 Task: Plan a trip to Bodø, Norway from 7th December, 2023 to 15th December, 2023 for 6 adults.3 bedrooms having 3 beds and 3 bathrooms. Property type can be house. Amenities needed are: washing machine. Look for 2 properties as per requirement.
Action: Mouse moved to (467, 61)
Screenshot: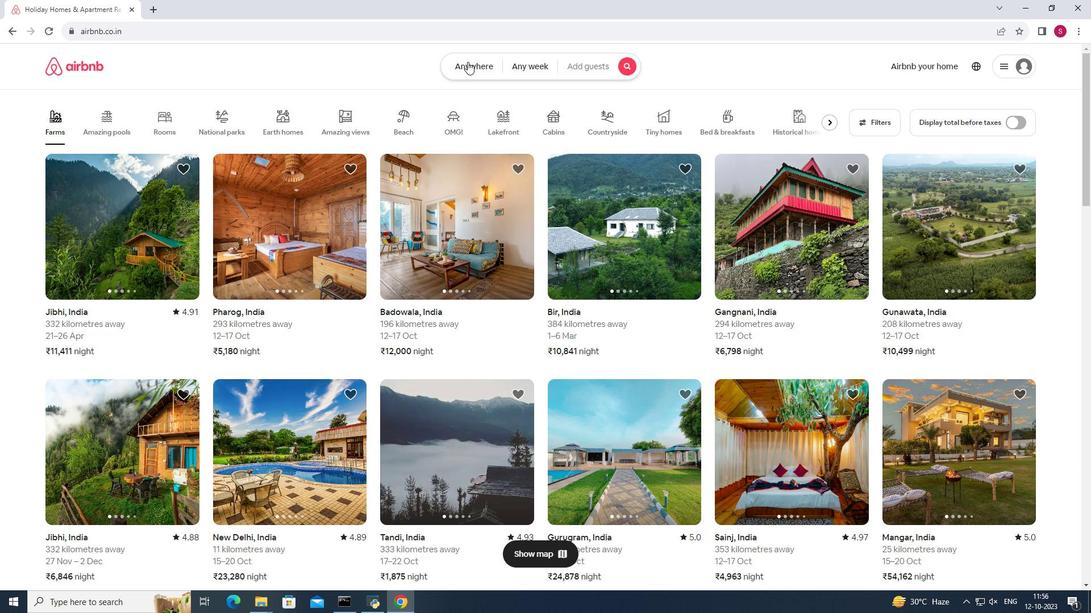 
Action: Mouse pressed left at (467, 61)
Screenshot: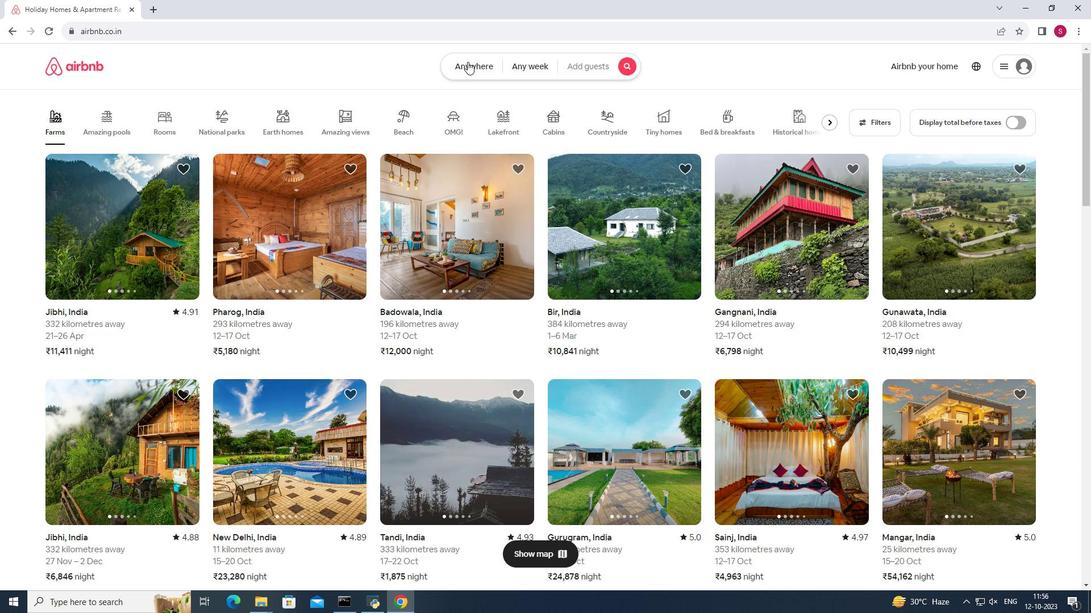 
Action: Mouse moved to (427, 102)
Screenshot: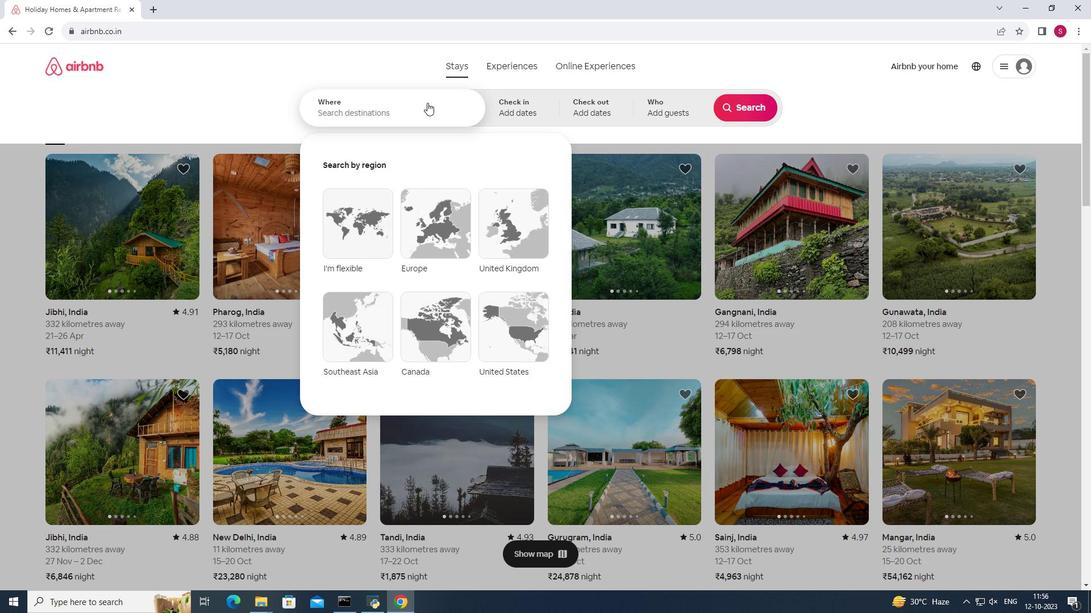 
Action: Mouse pressed left at (427, 102)
Screenshot: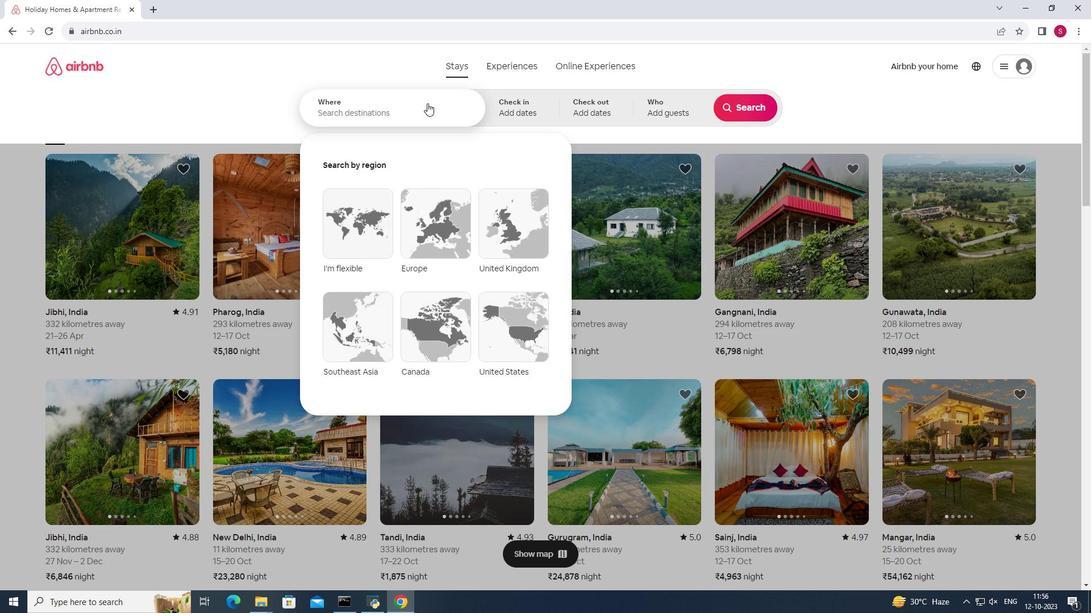 
Action: Mouse moved to (426, 103)
Screenshot: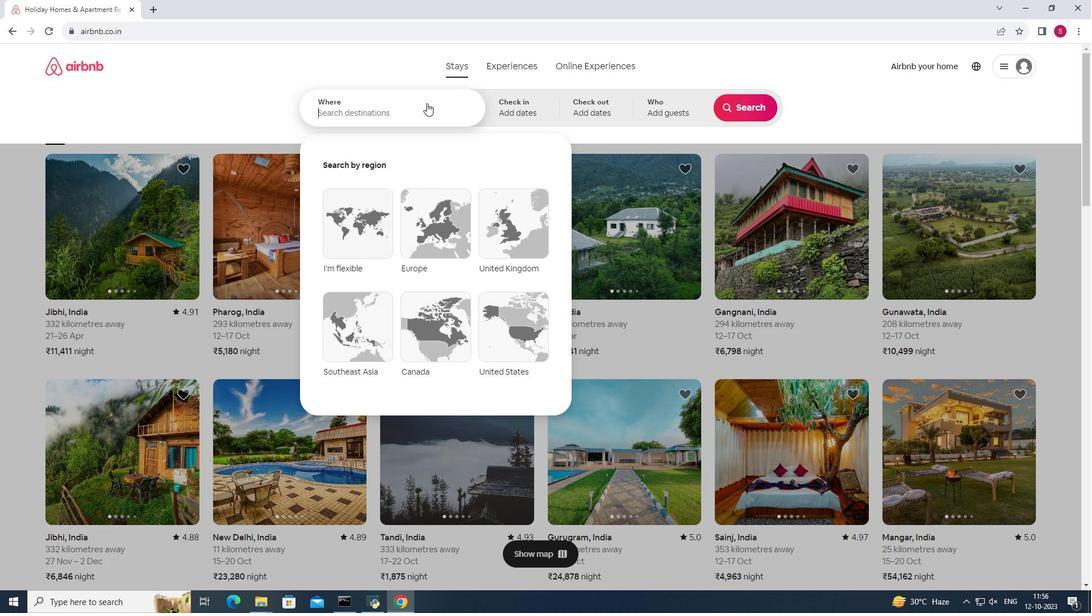 
Action: Key pressed <Key.shift>Bado.<Key.shift>Norway<Key.left><Key.left><Key.left><Key.left><Key.left><Key.left><Key.left><Key.right><Key.backspace>,
Screenshot: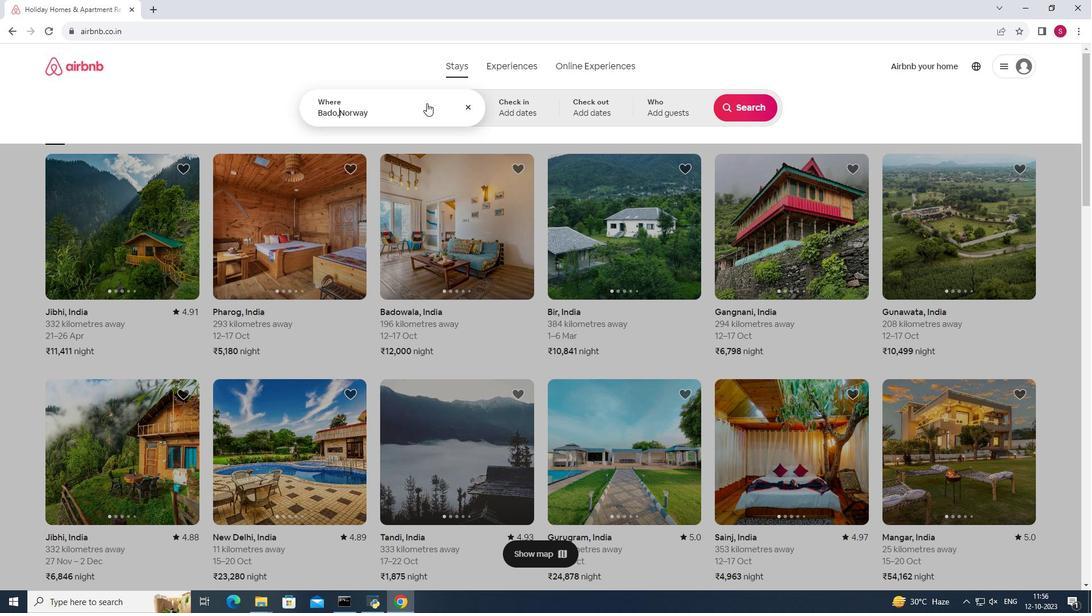 
Action: Mouse moved to (526, 114)
Screenshot: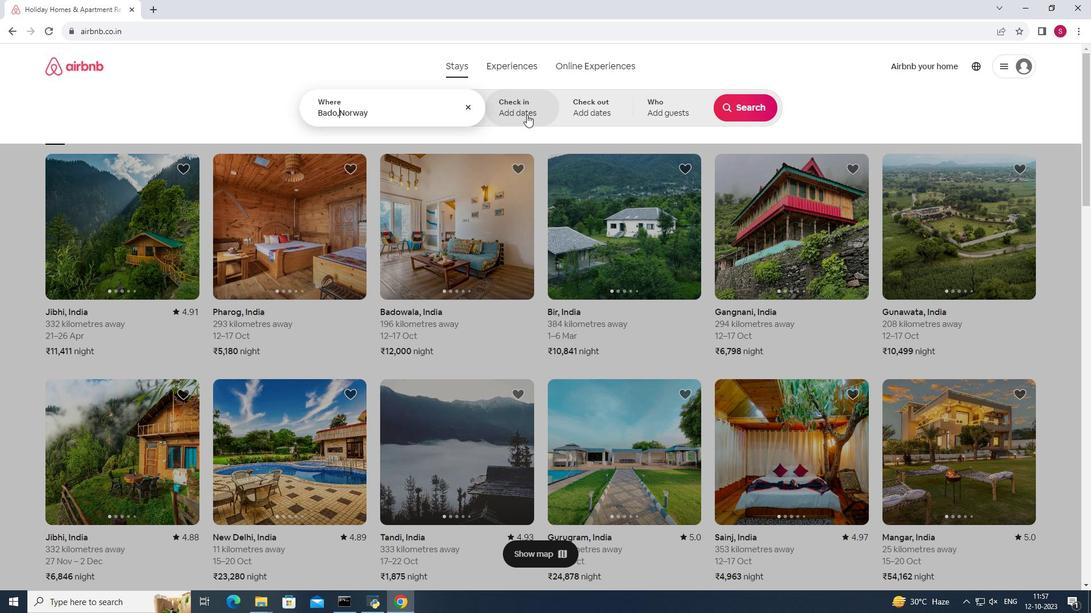 
Action: Mouse pressed left at (526, 114)
Screenshot: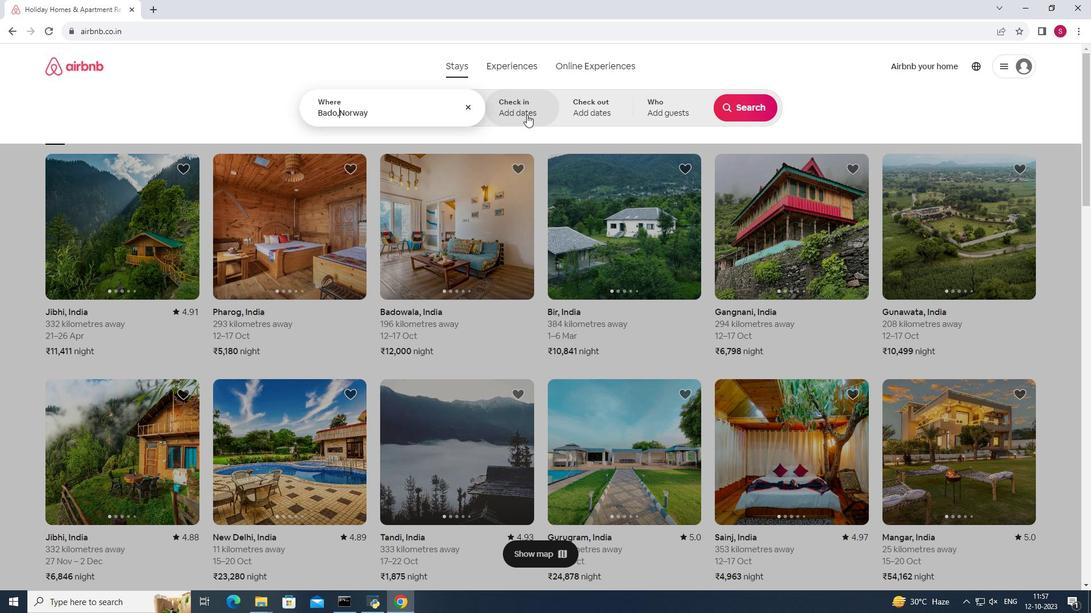 
Action: Mouse moved to (745, 200)
Screenshot: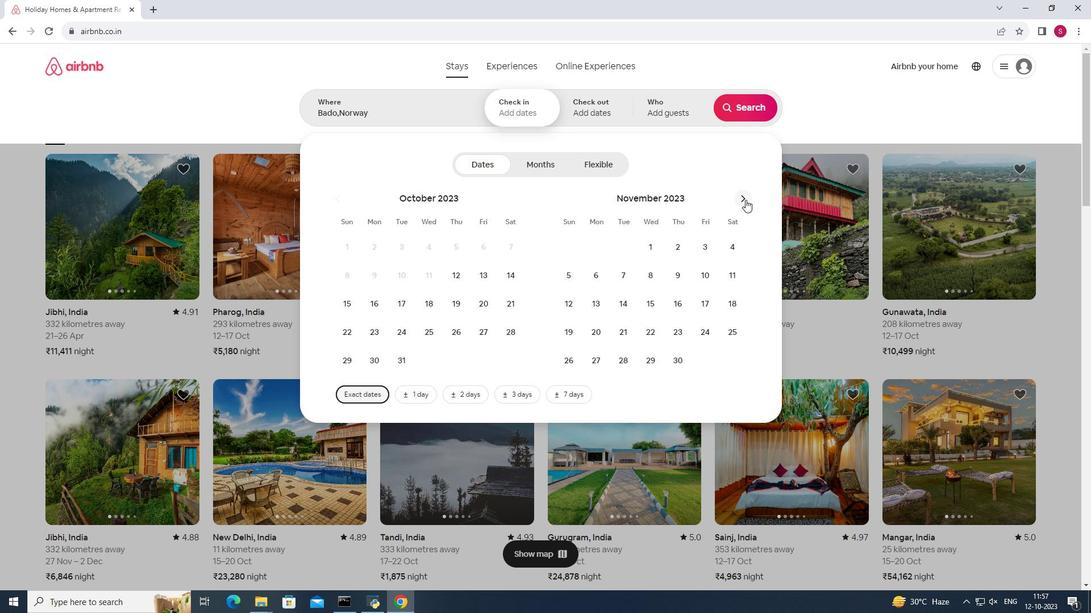 
Action: Mouse pressed left at (745, 200)
Screenshot: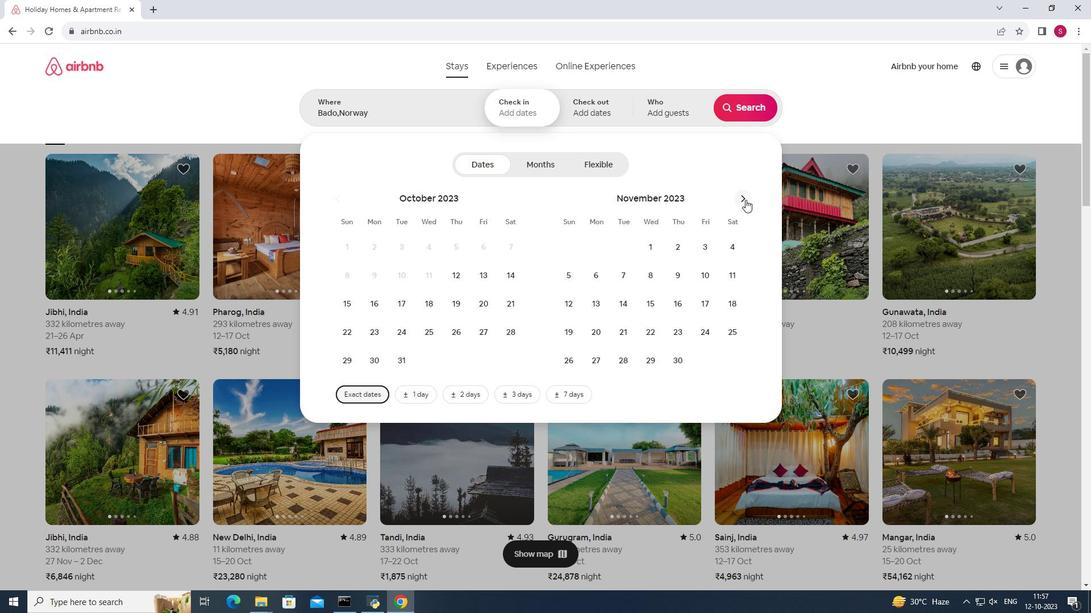 
Action: Mouse moved to (670, 277)
Screenshot: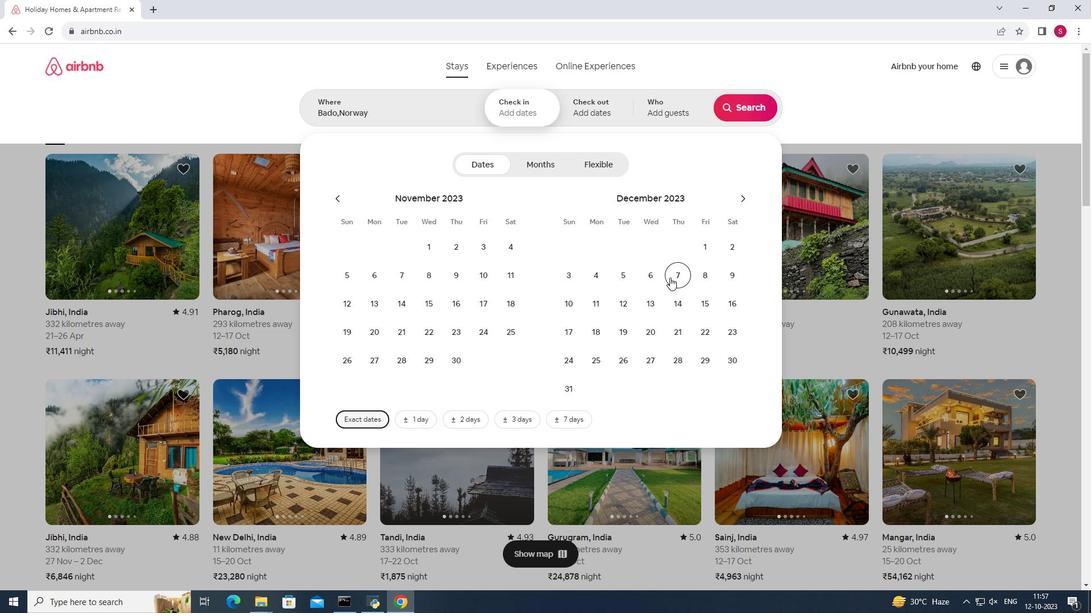 
Action: Mouse pressed left at (670, 277)
Screenshot: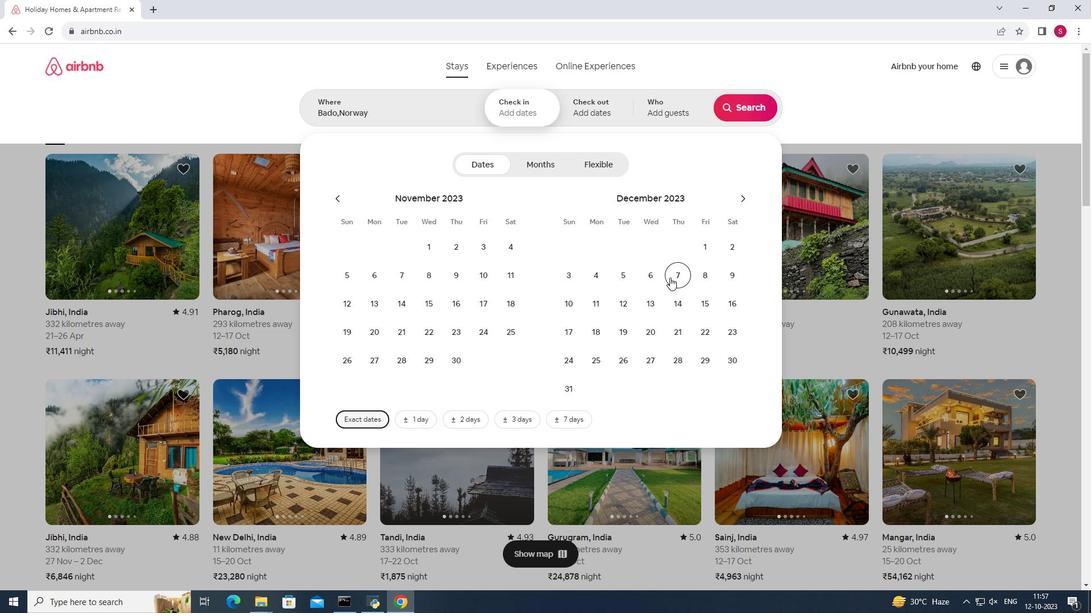 
Action: Mouse moved to (699, 301)
Screenshot: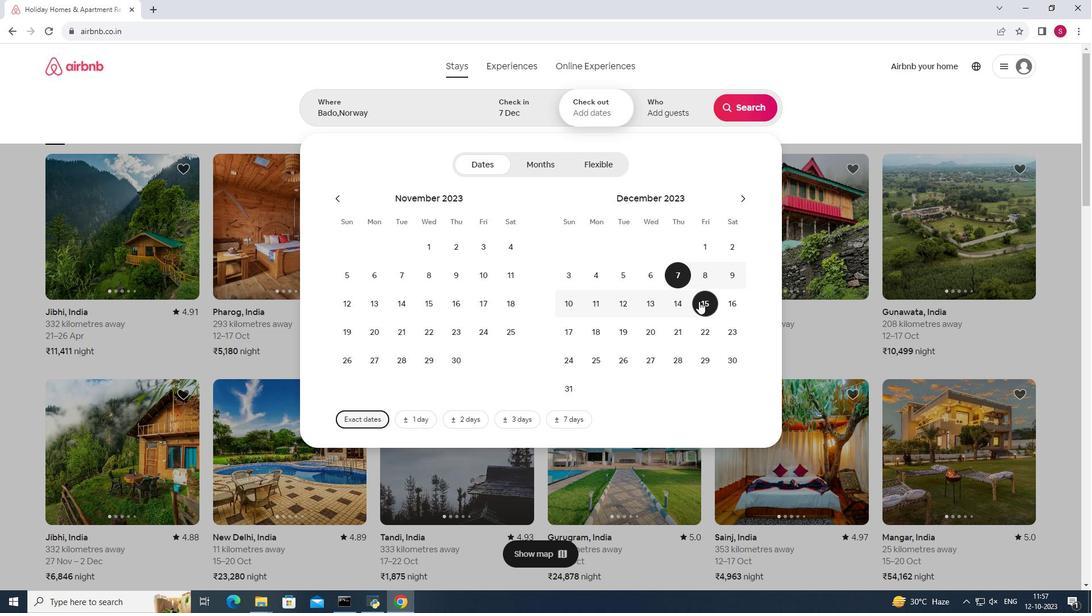 
Action: Mouse pressed left at (699, 301)
Screenshot: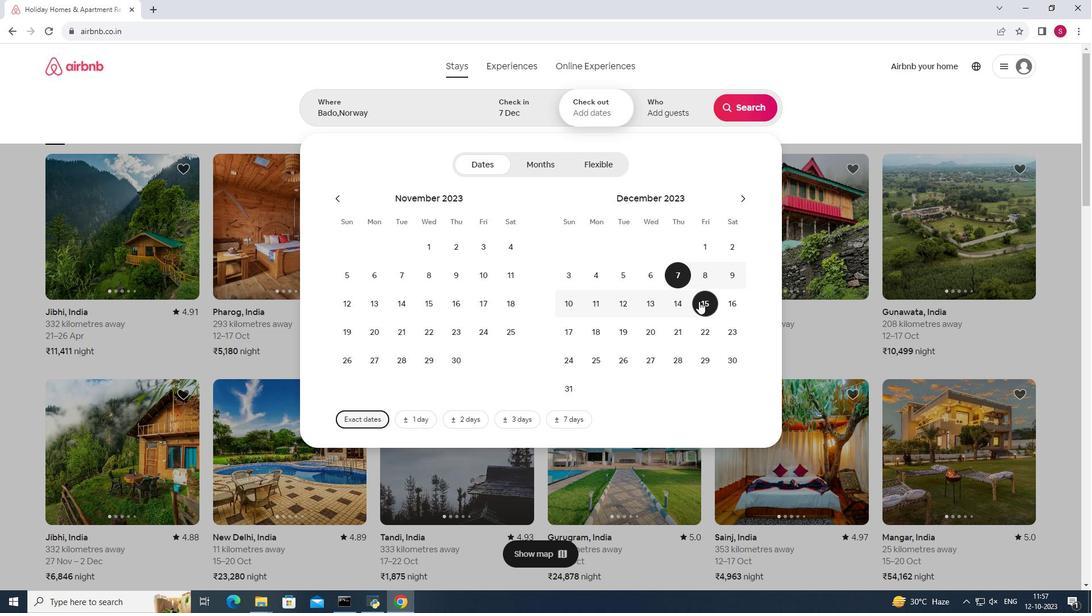 
Action: Mouse moved to (667, 109)
Screenshot: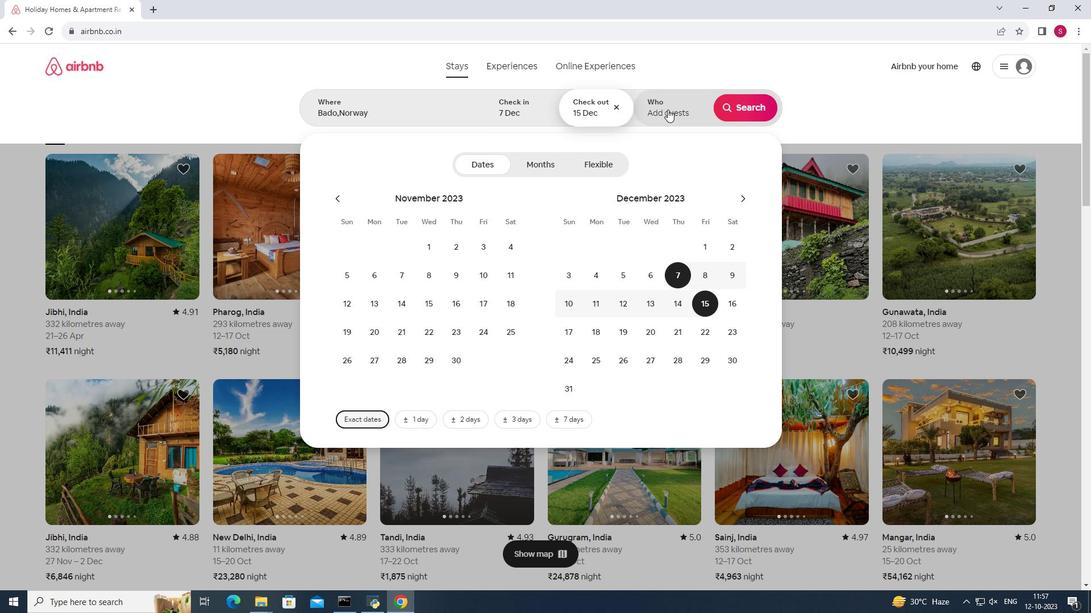 
Action: Mouse pressed left at (667, 109)
Screenshot: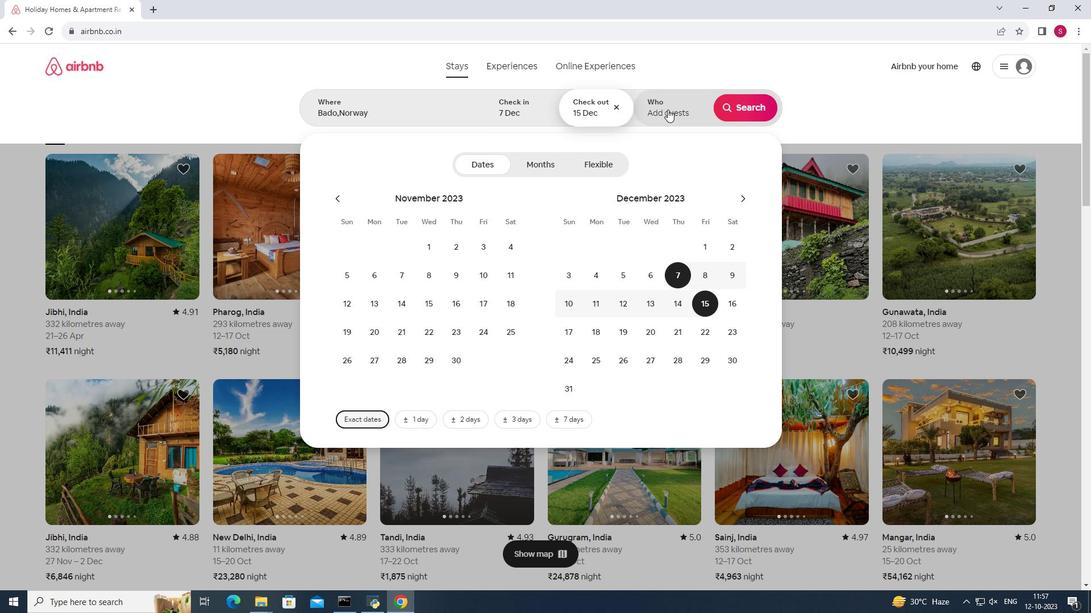 
Action: Mouse moved to (746, 170)
Screenshot: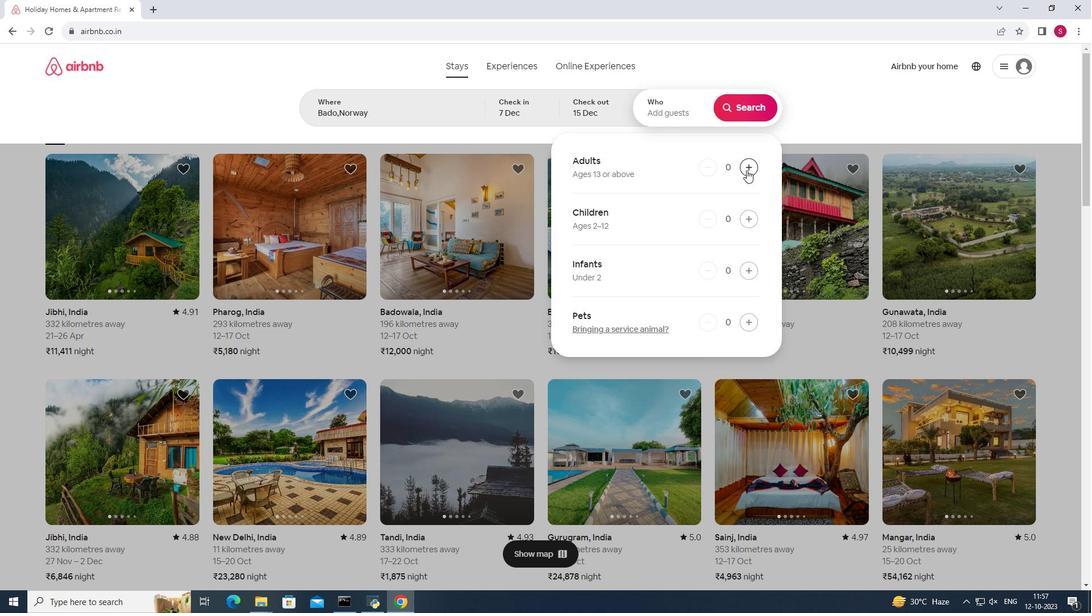 
Action: Mouse pressed left at (746, 170)
Screenshot: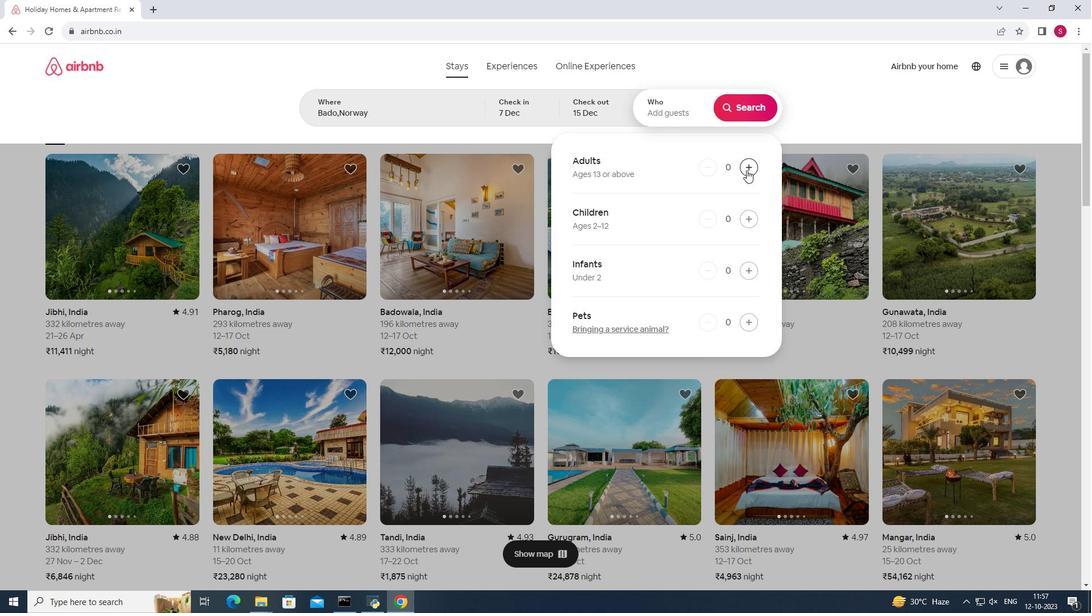 
Action: Mouse moved to (746, 170)
Screenshot: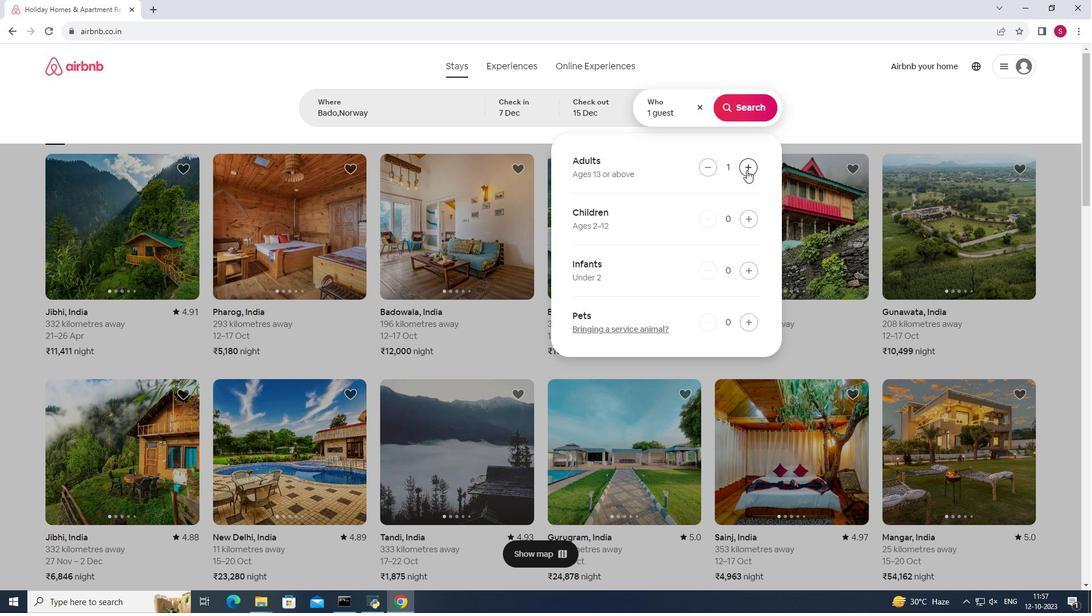 
Action: Mouse pressed left at (746, 170)
Screenshot: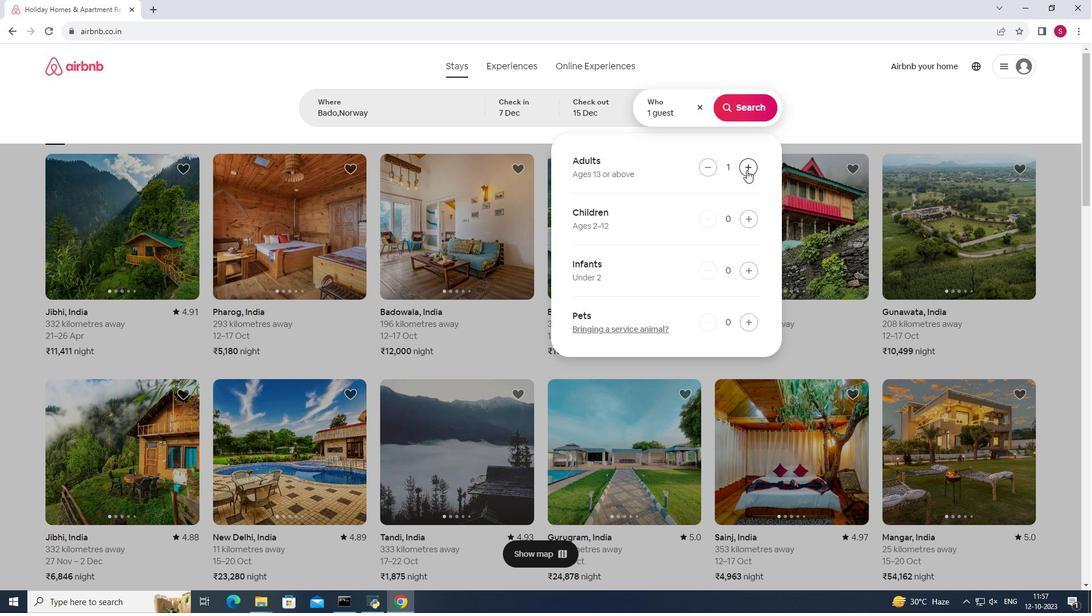 
Action: Mouse pressed left at (746, 170)
Screenshot: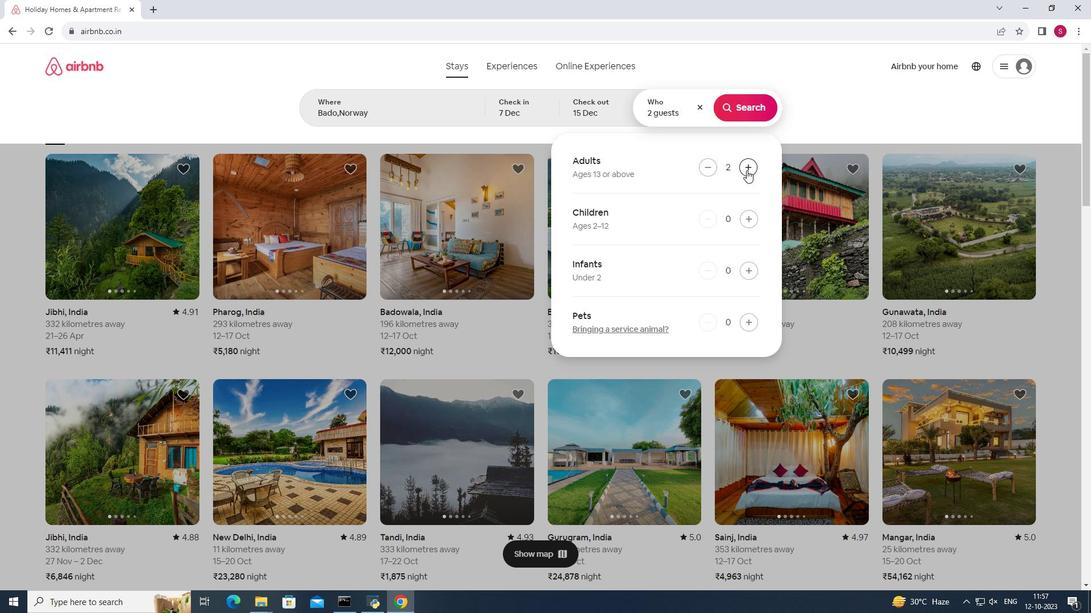 
Action: Mouse pressed left at (746, 170)
Screenshot: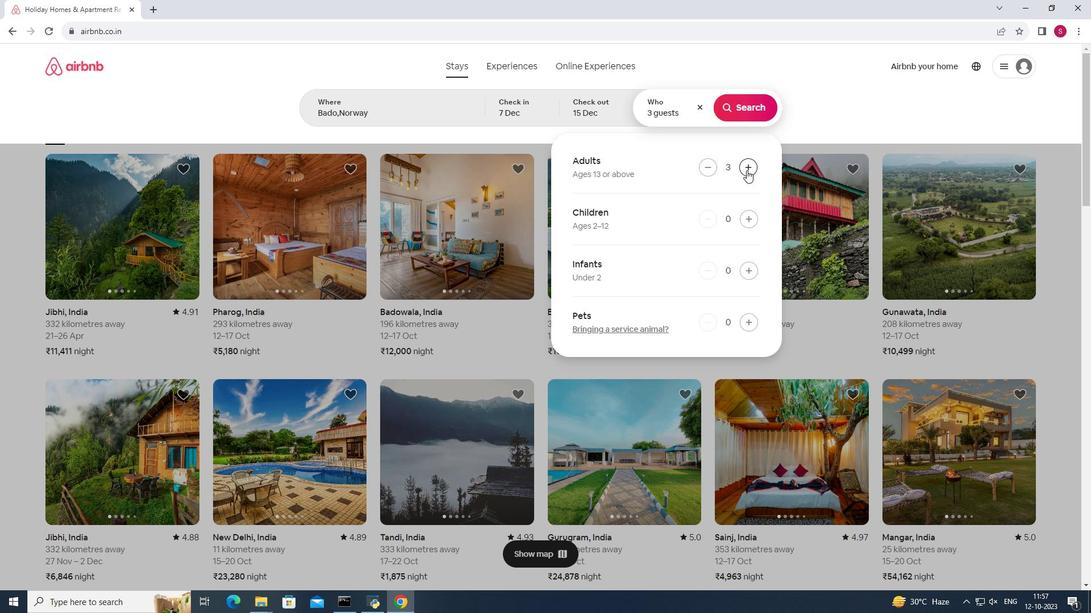 
Action: Mouse pressed left at (746, 170)
Screenshot: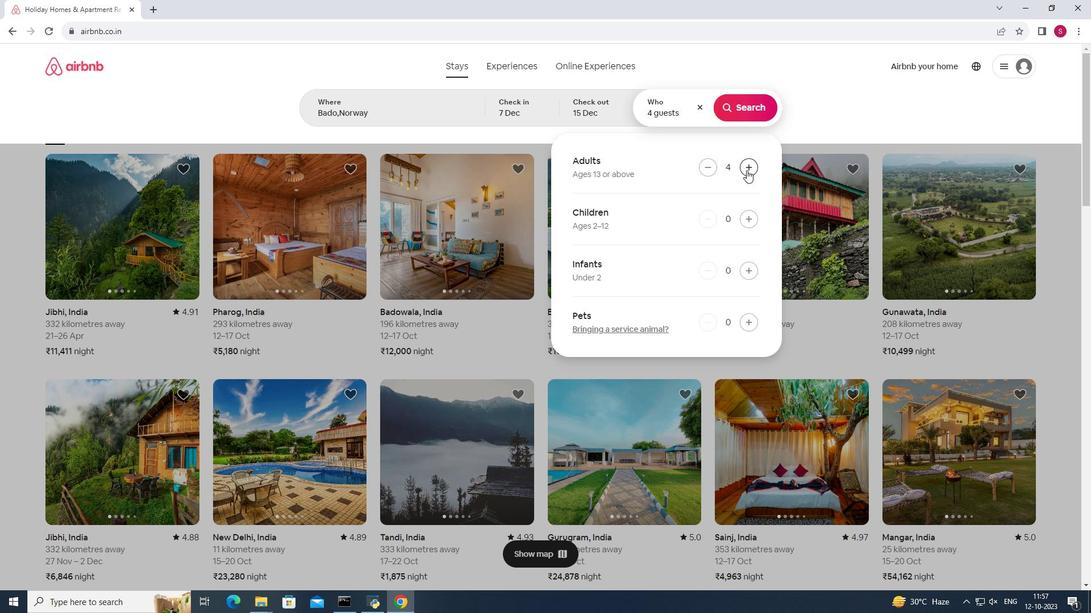 
Action: Mouse pressed left at (746, 170)
Screenshot: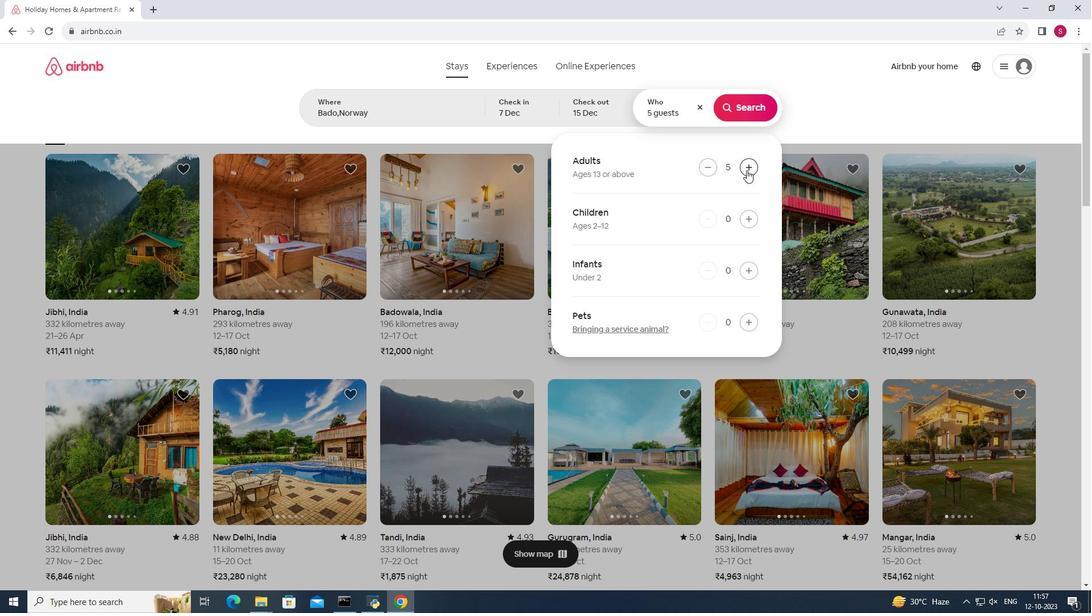 
Action: Mouse moved to (746, 105)
Screenshot: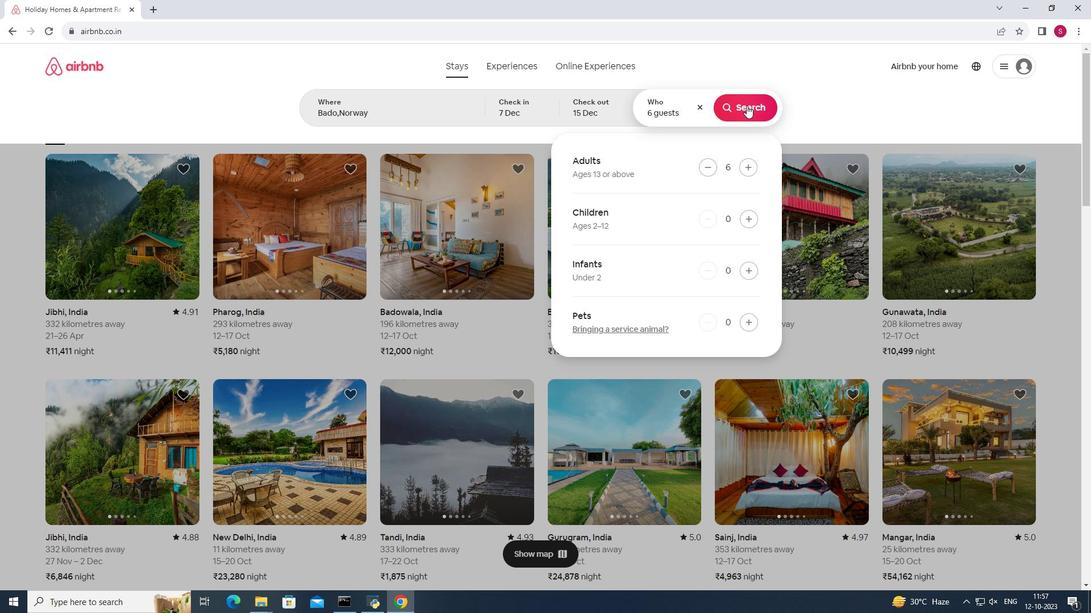 
Action: Mouse pressed left at (746, 105)
Screenshot: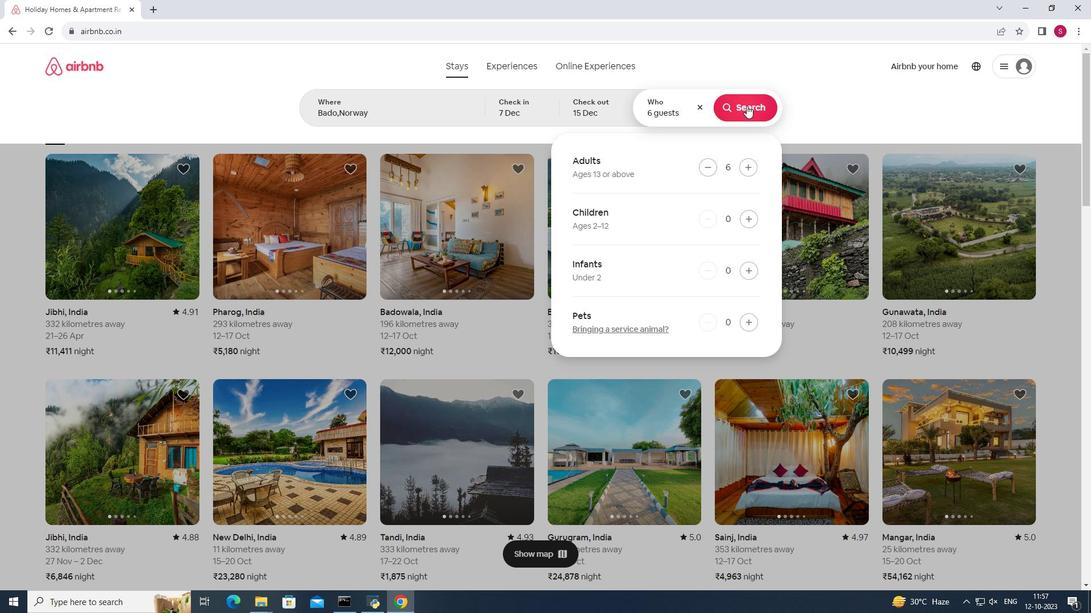 
Action: Mouse moved to (902, 115)
Screenshot: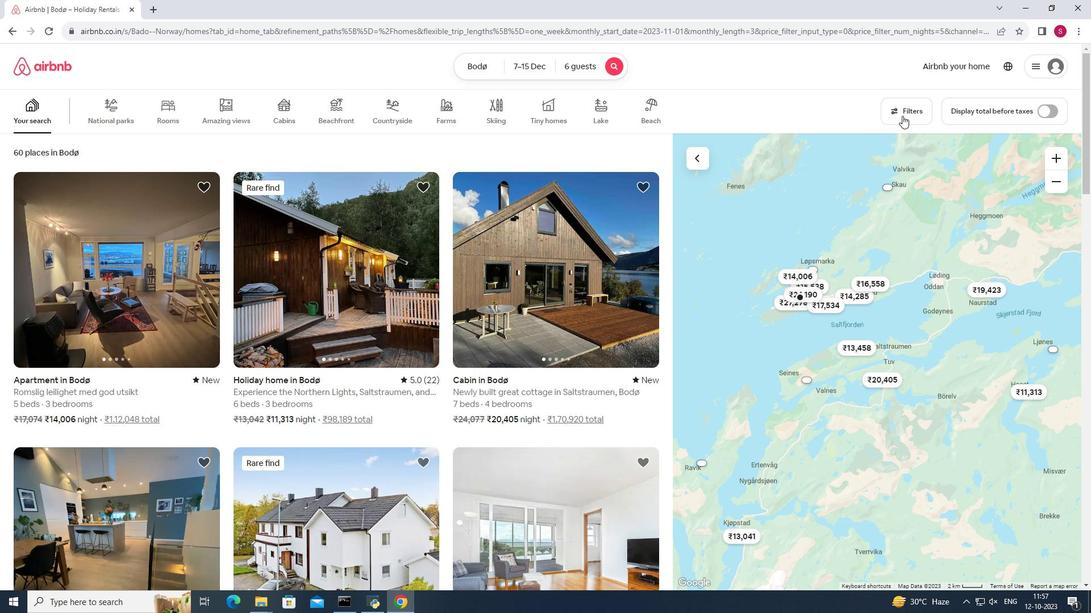 
Action: Mouse pressed left at (902, 115)
Screenshot: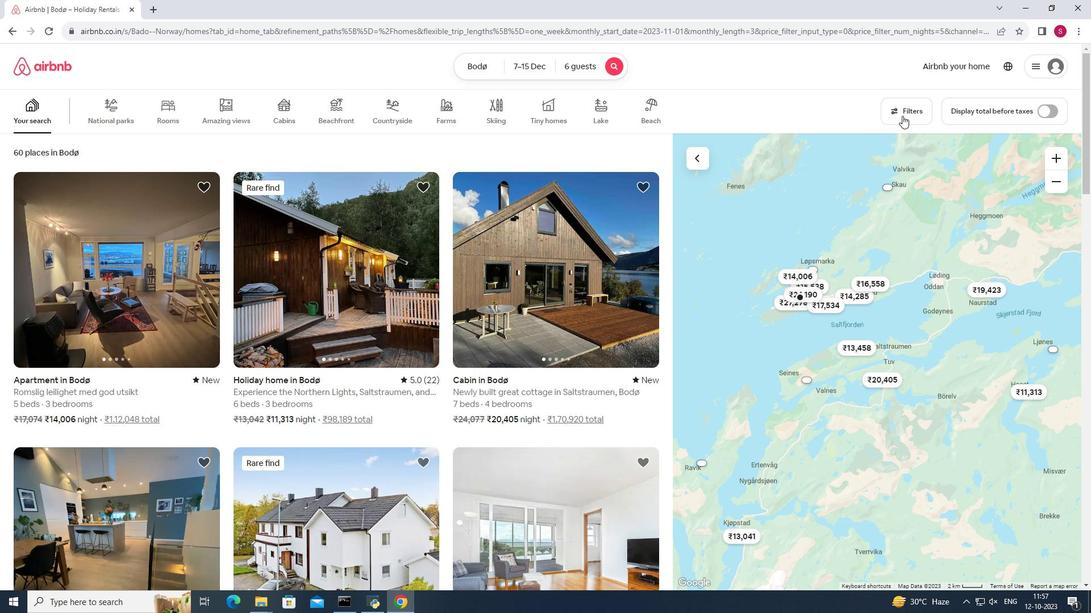 
Action: Mouse moved to (642, 283)
Screenshot: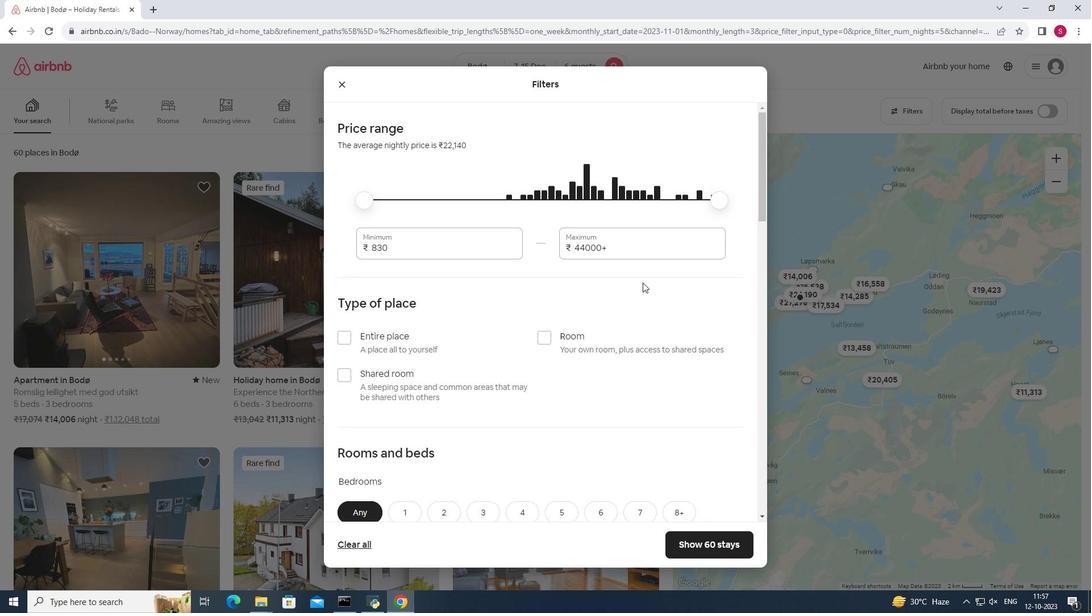 
Action: Mouse scrolled (642, 282) with delta (0, 0)
Screenshot: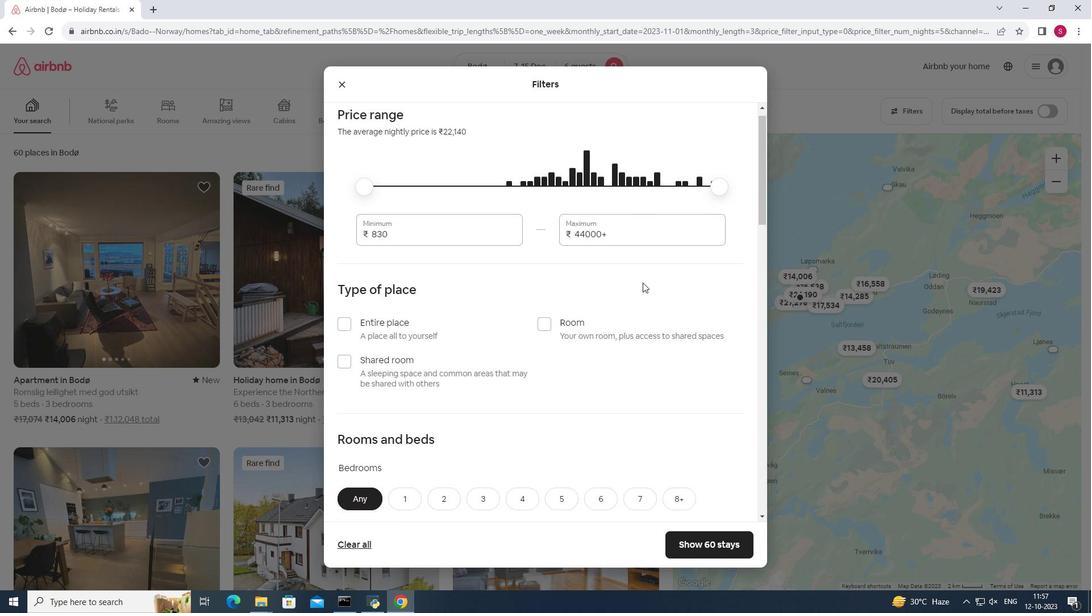 
Action: Mouse scrolled (642, 282) with delta (0, 0)
Screenshot: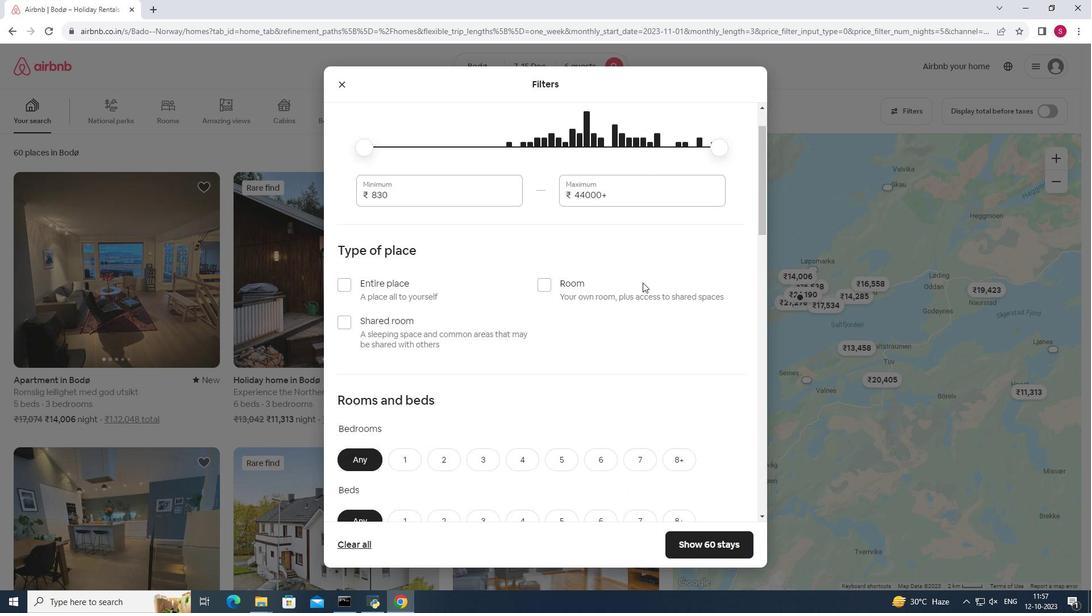 
Action: Mouse scrolled (642, 282) with delta (0, 0)
Screenshot: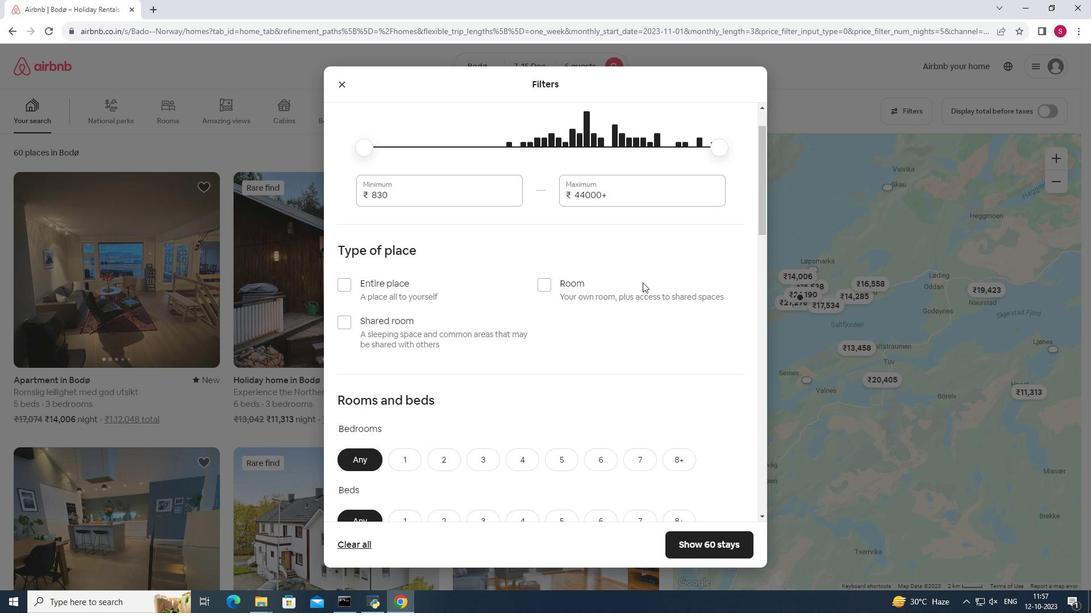 
Action: Mouse scrolled (642, 282) with delta (0, 0)
Screenshot: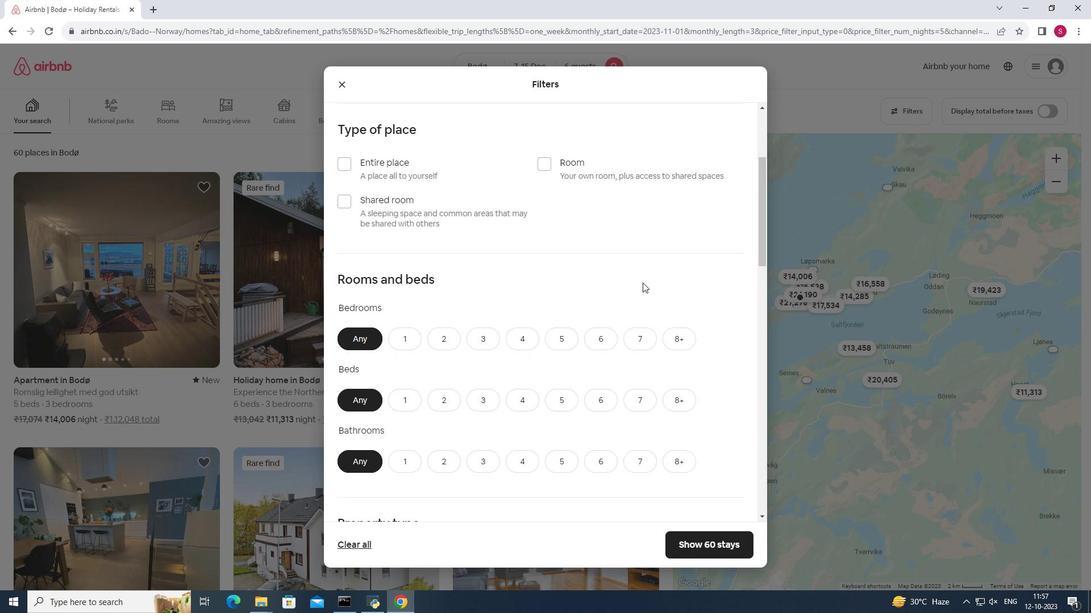 
Action: Mouse scrolled (642, 282) with delta (0, 0)
Screenshot: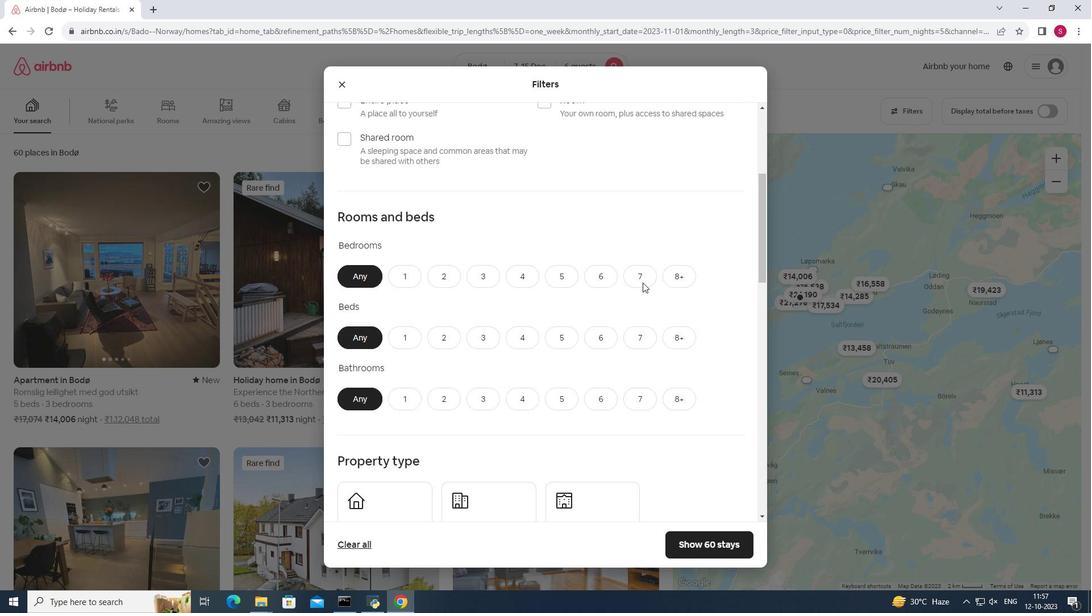 
Action: Mouse moved to (486, 228)
Screenshot: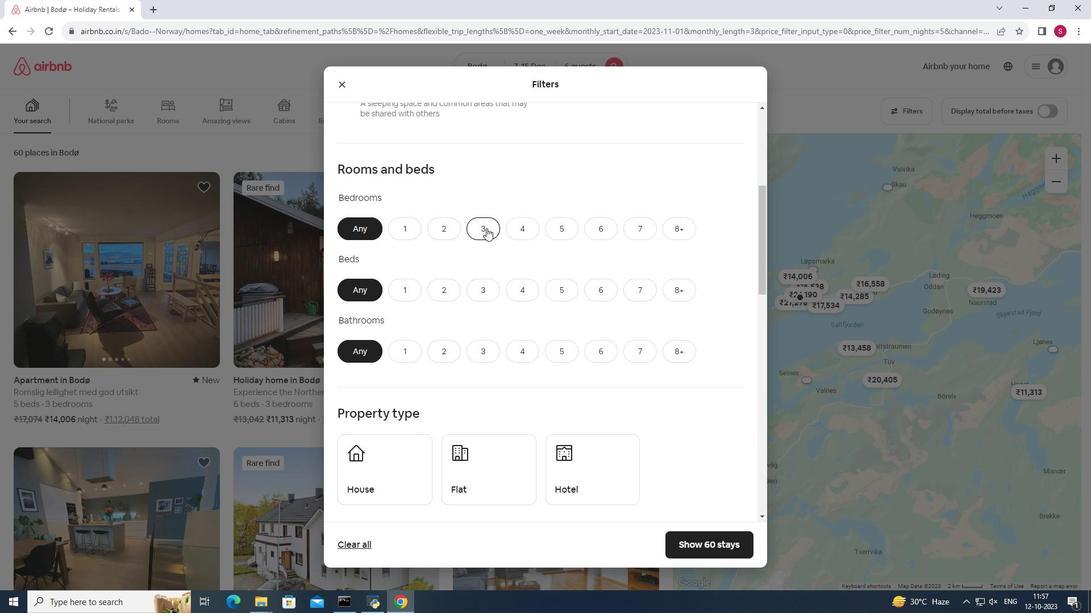 
Action: Mouse pressed left at (486, 228)
Screenshot: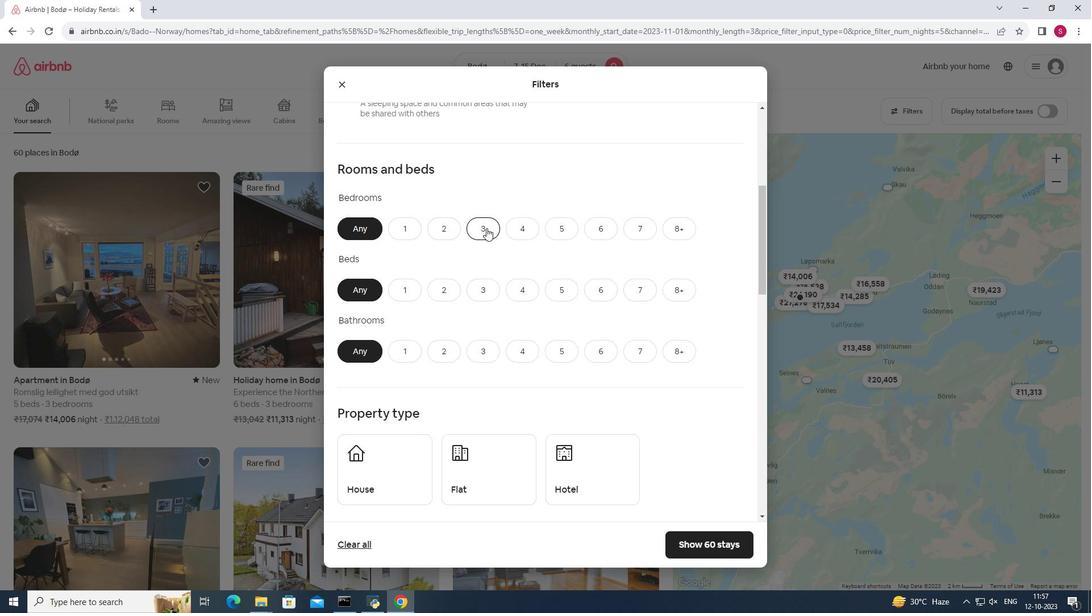 
Action: Mouse moved to (484, 297)
Screenshot: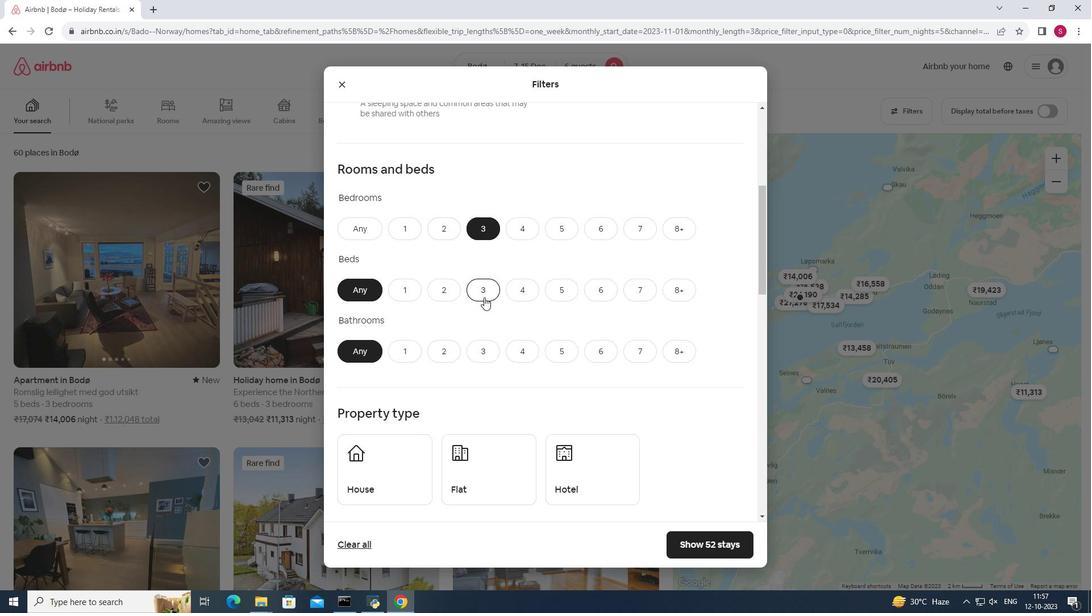 
Action: Mouse pressed left at (484, 297)
Screenshot: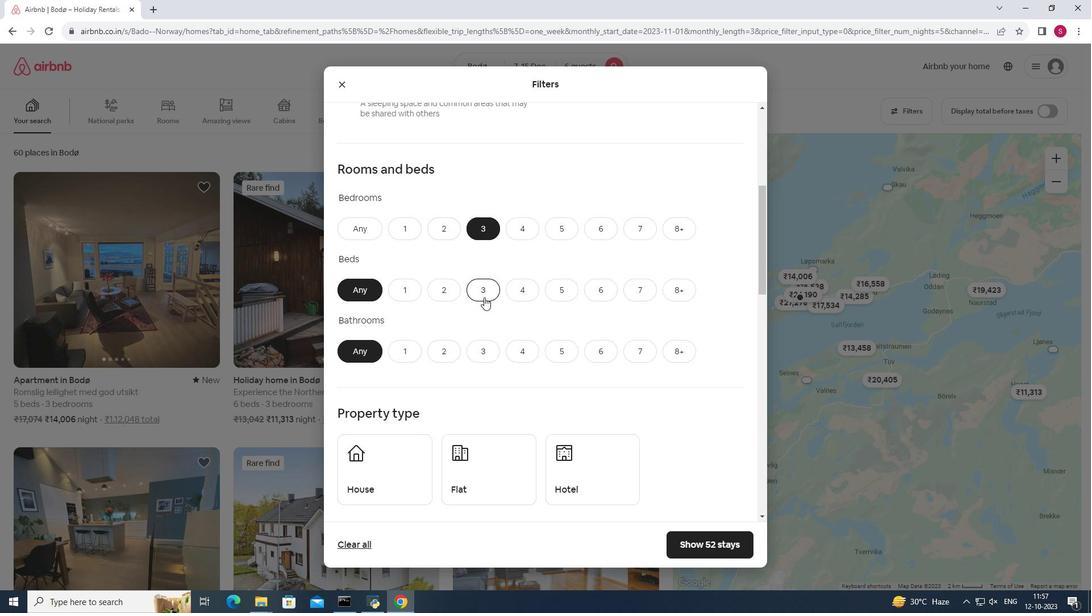 
Action: Mouse moved to (486, 355)
Screenshot: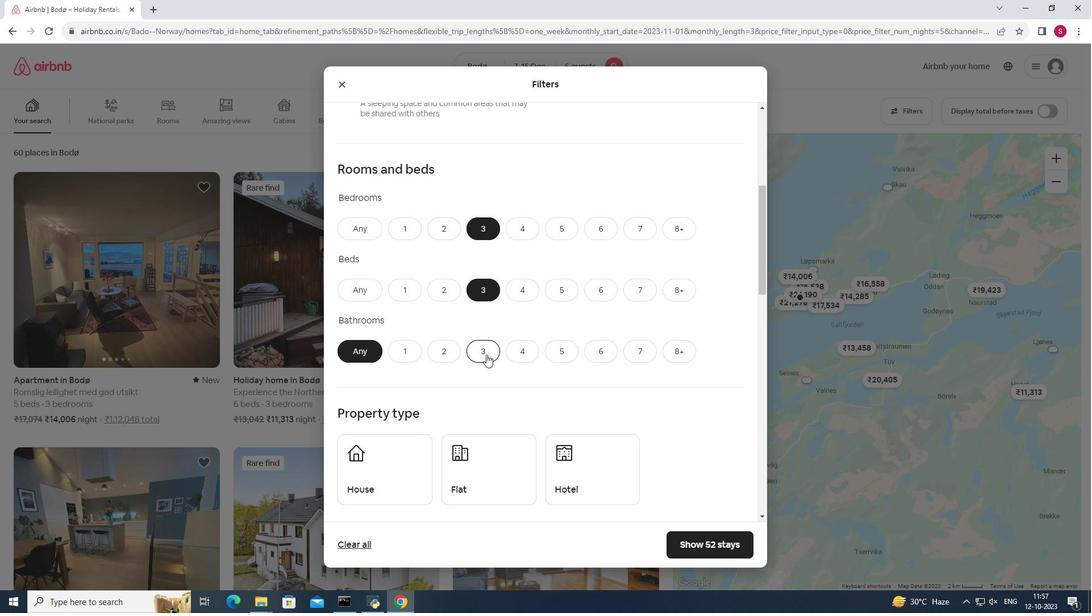 
Action: Mouse pressed left at (486, 355)
Screenshot: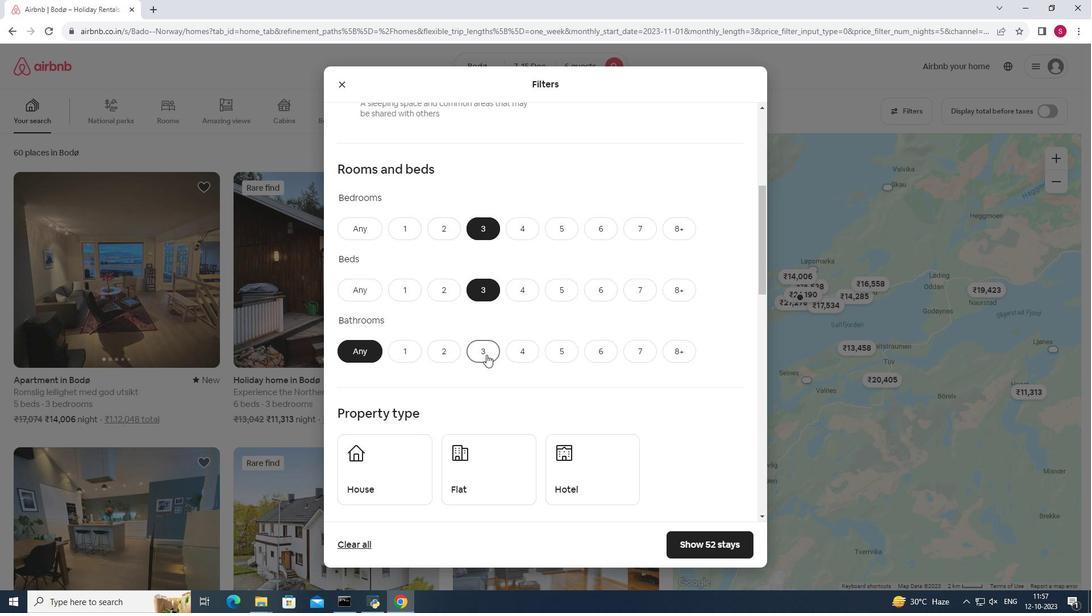 
Action: Mouse moved to (380, 461)
Screenshot: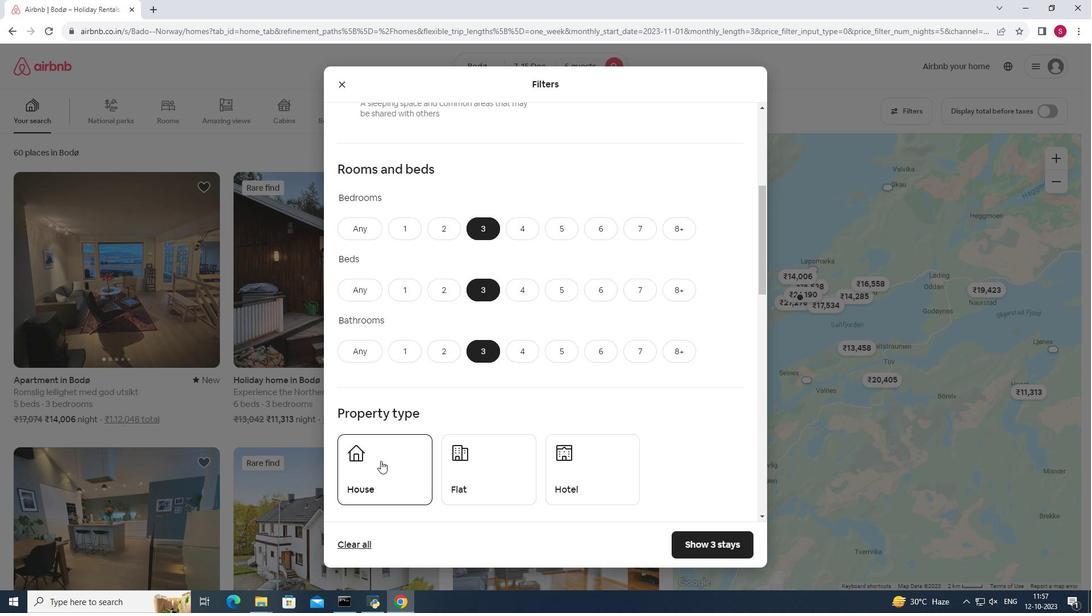 
Action: Mouse pressed left at (380, 461)
Screenshot: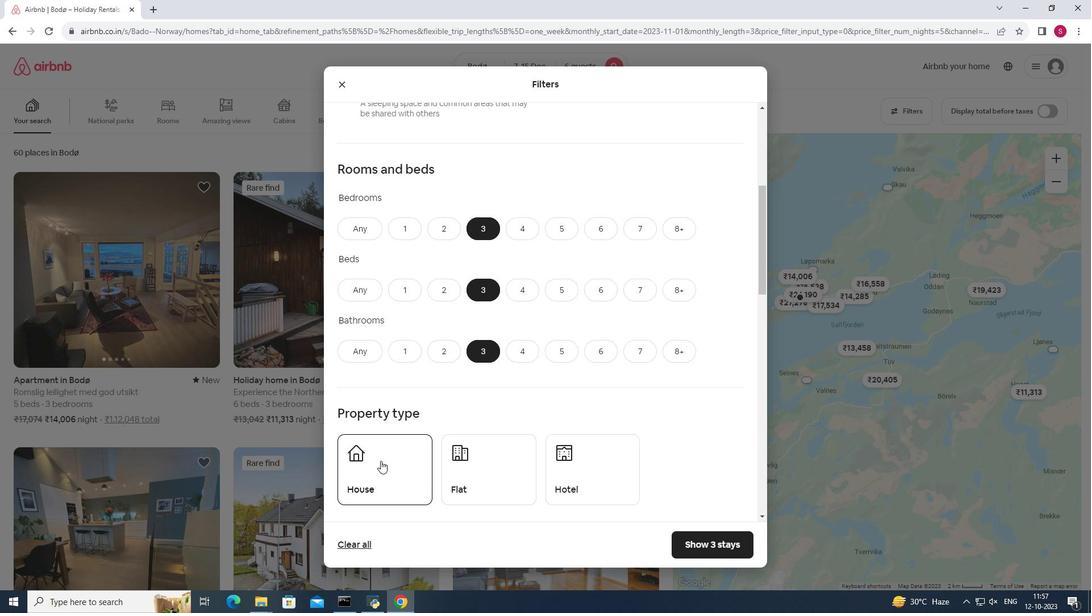
Action: Mouse moved to (577, 409)
Screenshot: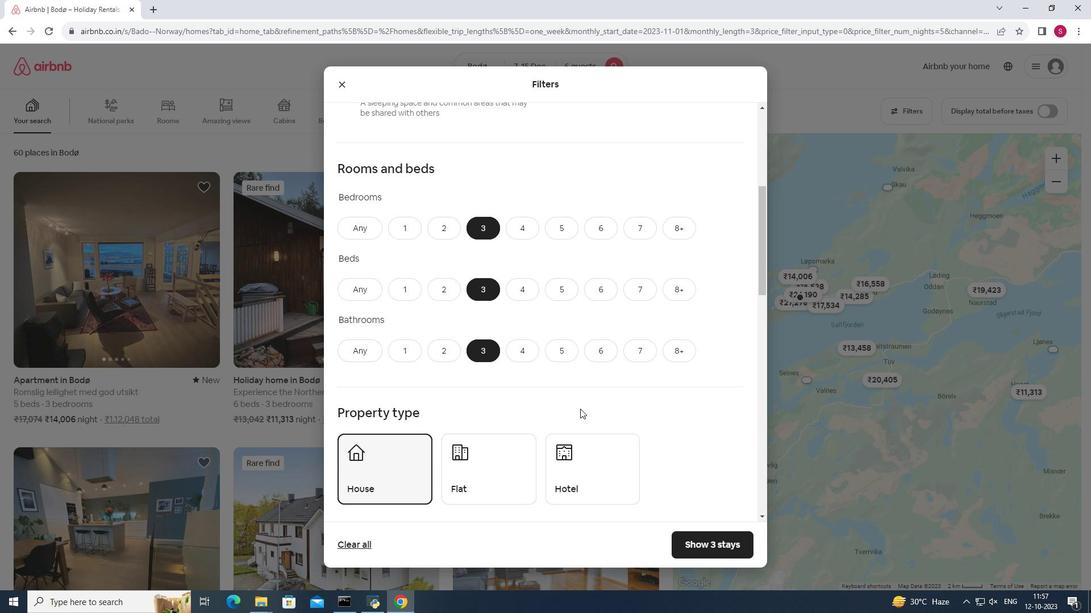 
Action: Mouse scrolled (577, 408) with delta (0, 0)
Screenshot: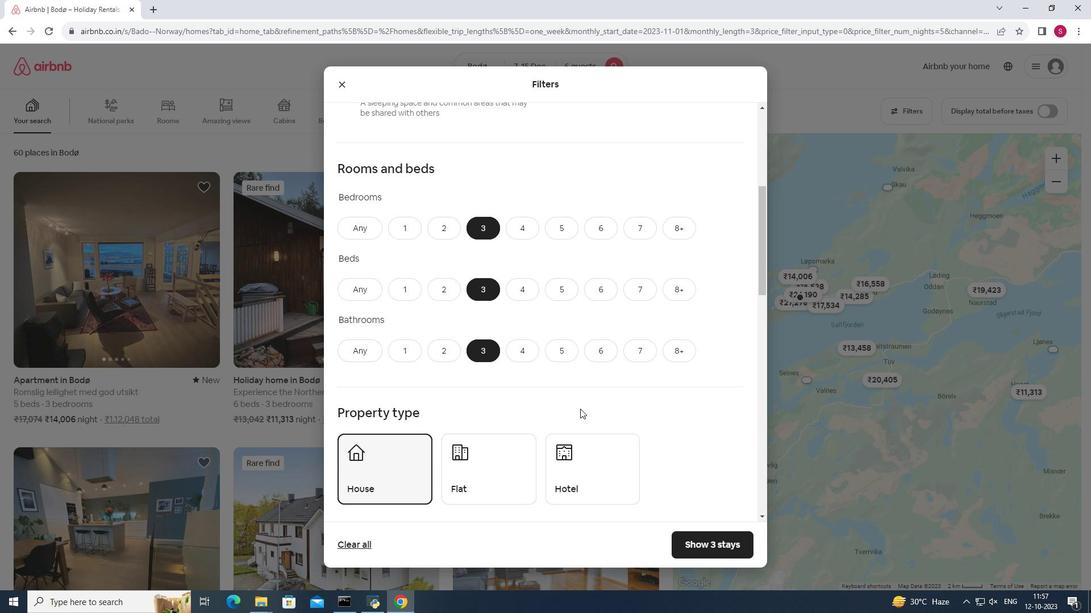 
Action: Mouse moved to (579, 409)
Screenshot: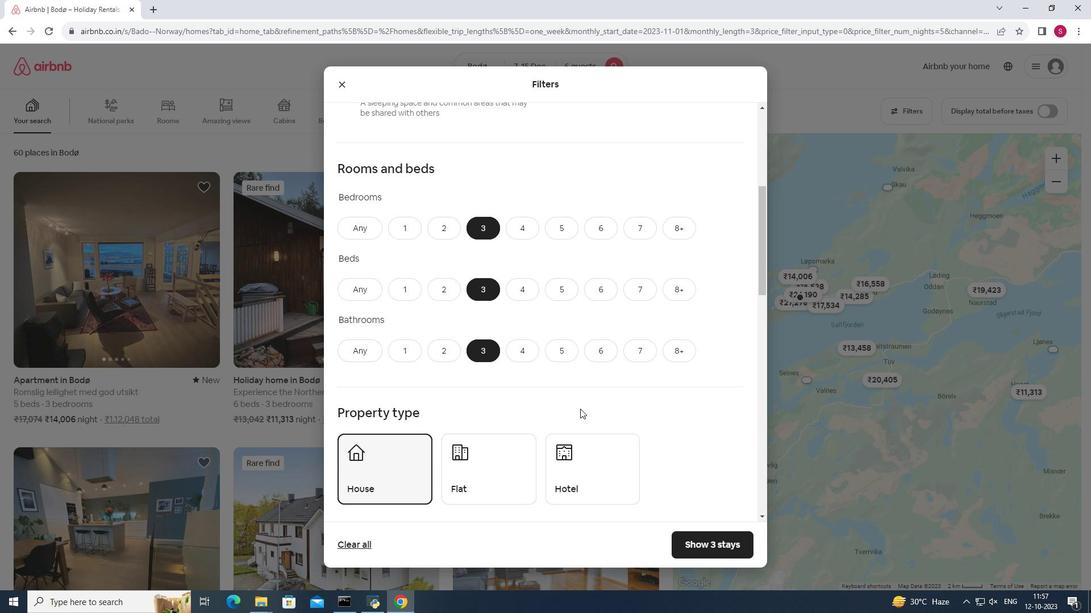 
Action: Mouse scrolled (579, 408) with delta (0, 0)
Screenshot: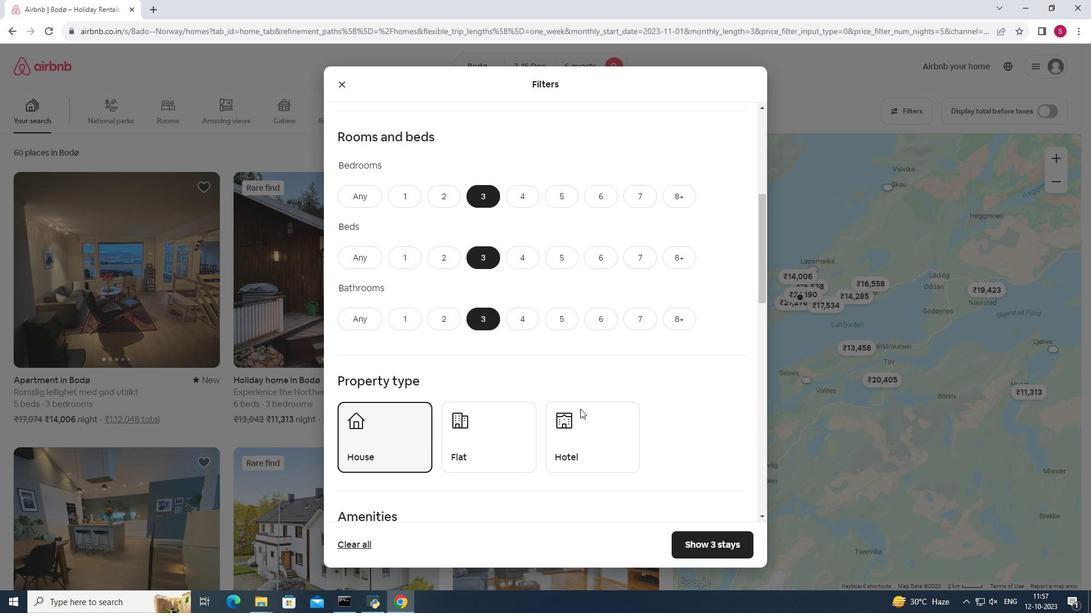 
Action: Mouse moved to (580, 409)
Screenshot: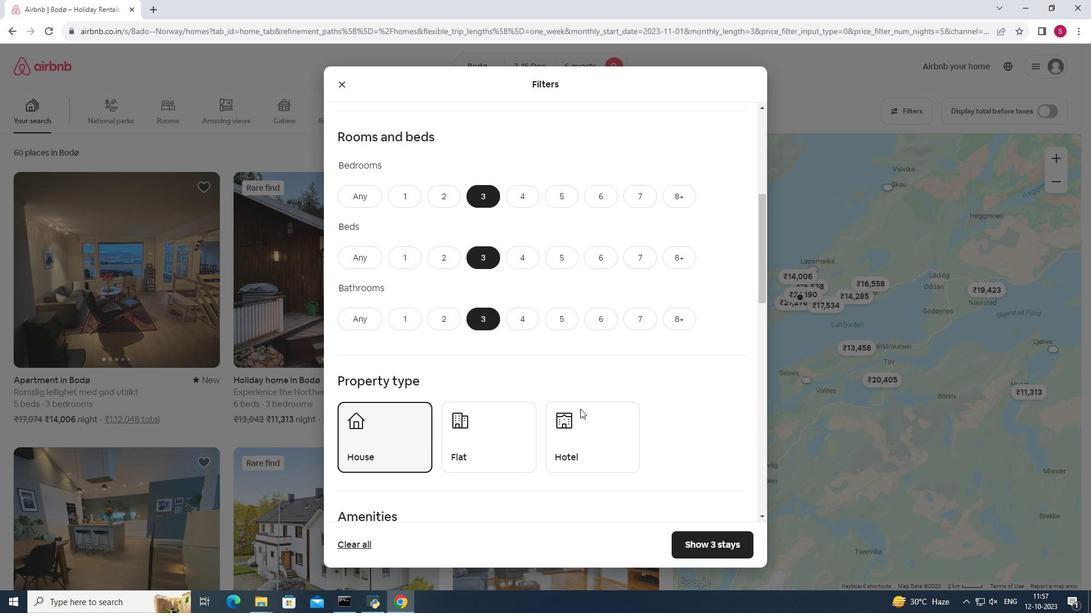 
Action: Mouse scrolled (580, 408) with delta (0, 0)
Screenshot: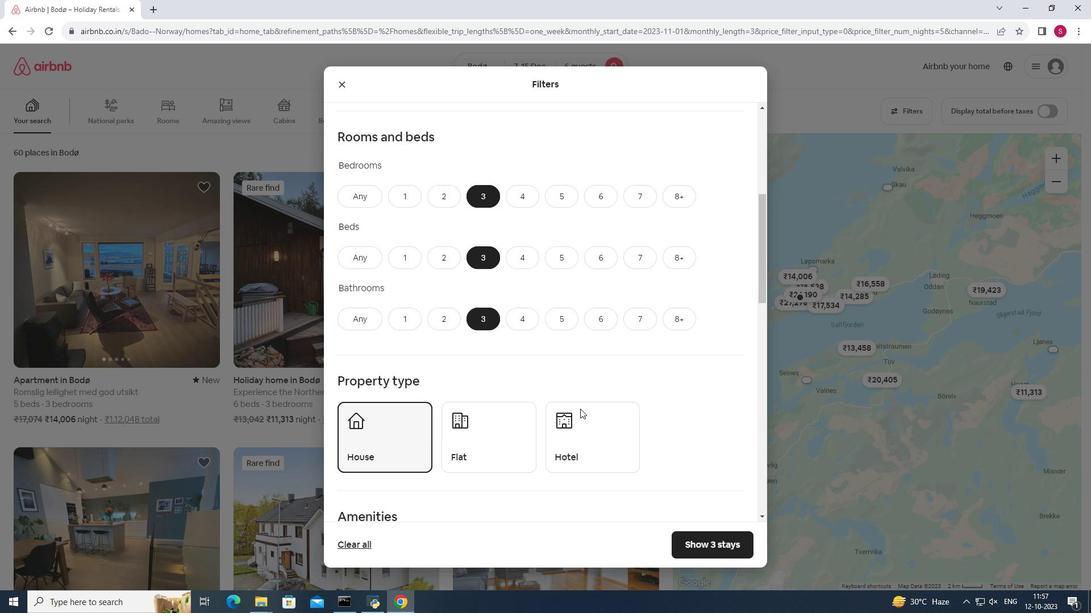 
Action: Mouse scrolled (580, 408) with delta (0, 0)
Screenshot: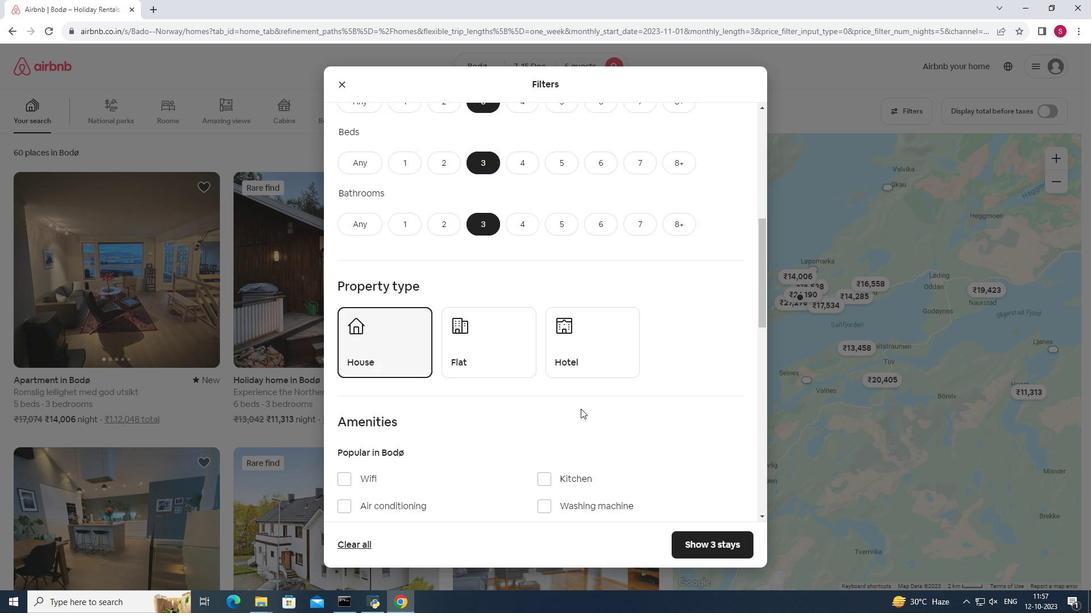 
Action: Mouse moved to (544, 408)
Screenshot: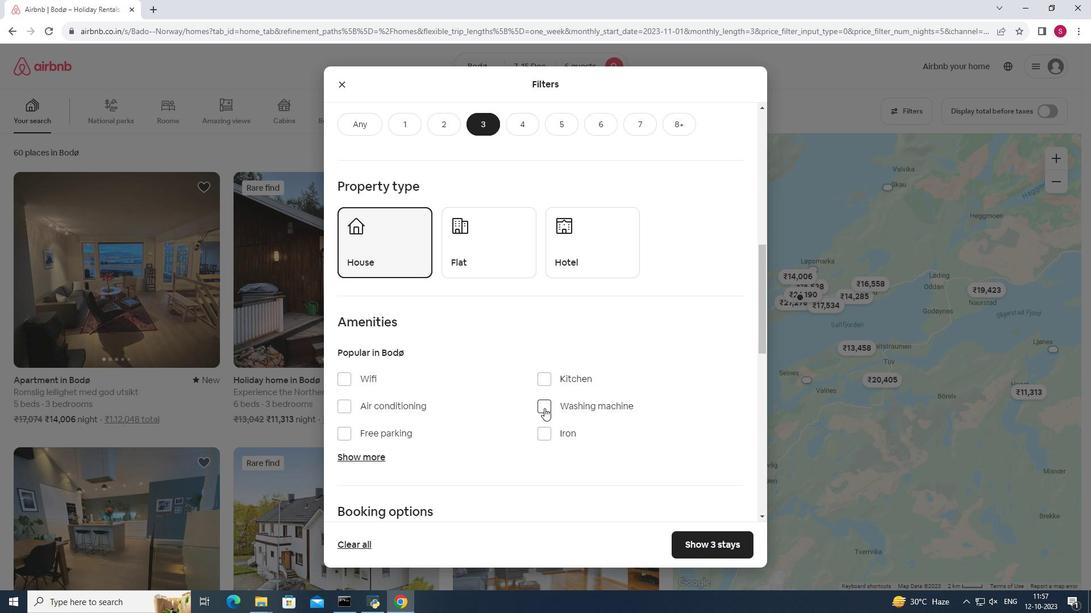 
Action: Mouse pressed left at (544, 408)
Screenshot: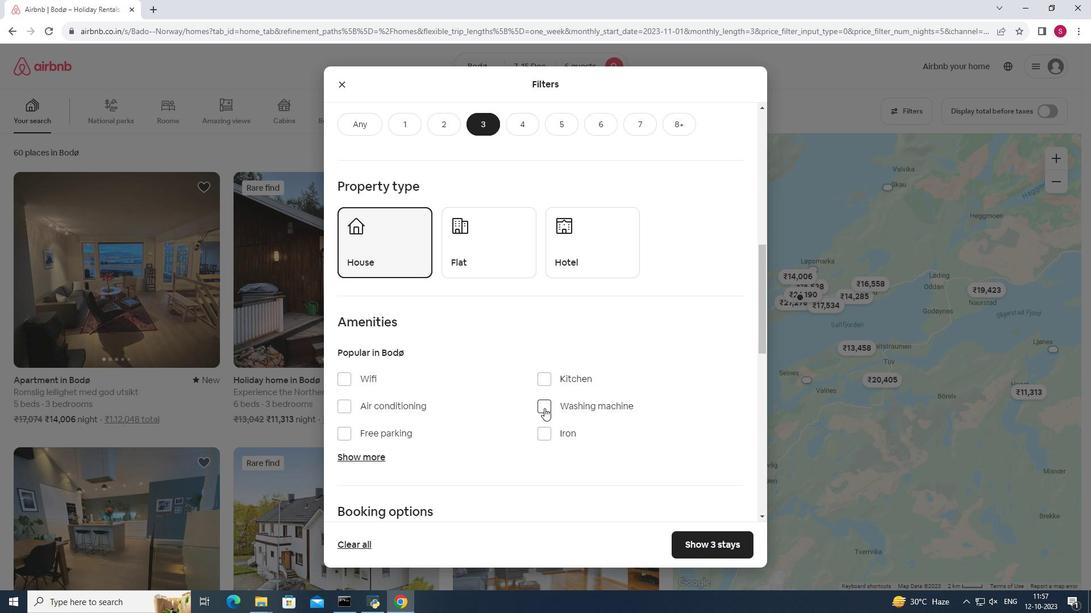 
Action: Mouse moved to (595, 463)
Screenshot: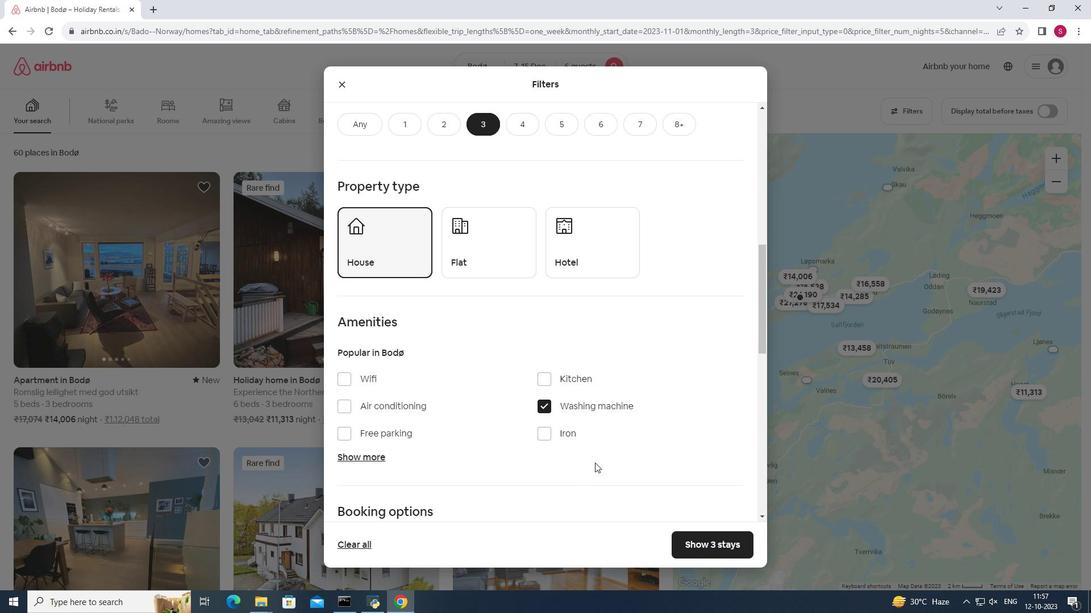 
Action: Mouse scrolled (595, 462) with delta (0, 0)
Screenshot: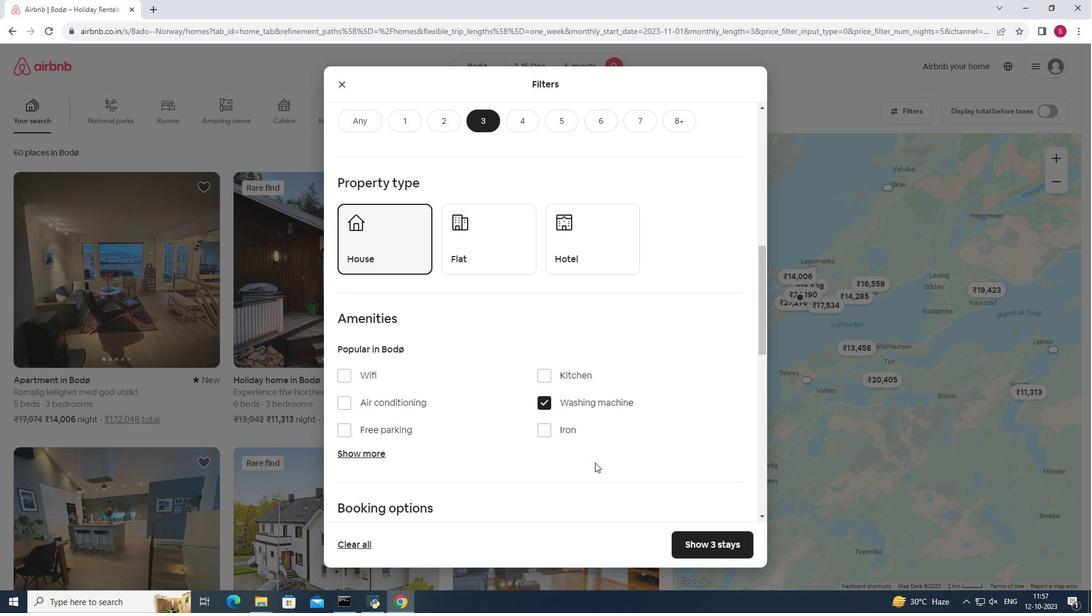 
Action: Mouse scrolled (595, 462) with delta (0, 0)
Screenshot: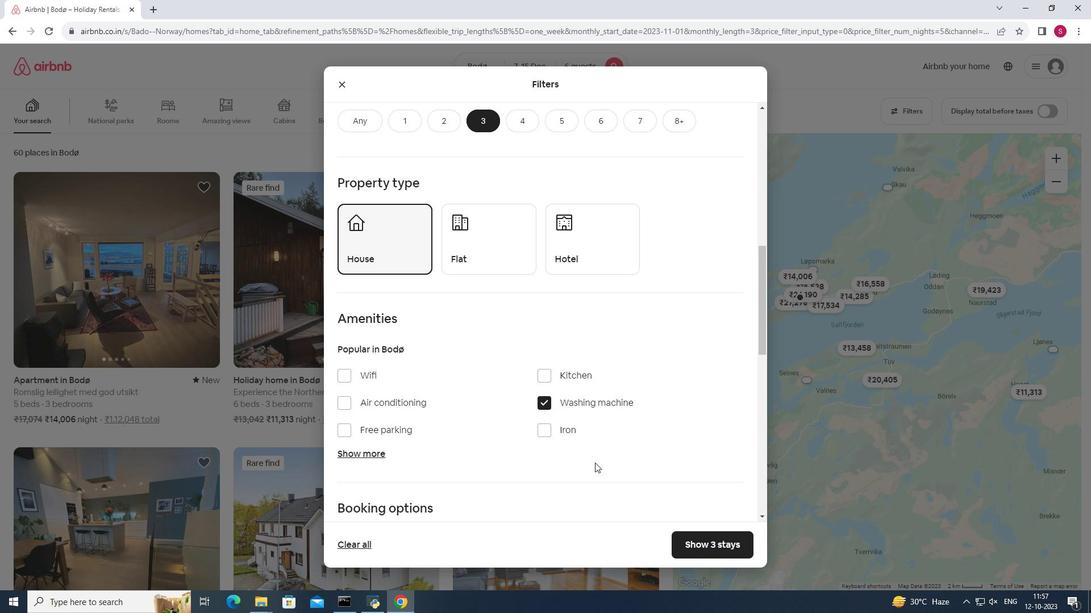 
Action: Mouse scrolled (595, 462) with delta (0, 0)
Screenshot: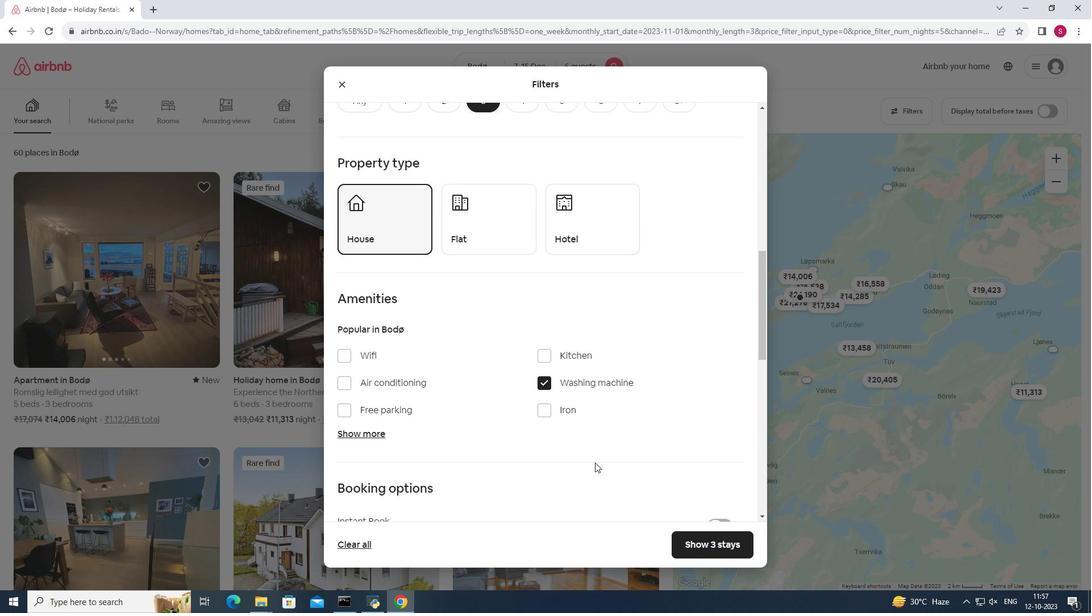 
Action: Mouse scrolled (595, 462) with delta (0, 0)
Screenshot: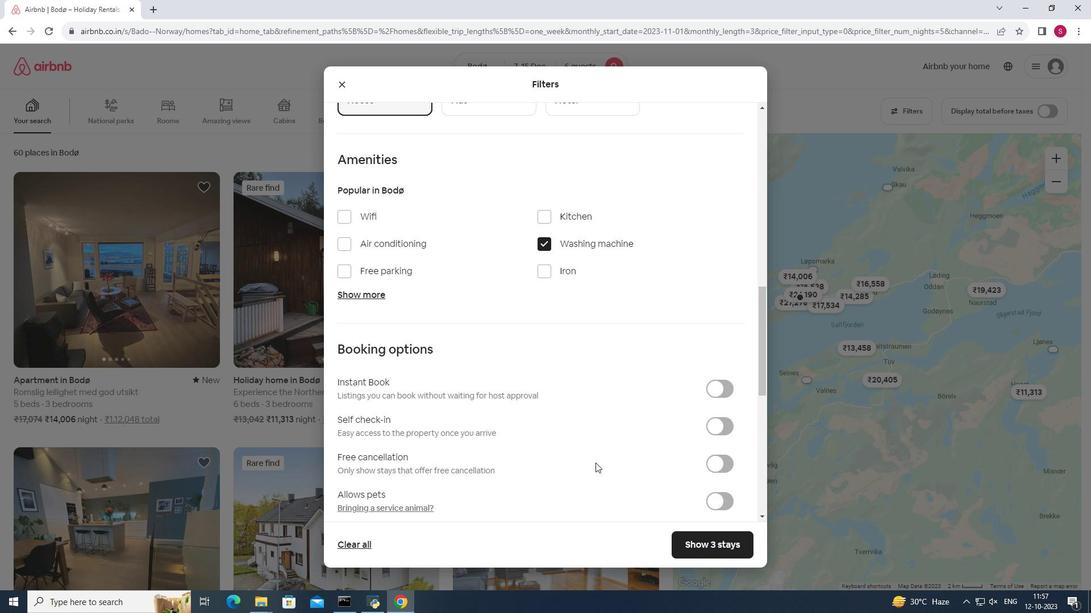 
Action: Mouse moved to (703, 548)
Screenshot: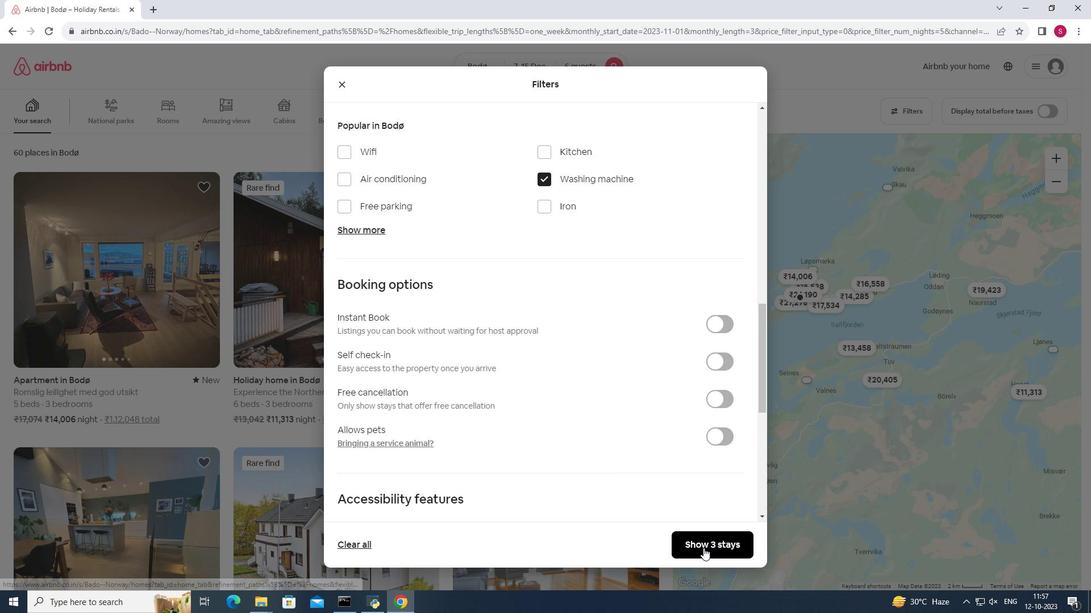 
Action: Mouse pressed left at (703, 548)
Screenshot: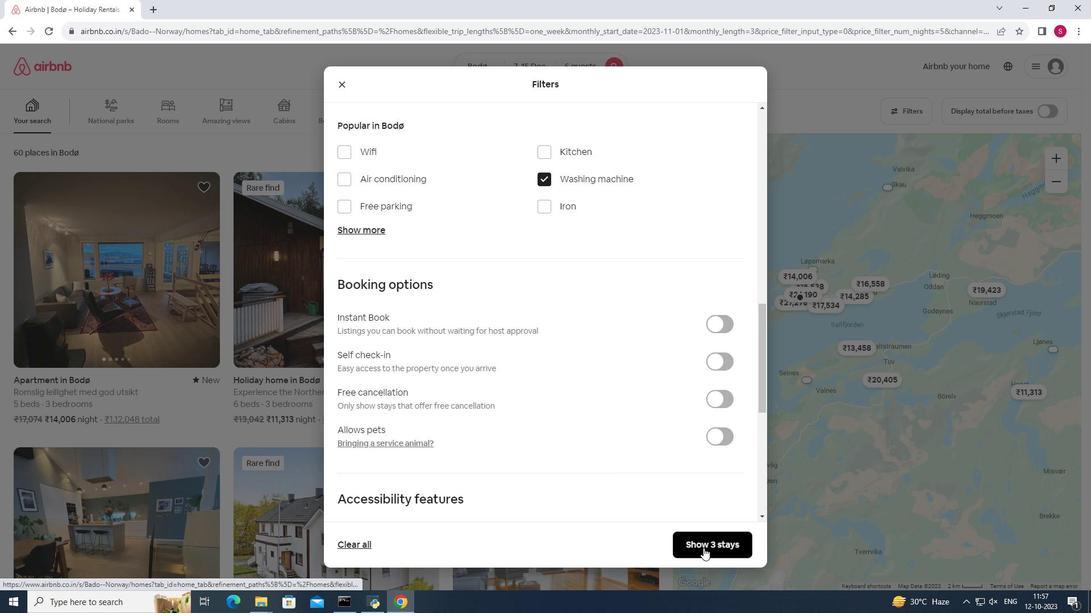 
Action: Mouse moved to (179, 299)
Screenshot: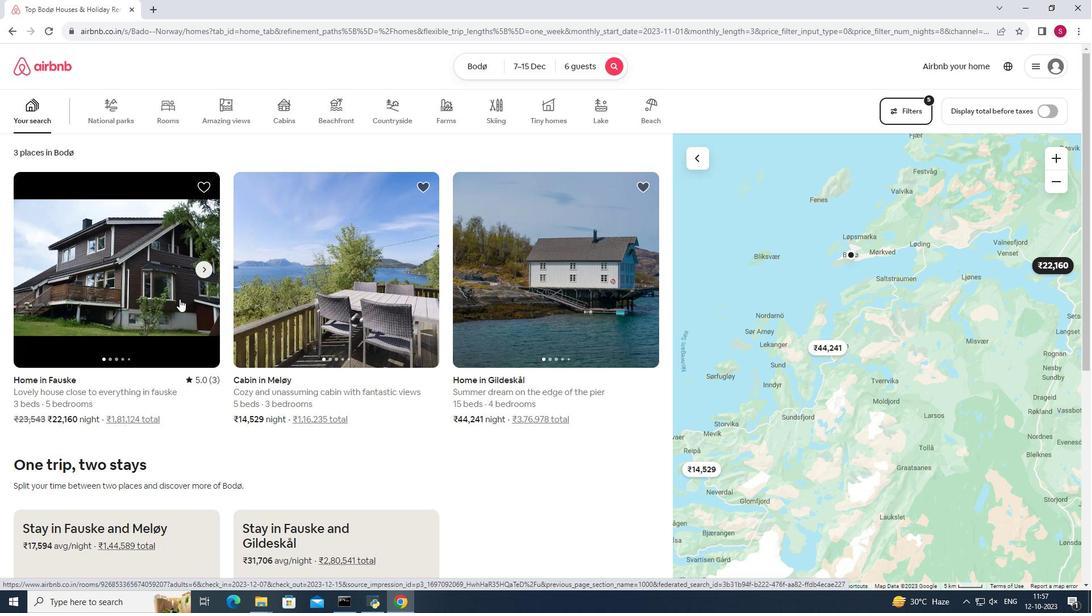 
Action: Mouse scrolled (179, 299) with delta (0, 0)
Screenshot: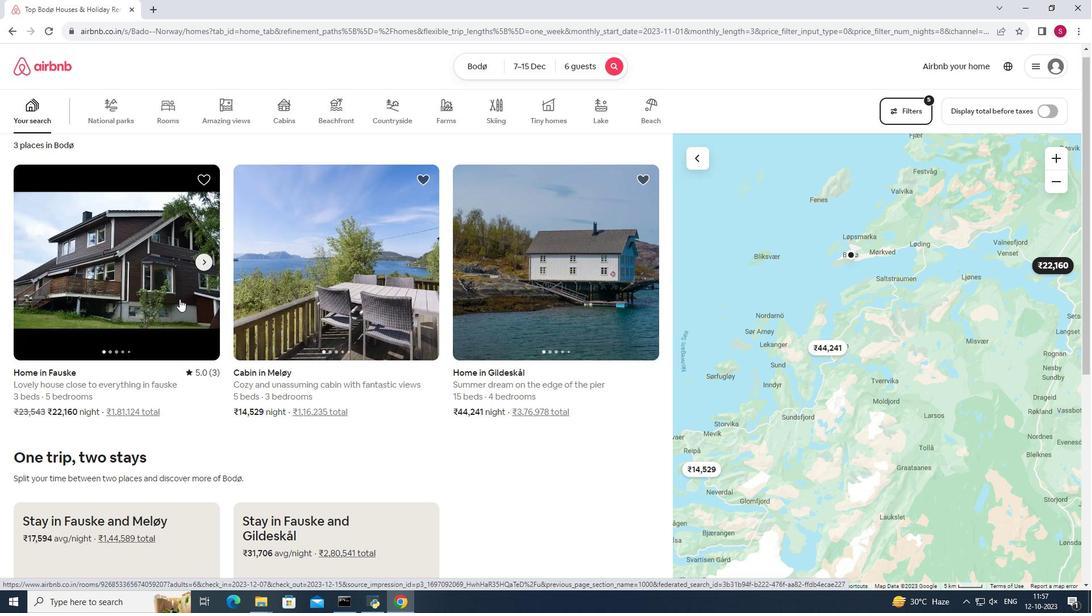 
Action: Mouse moved to (123, 242)
Screenshot: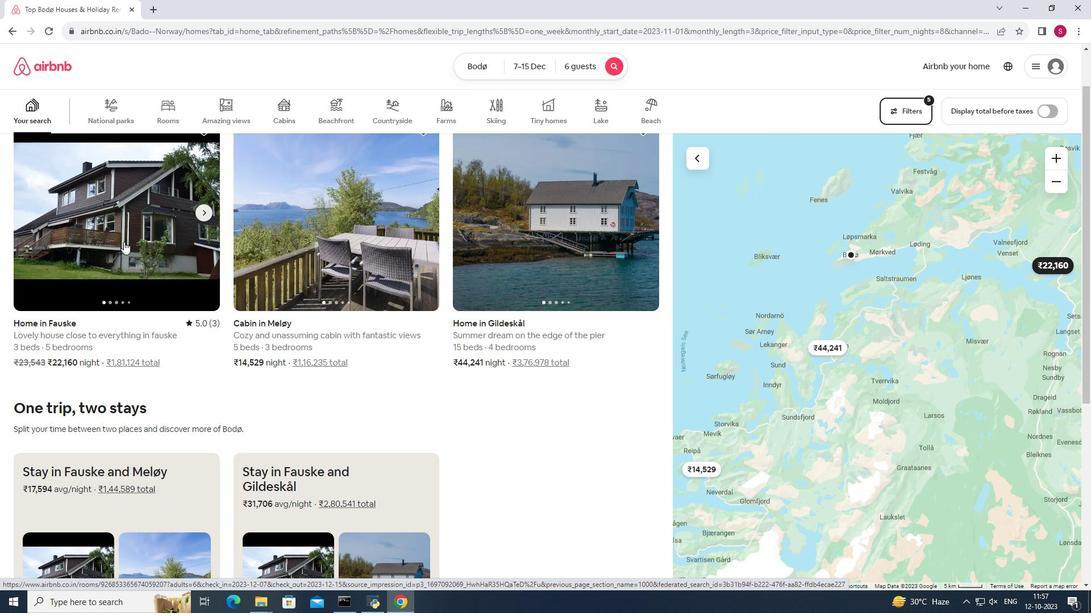 
Action: Mouse scrolled (123, 242) with delta (0, 0)
Screenshot: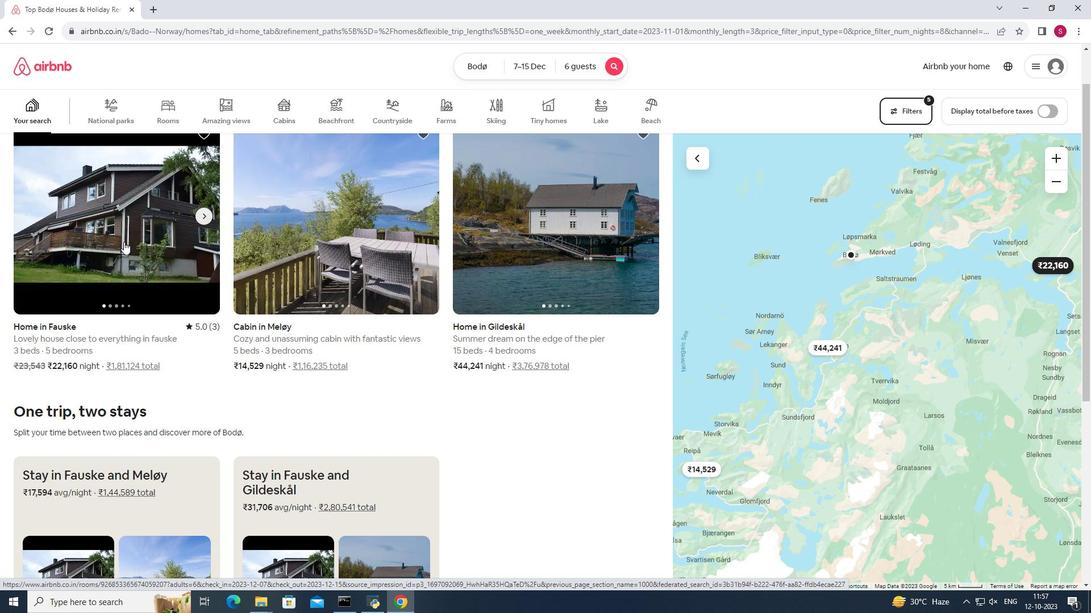 
Action: Mouse moved to (103, 274)
Screenshot: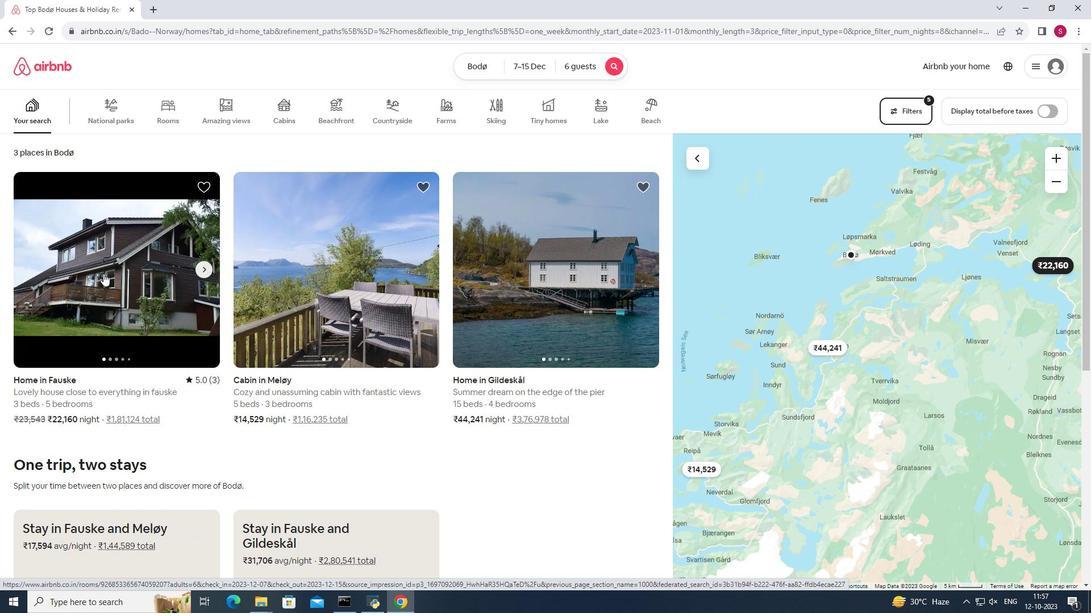
Action: Mouse pressed left at (103, 274)
Screenshot: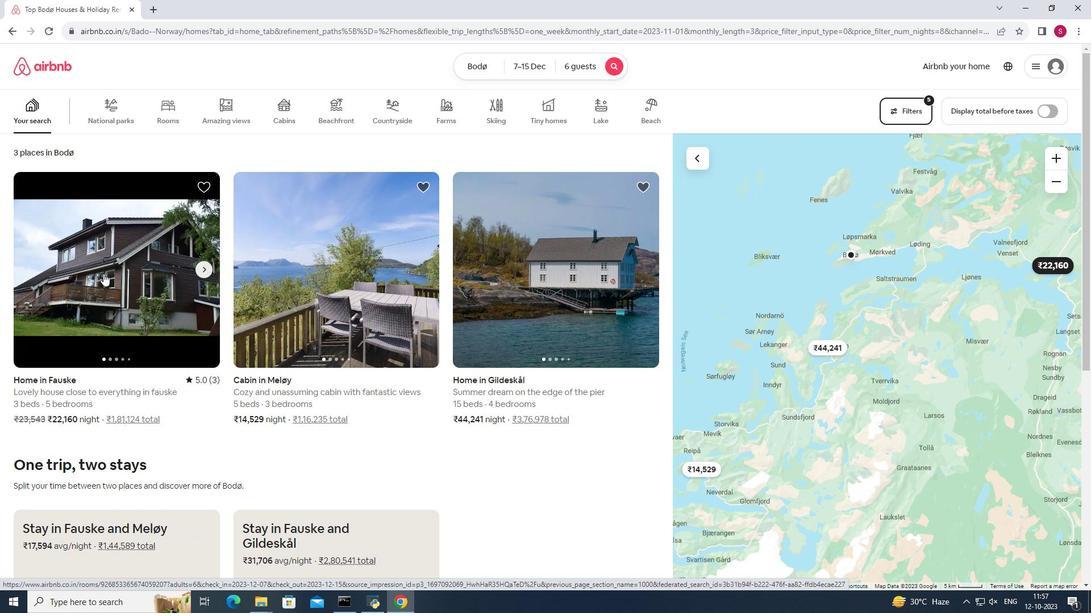 
Action: Mouse moved to (807, 422)
Screenshot: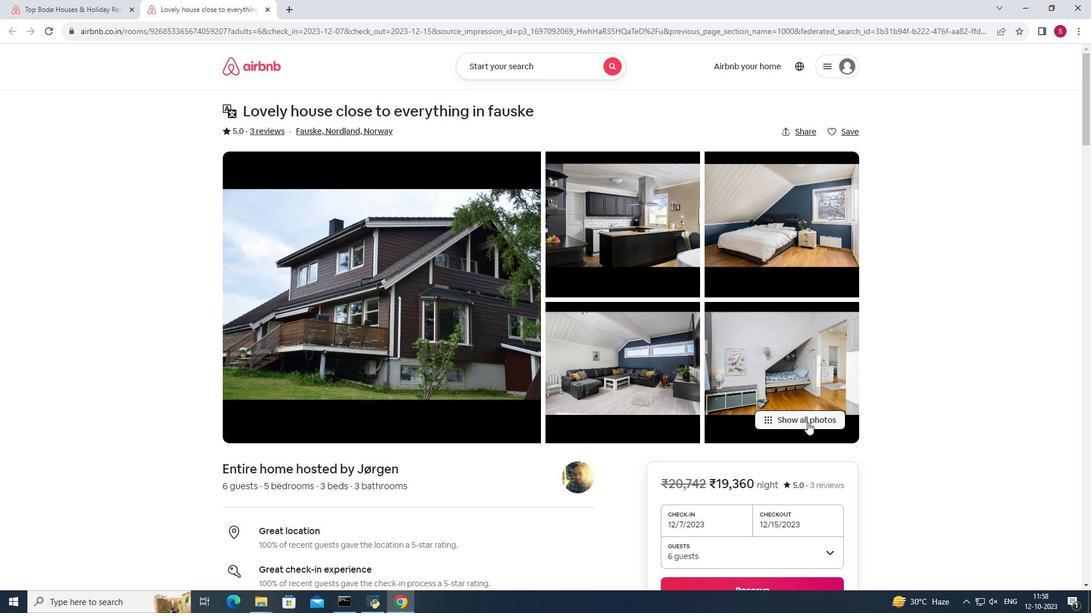 
Action: Mouse pressed left at (807, 422)
Screenshot: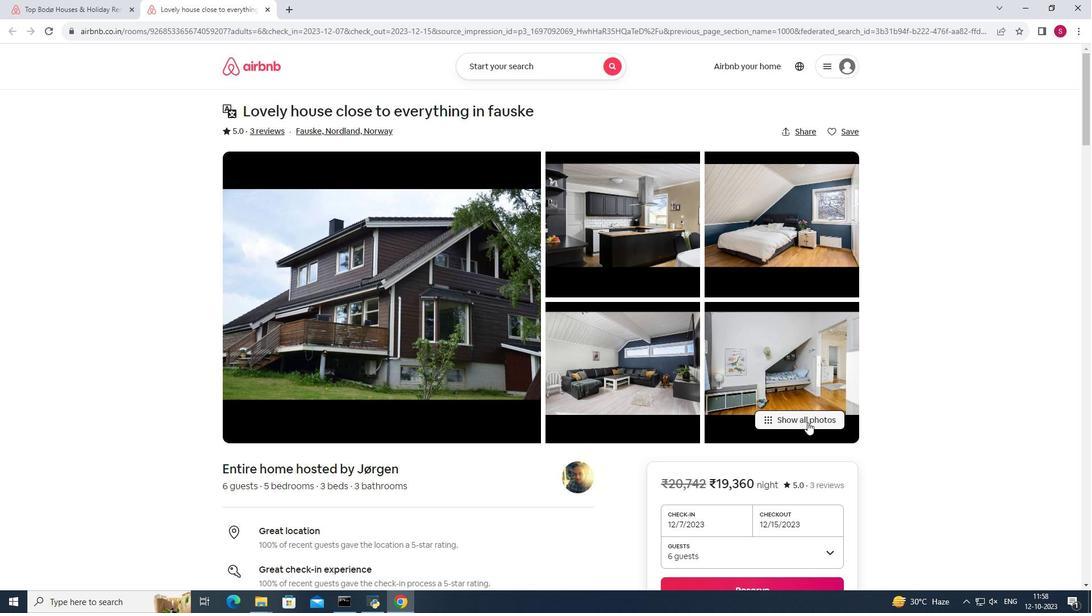 
Action: Mouse moved to (664, 296)
Screenshot: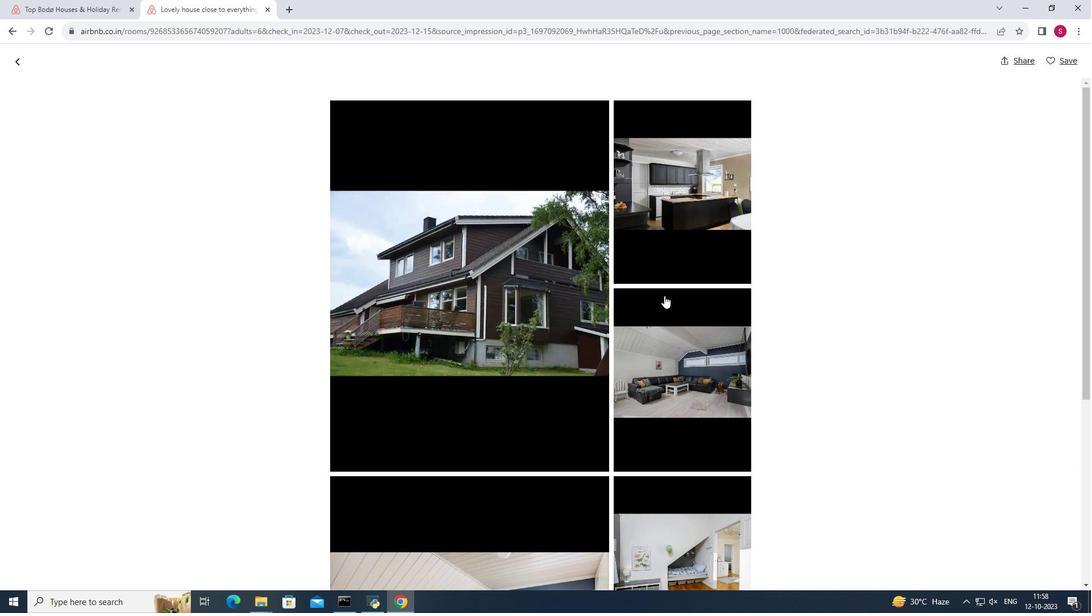 
Action: Mouse scrolled (664, 295) with delta (0, 0)
Screenshot: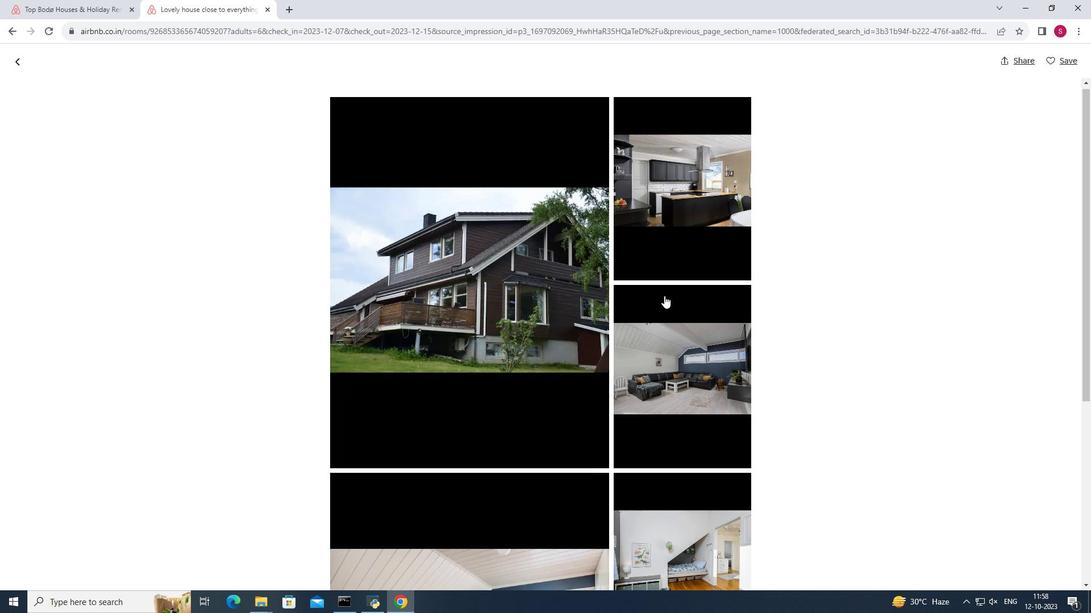 
Action: Mouse scrolled (664, 295) with delta (0, 0)
Screenshot: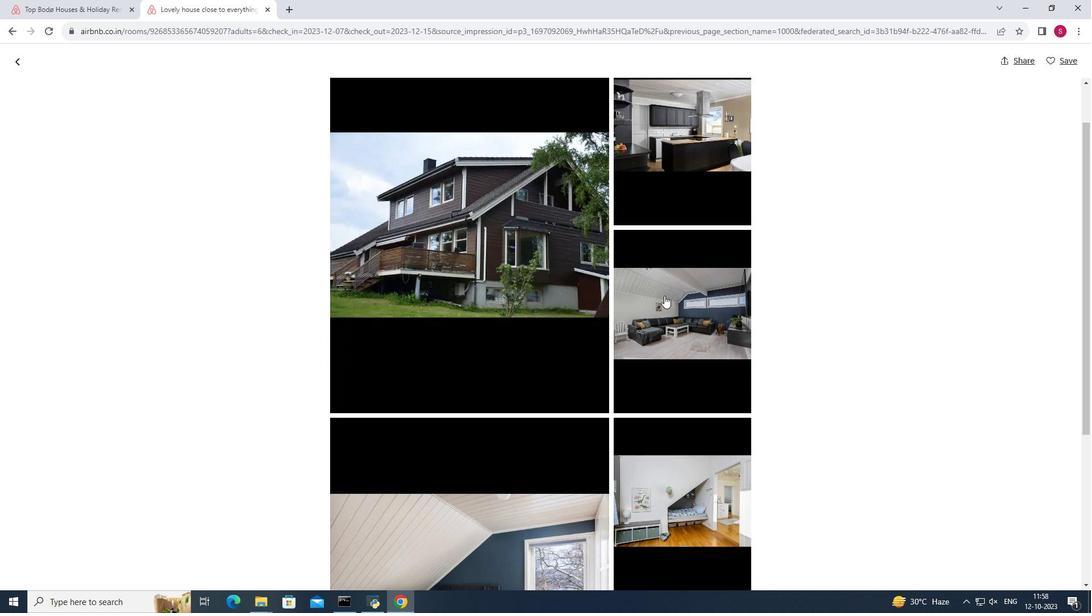 
Action: Mouse scrolled (664, 295) with delta (0, 0)
Screenshot: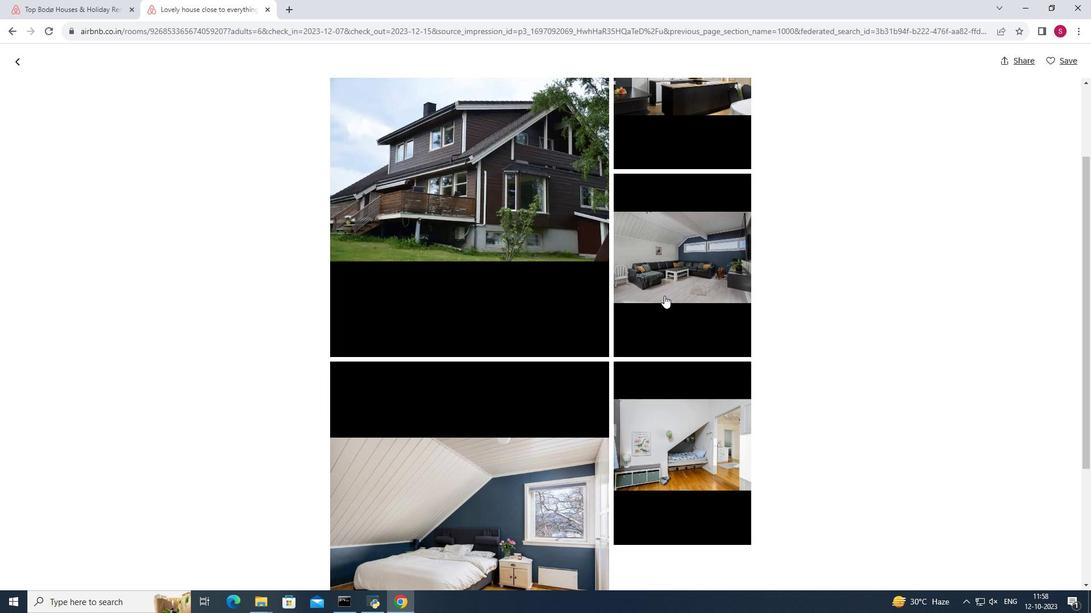 
Action: Mouse scrolled (664, 295) with delta (0, 0)
Screenshot: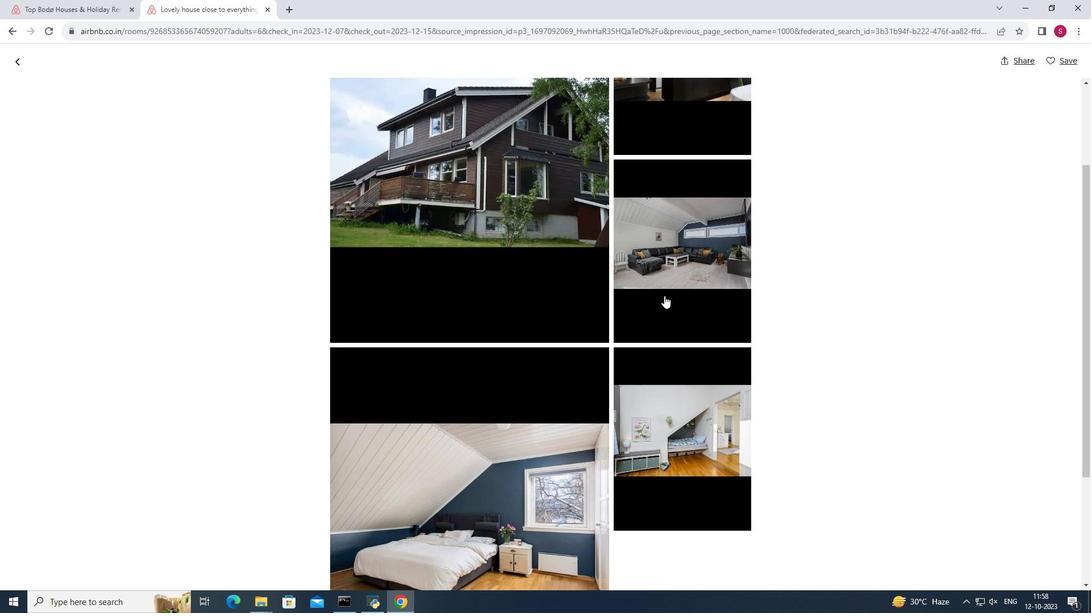 
Action: Mouse scrolled (664, 295) with delta (0, 0)
Screenshot: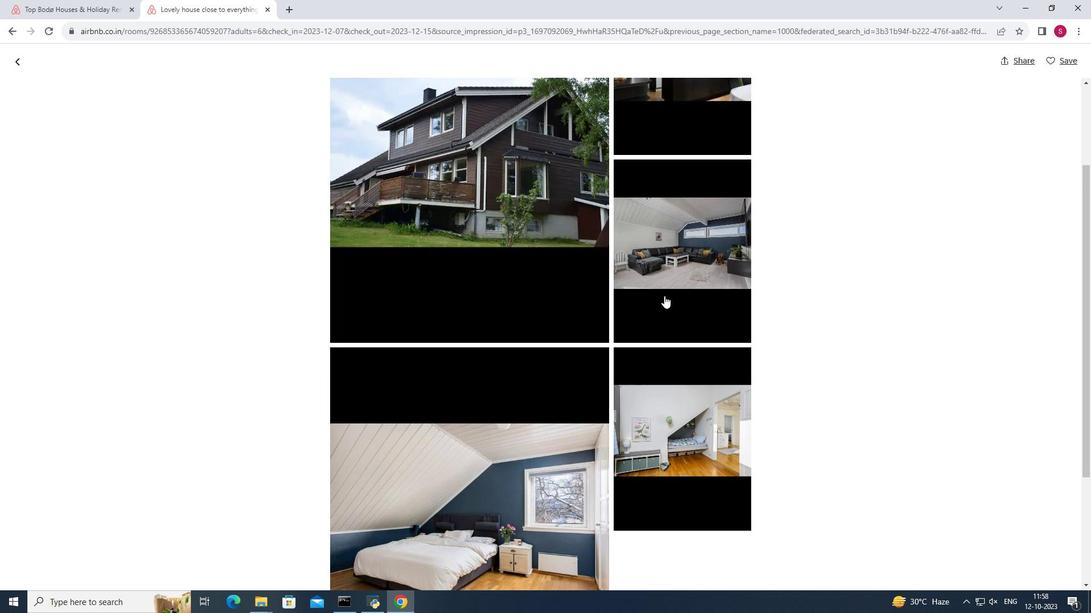 
Action: Mouse scrolled (664, 295) with delta (0, 0)
Screenshot: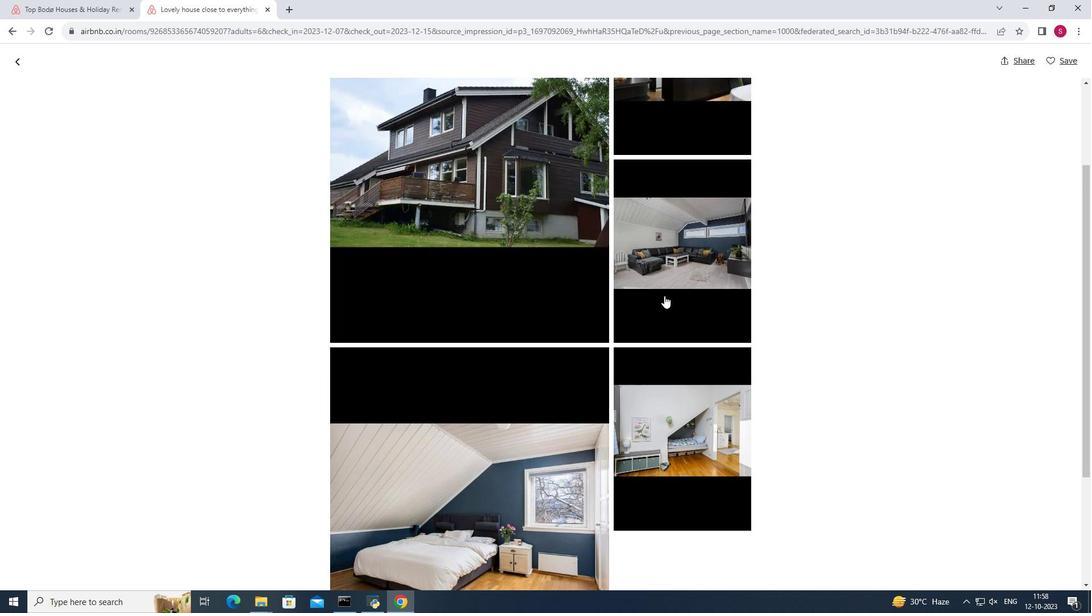 
Action: Mouse moved to (665, 296)
Screenshot: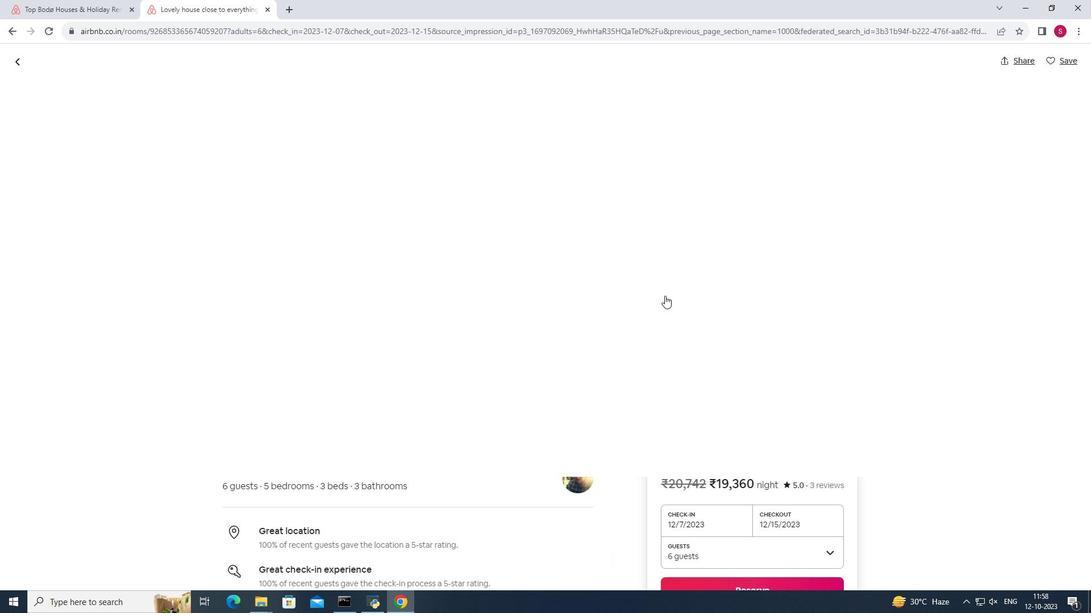 
Action: Mouse scrolled (665, 295) with delta (0, 0)
Screenshot: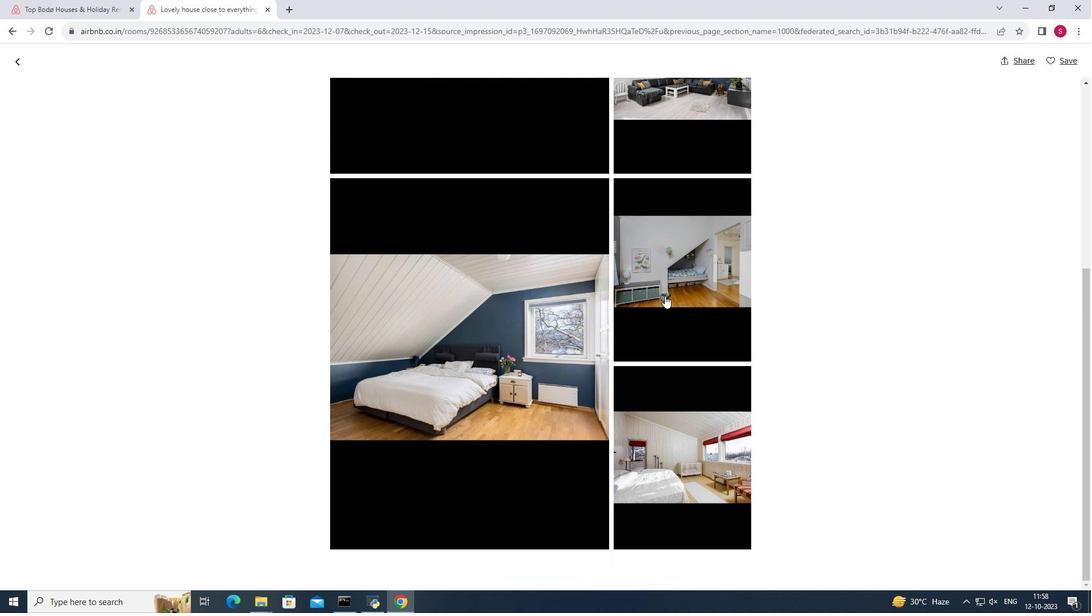 
Action: Mouse scrolled (665, 295) with delta (0, 0)
Screenshot: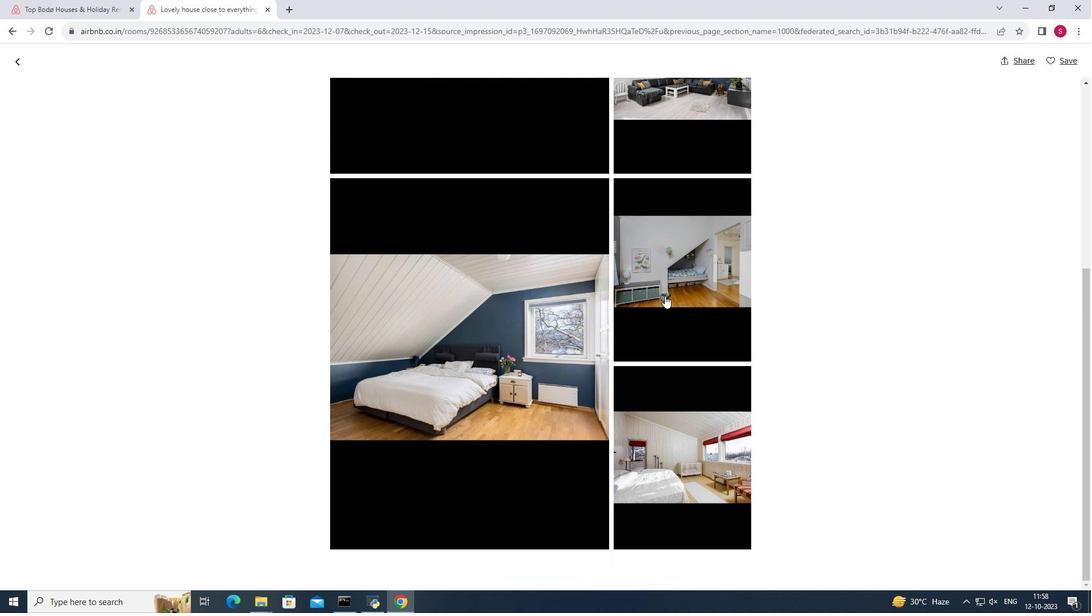 
Action: Mouse scrolled (665, 295) with delta (0, 0)
Screenshot: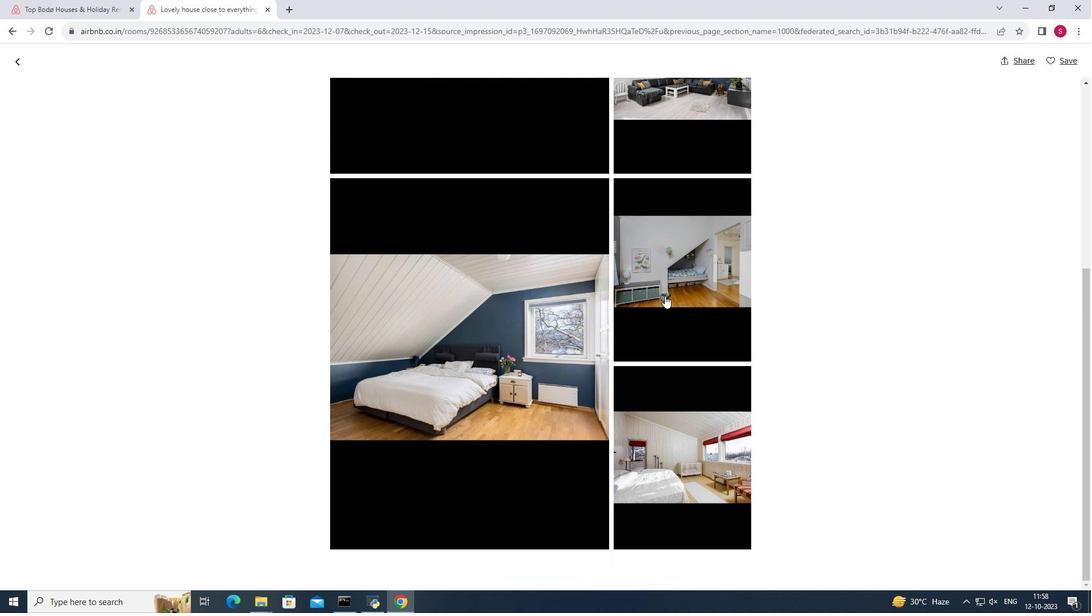 
Action: Mouse scrolled (665, 295) with delta (0, 0)
Screenshot: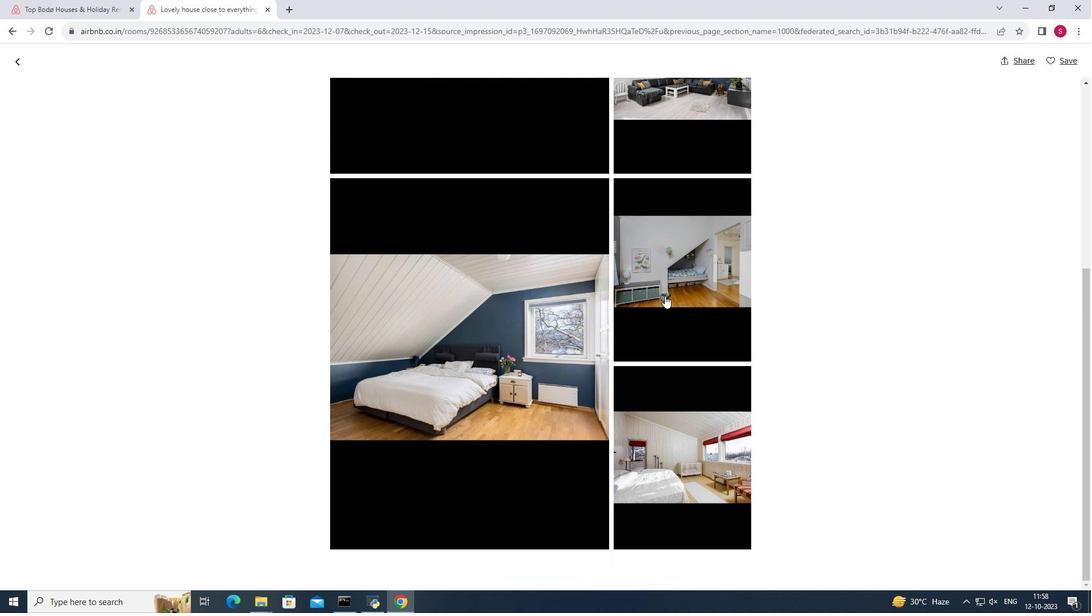 
Action: Mouse scrolled (665, 296) with delta (0, 0)
Screenshot: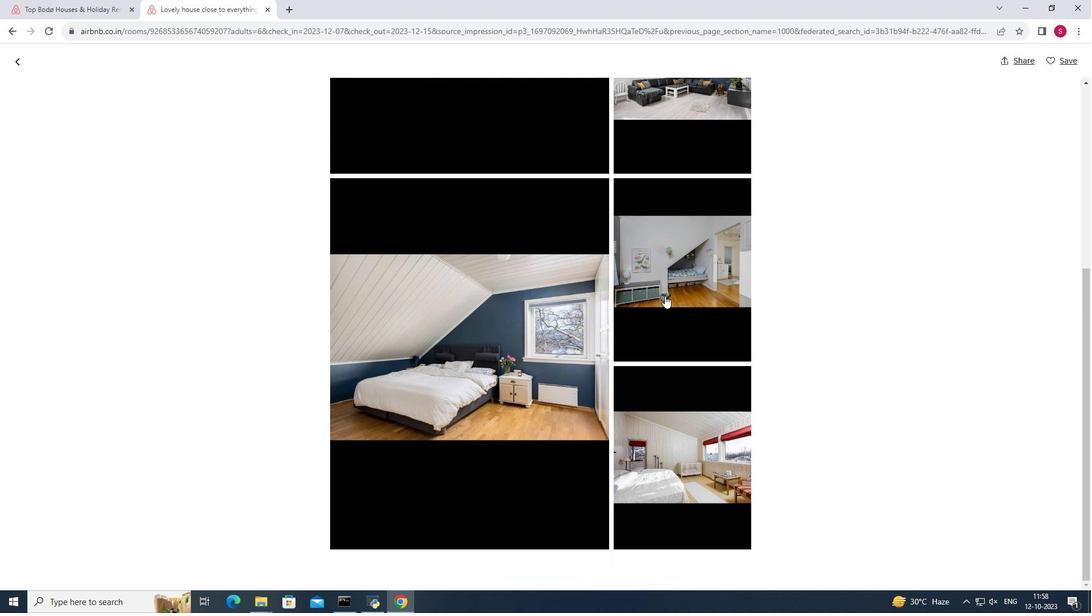 
Action: Mouse scrolled (665, 296) with delta (0, 0)
Screenshot: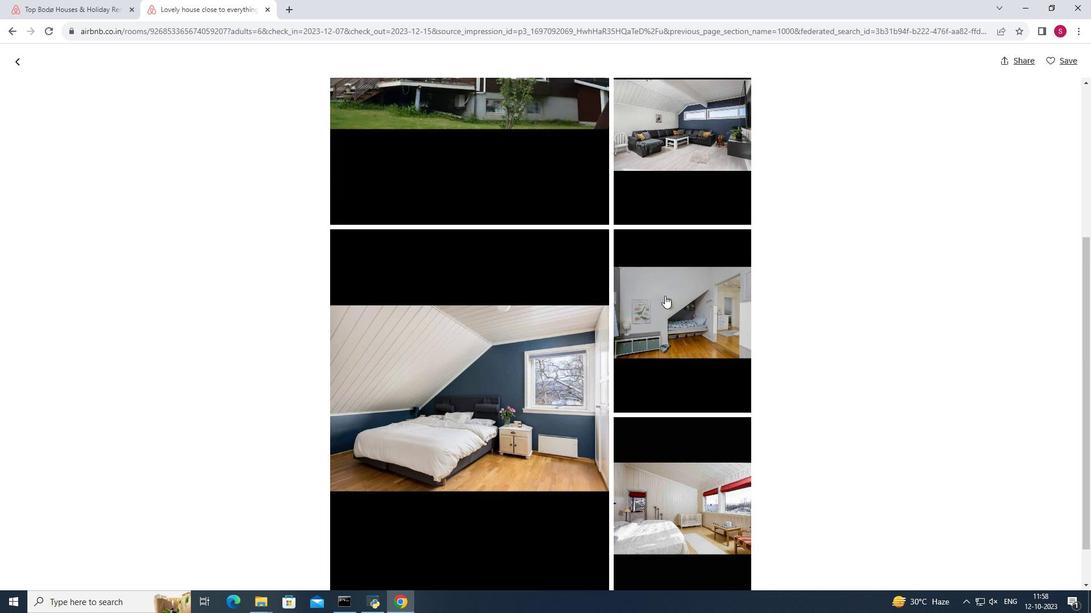
Action: Mouse moved to (18, 58)
Screenshot: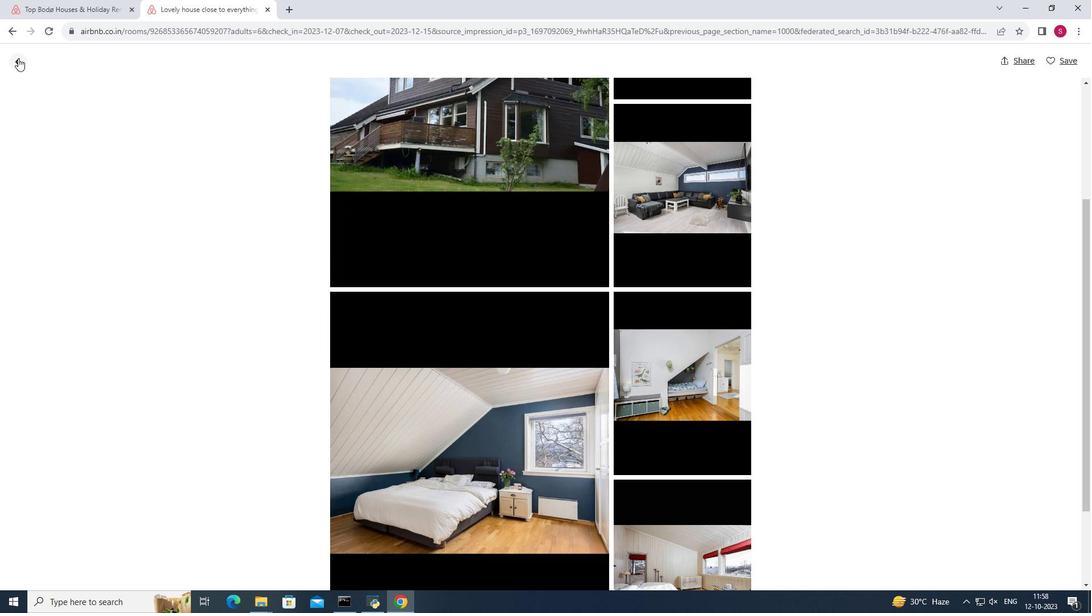 
Action: Mouse pressed left at (18, 58)
Screenshot: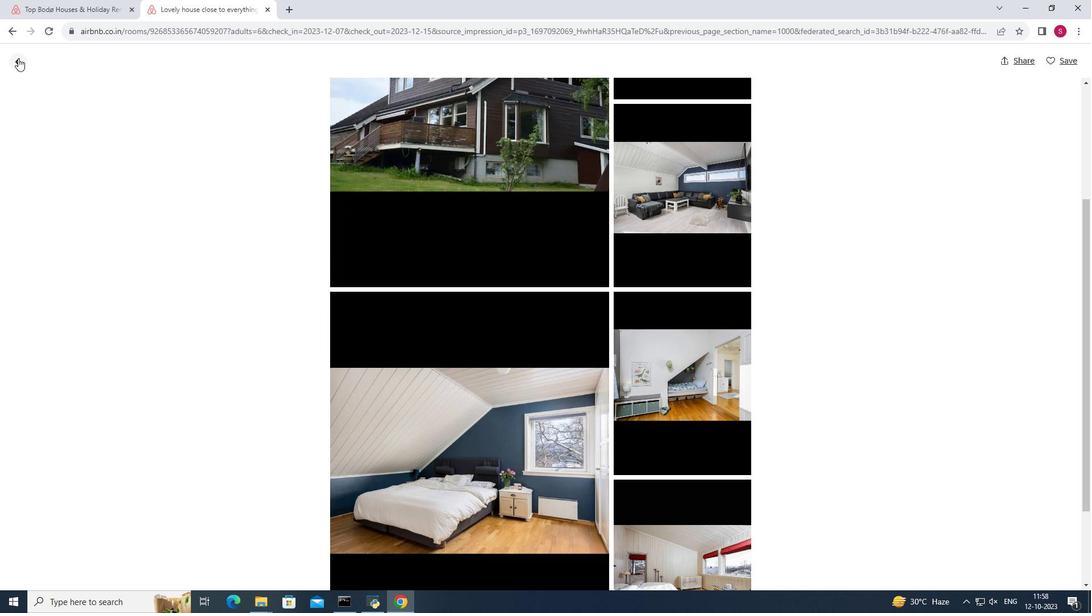 
Action: Mouse moved to (555, 346)
Screenshot: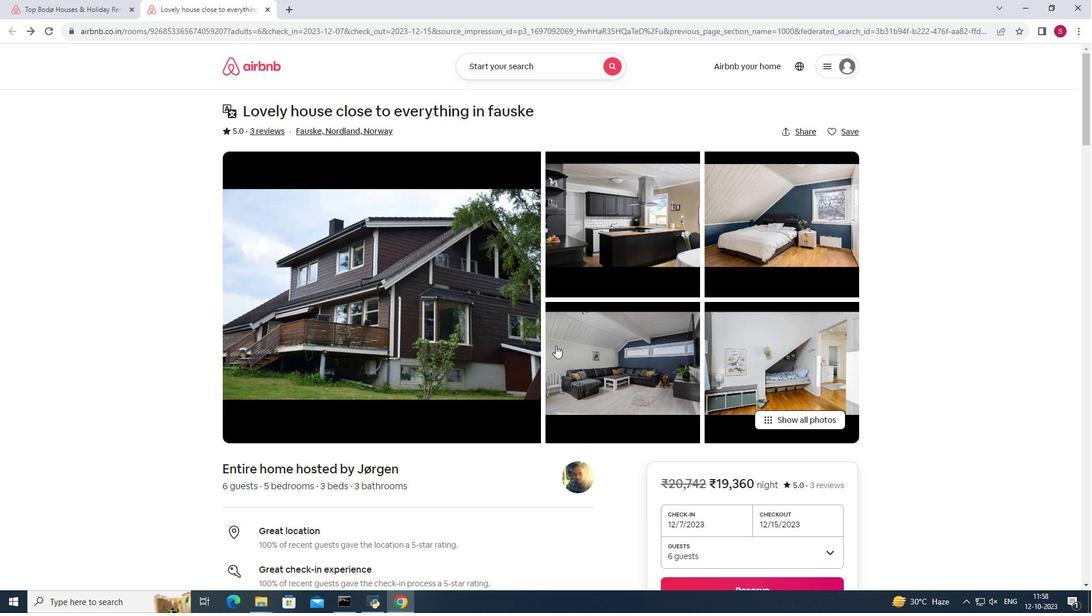 
Action: Mouse scrolled (555, 345) with delta (0, 0)
Screenshot: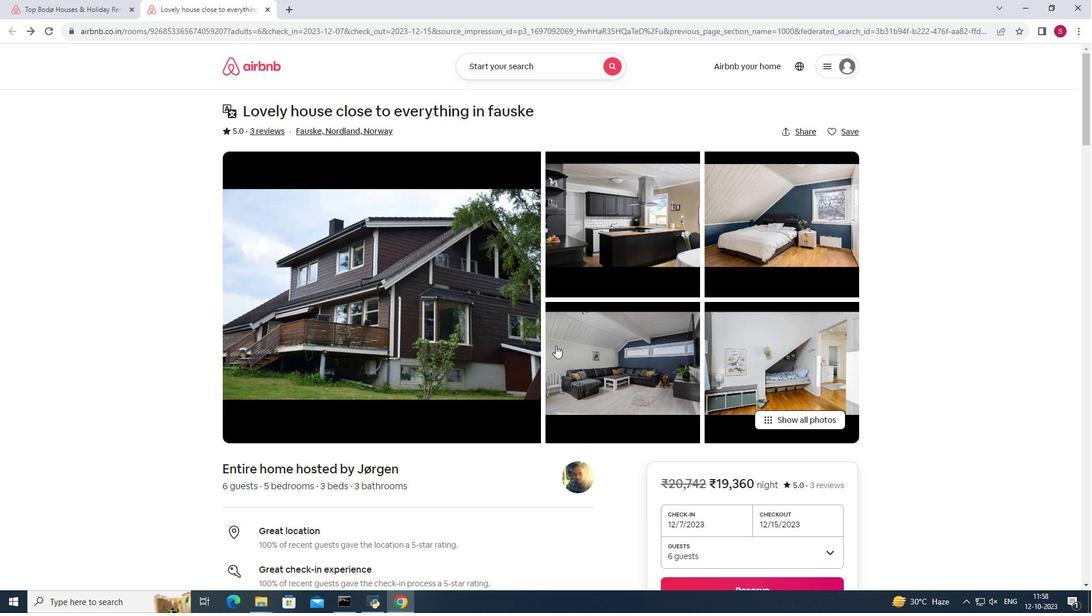 
Action: Mouse scrolled (555, 345) with delta (0, 0)
Screenshot: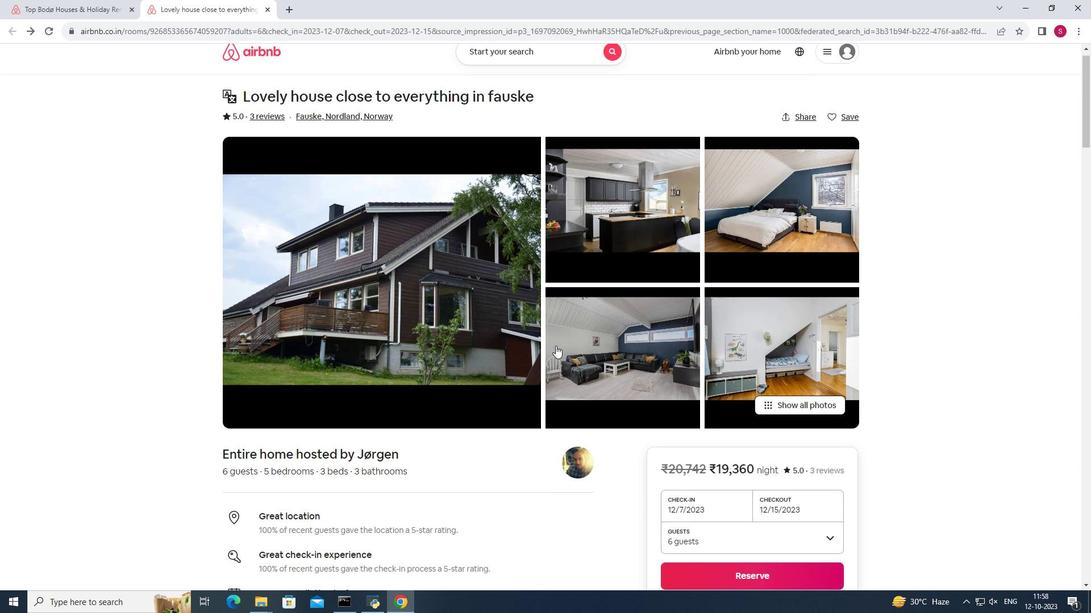 
Action: Mouse scrolled (555, 345) with delta (0, 0)
Screenshot: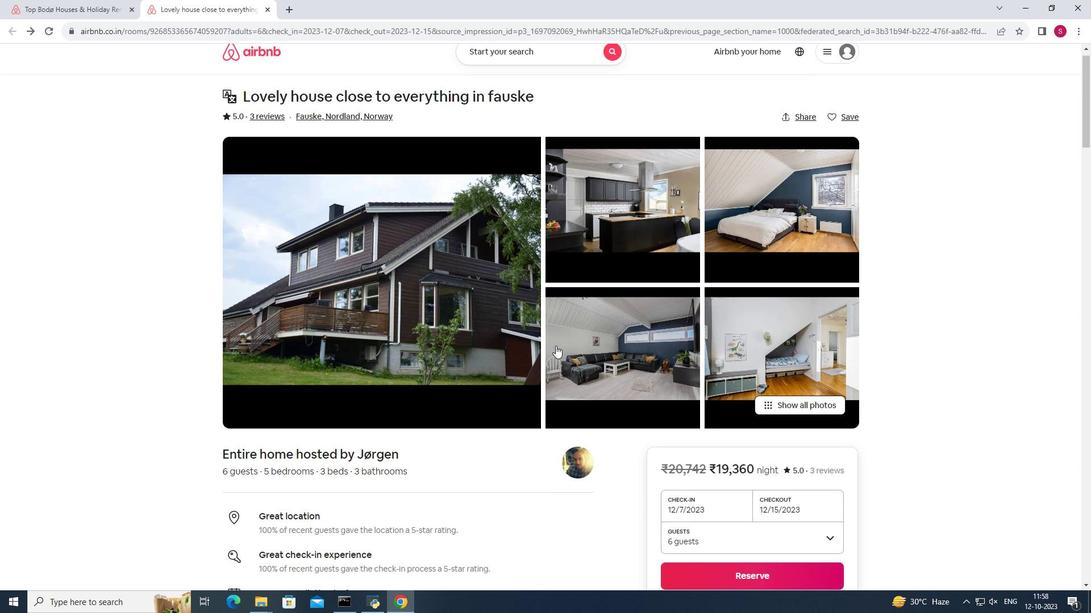 
Action: Mouse scrolled (555, 345) with delta (0, 0)
Screenshot: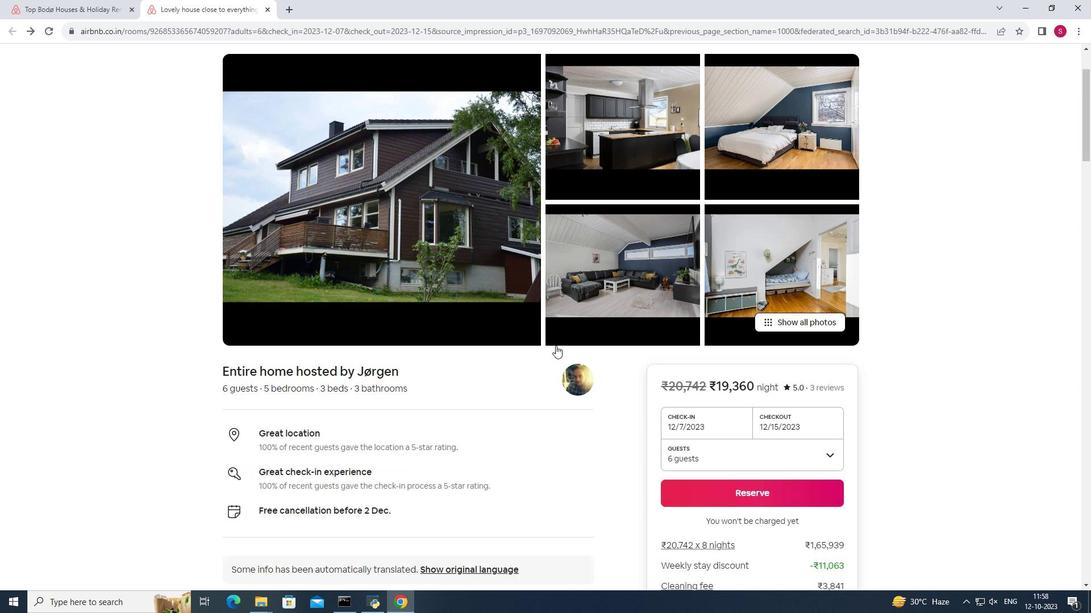 
Action: Mouse scrolled (555, 345) with delta (0, 0)
Screenshot: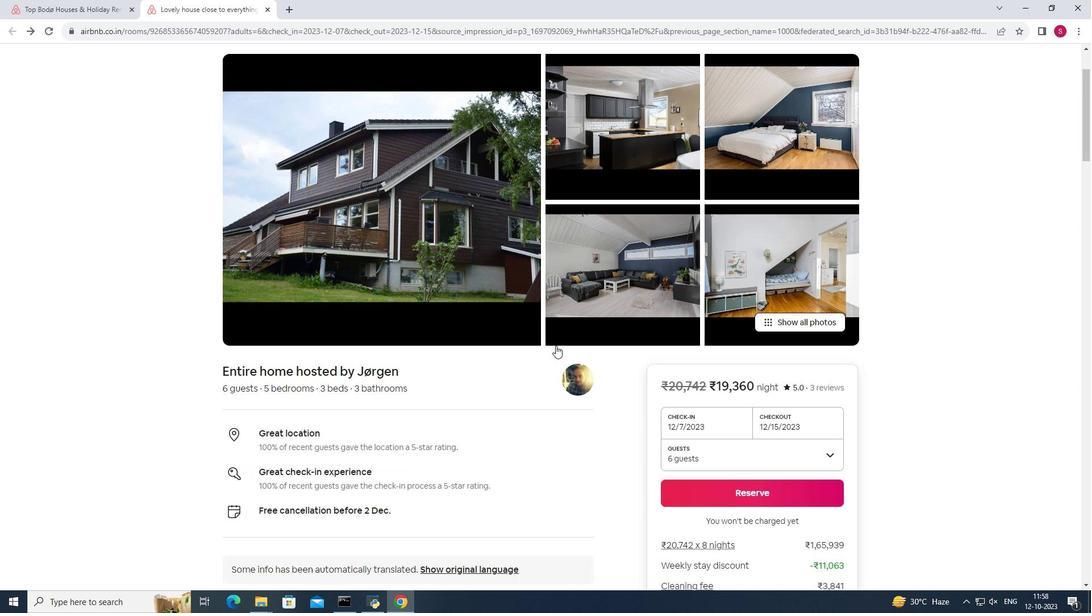 
Action: Mouse scrolled (555, 345) with delta (0, 0)
Screenshot: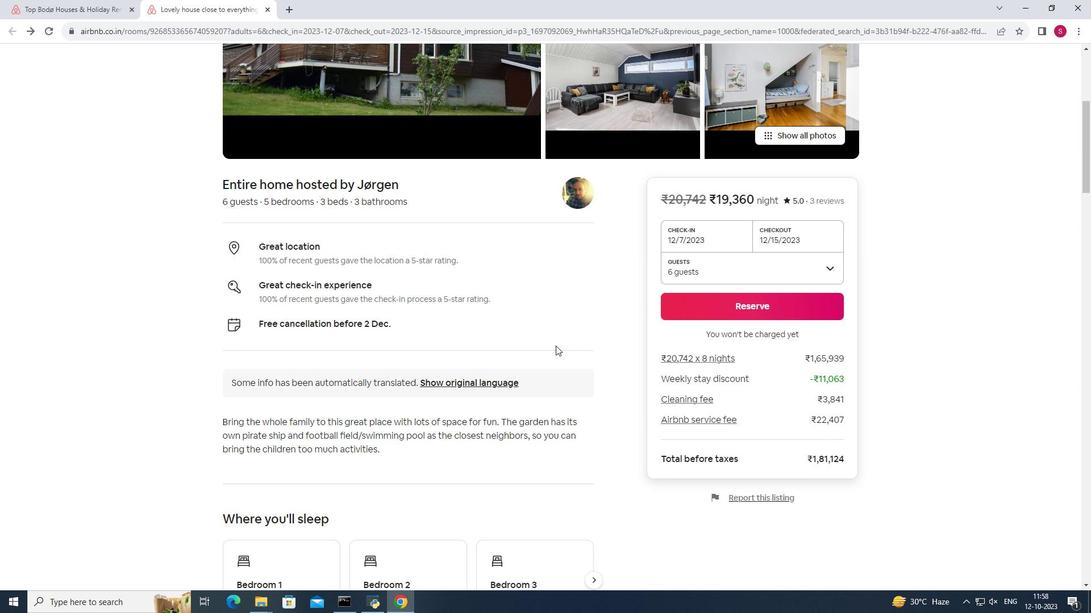 
Action: Mouse scrolled (555, 345) with delta (0, 0)
Screenshot: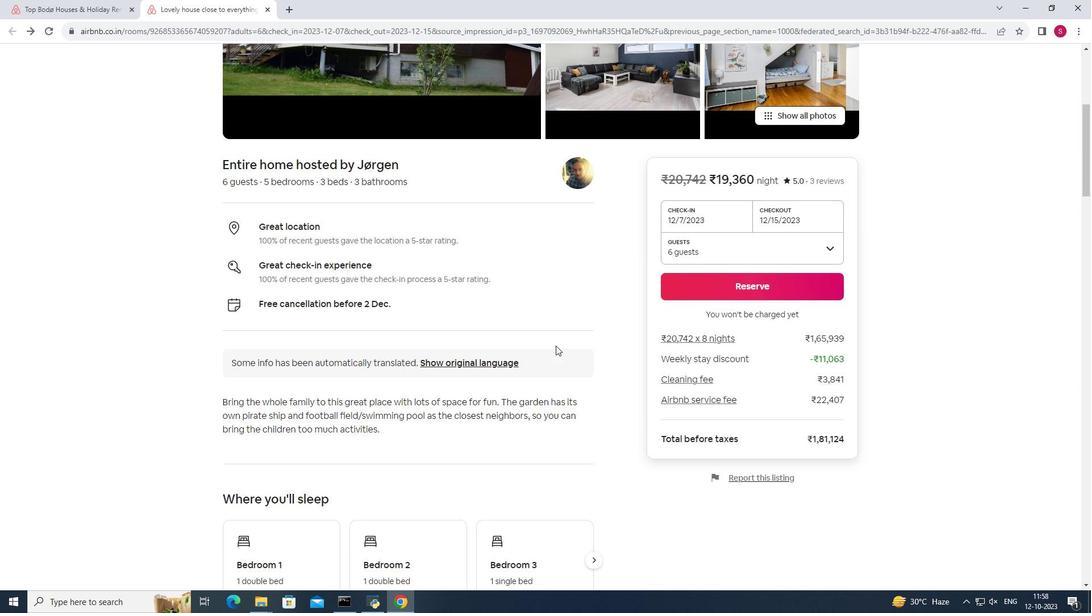 
Action: Mouse scrolled (555, 345) with delta (0, 0)
Screenshot: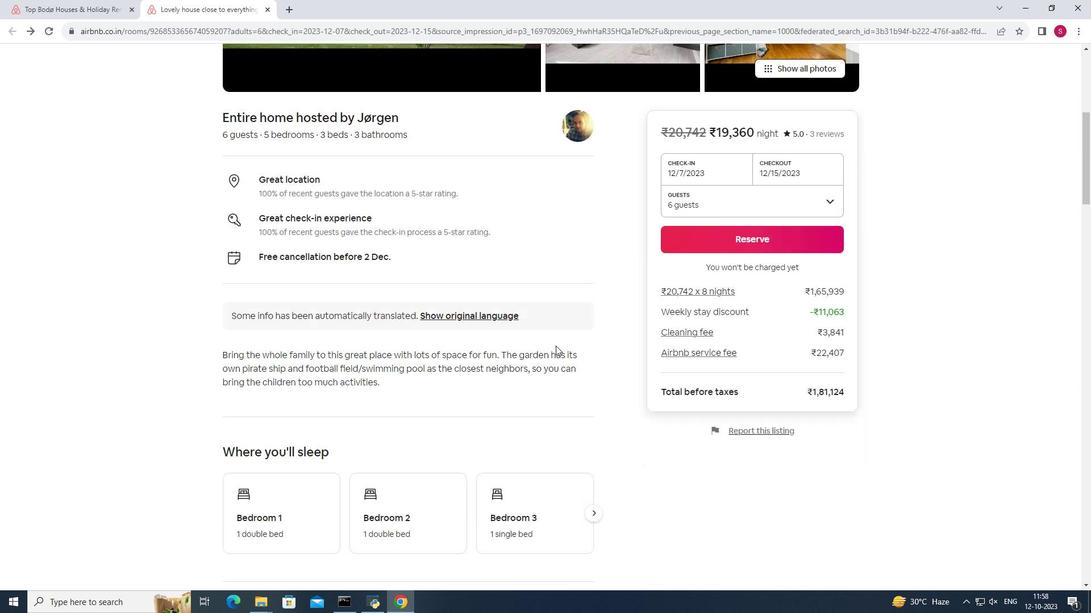 
Action: Mouse moved to (563, 342)
Screenshot: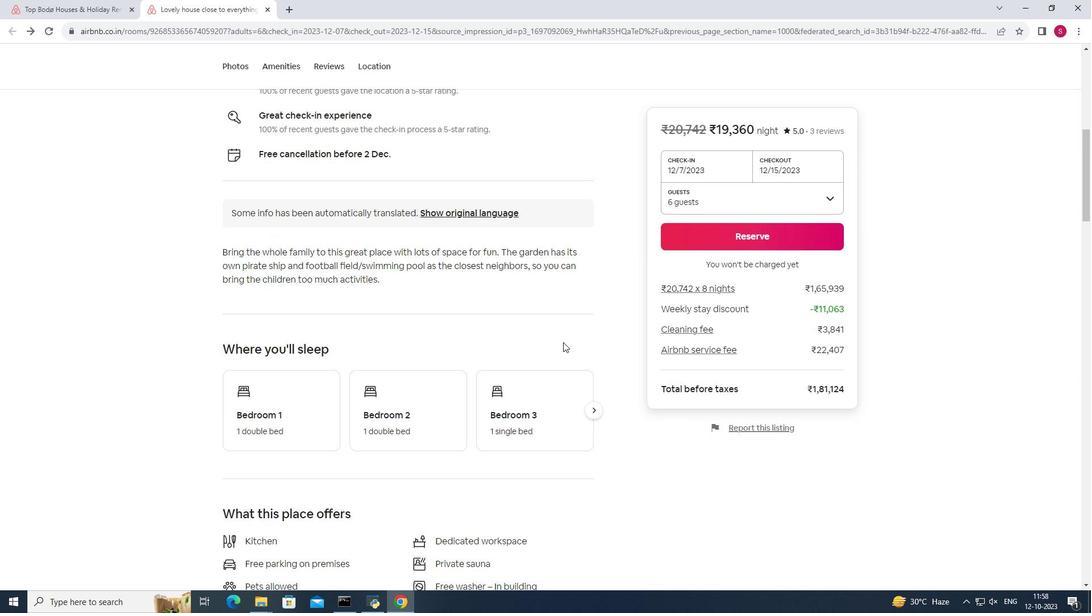 
Action: Mouse scrolled (563, 342) with delta (0, 0)
Screenshot: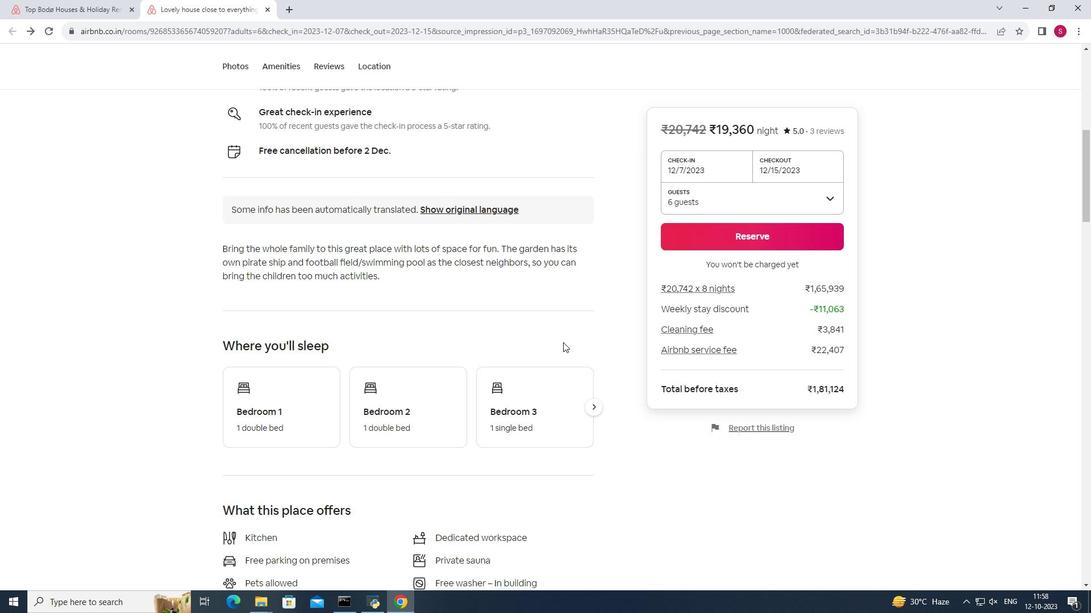 
Action: Mouse scrolled (563, 342) with delta (0, 0)
Screenshot: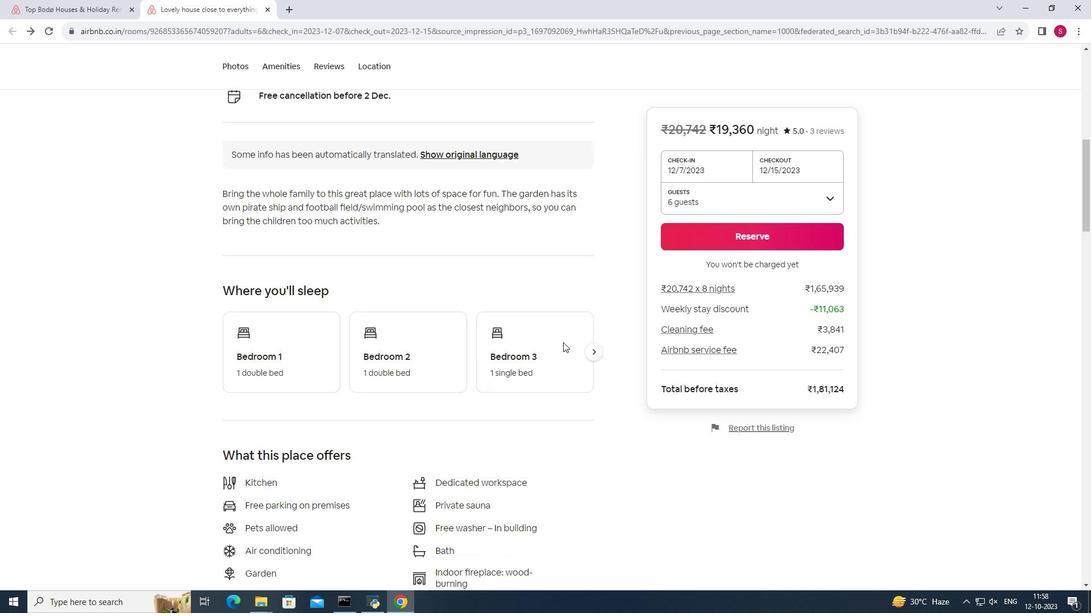 
Action: Mouse scrolled (563, 342) with delta (0, 0)
Screenshot: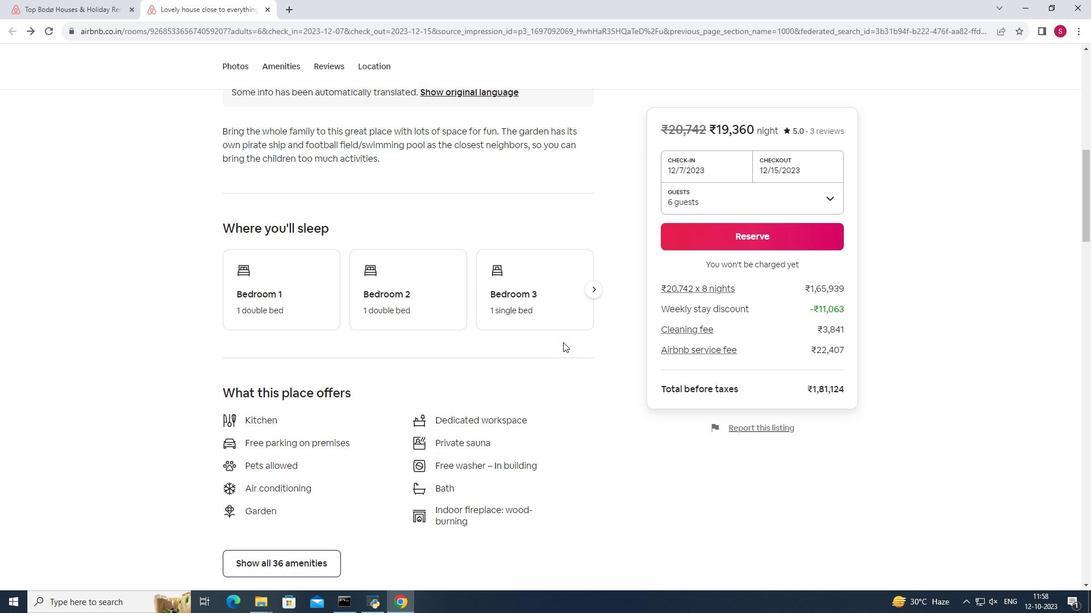 
Action: Mouse scrolled (563, 342) with delta (0, 0)
Screenshot: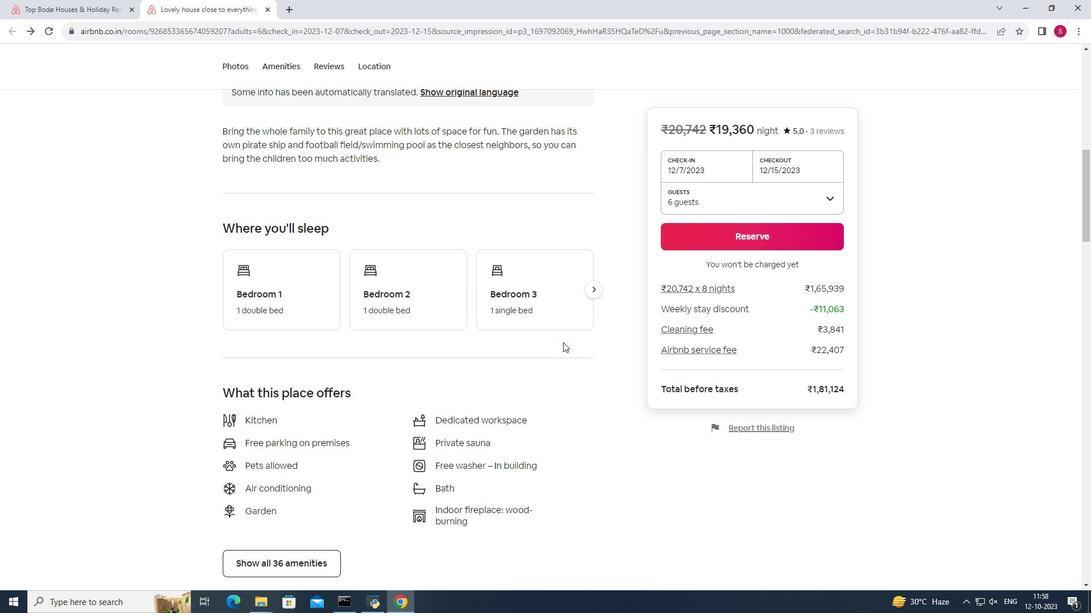 
Action: Mouse scrolled (563, 342) with delta (0, 0)
Screenshot: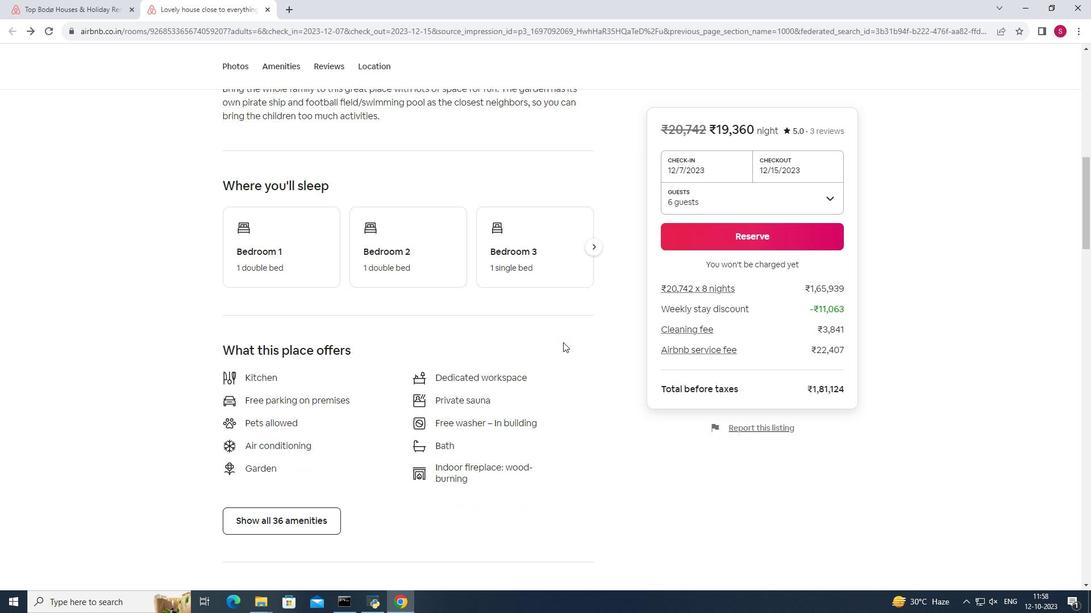 
Action: Mouse scrolled (563, 342) with delta (0, 0)
Screenshot: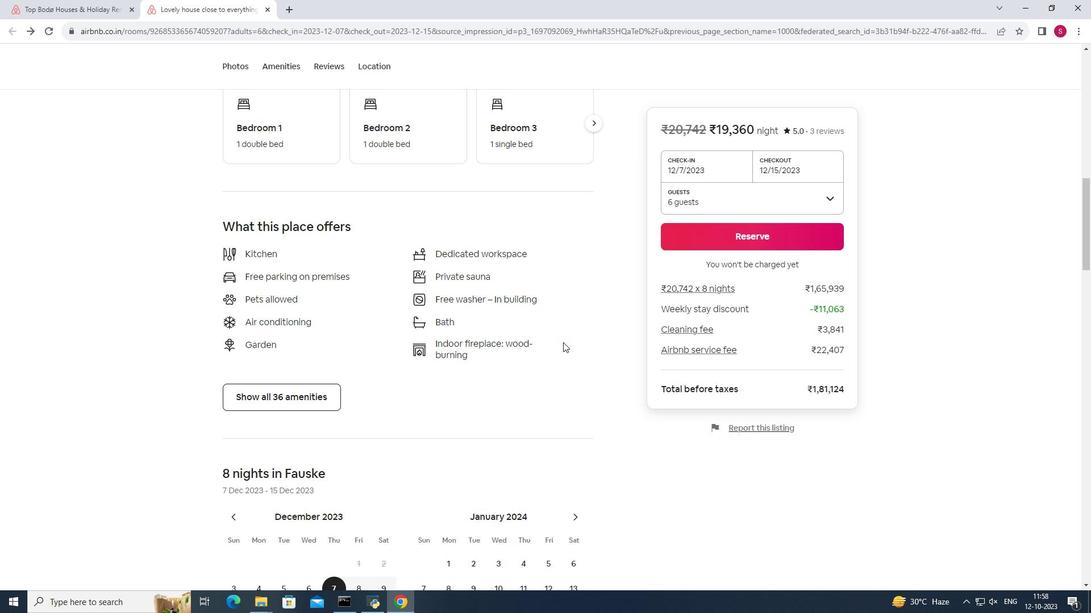 
Action: Mouse scrolled (563, 342) with delta (0, 0)
Screenshot: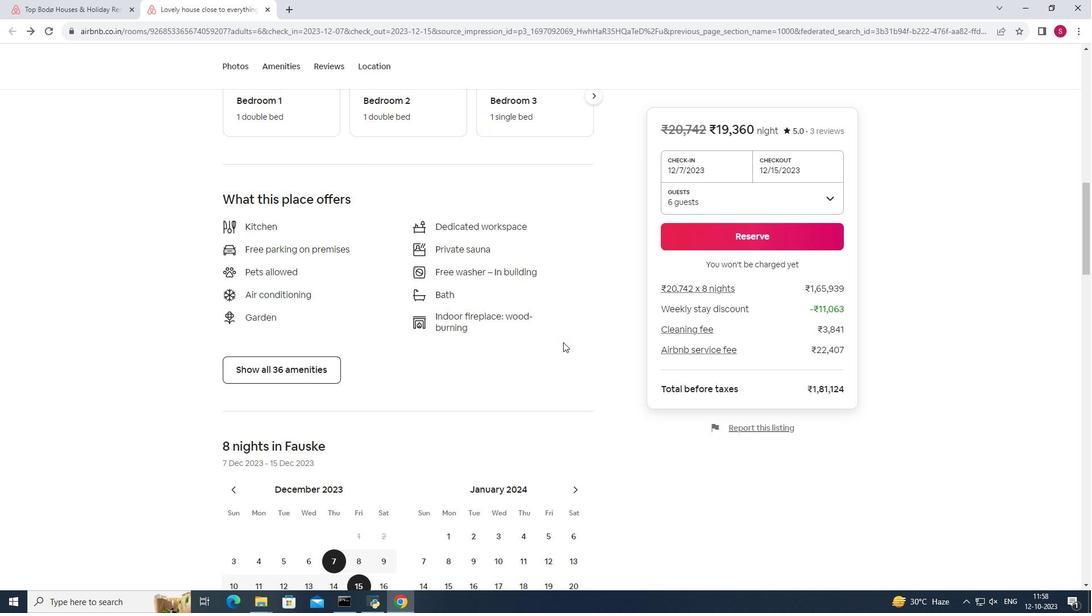 
Action: Mouse scrolled (563, 342) with delta (0, 0)
Screenshot: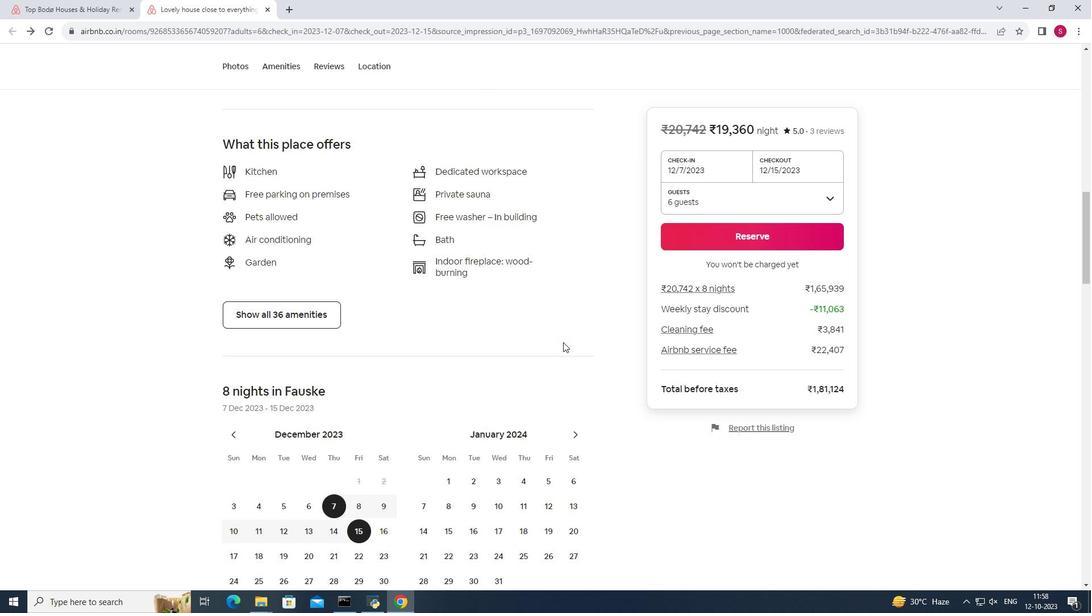 
Action: Mouse scrolled (563, 343) with delta (0, 0)
Screenshot: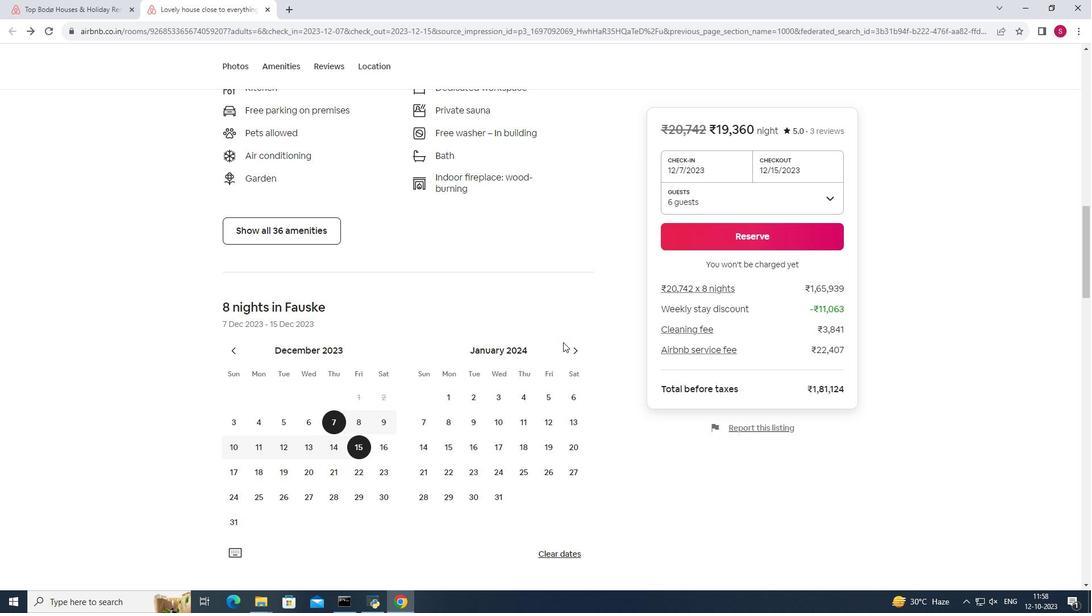 
Action: Mouse moved to (292, 291)
Screenshot: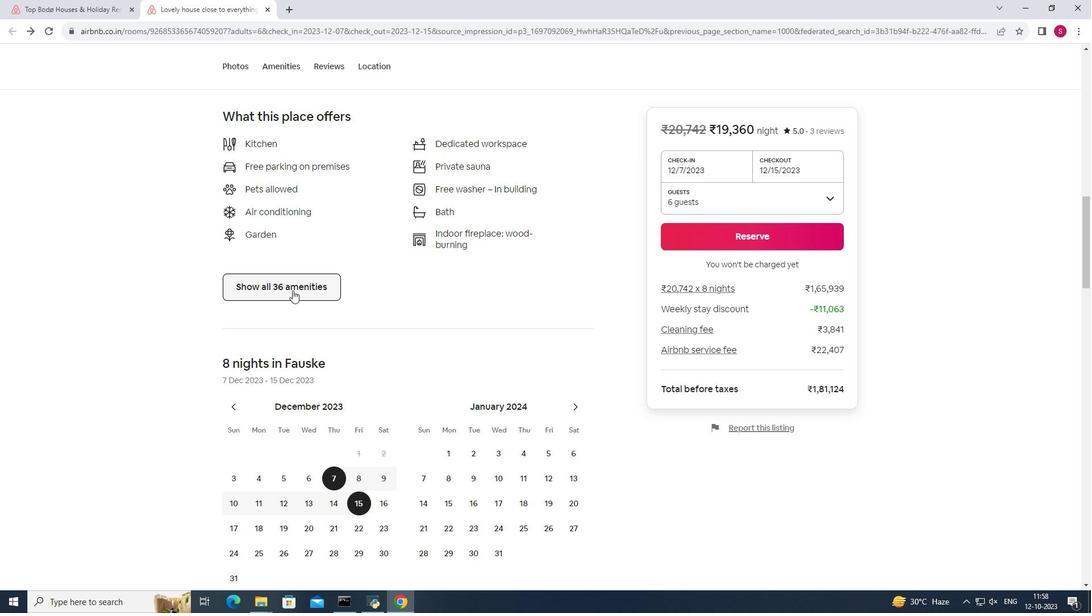 
Action: Mouse pressed left at (292, 291)
Screenshot: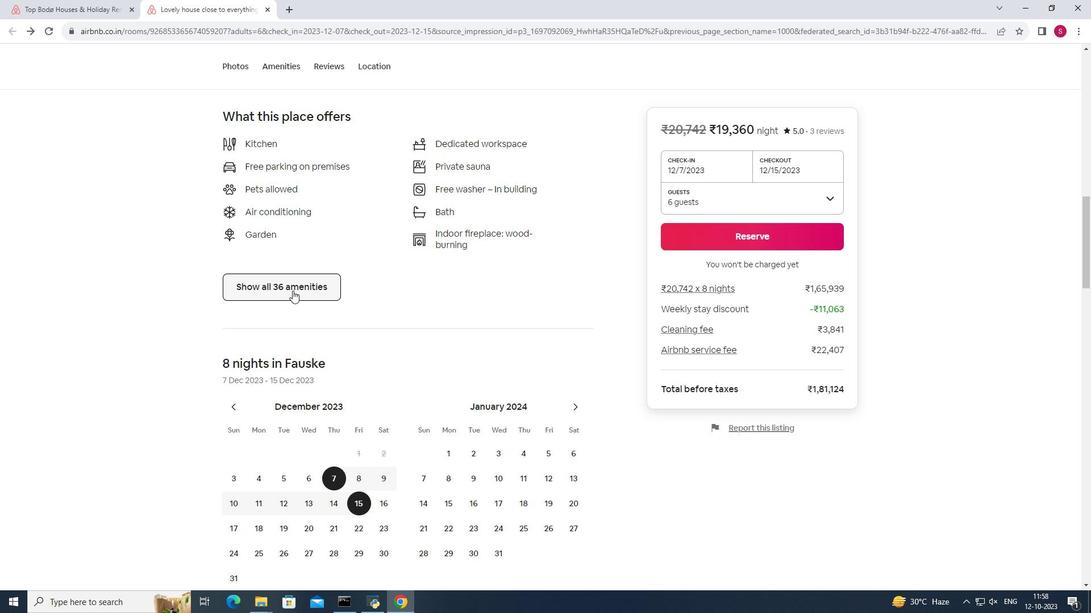 
Action: Mouse moved to (526, 404)
Screenshot: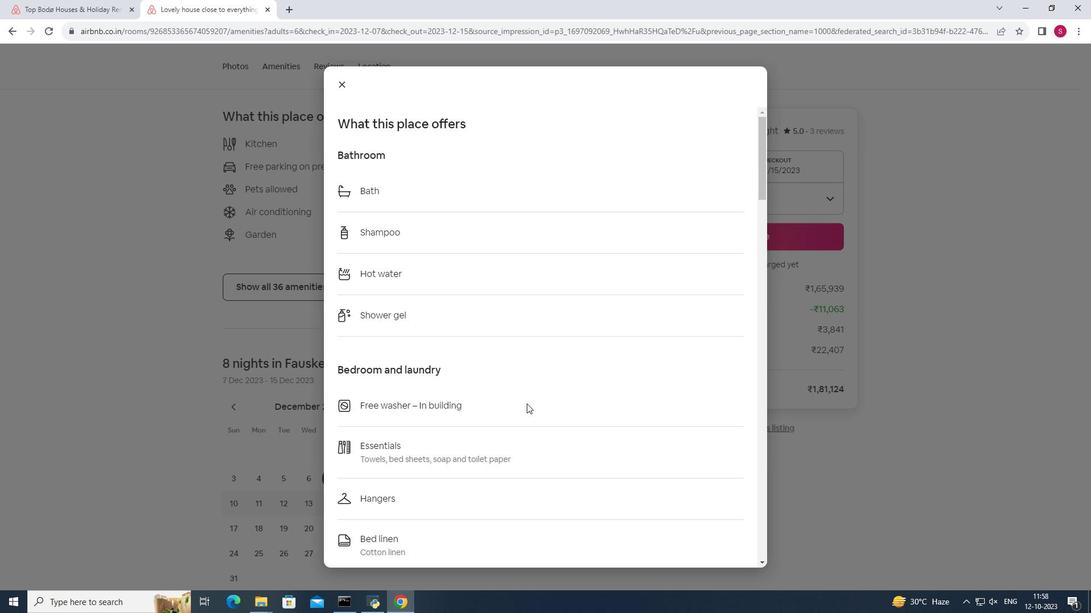 
Action: Mouse scrolled (526, 403) with delta (0, 0)
Screenshot: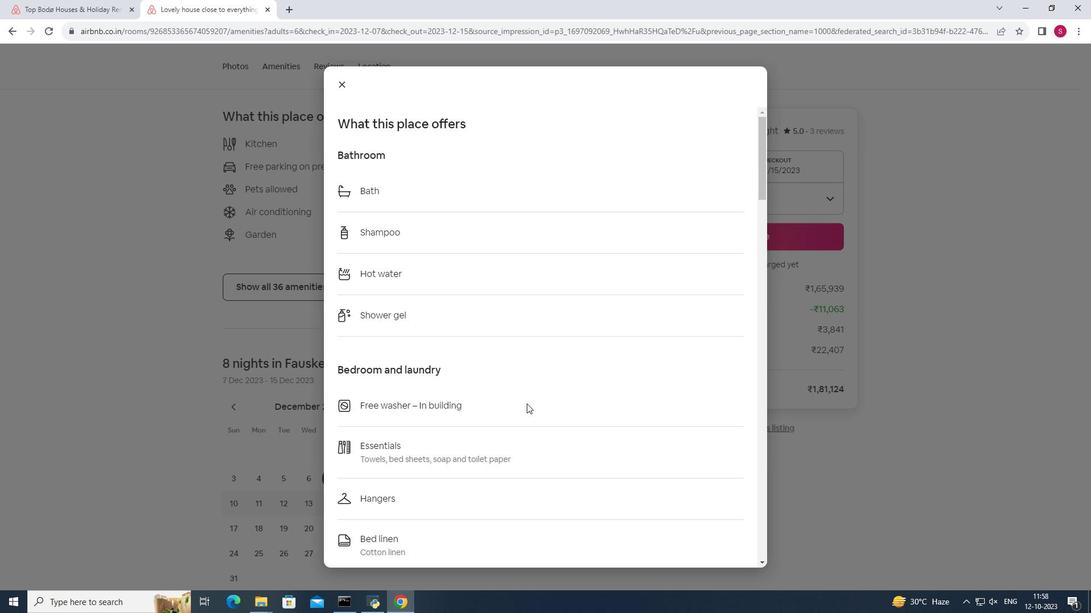
Action: Mouse scrolled (526, 403) with delta (0, 0)
Screenshot: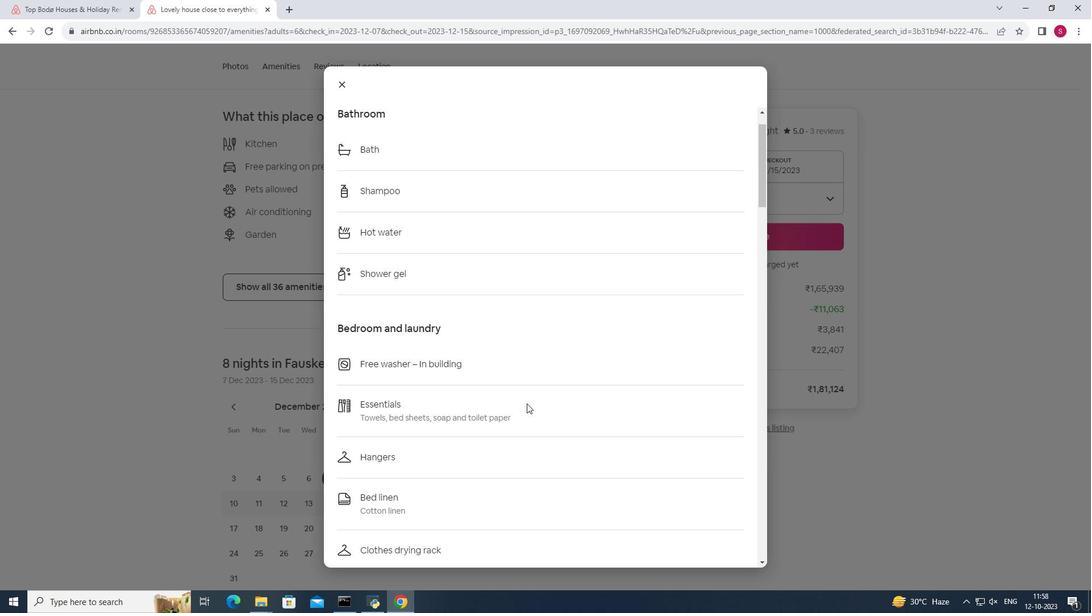 
Action: Mouse scrolled (526, 403) with delta (0, 0)
Screenshot: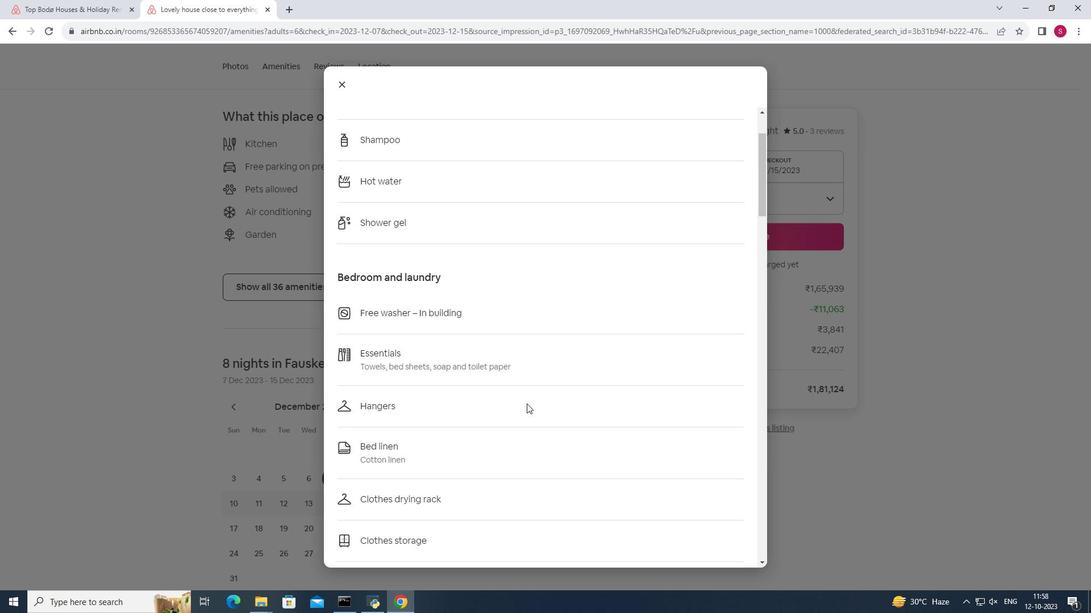 
Action: Mouse scrolled (526, 403) with delta (0, 0)
Screenshot: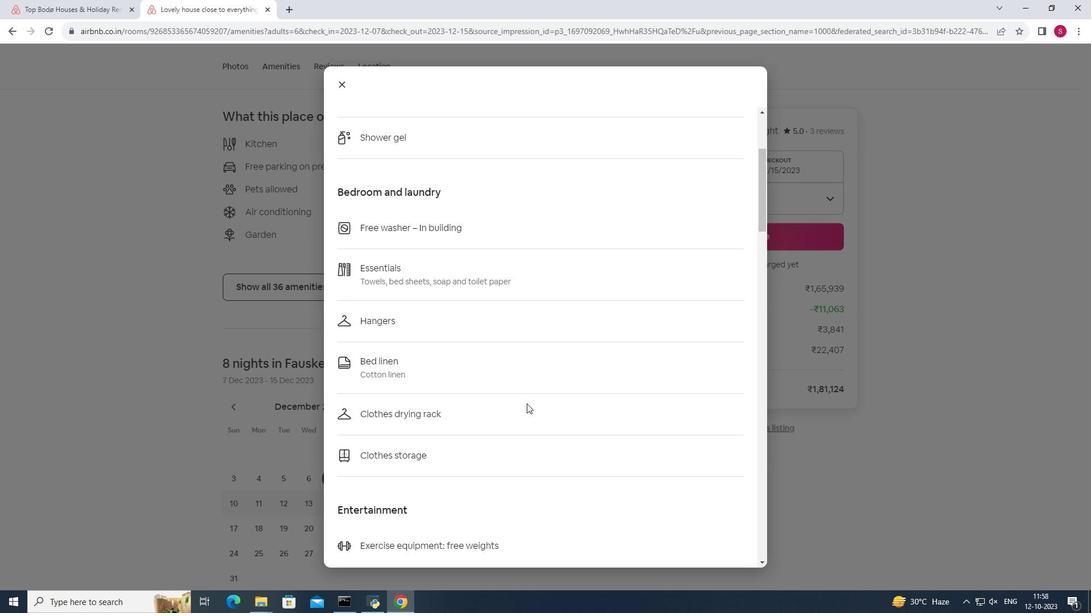 
Action: Mouse scrolled (526, 403) with delta (0, 0)
Screenshot: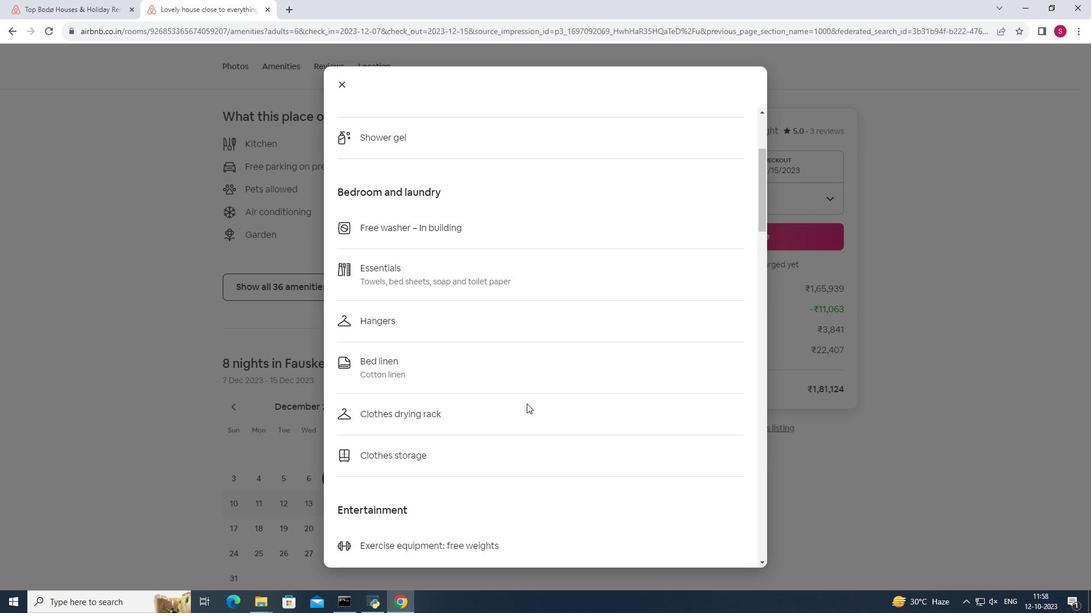 
Action: Mouse scrolled (526, 403) with delta (0, 0)
Screenshot: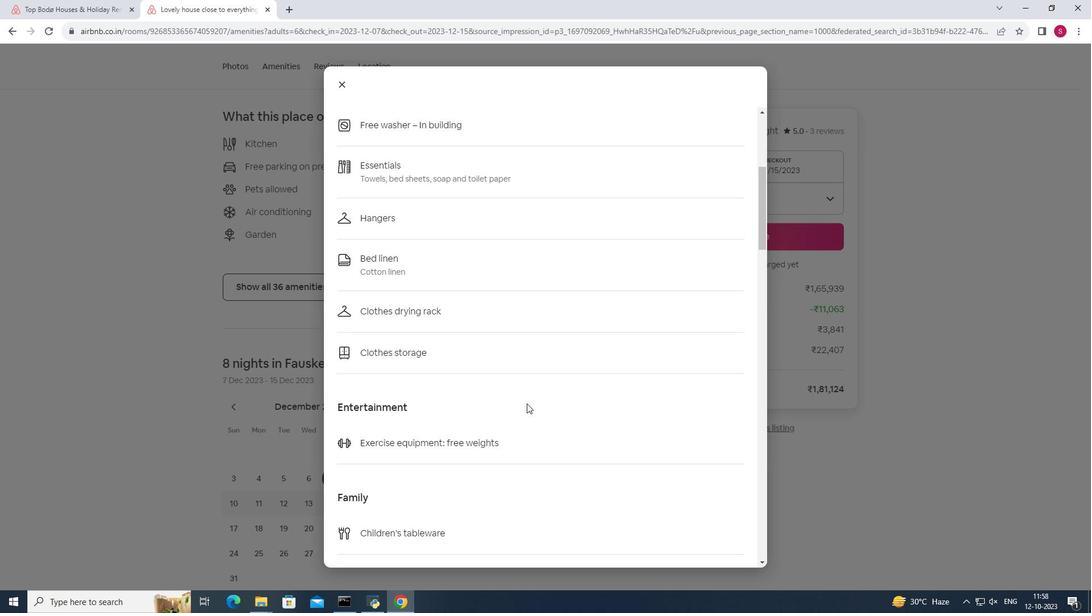 
Action: Mouse scrolled (526, 404) with delta (0, 0)
Screenshot: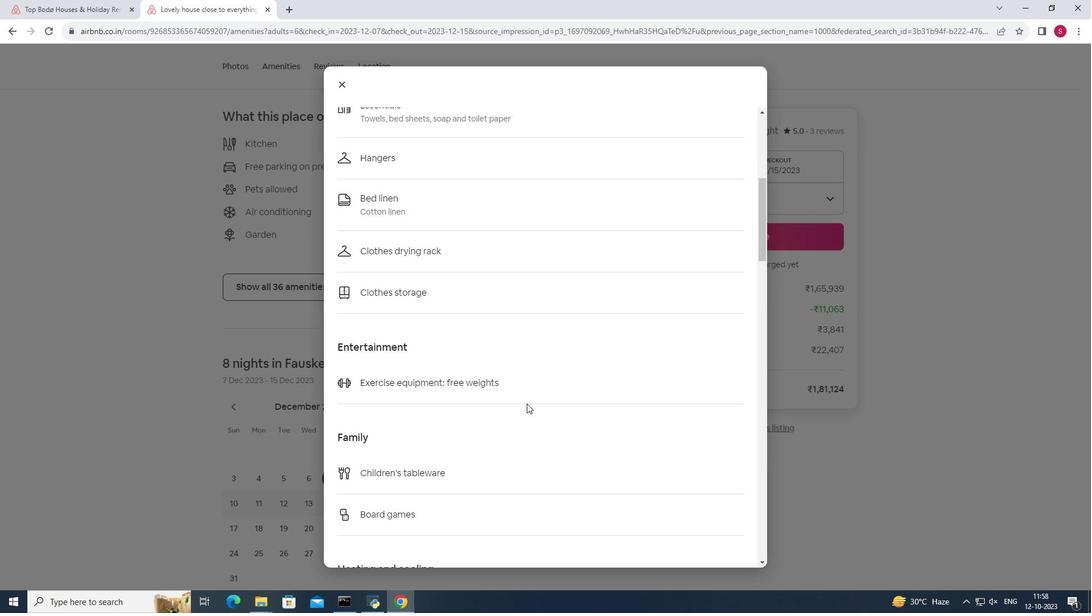 
Action: Mouse scrolled (526, 404) with delta (0, 0)
Screenshot: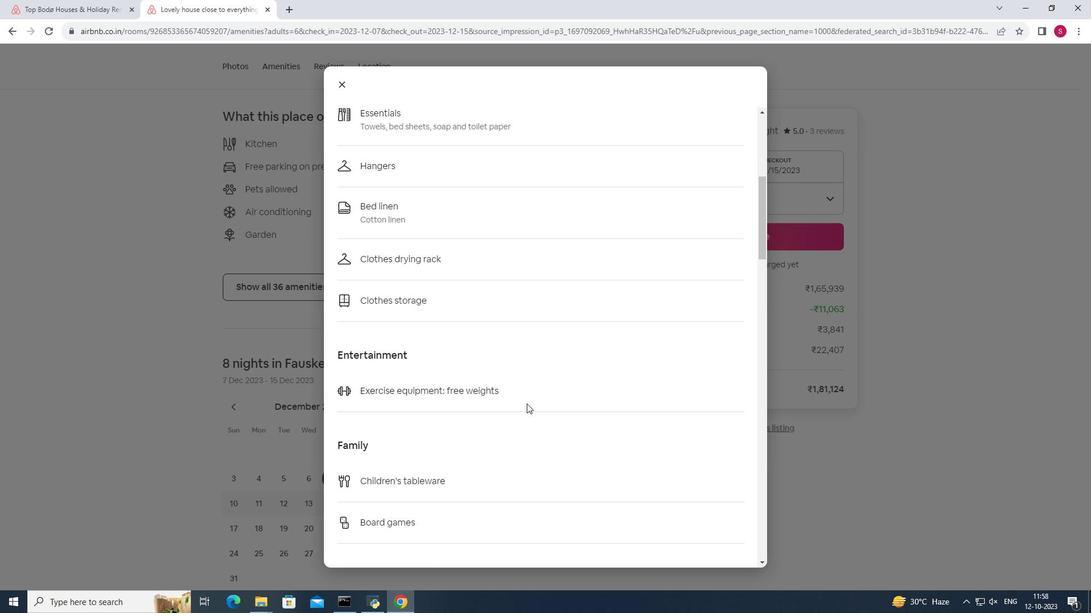 
Action: Mouse scrolled (526, 403) with delta (0, 0)
Screenshot: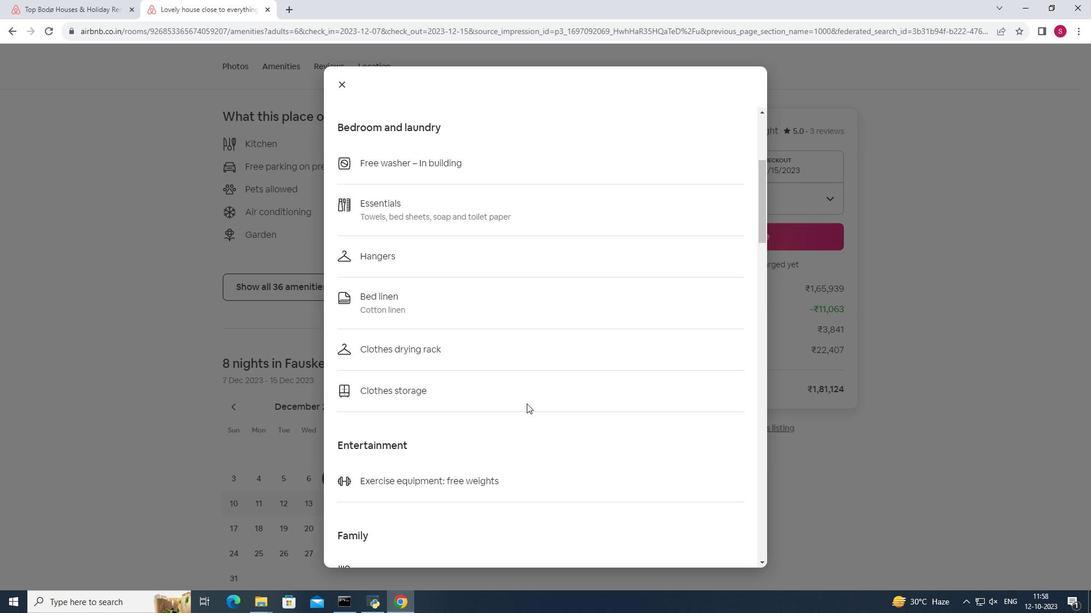
Action: Mouse scrolled (526, 403) with delta (0, 0)
Screenshot: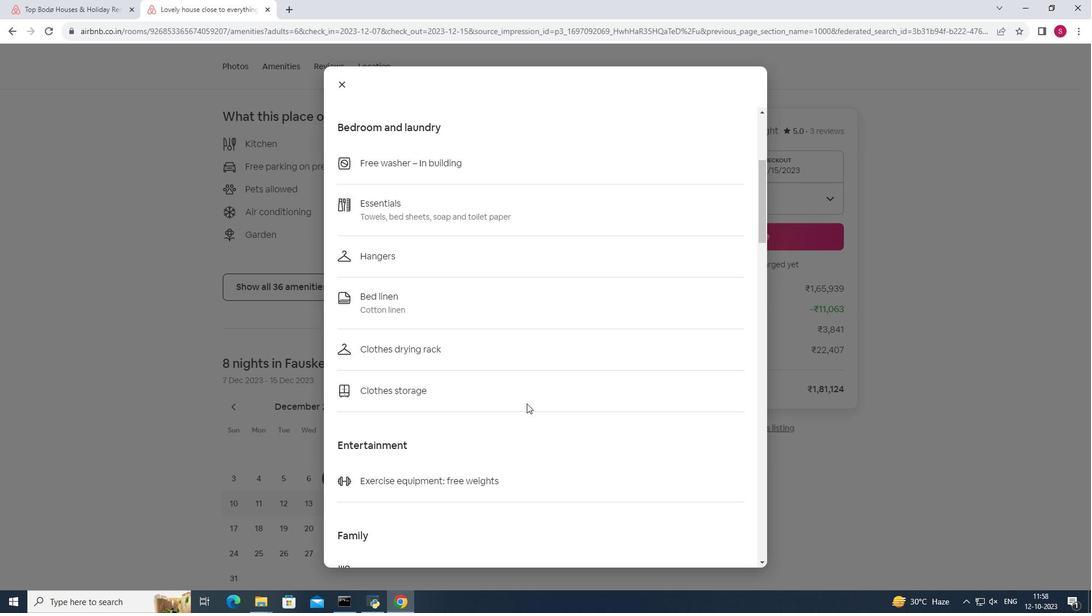 
Action: Mouse scrolled (526, 403) with delta (0, 0)
Screenshot: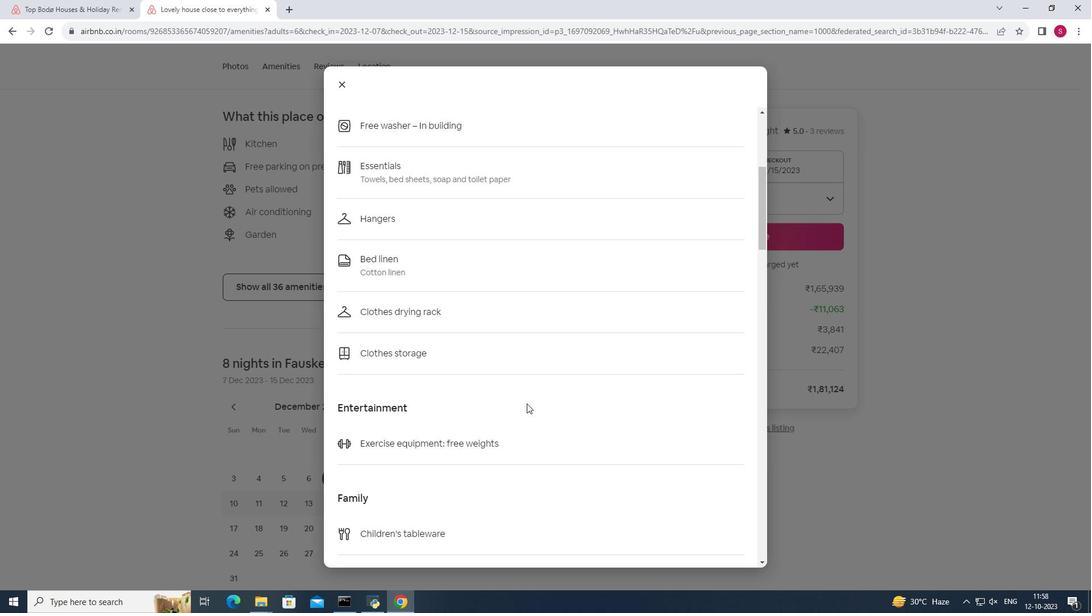 
Action: Mouse moved to (529, 401)
Screenshot: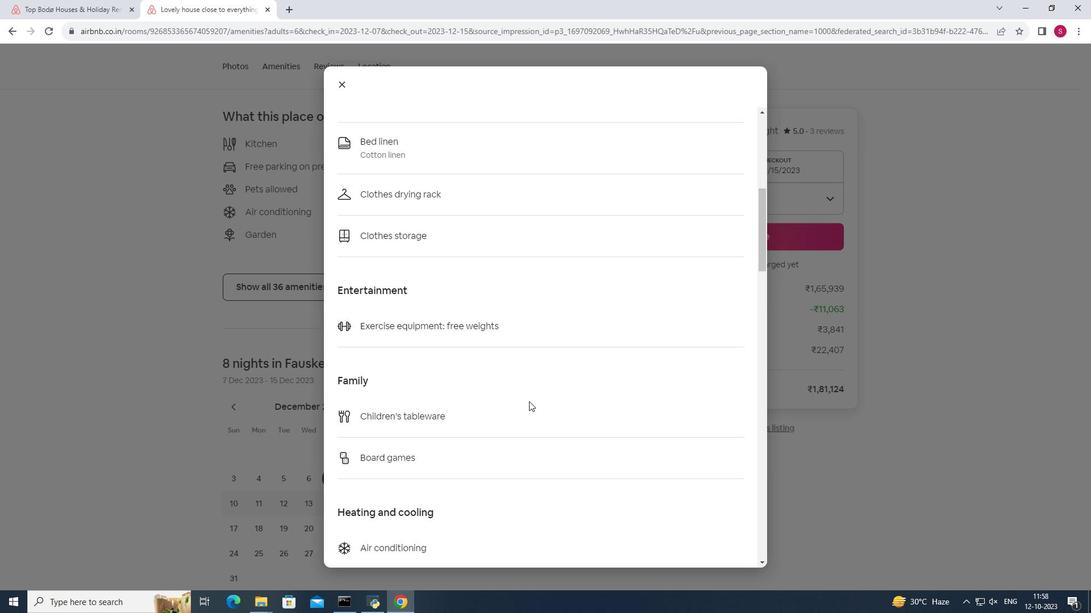 
Action: Mouse scrolled (529, 401) with delta (0, 0)
Screenshot: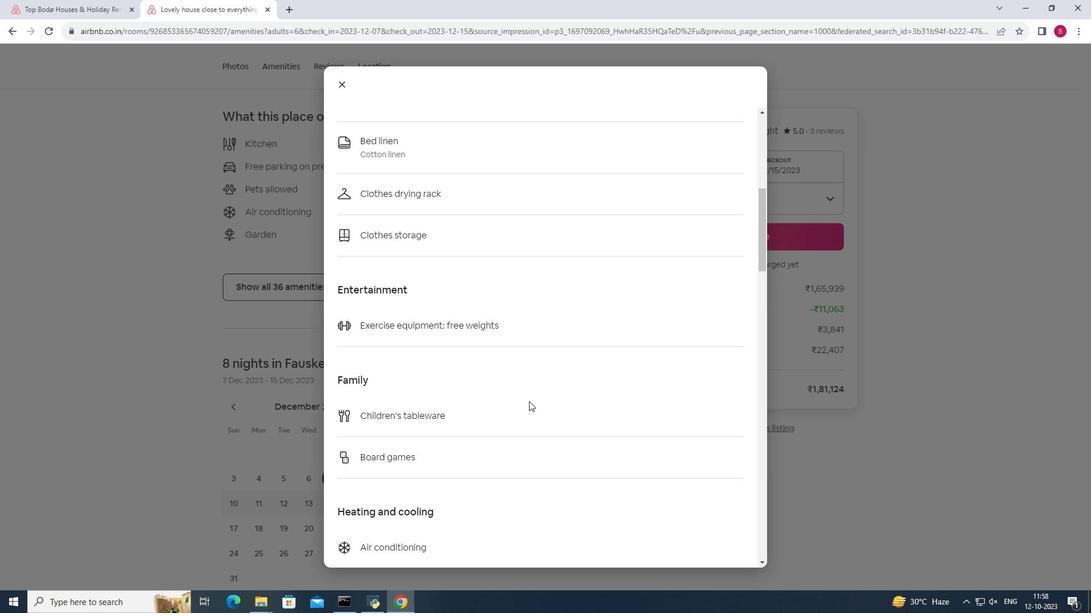 
Action: Mouse scrolled (529, 401) with delta (0, 0)
Screenshot: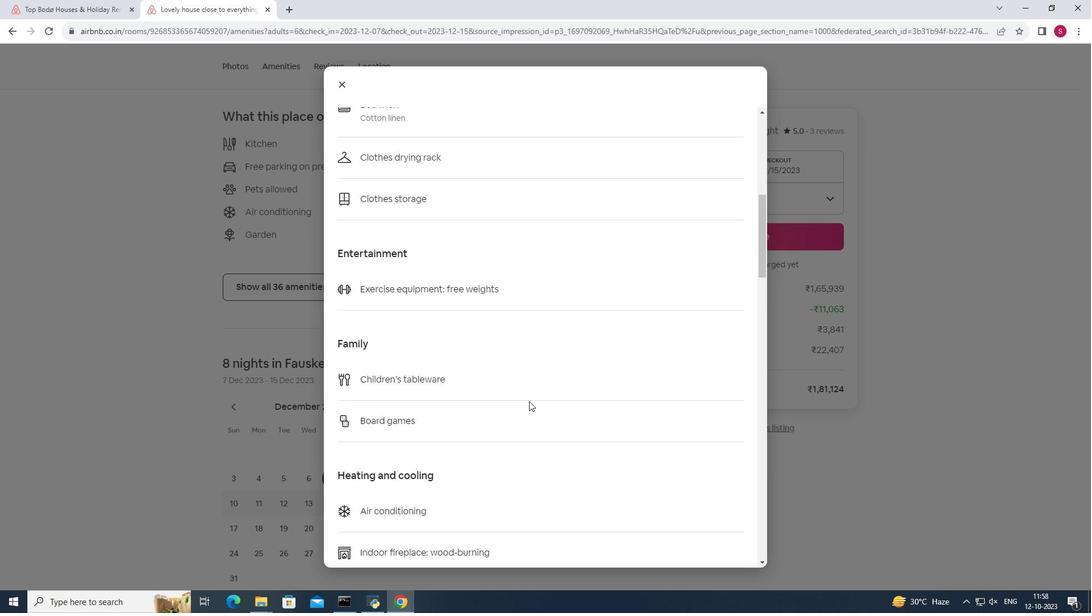 
Action: Mouse scrolled (529, 401) with delta (0, 0)
Screenshot: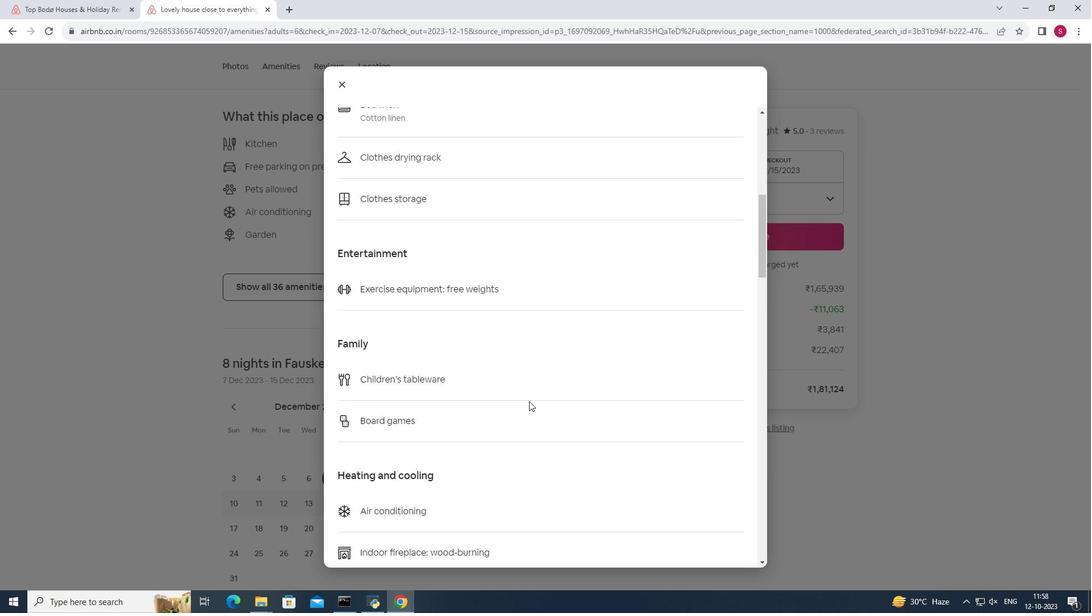 
Action: Mouse scrolled (529, 401) with delta (0, 0)
Screenshot: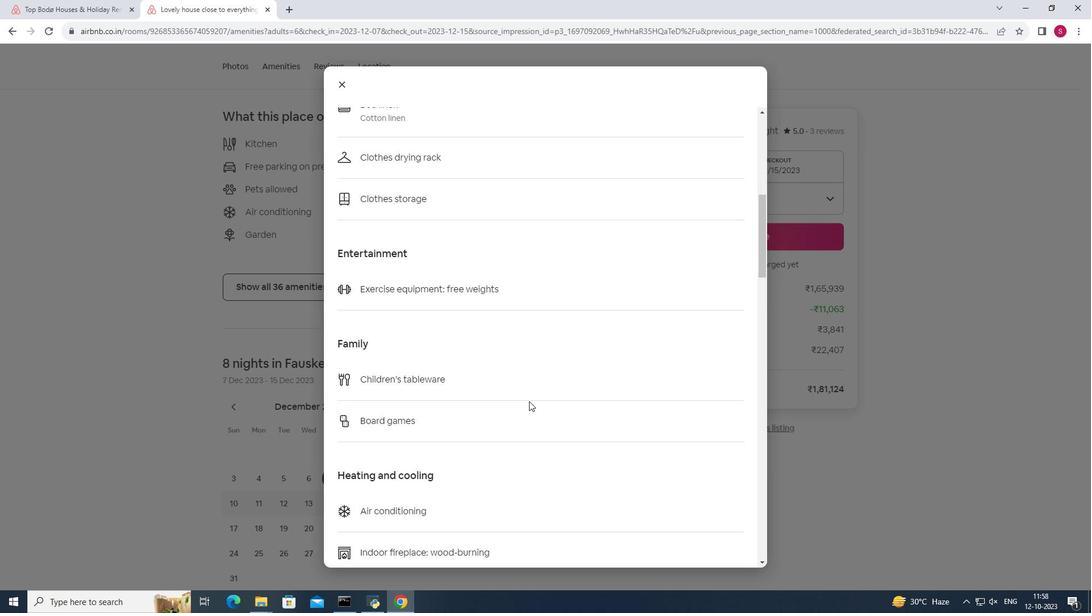 
Action: Mouse moved to (529, 401)
Screenshot: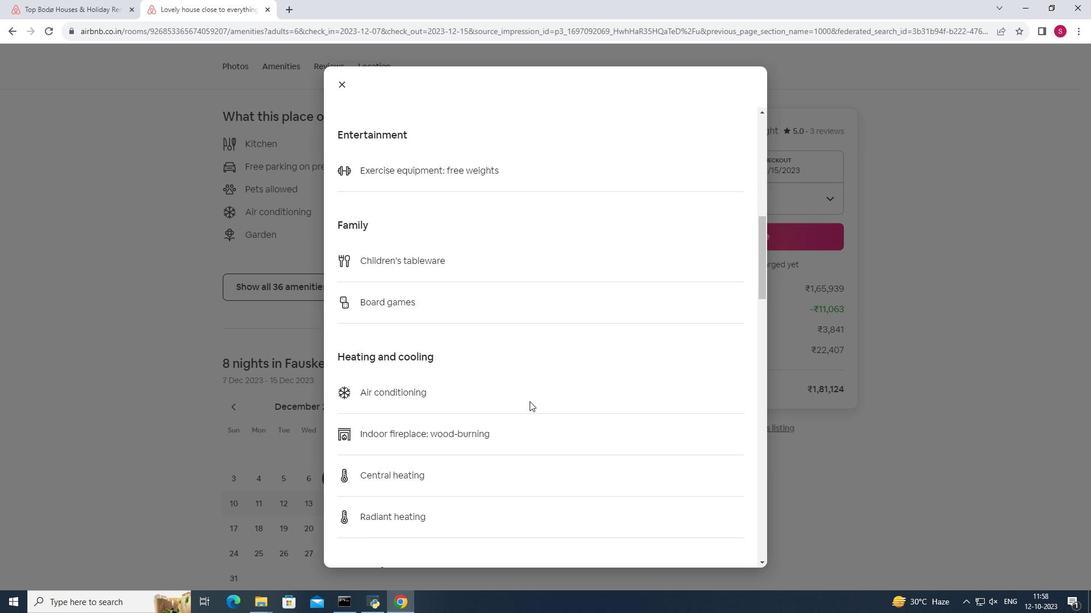 
Action: Mouse scrolled (529, 401) with delta (0, 0)
Screenshot: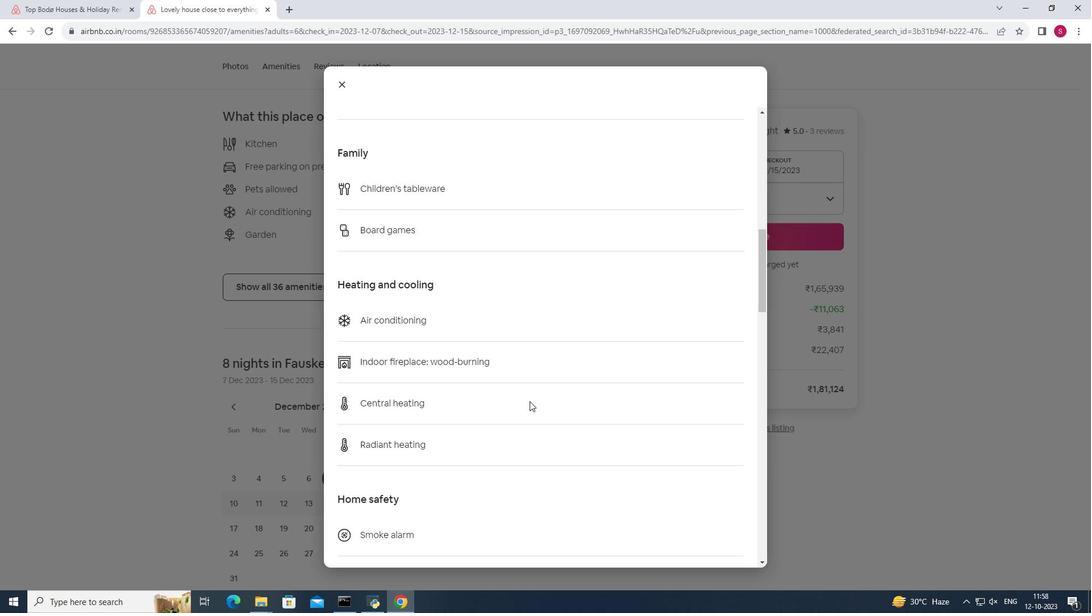
Action: Mouse scrolled (529, 401) with delta (0, 0)
Screenshot: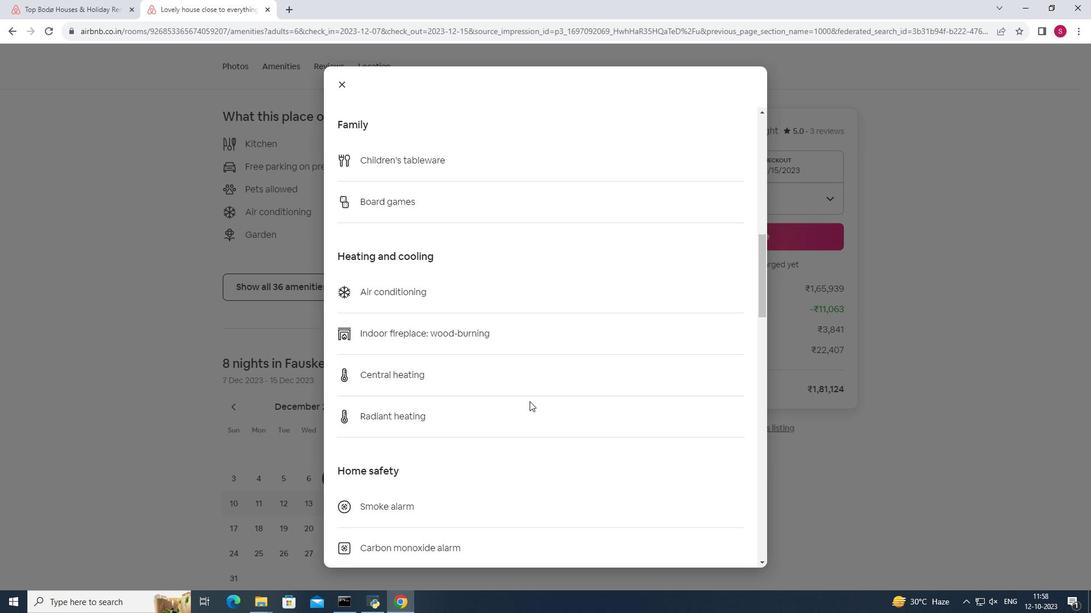 
Action: Mouse scrolled (529, 401) with delta (0, 0)
Screenshot: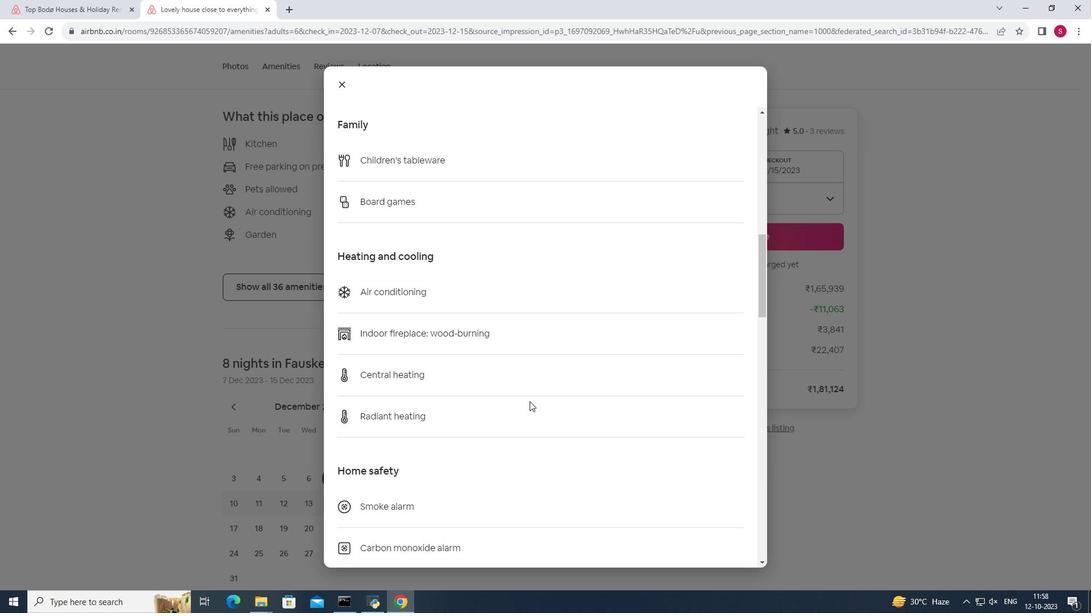 
Action: Mouse scrolled (529, 401) with delta (0, 0)
Screenshot: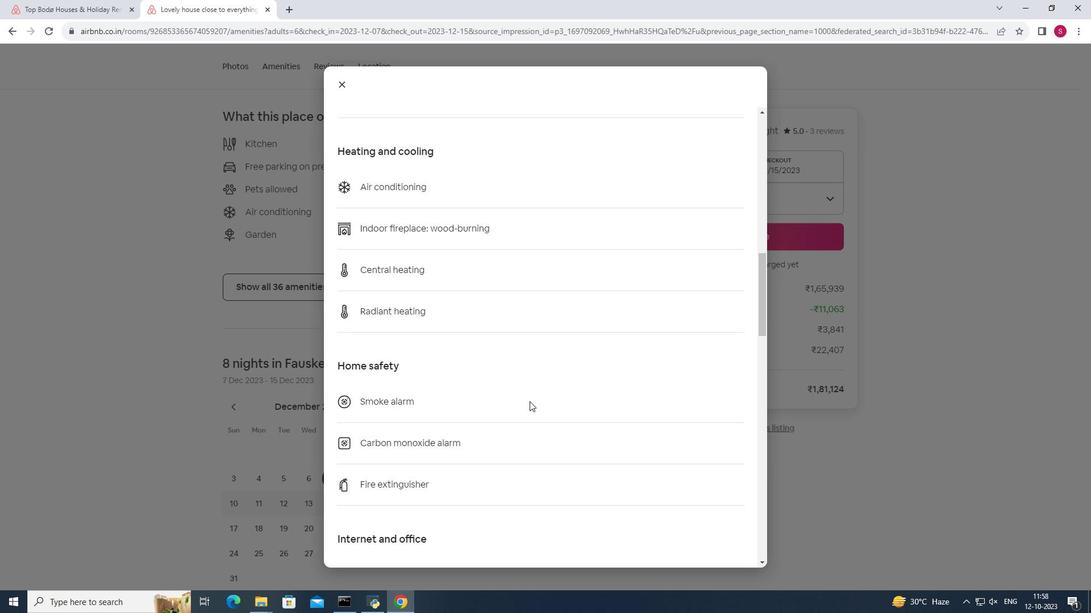 
Action: Mouse moved to (544, 401)
Screenshot: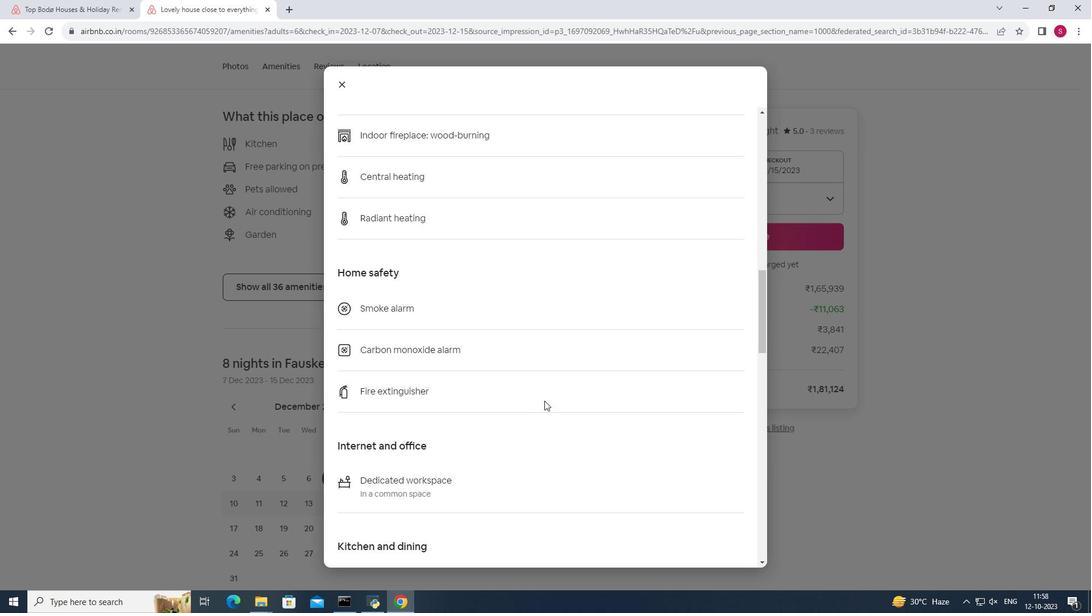 
Action: Mouse scrolled (544, 400) with delta (0, 0)
Screenshot: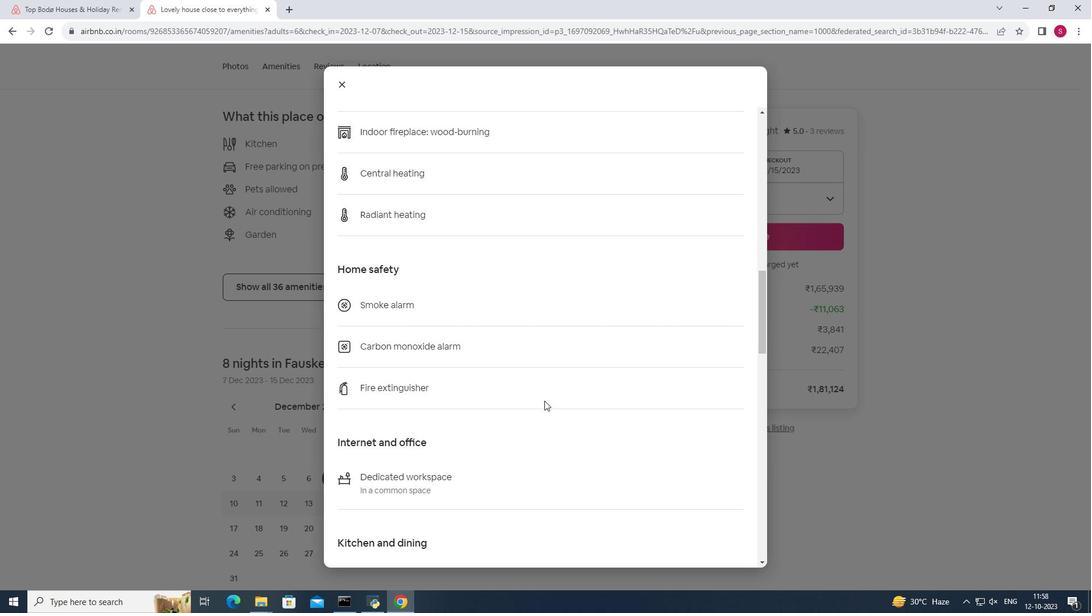 
Action: Mouse scrolled (544, 400) with delta (0, 0)
Screenshot: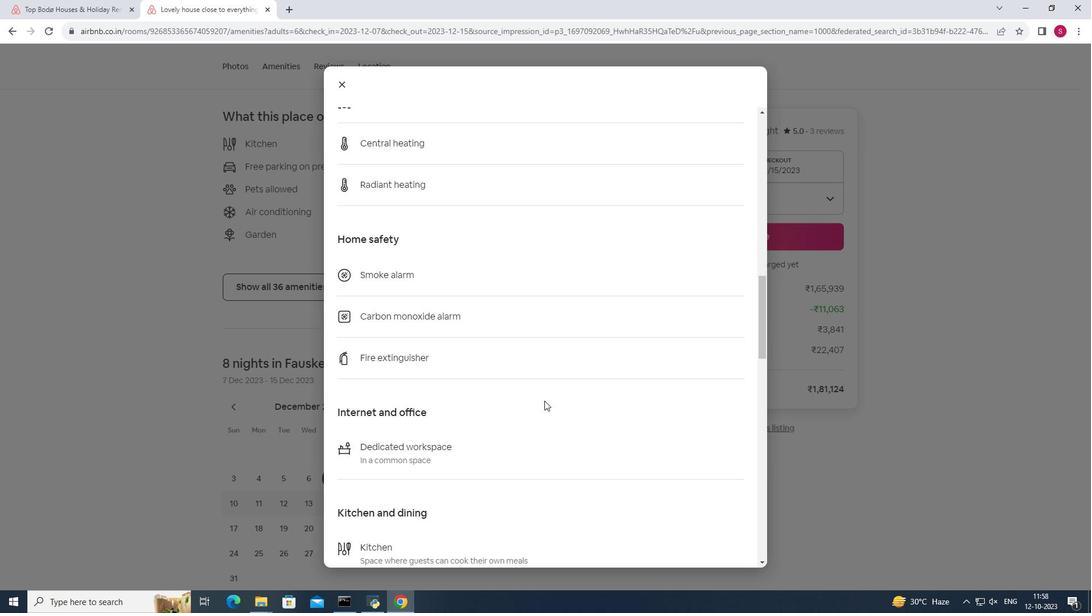 
Action: Mouse scrolled (544, 400) with delta (0, 0)
Screenshot: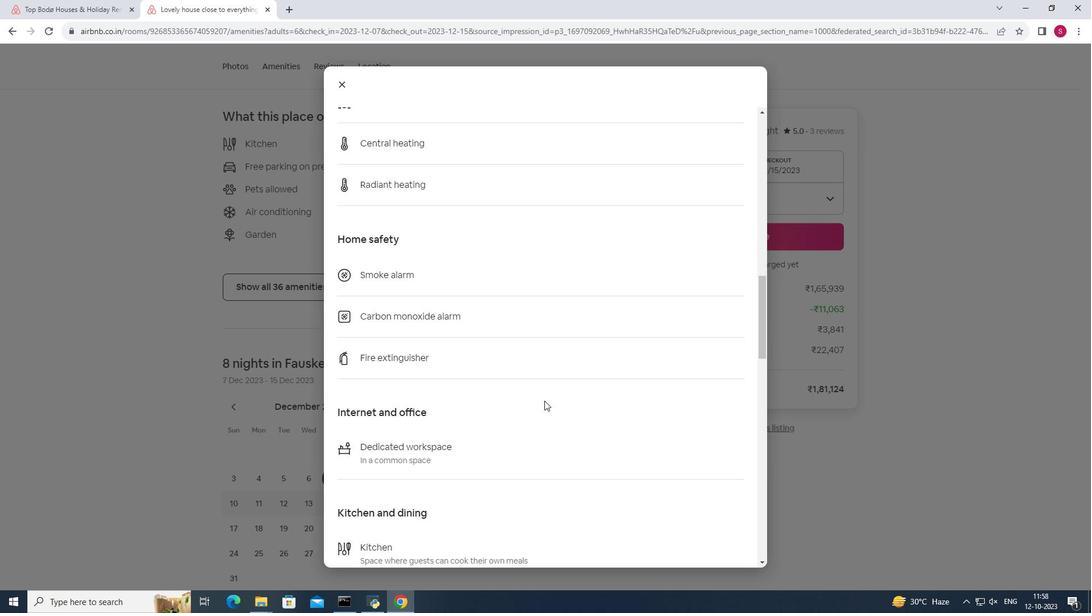 
Action: Mouse scrolled (544, 400) with delta (0, 0)
Screenshot: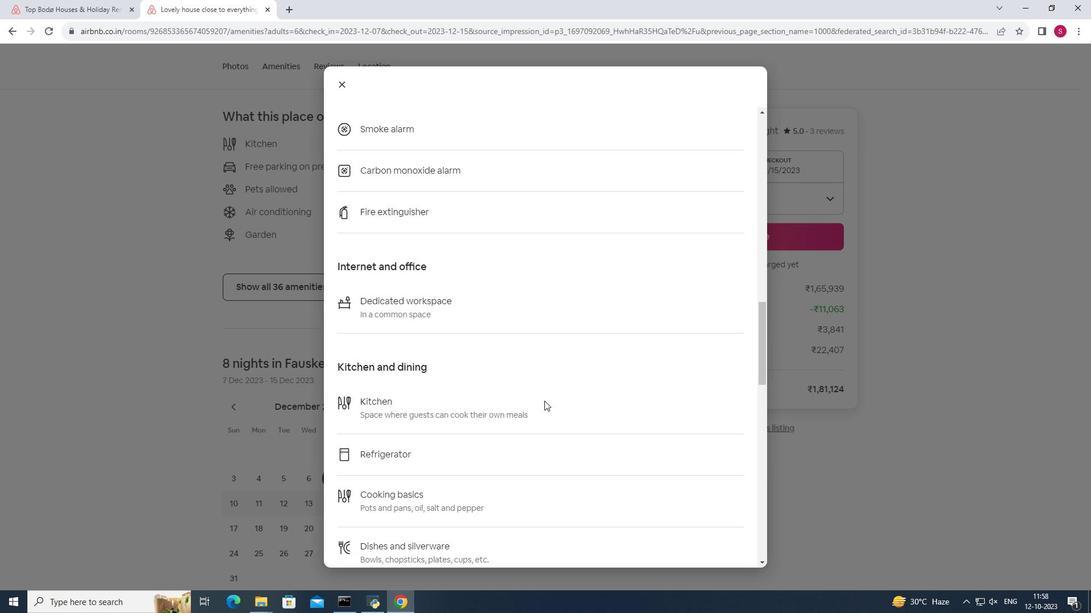
Action: Mouse scrolled (544, 400) with delta (0, 0)
Screenshot: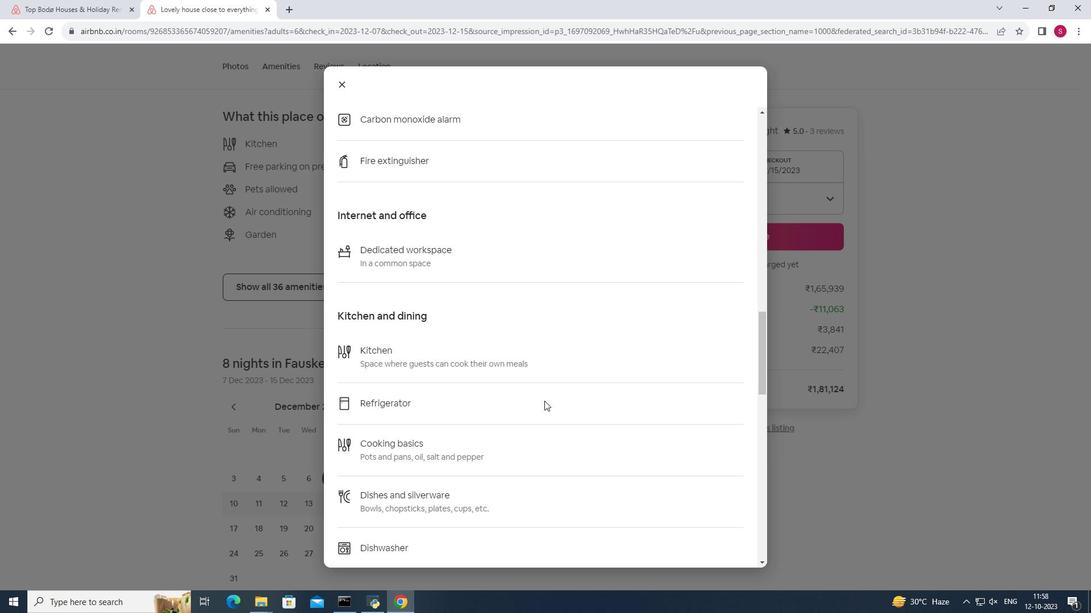 
Action: Mouse scrolled (544, 400) with delta (0, 0)
Screenshot: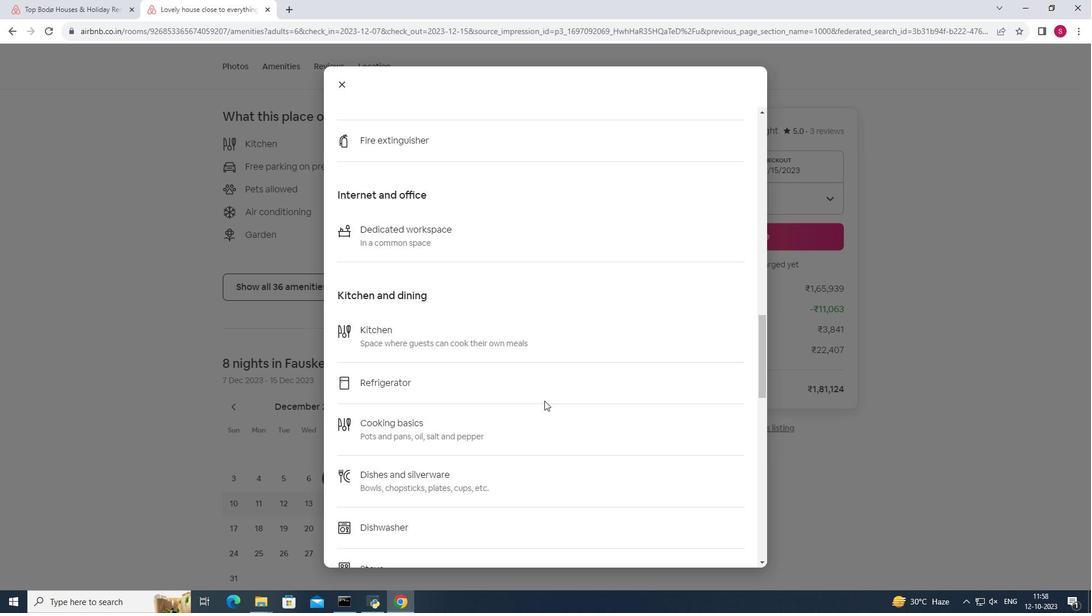 
Action: Mouse scrolled (544, 400) with delta (0, 0)
Screenshot: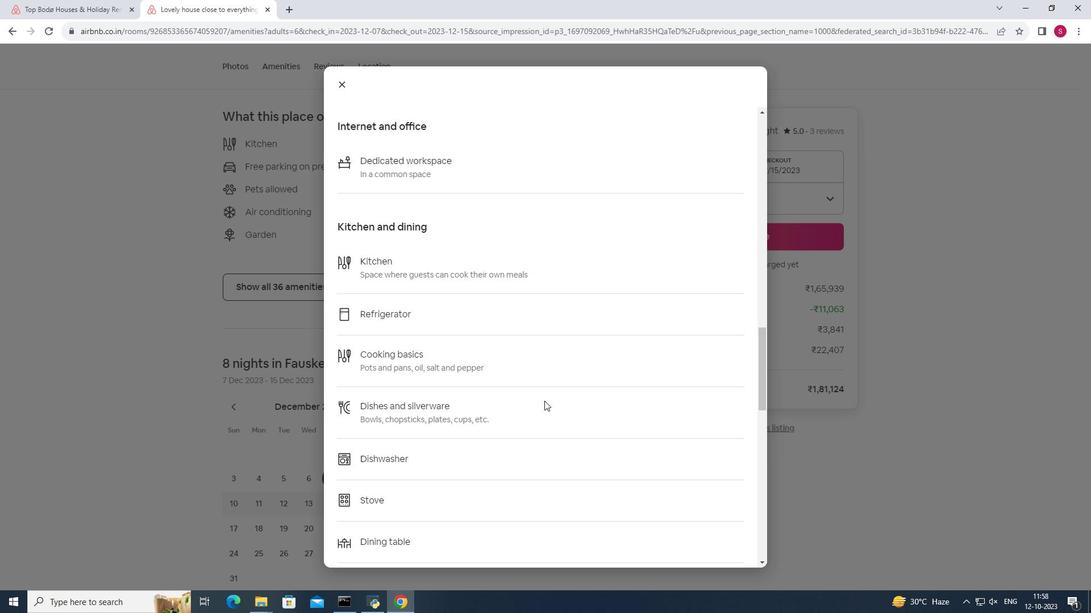 
Action: Mouse scrolled (544, 400) with delta (0, 0)
Screenshot: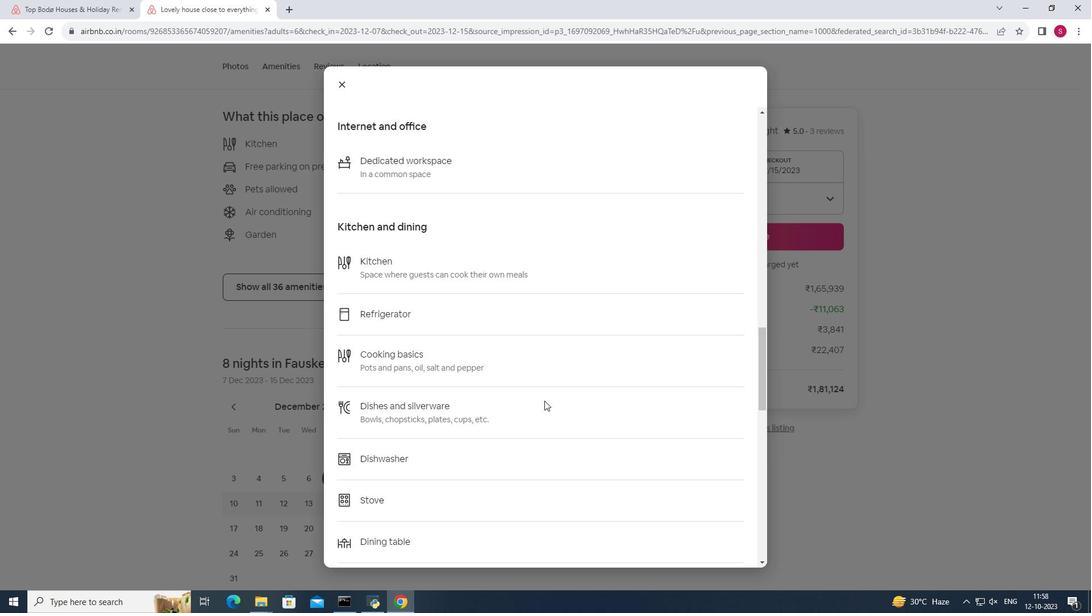 
Action: Mouse scrolled (544, 400) with delta (0, 0)
Screenshot: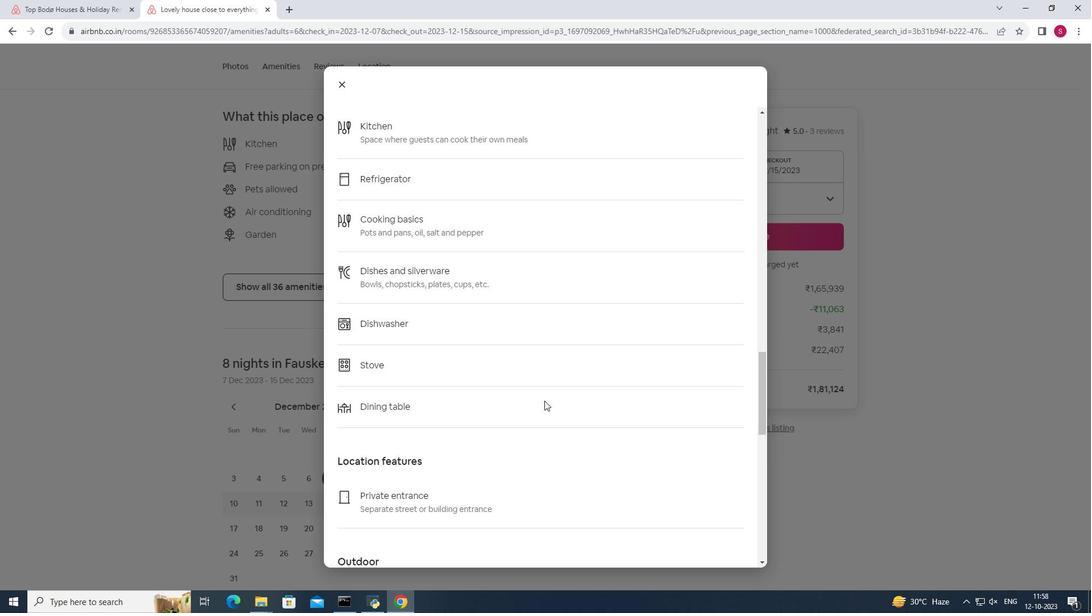 
Action: Mouse scrolled (544, 400) with delta (0, 0)
Screenshot: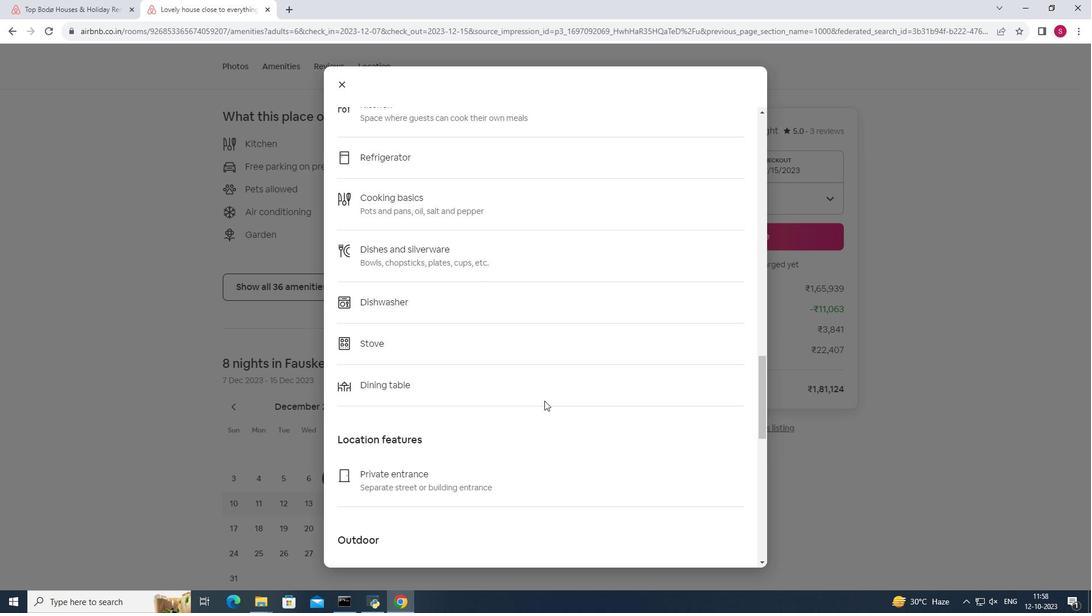
Action: Mouse scrolled (544, 400) with delta (0, 0)
Screenshot: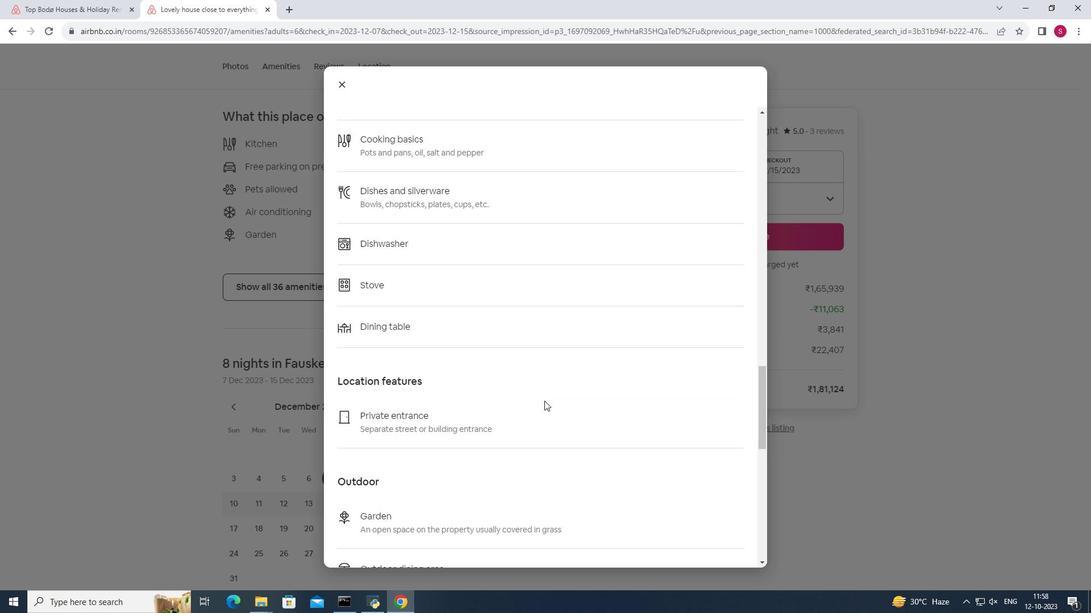 
Action: Mouse scrolled (544, 400) with delta (0, 0)
Screenshot: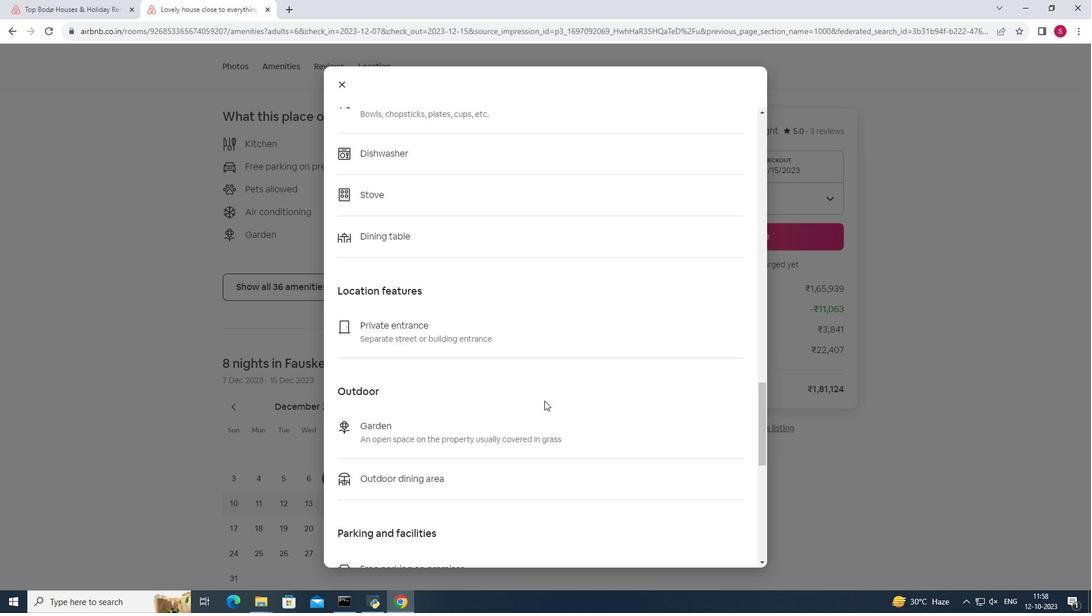 
Action: Mouse scrolled (544, 400) with delta (0, 0)
Screenshot: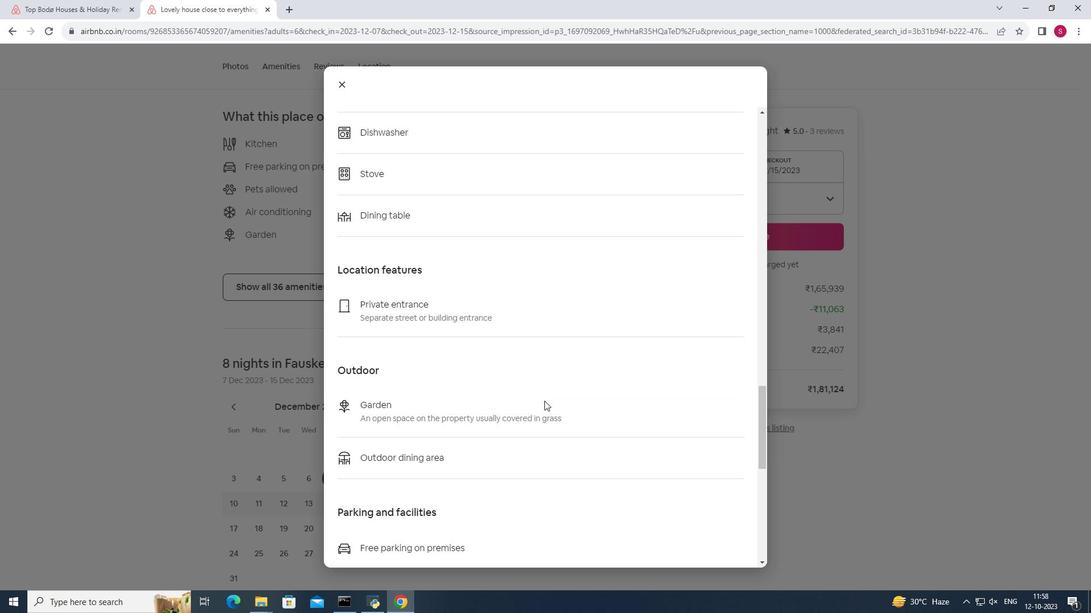 
Action: Mouse scrolled (544, 400) with delta (0, 0)
Screenshot: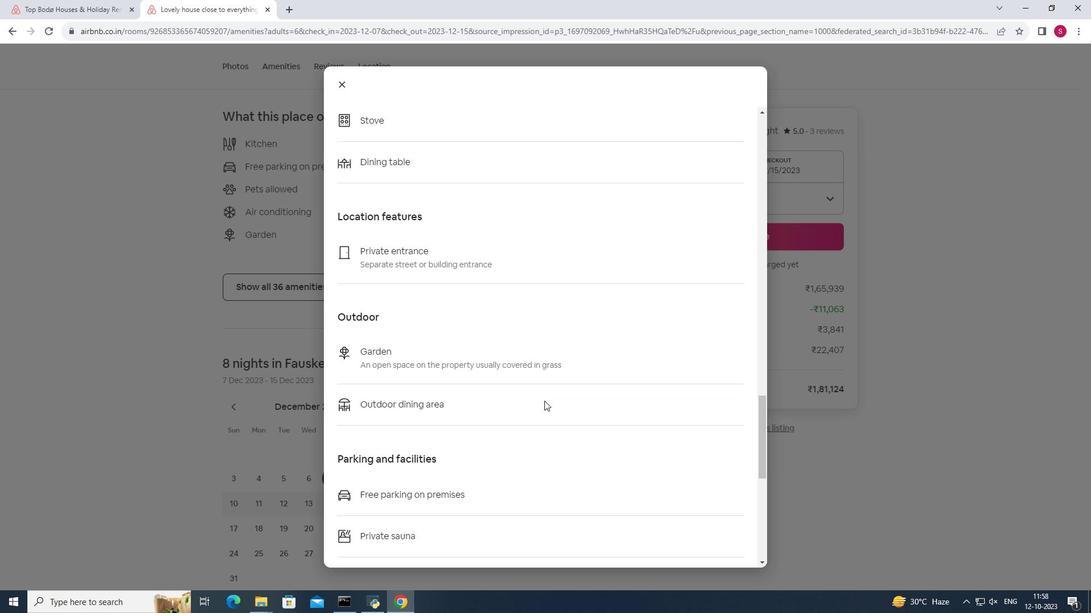 
Action: Mouse scrolled (544, 400) with delta (0, 0)
Screenshot: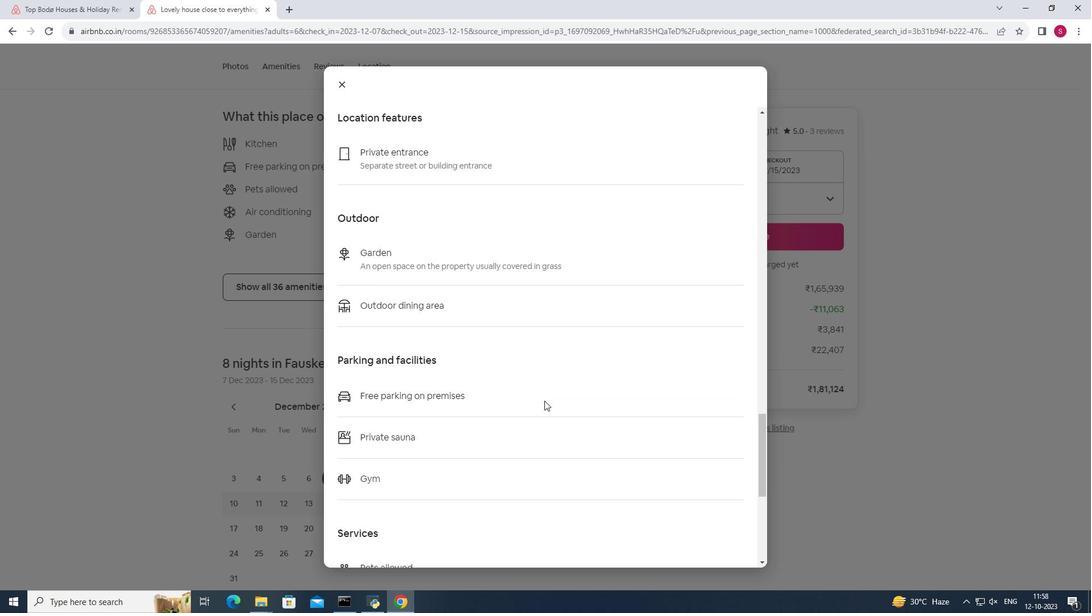 
Action: Mouse scrolled (544, 400) with delta (0, 0)
Screenshot: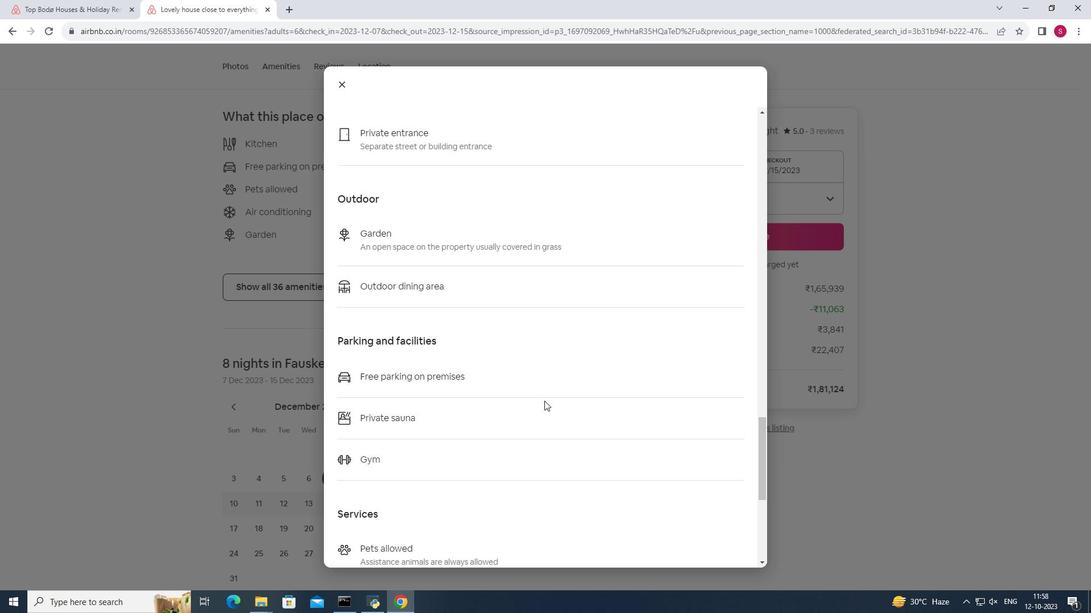 
Action: Mouse scrolled (544, 400) with delta (0, 0)
Screenshot: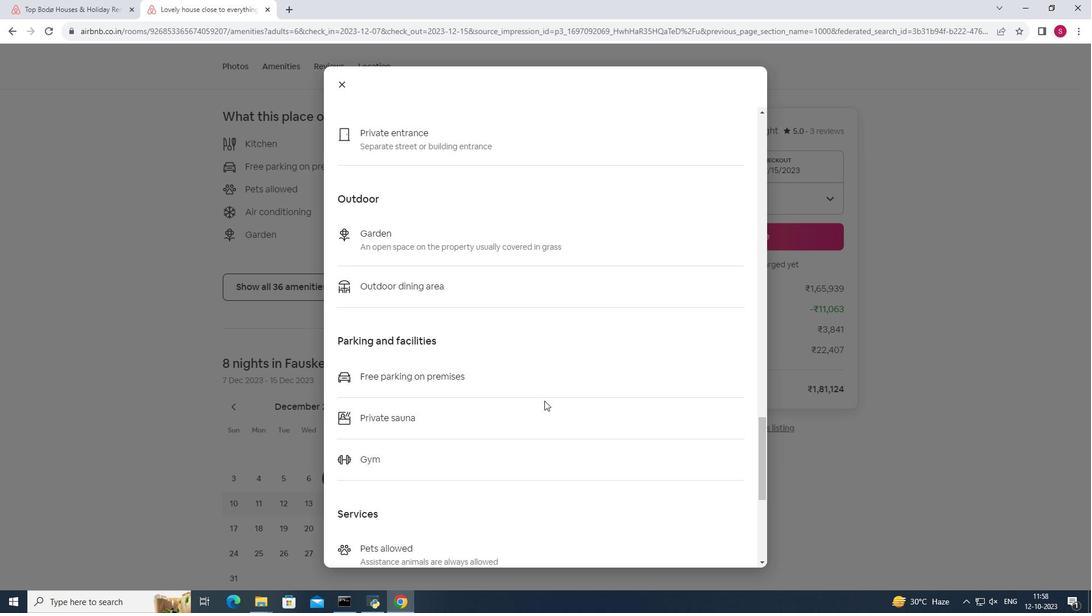 
Action: Mouse scrolled (544, 400) with delta (0, 0)
Screenshot: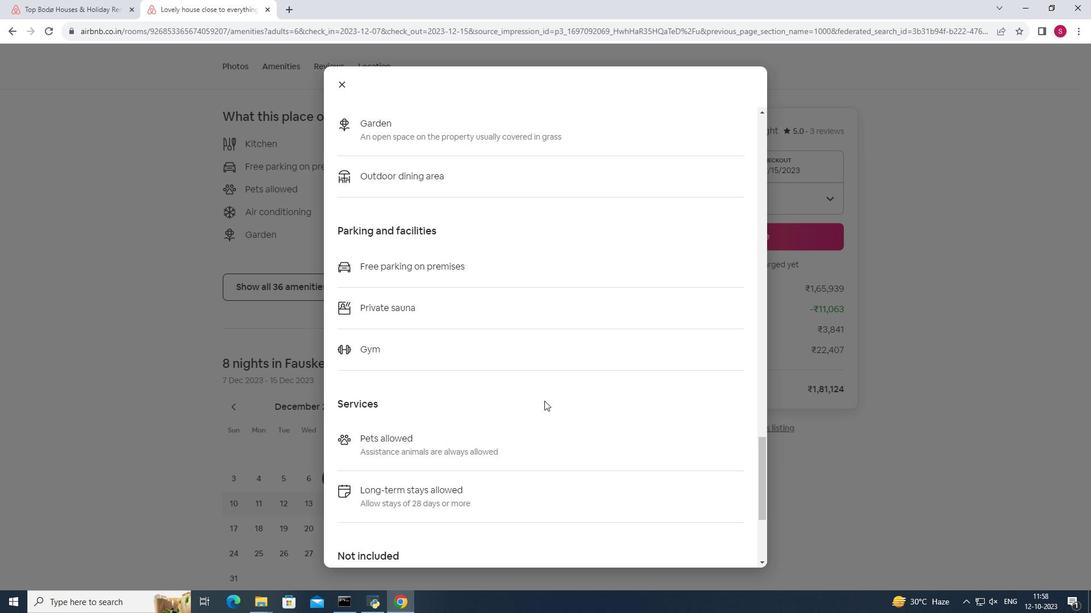 
Action: Mouse scrolled (544, 400) with delta (0, 0)
Screenshot: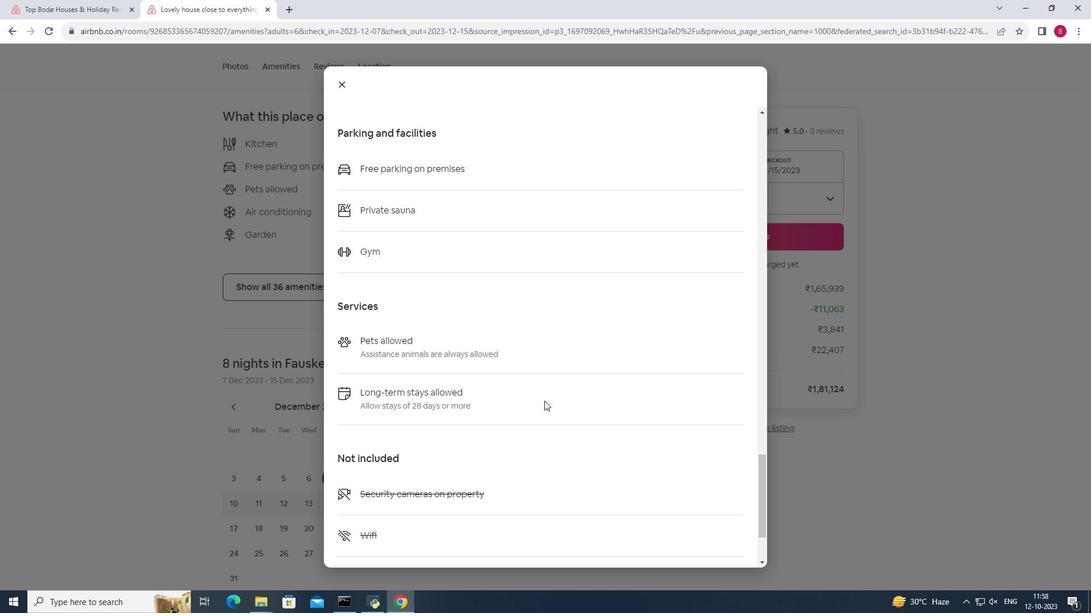 
Action: Mouse scrolled (544, 400) with delta (0, 0)
Screenshot: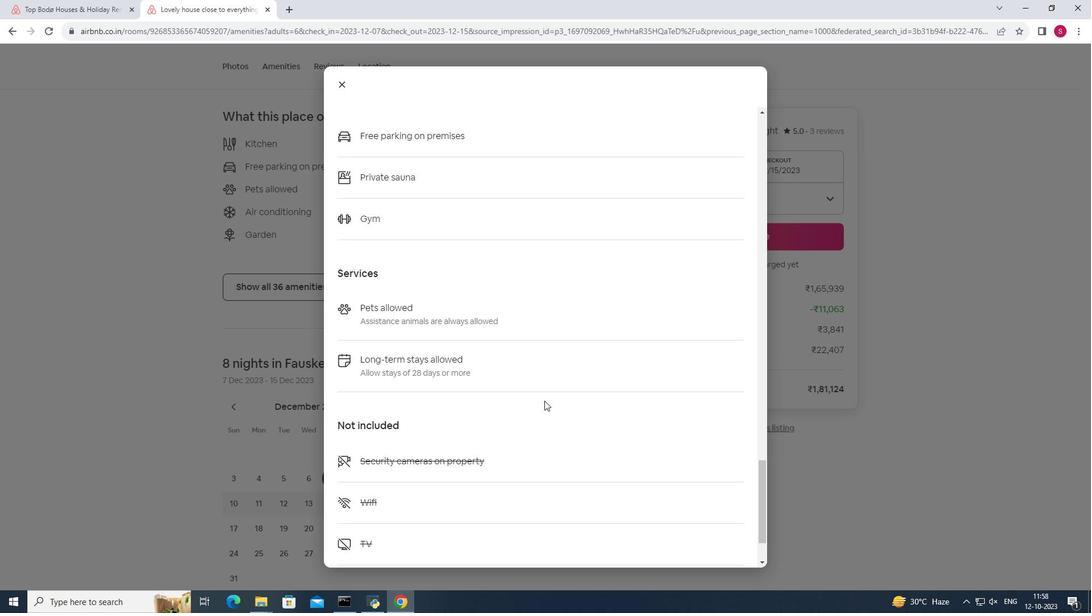 
Action: Mouse scrolled (544, 400) with delta (0, 0)
Screenshot: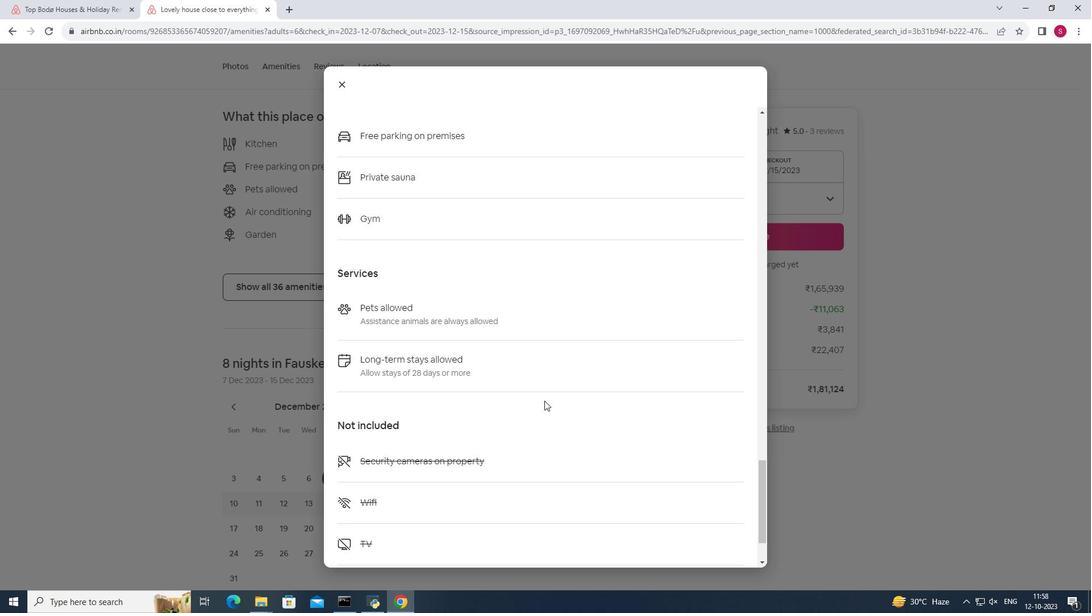 
Action: Mouse scrolled (544, 400) with delta (0, 0)
Screenshot: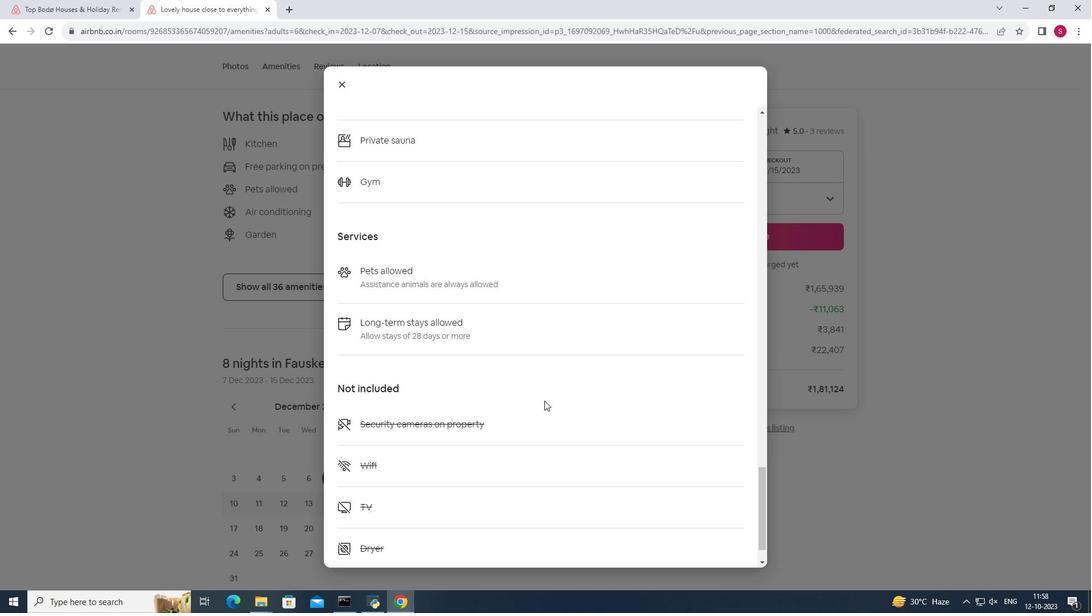 
Action: Mouse moved to (557, 398)
Screenshot: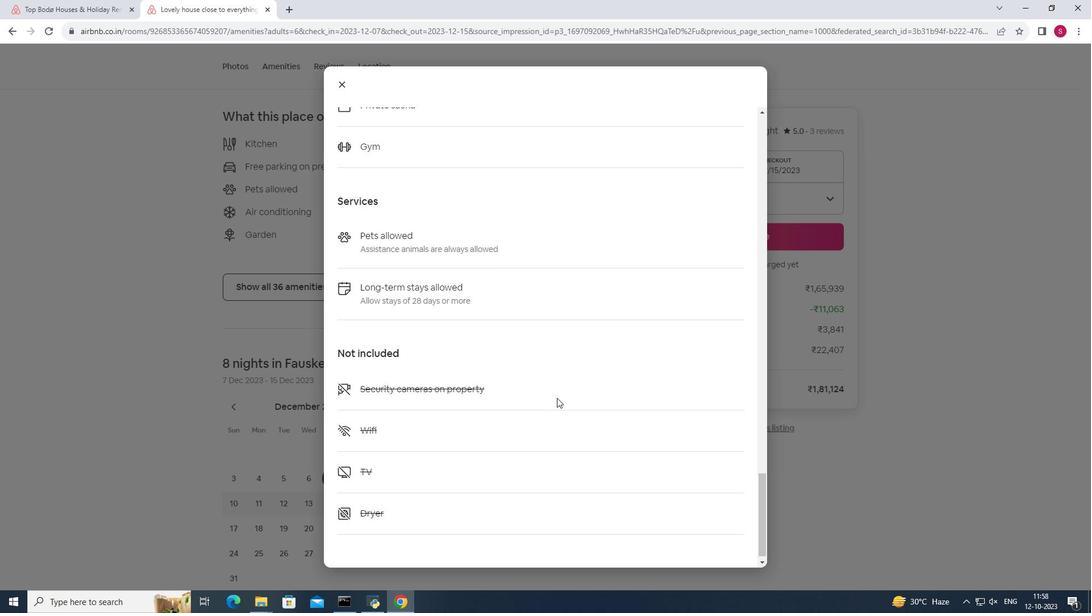 
Action: Mouse scrolled (557, 399) with delta (0, 0)
Screenshot: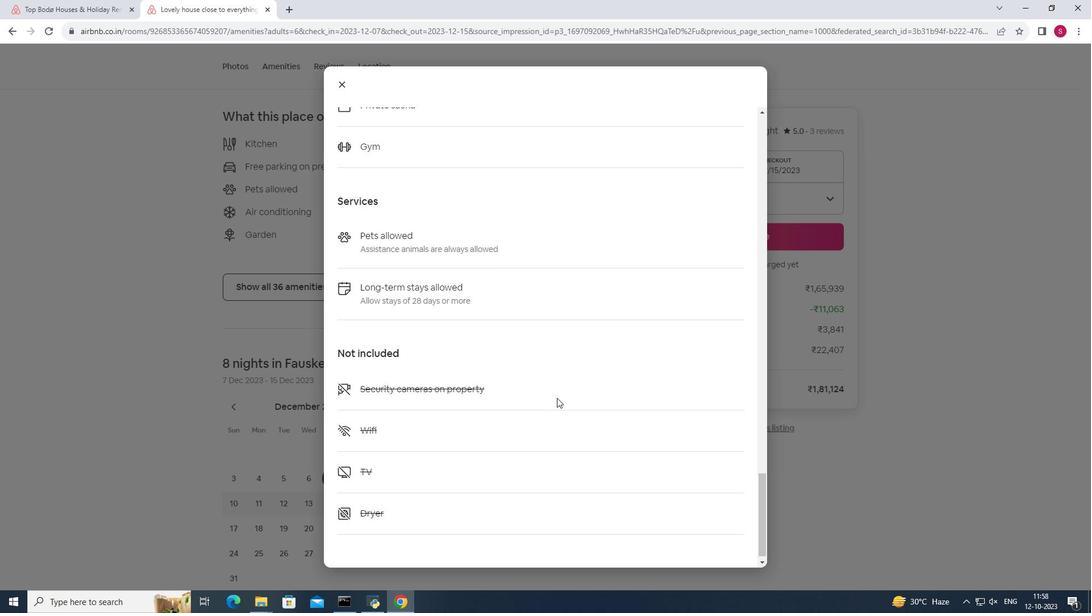 
Action: Mouse scrolled (557, 399) with delta (0, 0)
Screenshot: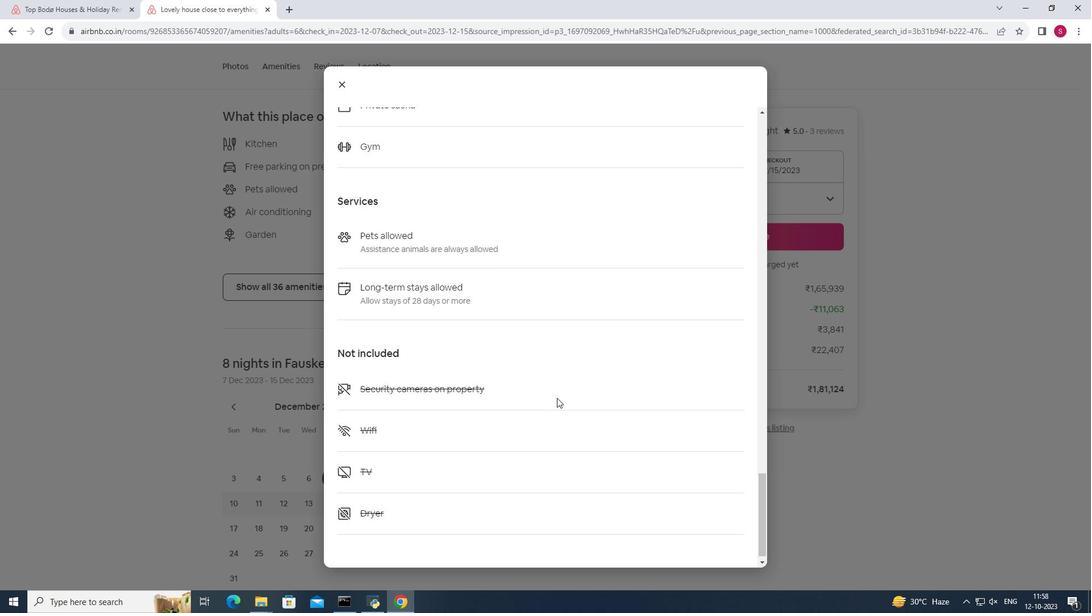 
Action: Mouse scrolled (557, 399) with delta (0, 0)
Screenshot: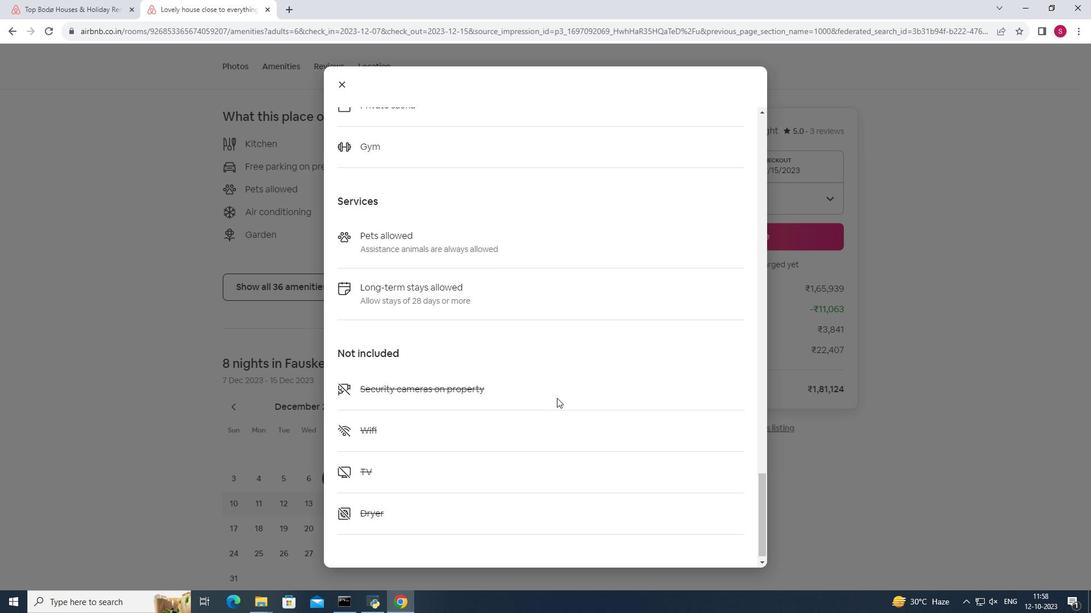 
Action: Mouse scrolled (557, 399) with delta (0, 0)
Screenshot: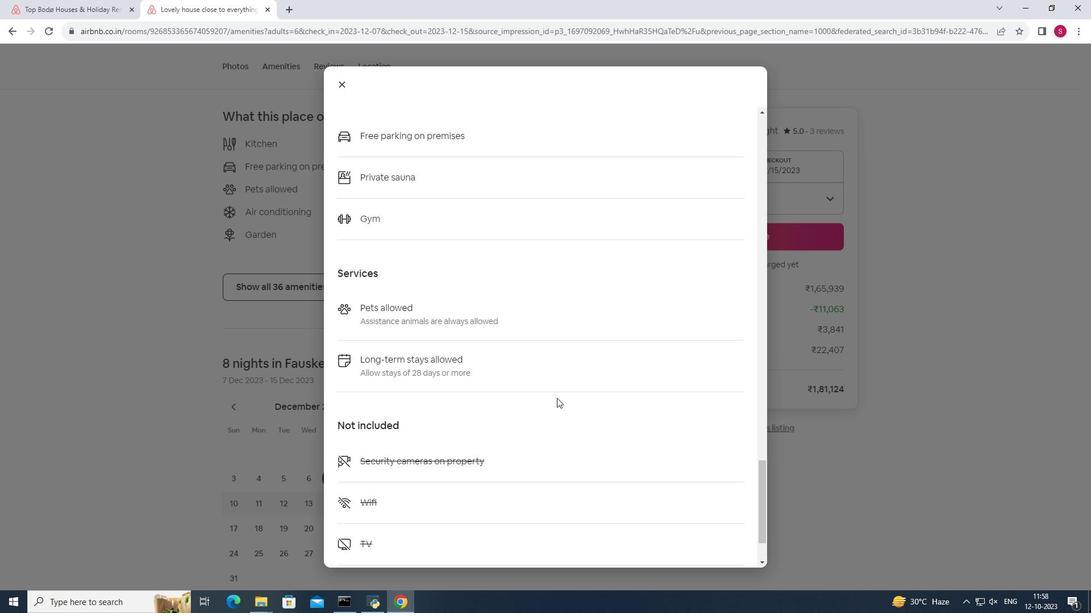 
Action: Mouse scrolled (557, 399) with delta (0, 0)
Screenshot: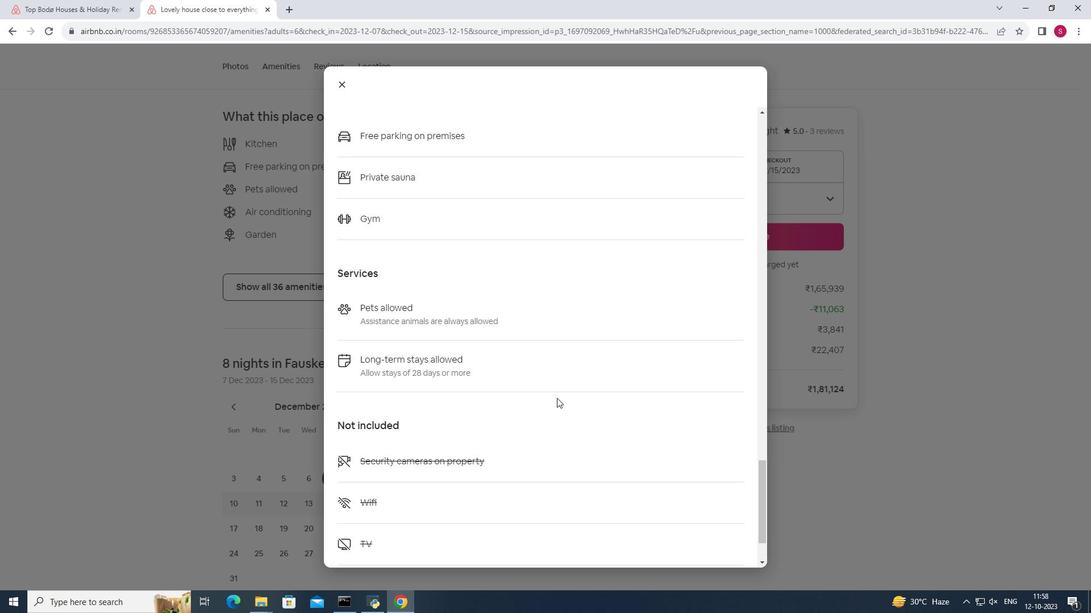 
Action: Mouse scrolled (557, 399) with delta (0, 0)
Screenshot: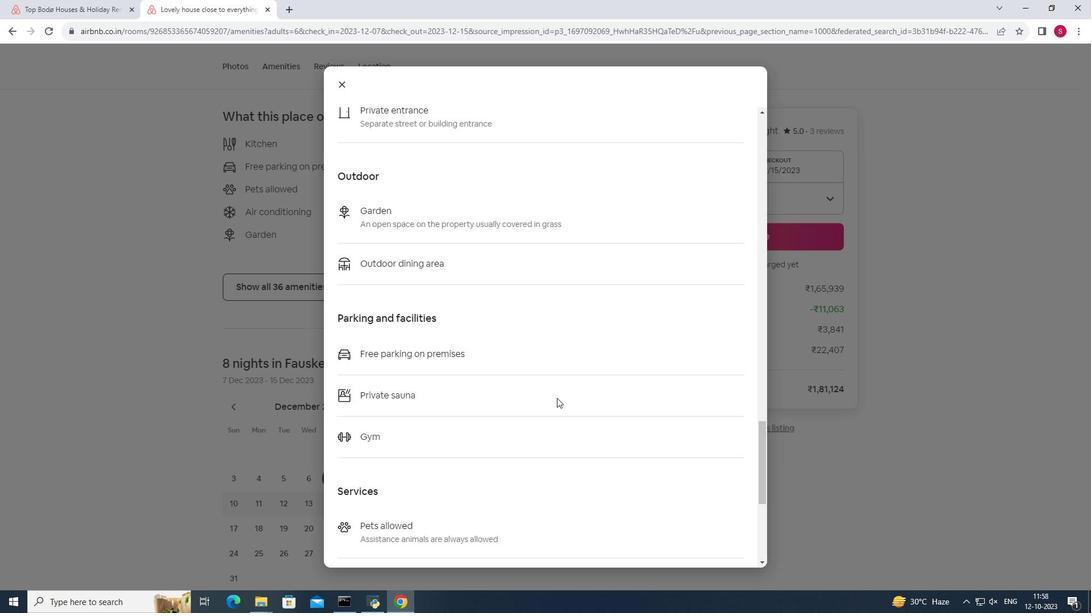 
Action: Mouse scrolled (557, 399) with delta (0, 0)
Screenshot: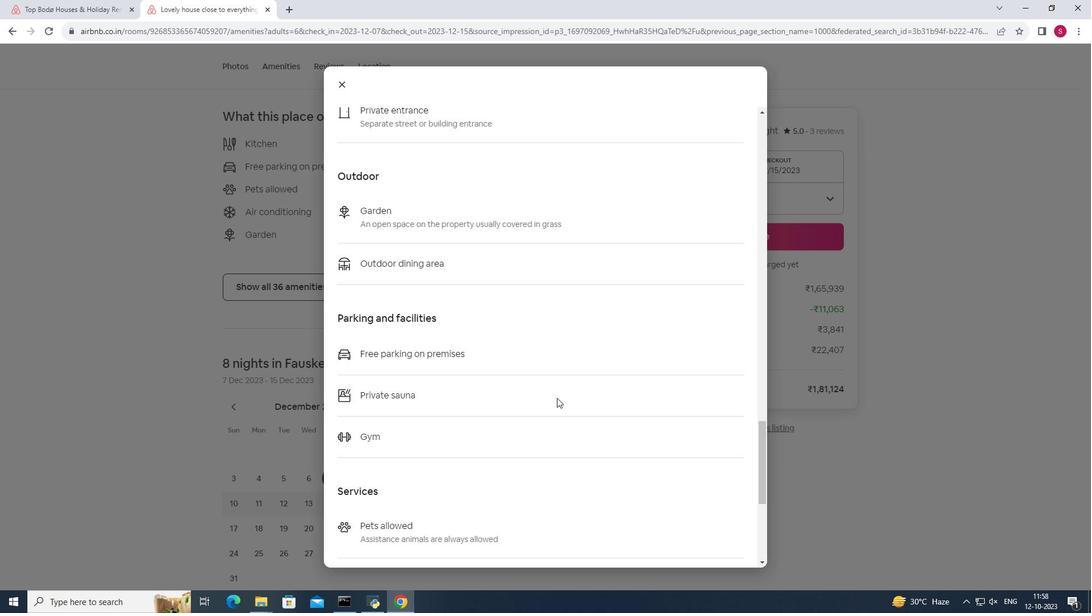 
Action: Mouse scrolled (557, 399) with delta (0, 0)
Screenshot: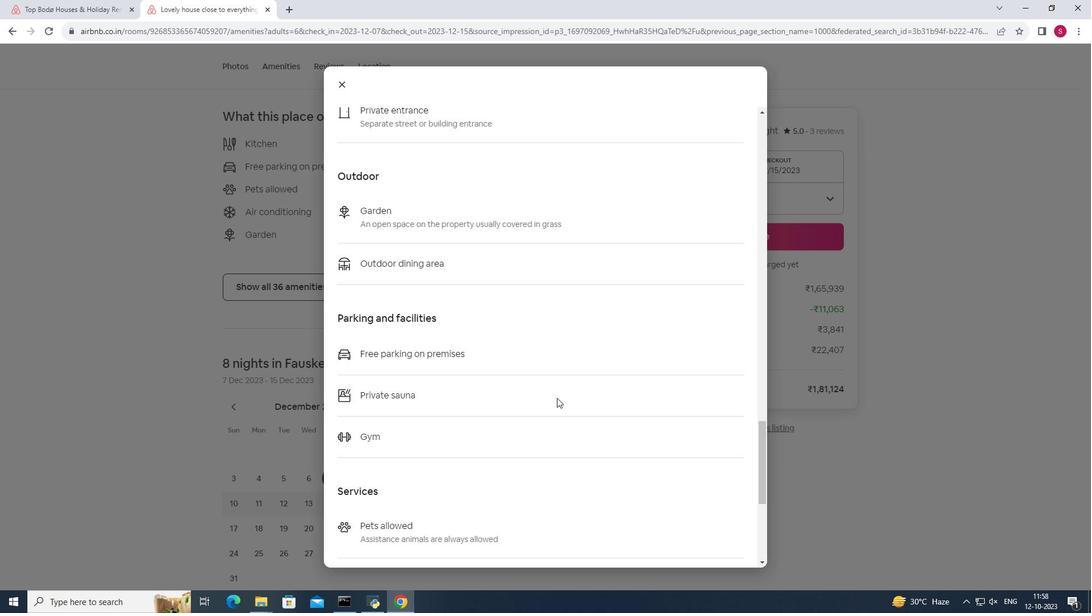 
Action: Mouse scrolled (557, 399) with delta (0, 0)
Screenshot: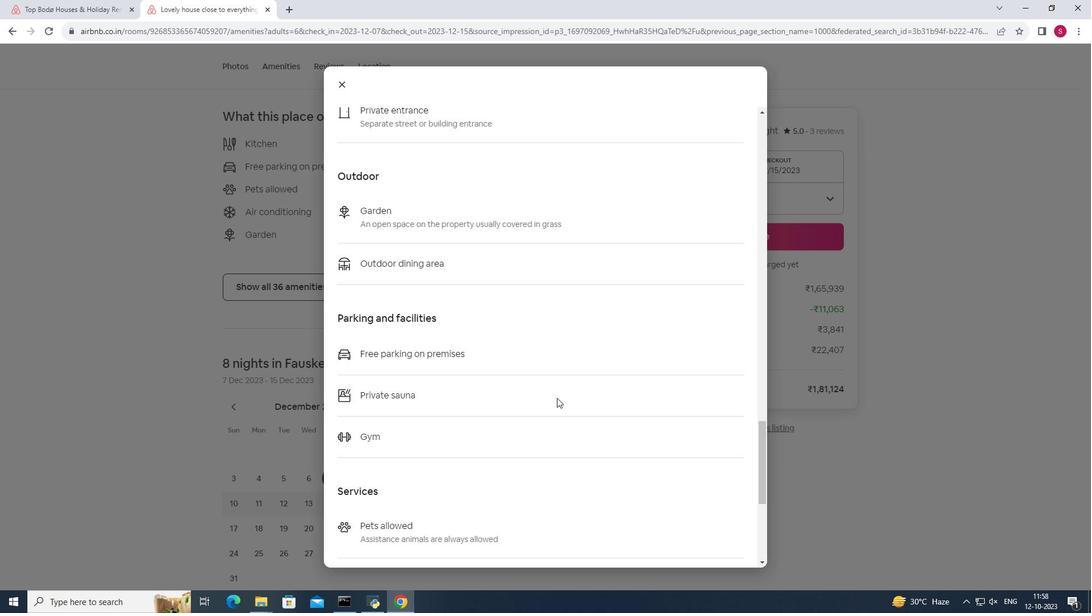 
Action: Mouse scrolled (557, 399) with delta (0, 0)
Screenshot: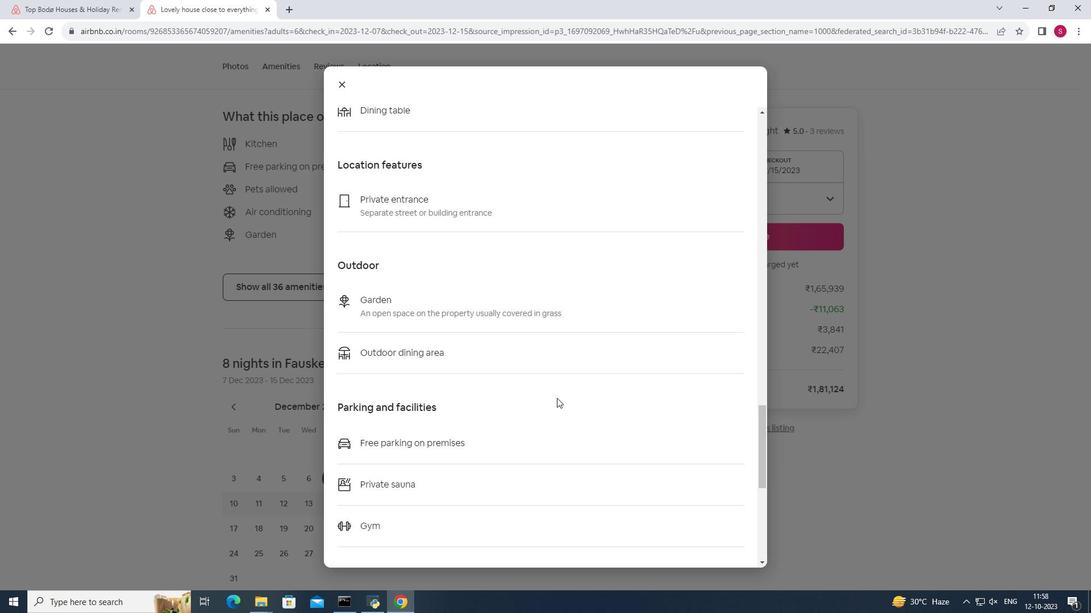 
Action: Mouse scrolled (557, 399) with delta (0, 0)
Screenshot: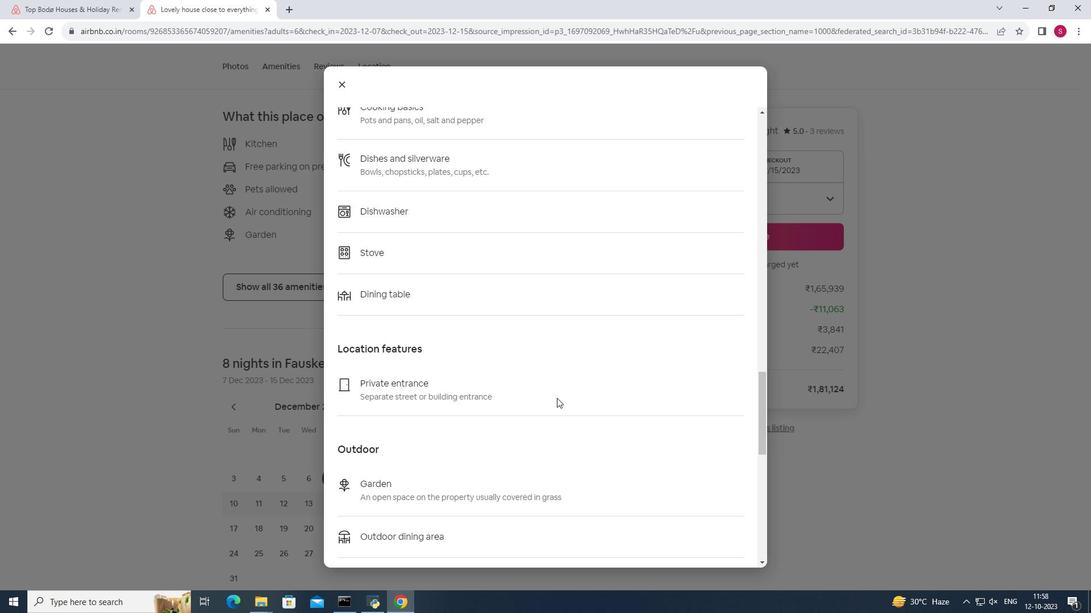 
Action: Mouse scrolled (557, 399) with delta (0, 0)
Screenshot: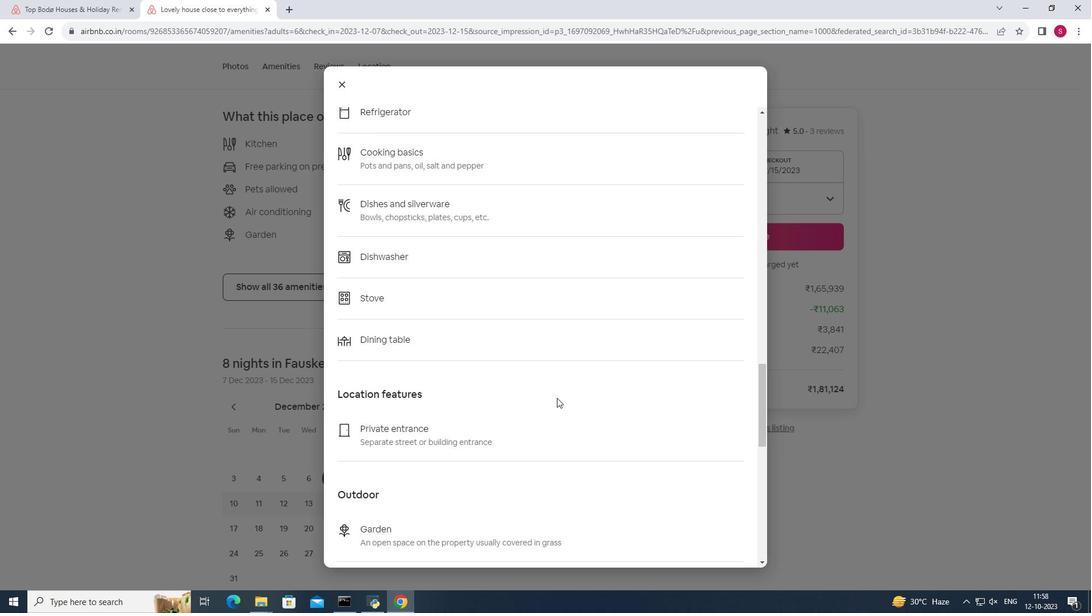 
Action: Mouse scrolled (557, 399) with delta (0, 0)
Screenshot: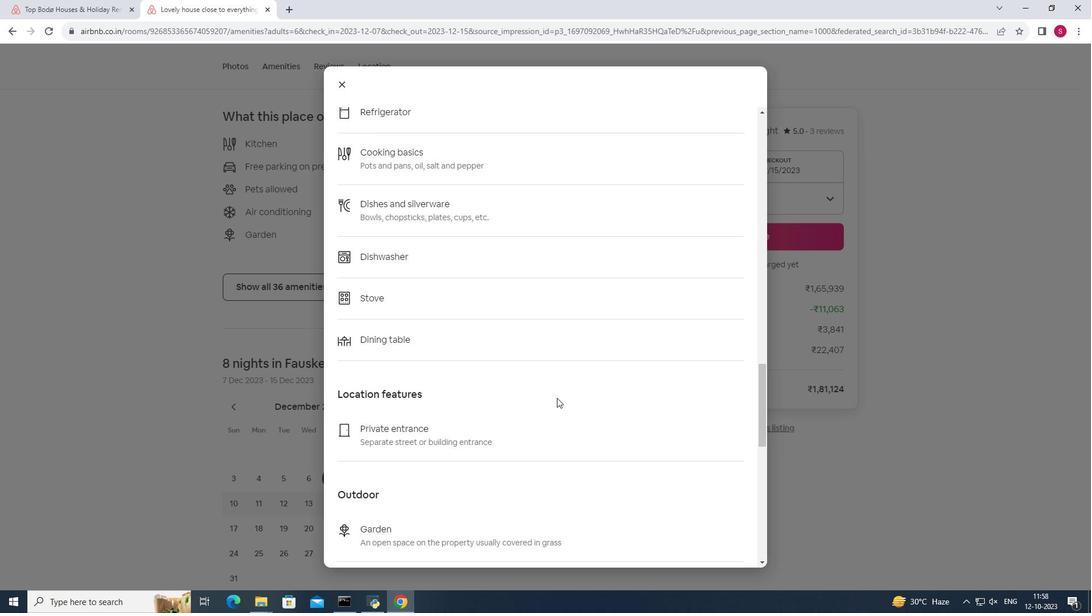 
Action: Mouse scrolled (557, 399) with delta (0, 0)
Screenshot: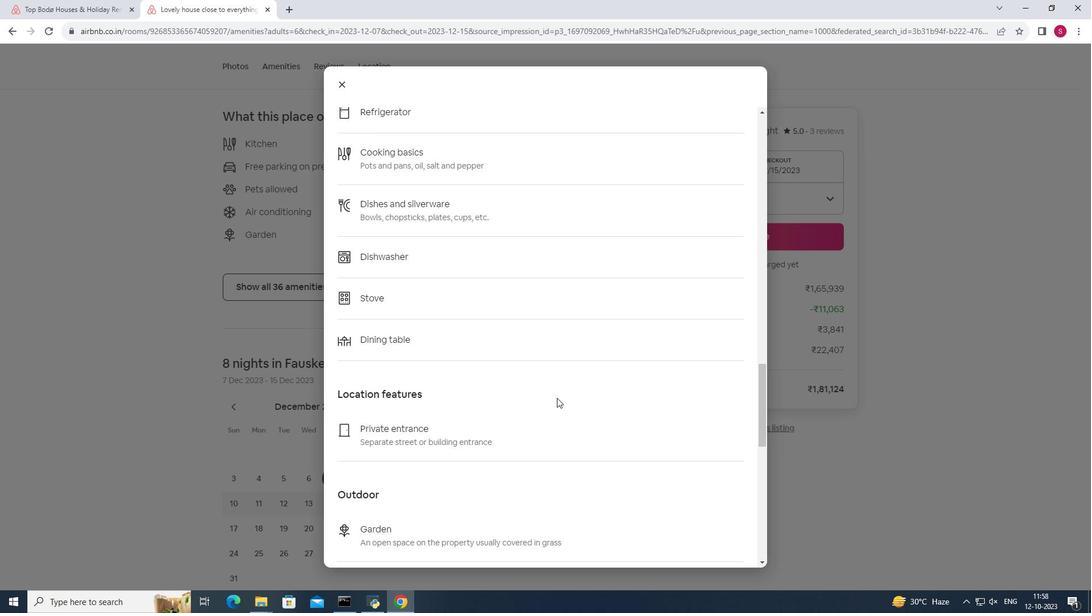
Action: Mouse scrolled (557, 399) with delta (0, 0)
Screenshot: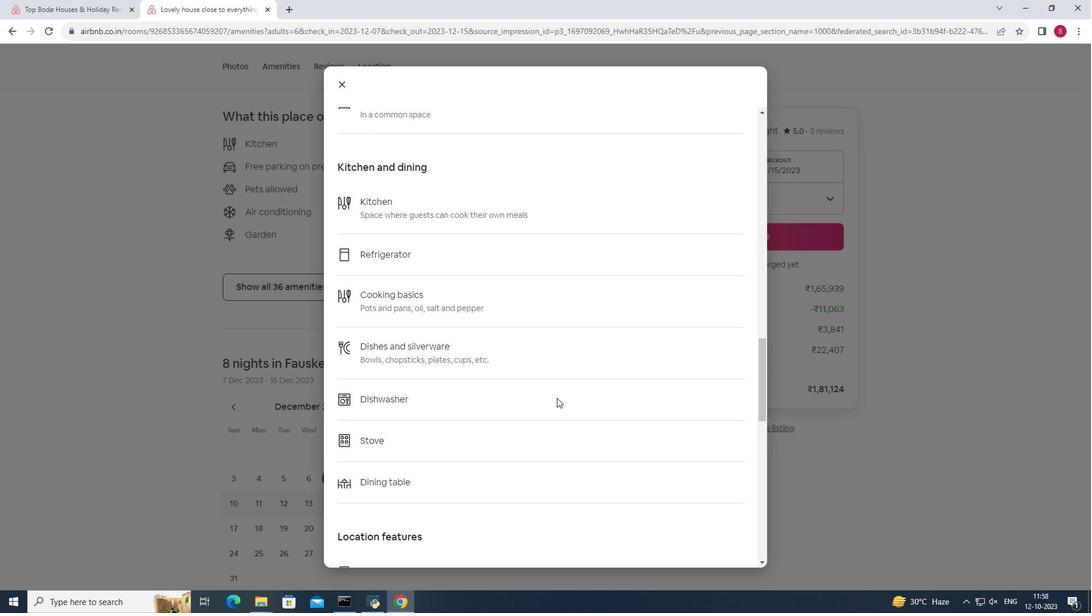 
Action: Mouse scrolled (557, 399) with delta (0, 0)
Screenshot: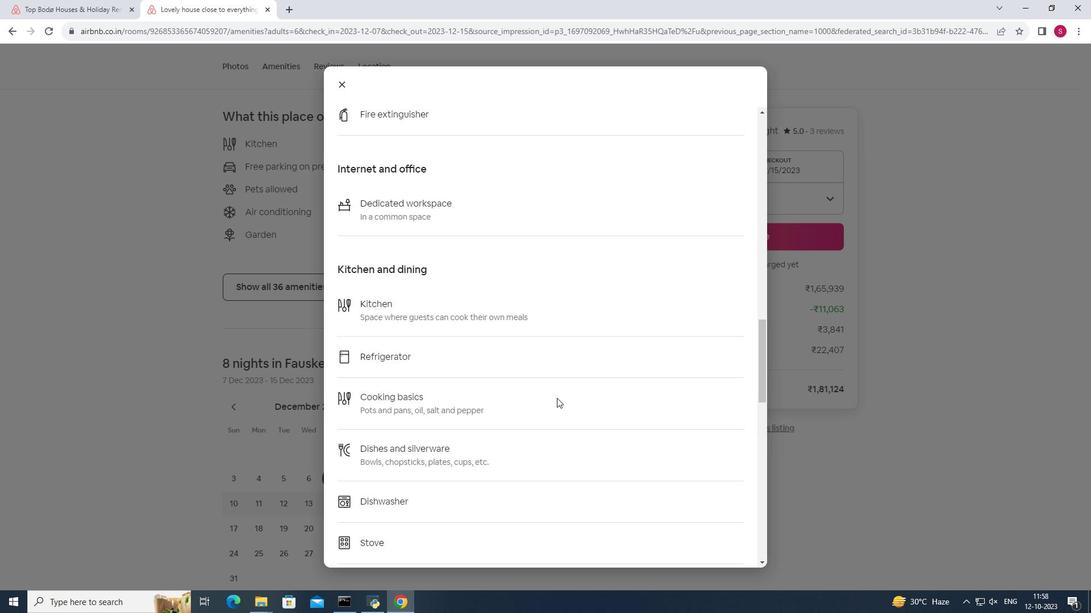 
Action: Mouse scrolled (557, 399) with delta (0, 0)
Screenshot: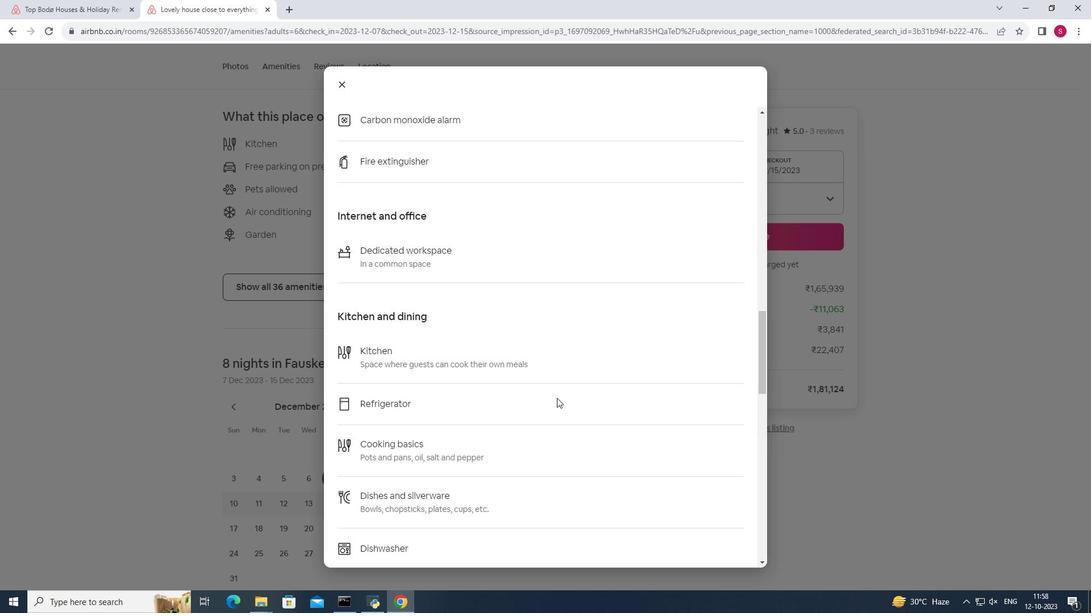
Action: Mouse scrolled (557, 399) with delta (0, 0)
Screenshot: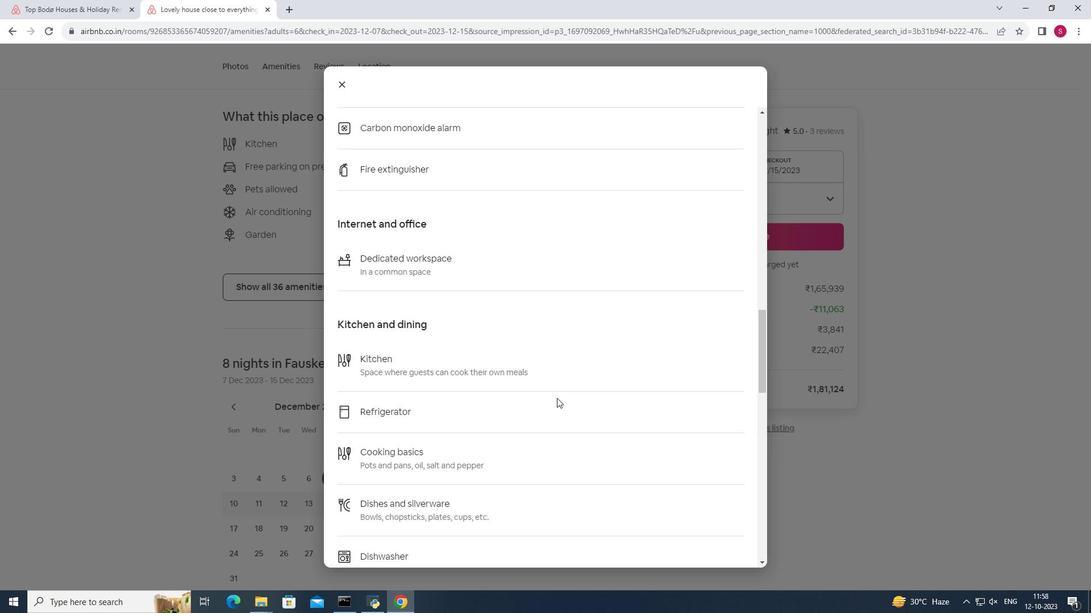 
Action: Mouse scrolled (557, 399) with delta (0, 0)
Screenshot: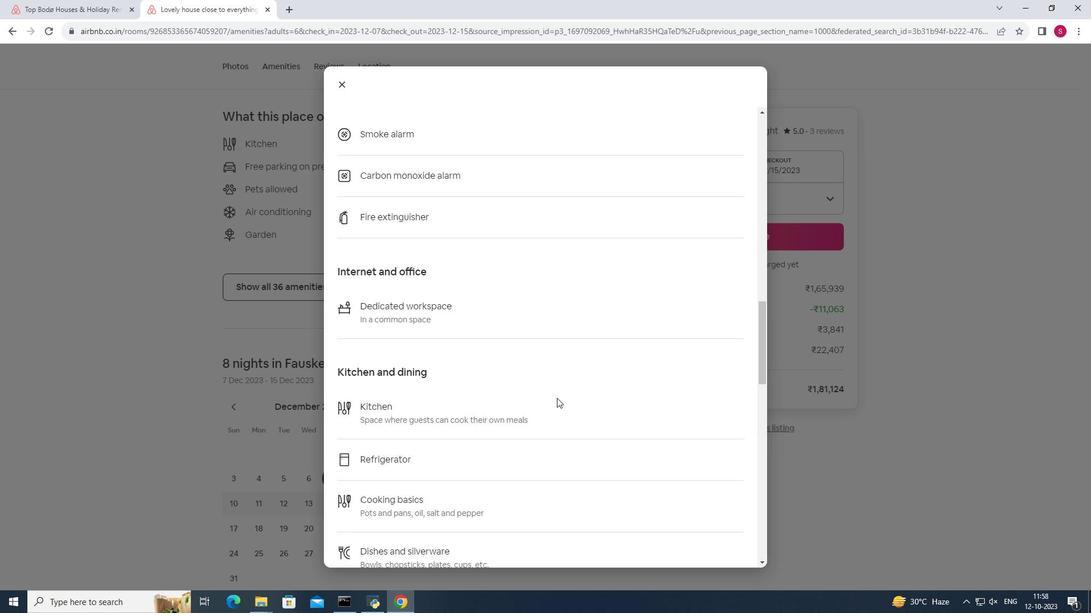 
Action: Mouse scrolled (557, 399) with delta (0, 0)
Screenshot: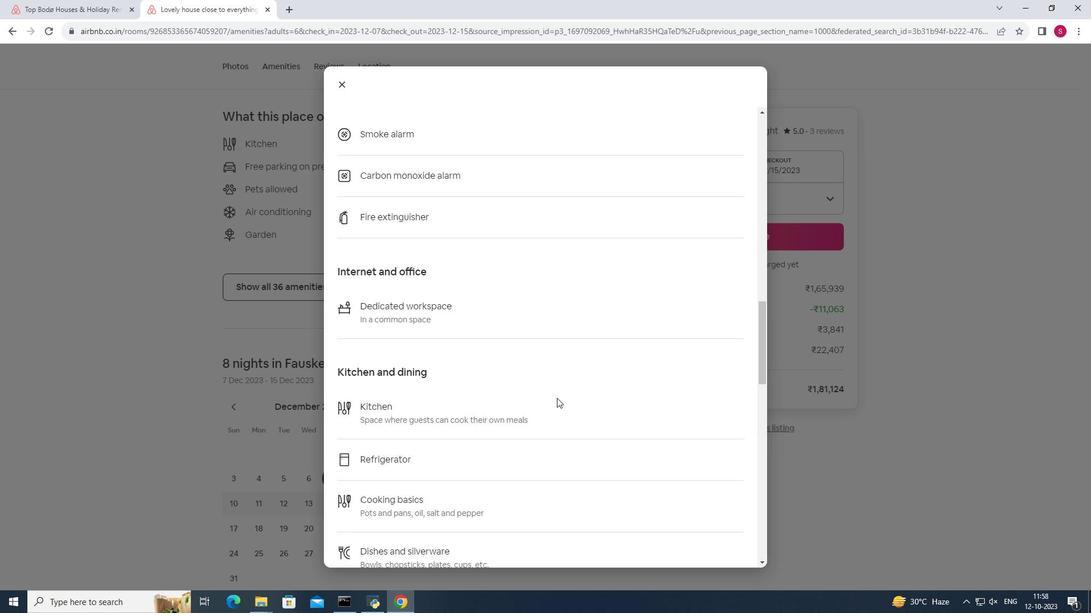 
Action: Mouse scrolled (557, 399) with delta (0, 0)
Screenshot: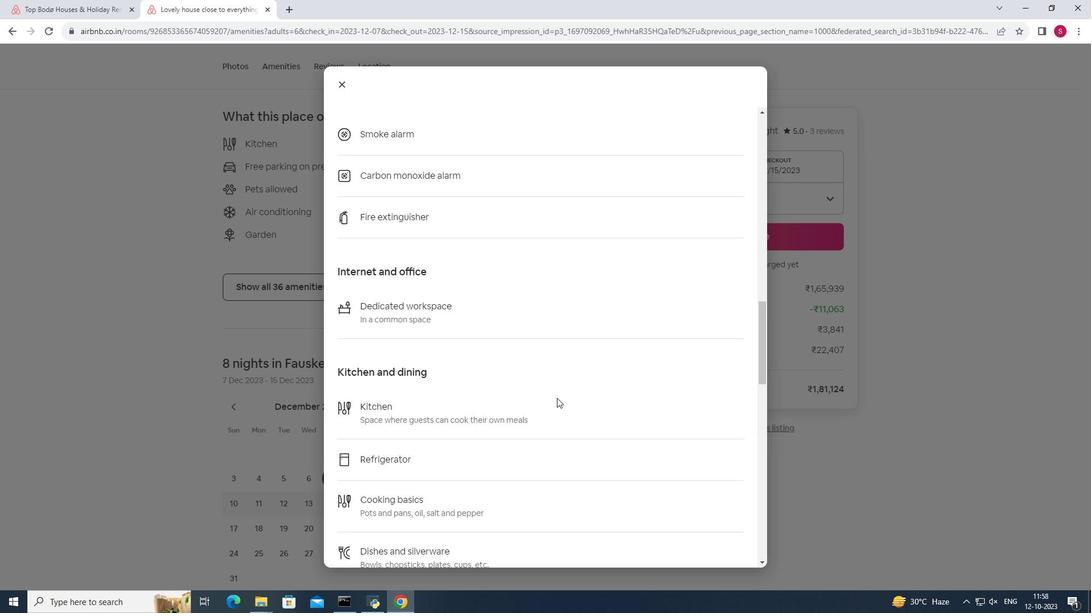 
Action: Mouse scrolled (557, 399) with delta (0, 0)
Screenshot: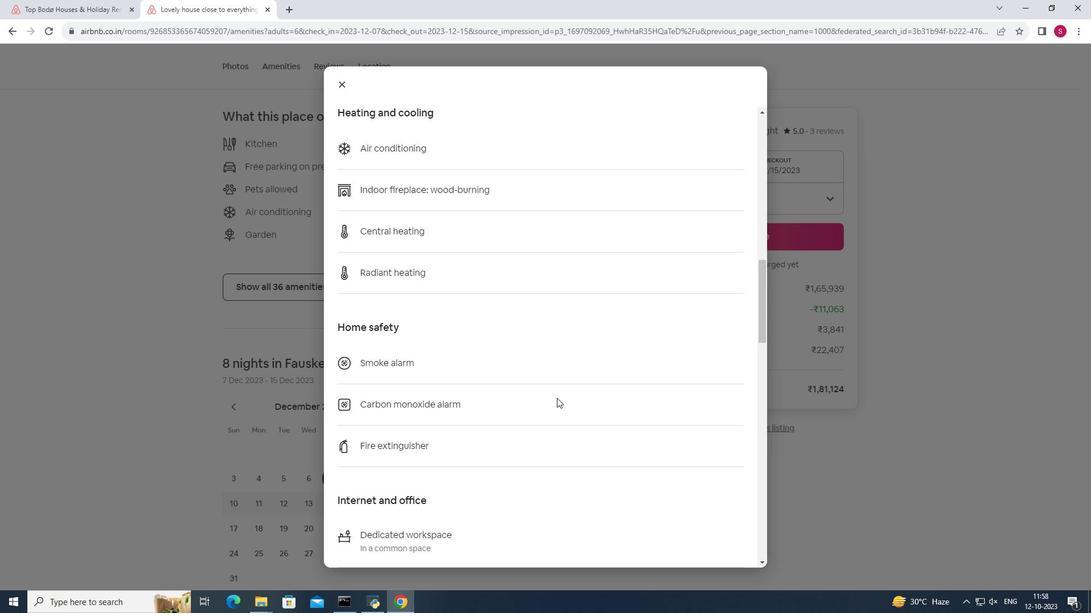 
Action: Mouse scrolled (557, 399) with delta (0, 0)
Screenshot: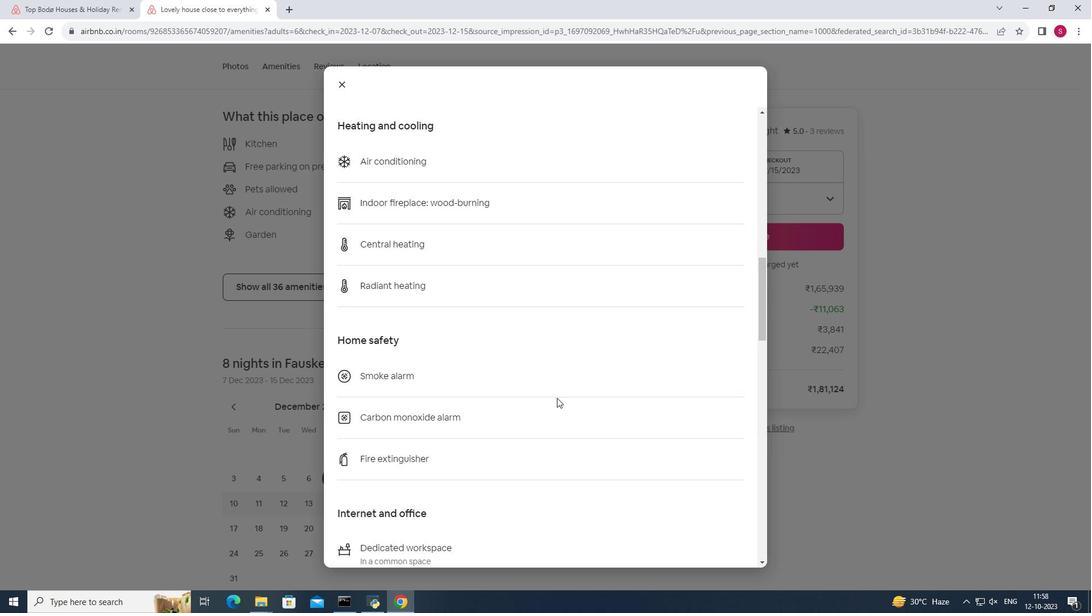 
Action: Mouse scrolled (557, 399) with delta (0, 0)
Screenshot: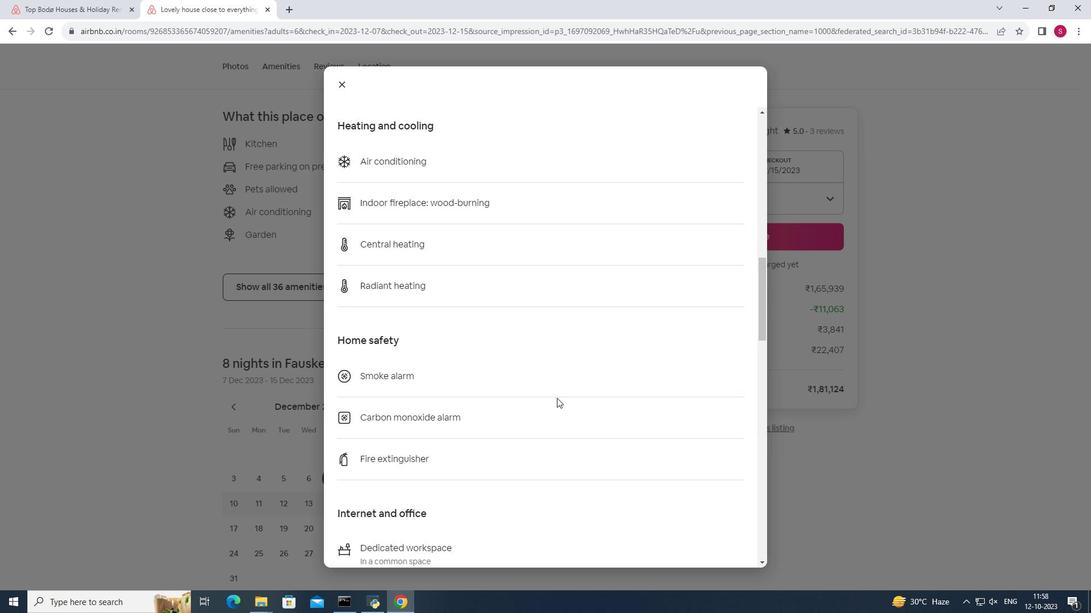 
Action: Mouse scrolled (557, 399) with delta (0, 0)
Screenshot: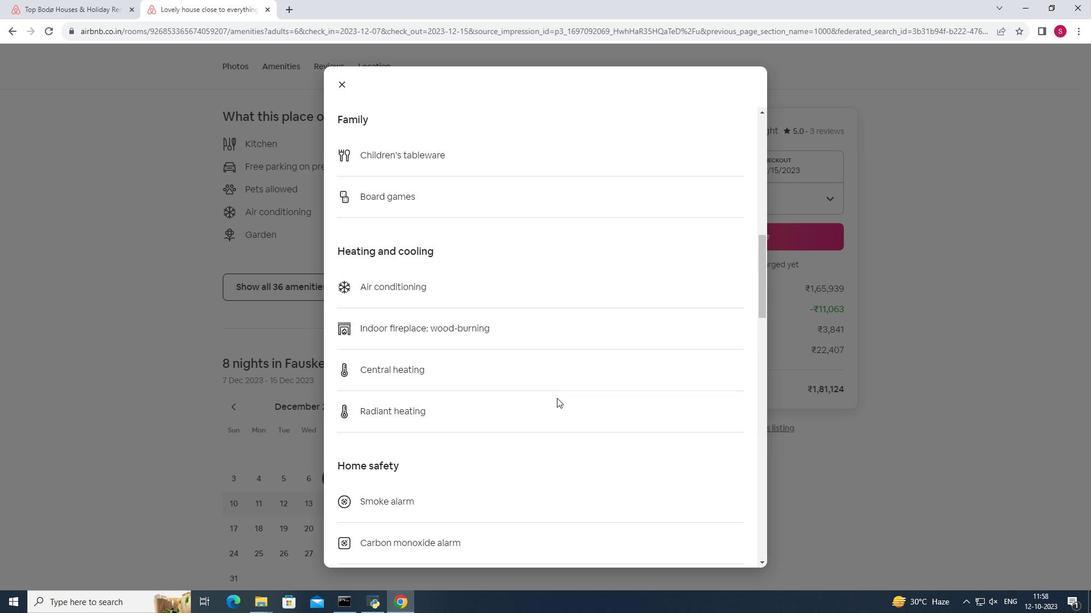 
Action: Mouse scrolled (557, 399) with delta (0, 0)
Screenshot: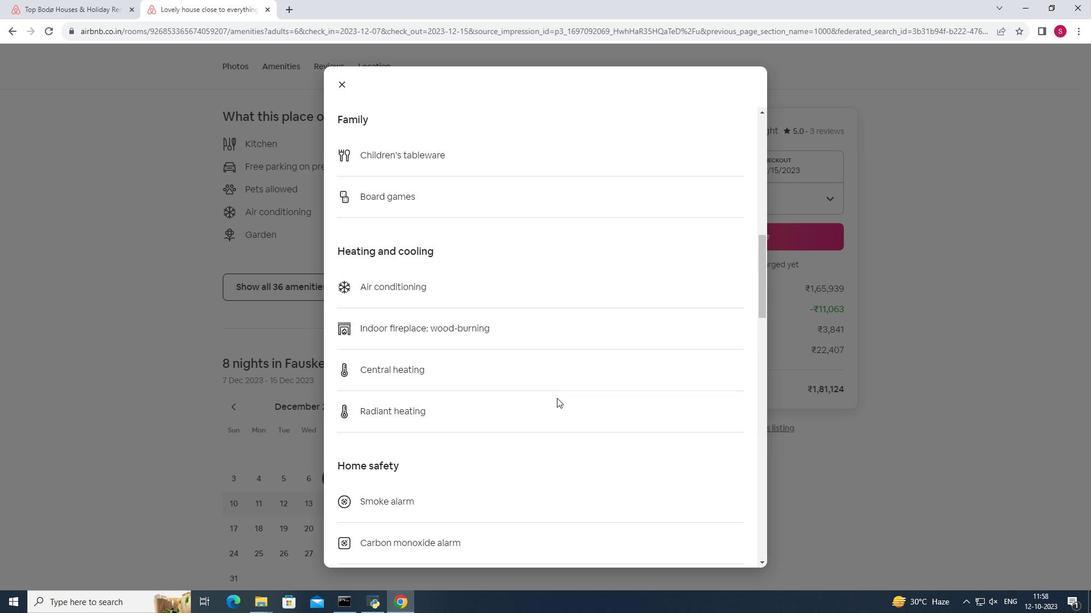 
Action: Mouse scrolled (557, 399) with delta (0, 0)
Screenshot: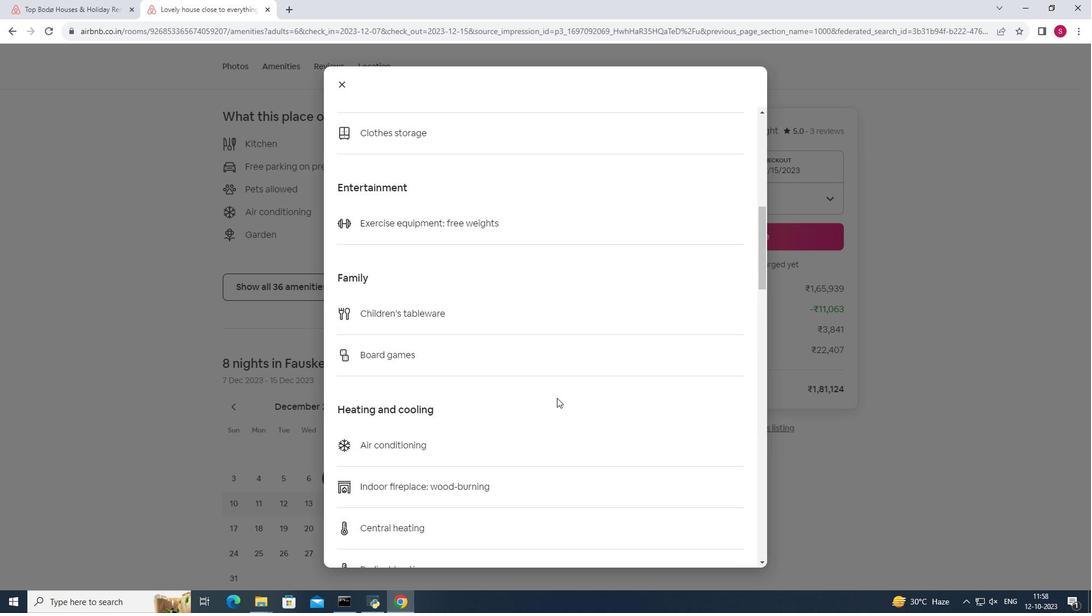 
Action: Mouse scrolled (557, 399) with delta (0, 0)
Screenshot: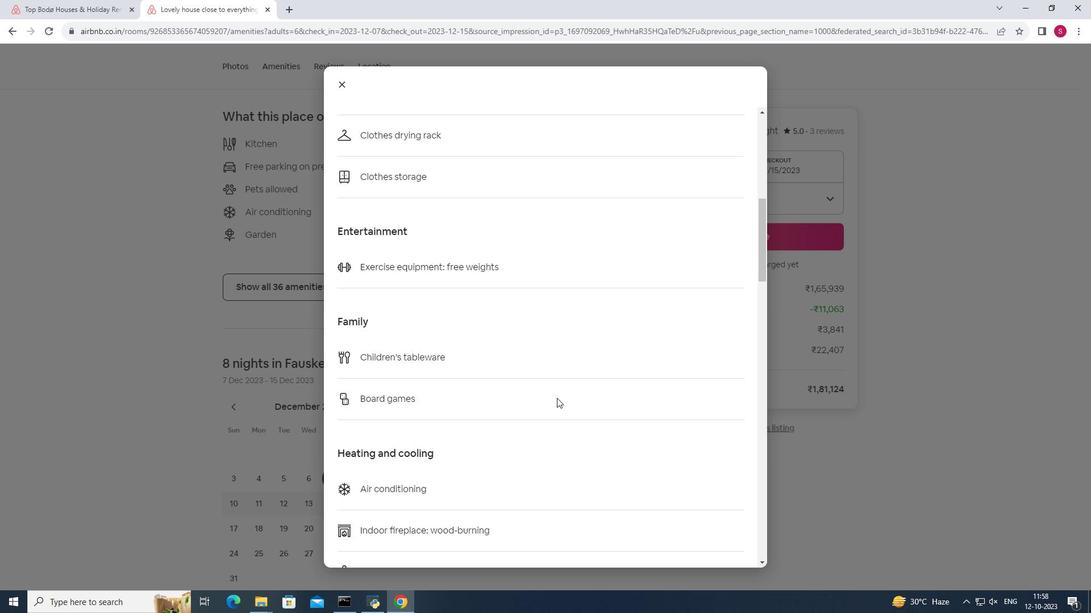 
Action: Mouse scrolled (557, 399) with delta (0, 0)
Screenshot: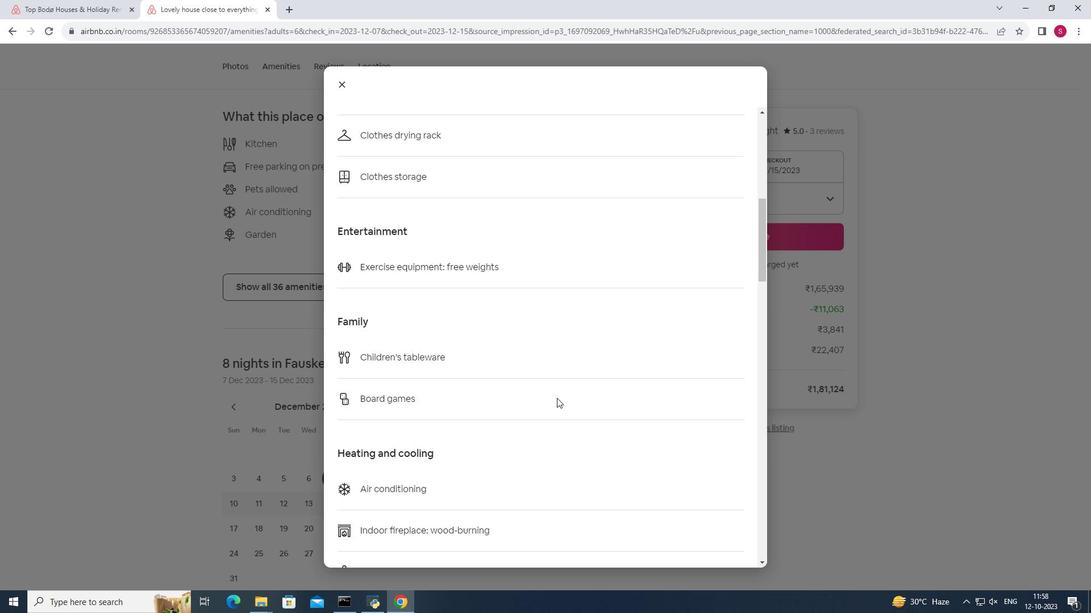 
Action: Mouse scrolled (557, 399) with delta (0, 0)
Screenshot: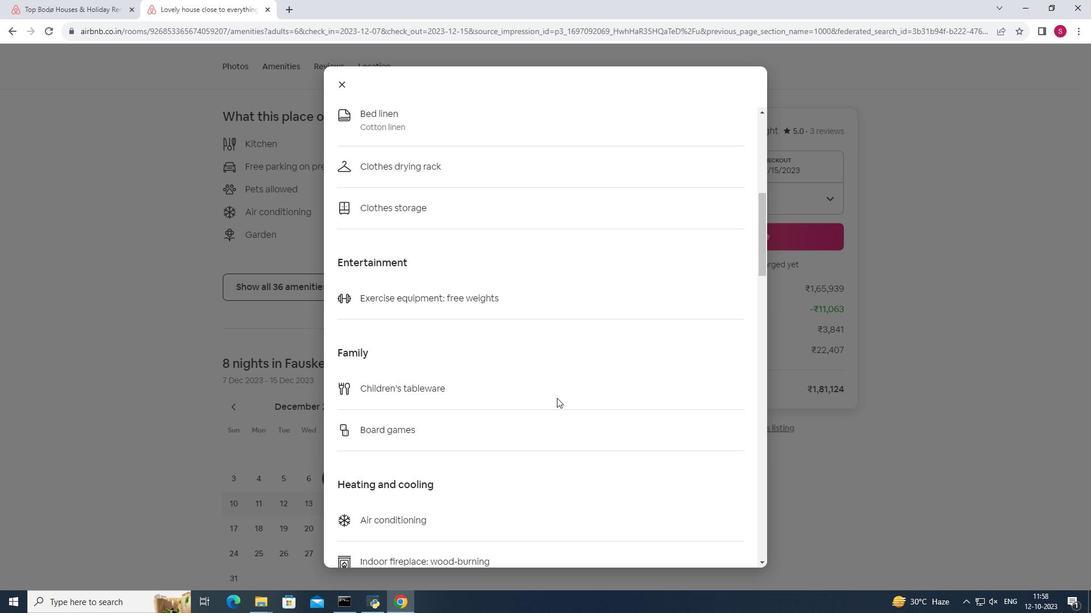 
Action: Mouse scrolled (557, 399) with delta (0, 0)
Screenshot: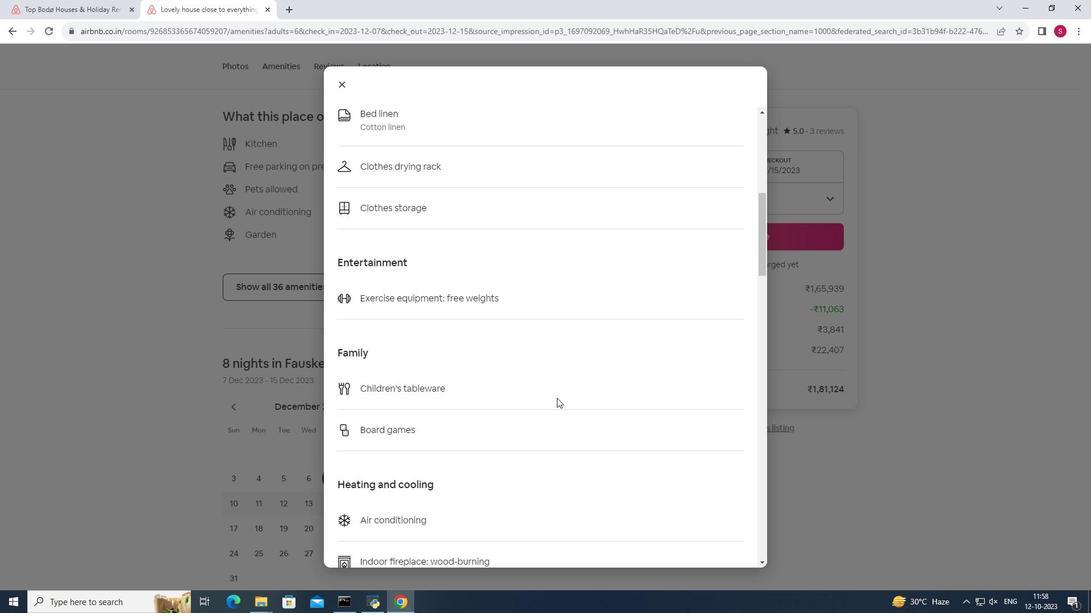 
Action: Mouse scrolled (557, 399) with delta (0, 0)
Screenshot: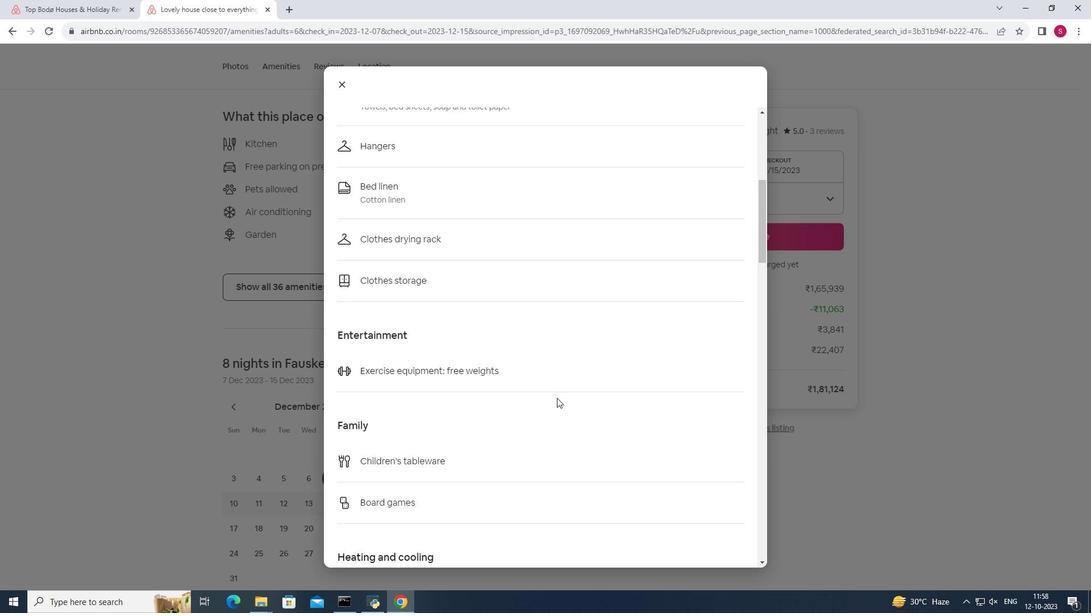 
Action: Mouse scrolled (557, 399) with delta (0, 0)
Screenshot: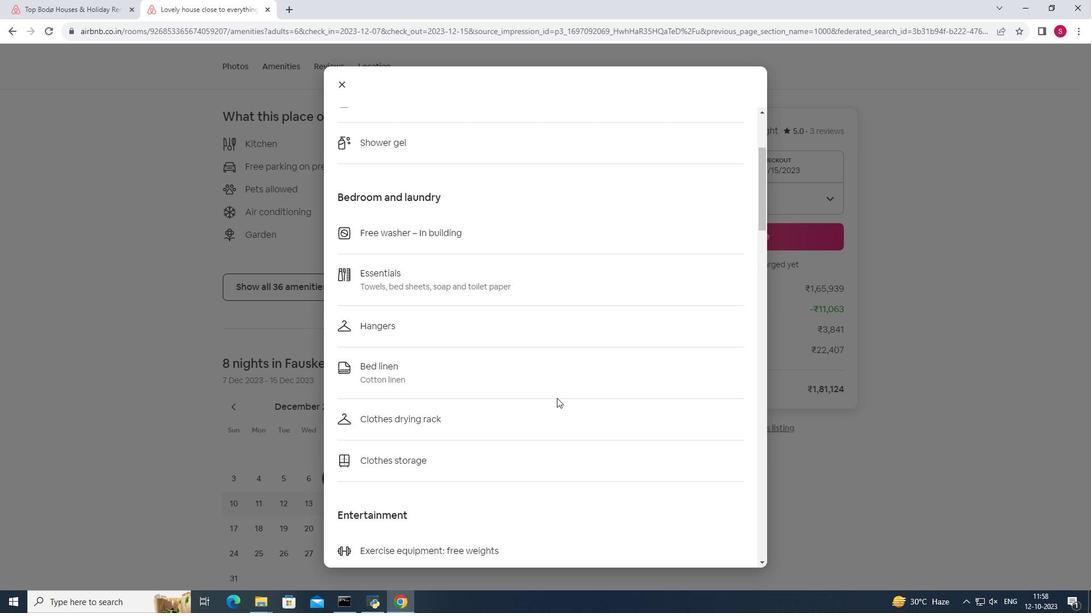
Action: Mouse scrolled (557, 399) with delta (0, 0)
Screenshot: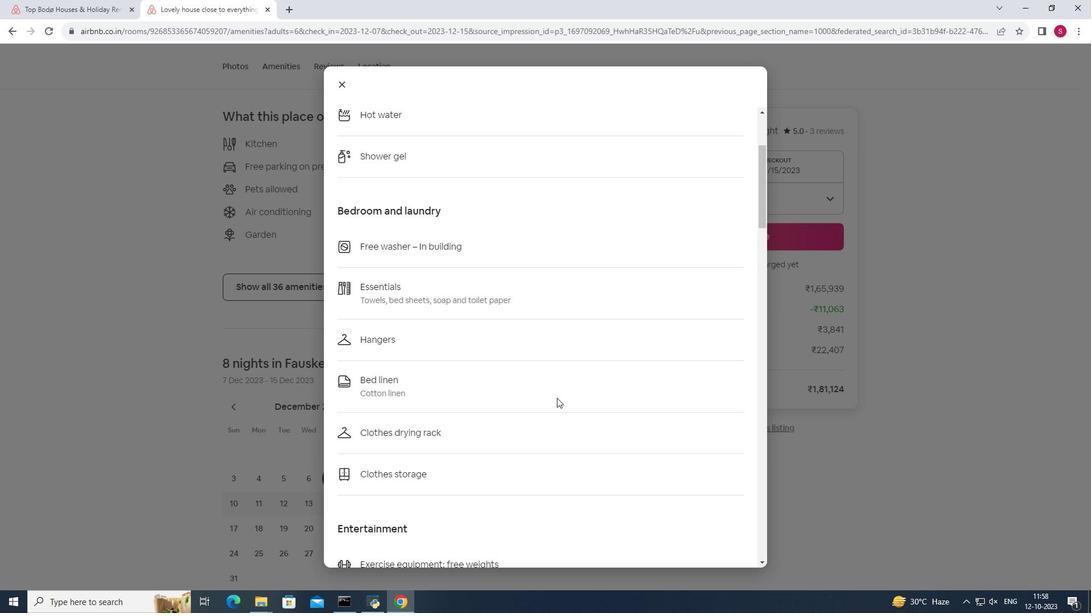 
Action: Mouse scrolled (557, 399) with delta (0, 0)
Screenshot: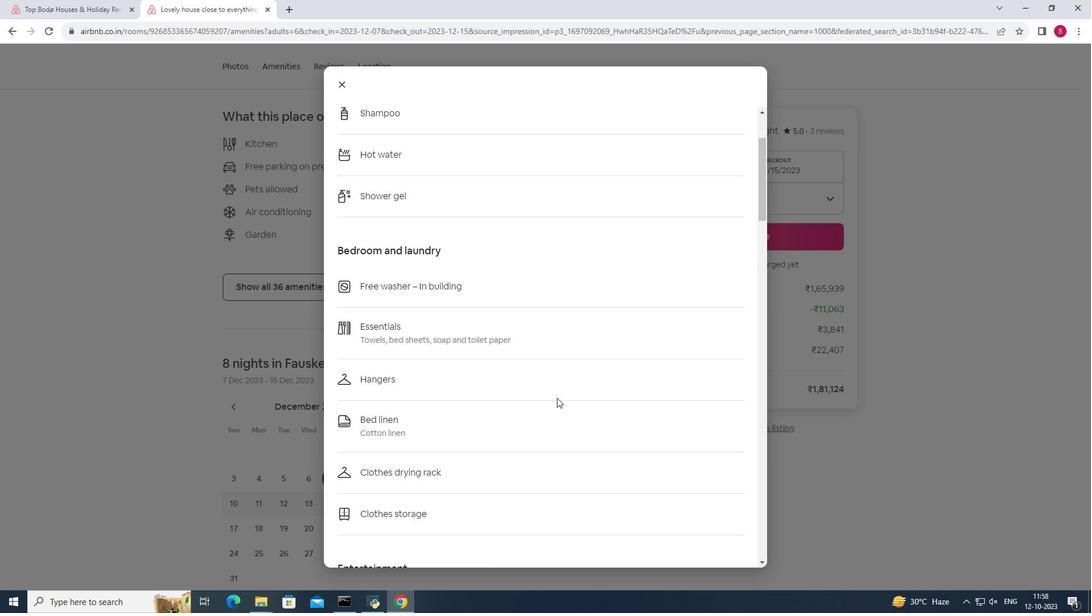 
Action: Mouse scrolled (557, 399) with delta (0, 0)
Screenshot: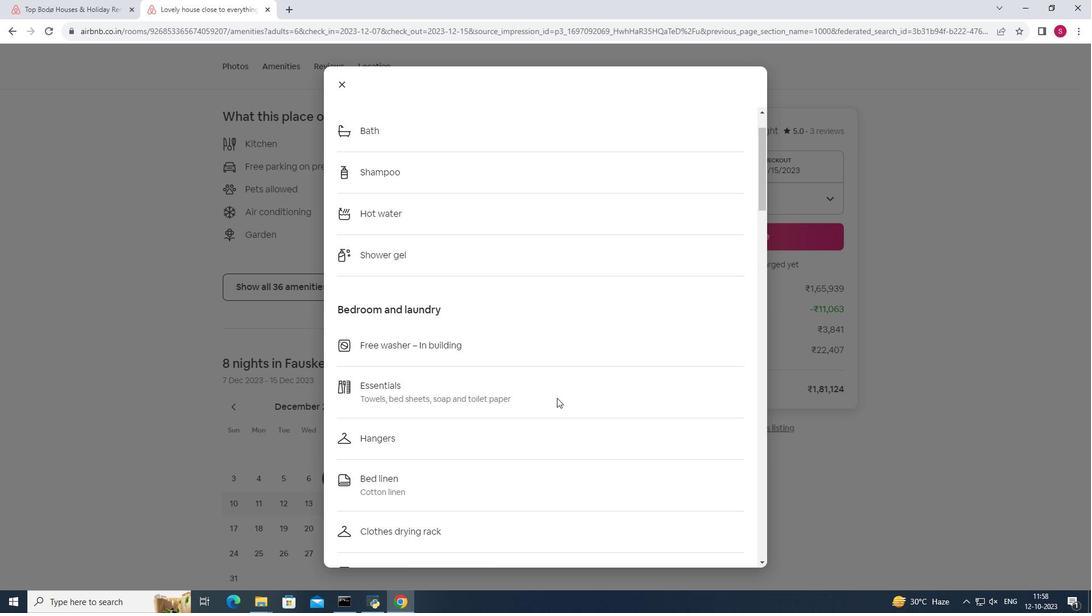 
Action: Mouse scrolled (557, 399) with delta (0, 0)
Screenshot: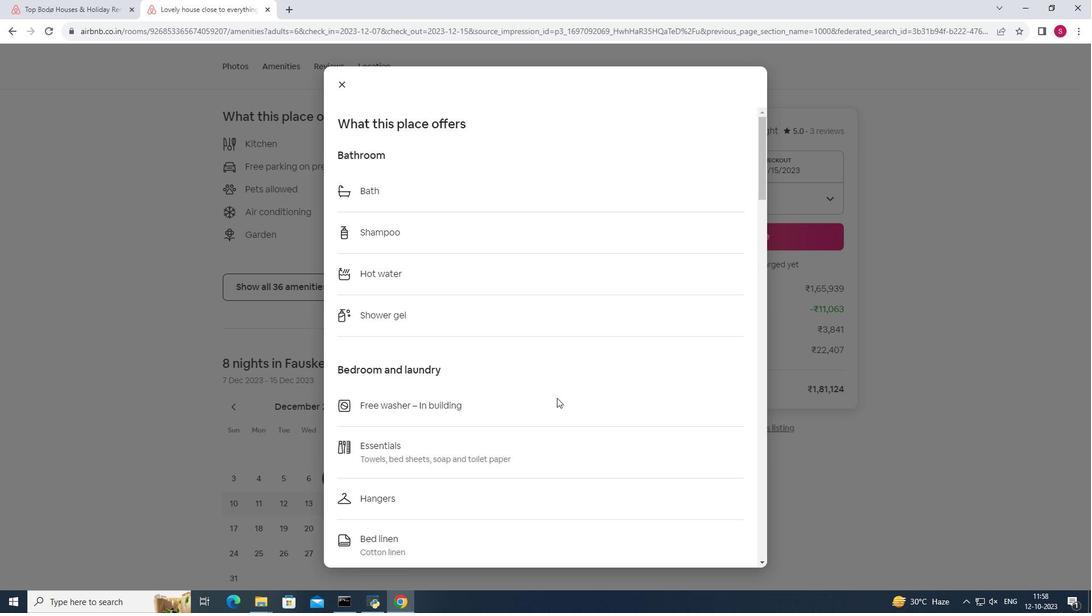 
Action: Mouse scrolled (557, 399) with delta (0, 0)
Screenshot: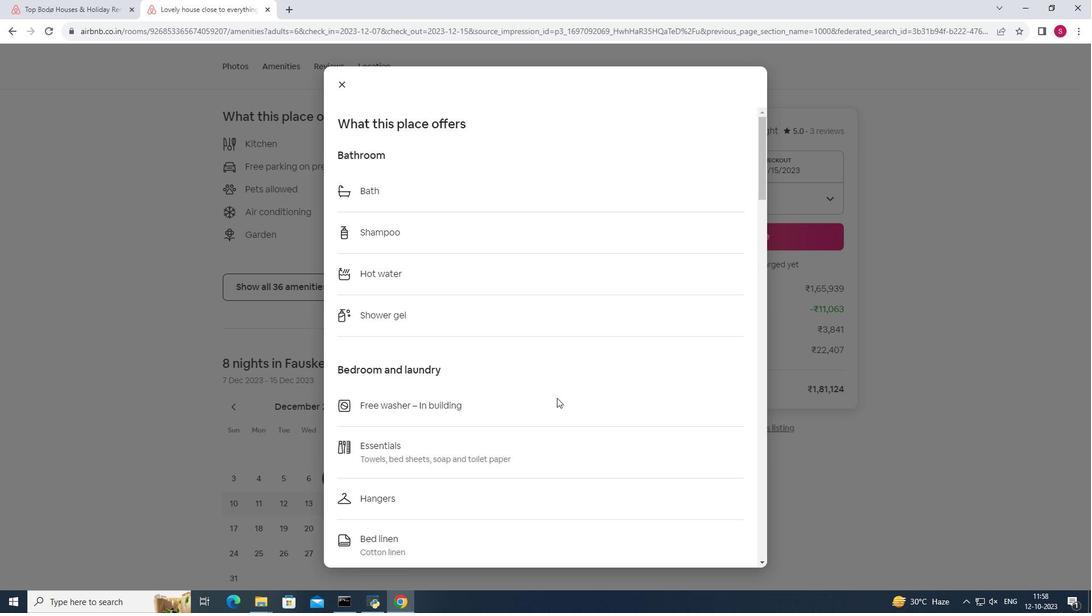 
Action: Mouse scrolled (557, 399) with delta (0, 0)
Screenshot: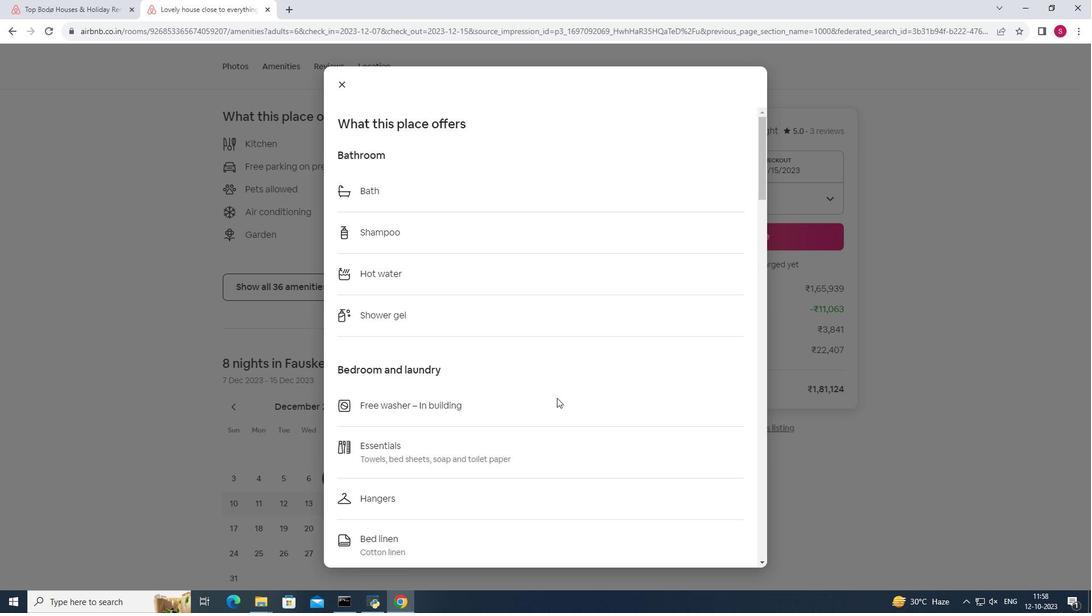 
Action: Mouse scrolled (557, 399) with delta (0, 0)
Screenshot: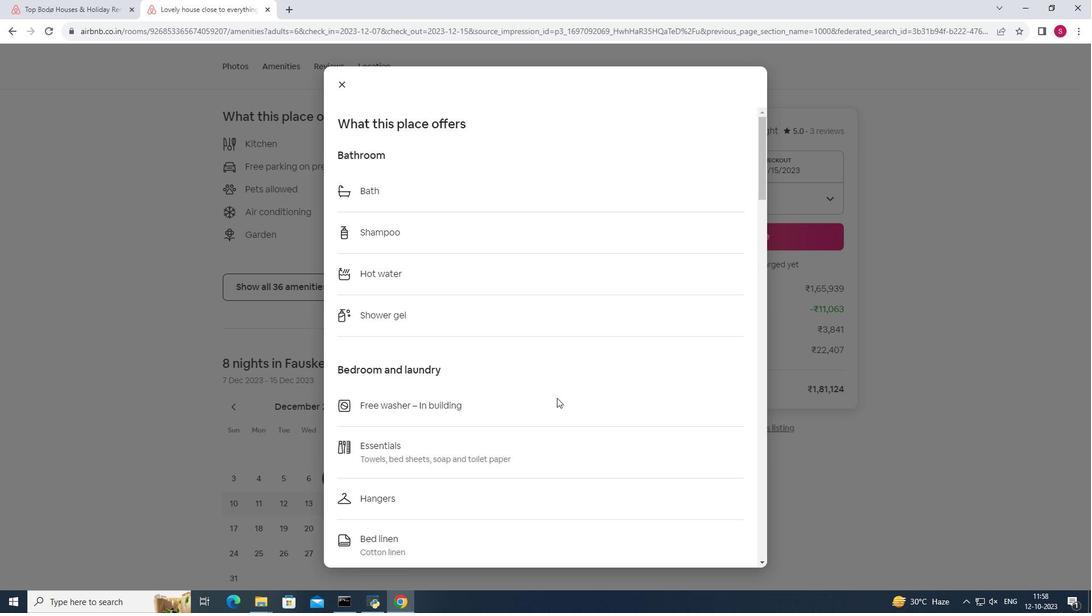 
Action: Mouse scrolled (557, 399) with delta (0, 0)
Screenshot: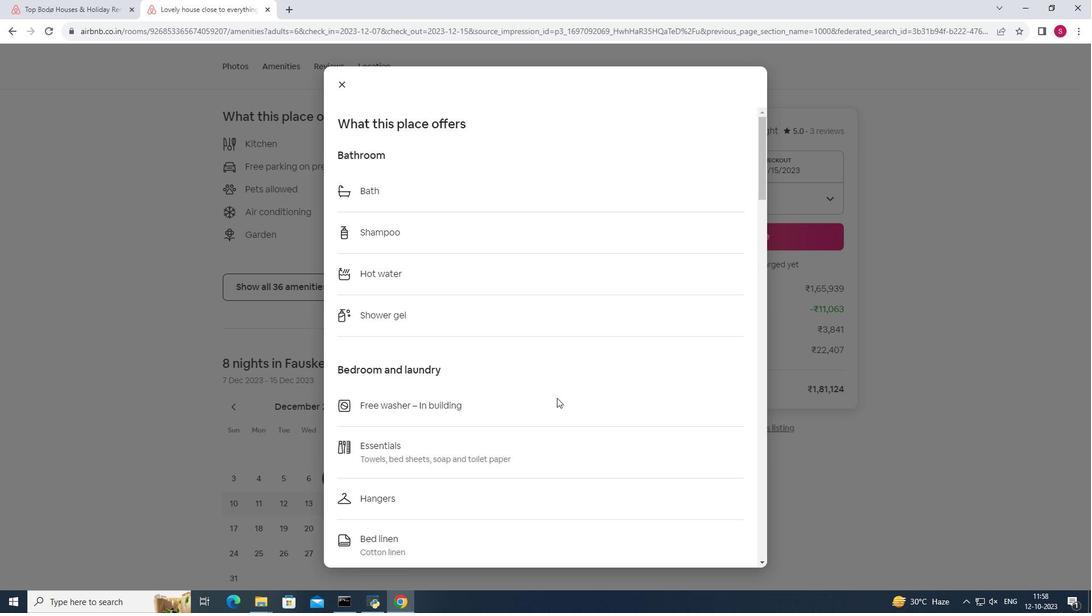 
Action: Mouse moved to (339, 82)
Screenshot: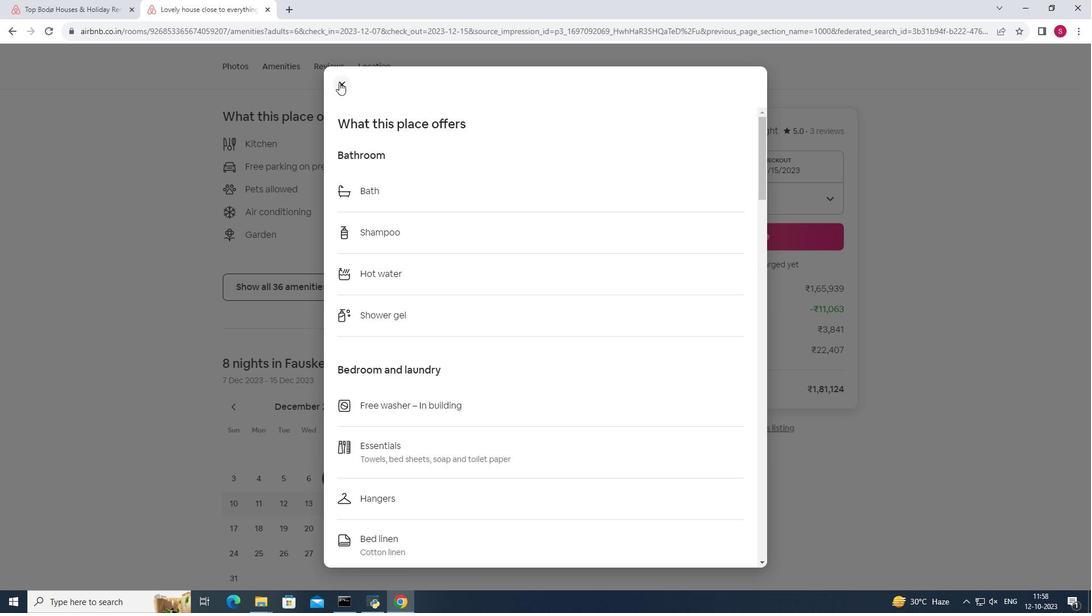 
Action: Mouse pressed left at (339, 82)
Screenshot: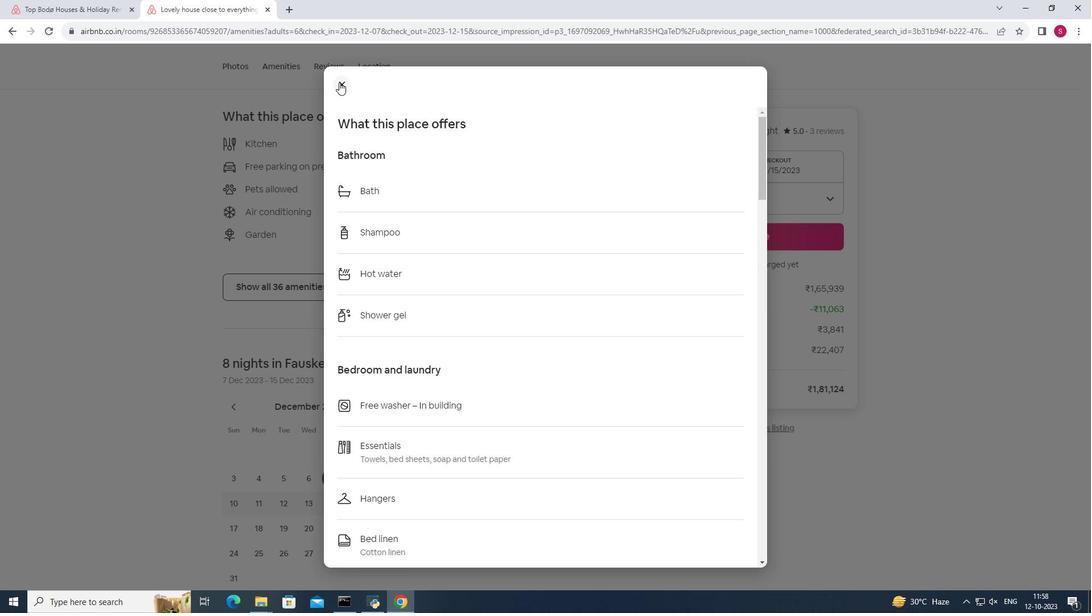 
Action: Mouse moved to (509, 319)
Screenshot: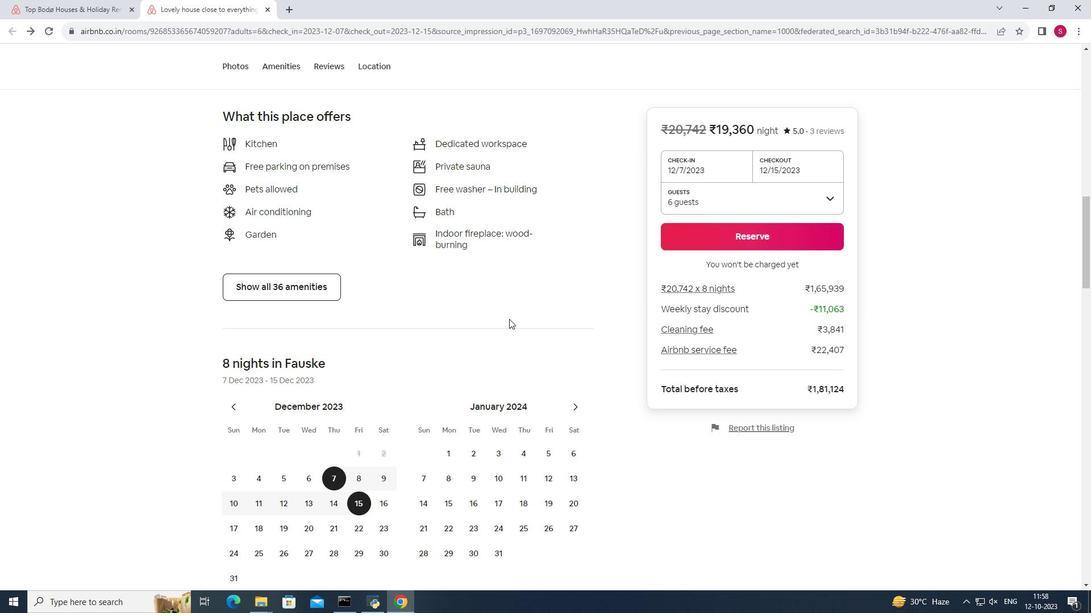
Action: Mouse scrolled (509, 318) with delta (0, 0)
Screenshot: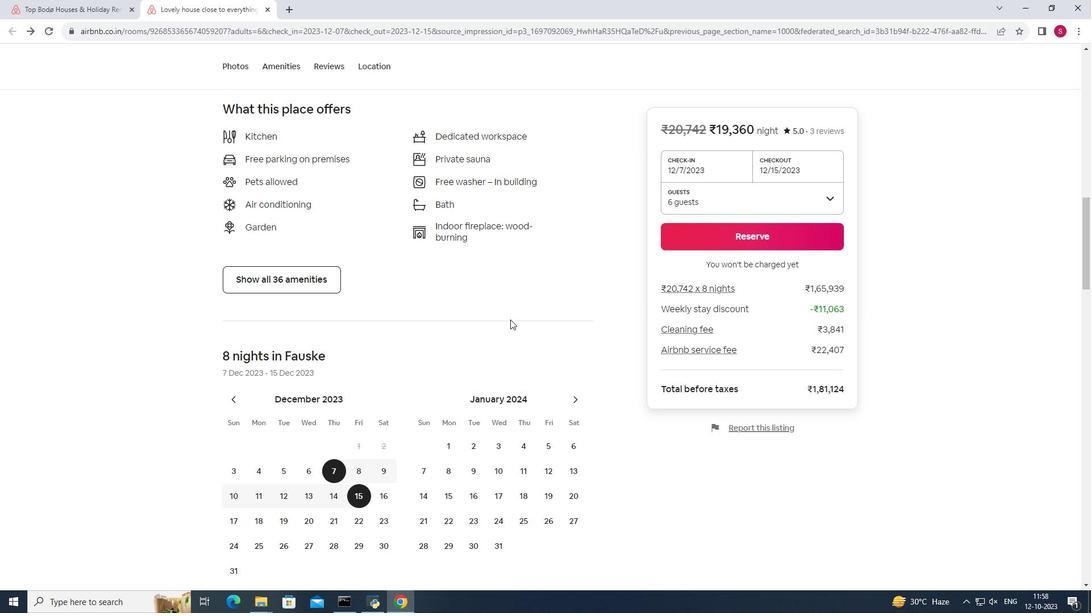 
Action: Mouse scrolled (509, 318) with delta (0, 0)
Screenshot: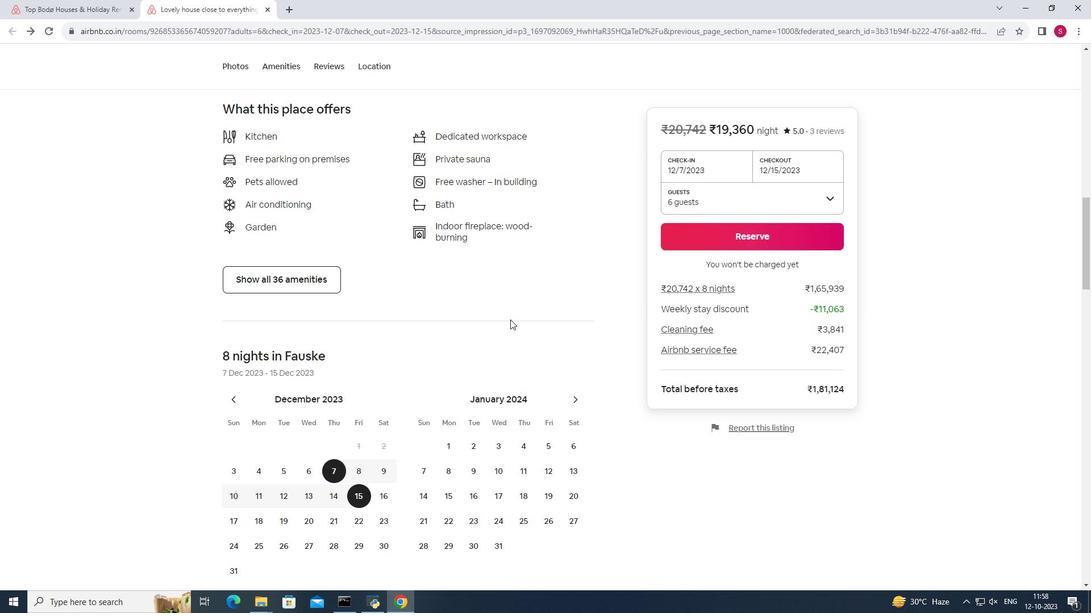 
Action: Mouse moved to (509, 320)
Screenshot: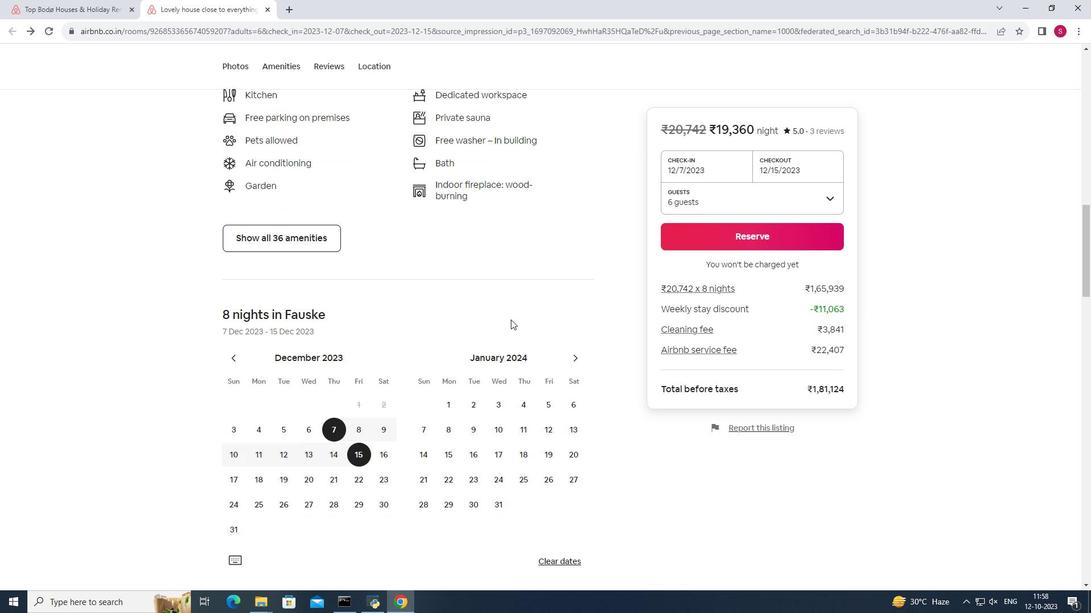 
Action: Mouse scrolled (509, 319) with delta (0, 0)
Screenshot: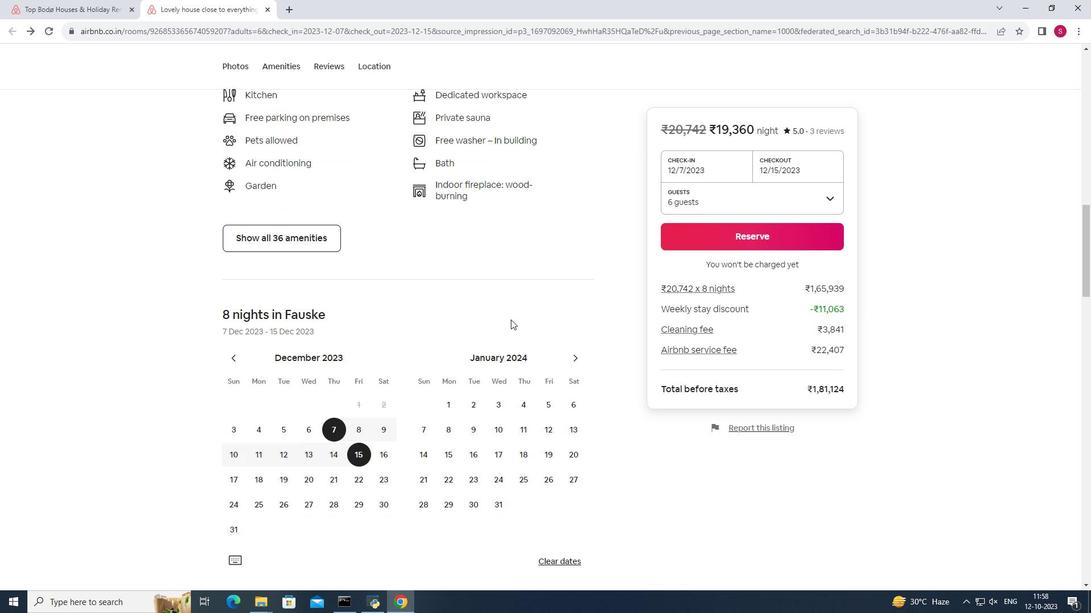 
Action: Mouse moved to (510, 320)
Screenshot: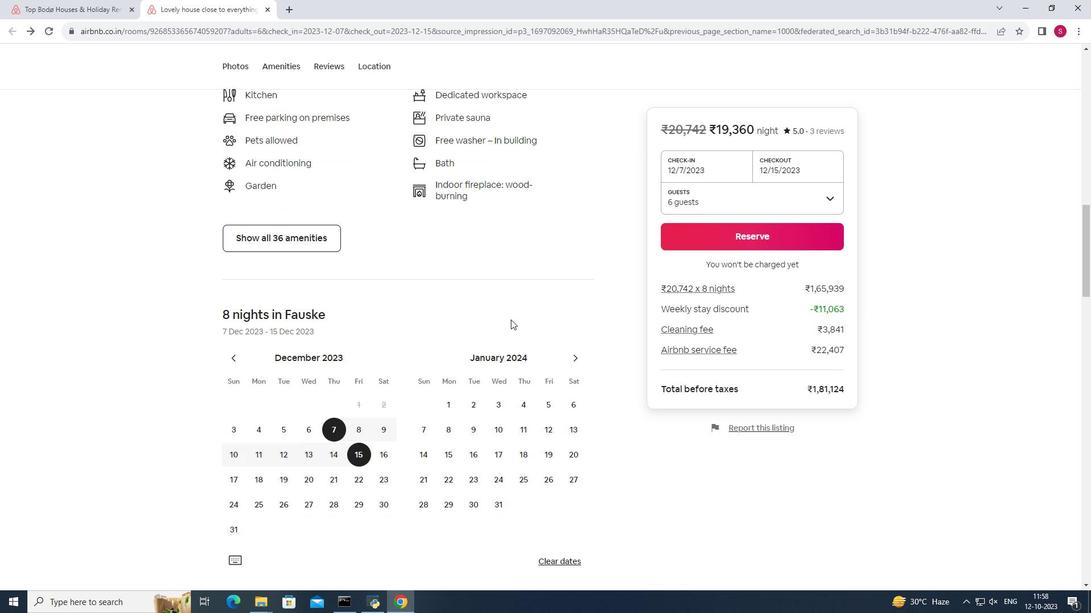 
Action: Mouse scrolled (510, 319) with delta (0, 0)
Screenshot: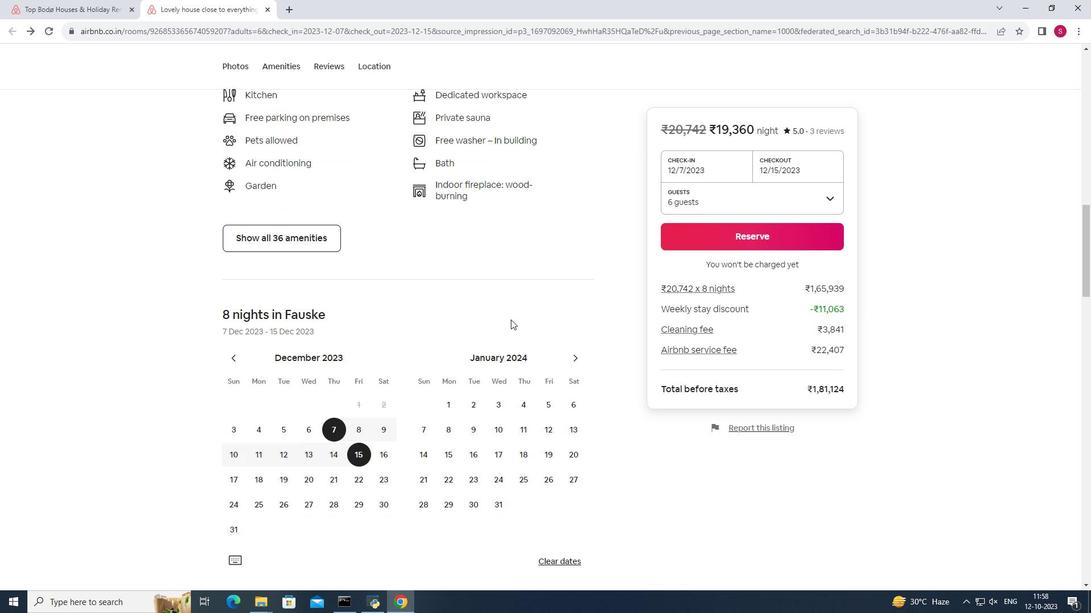 
Action: Mouse moved to (512, 320)
Screenshot: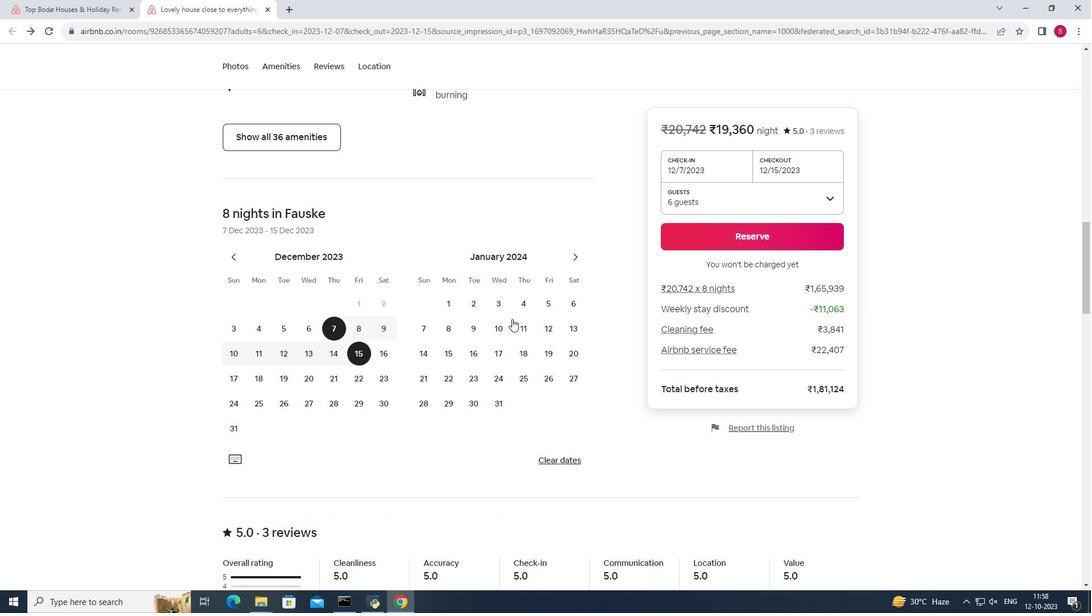
Action: Mouse scrolled (512, 319) with delta (0, 0)
Screenshot: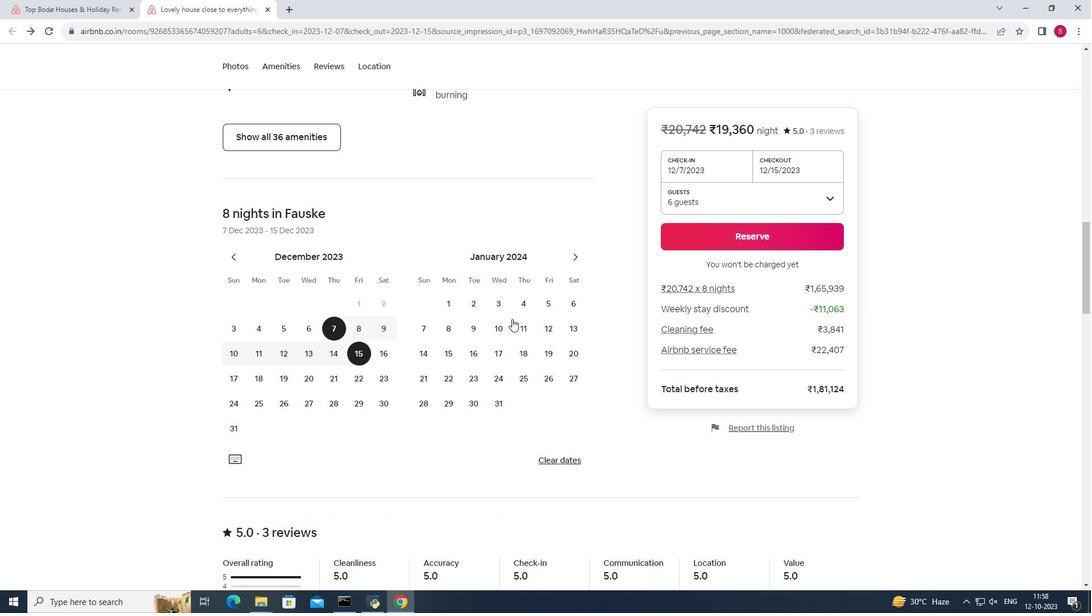 
Action: Mouse moved to (522, 339)
Screenshot: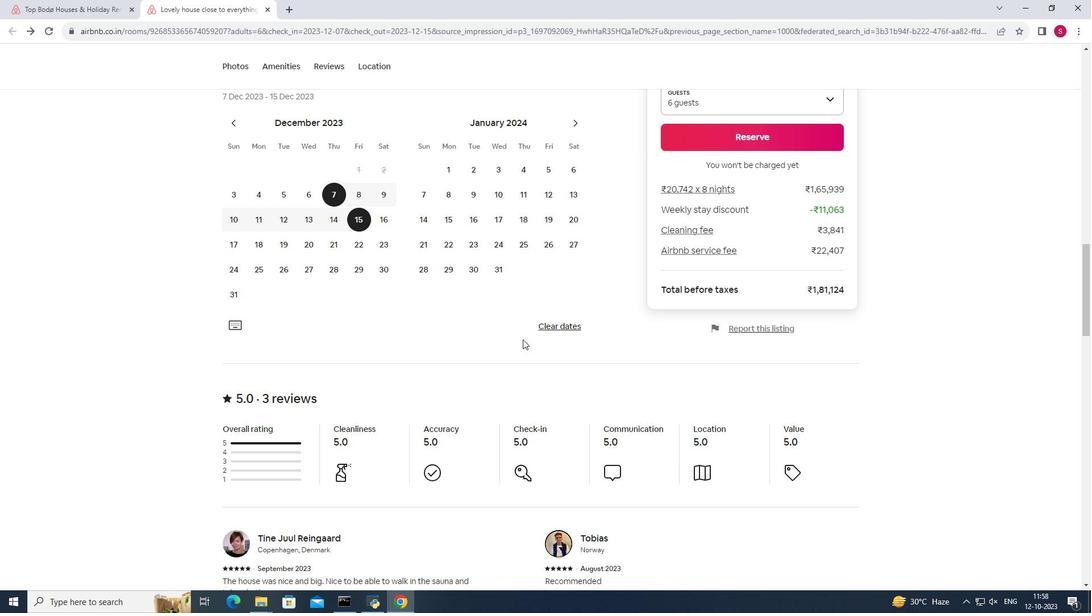 
Action: Mouse scrolled (522, 339) with delta (0, 0)
Screenshot: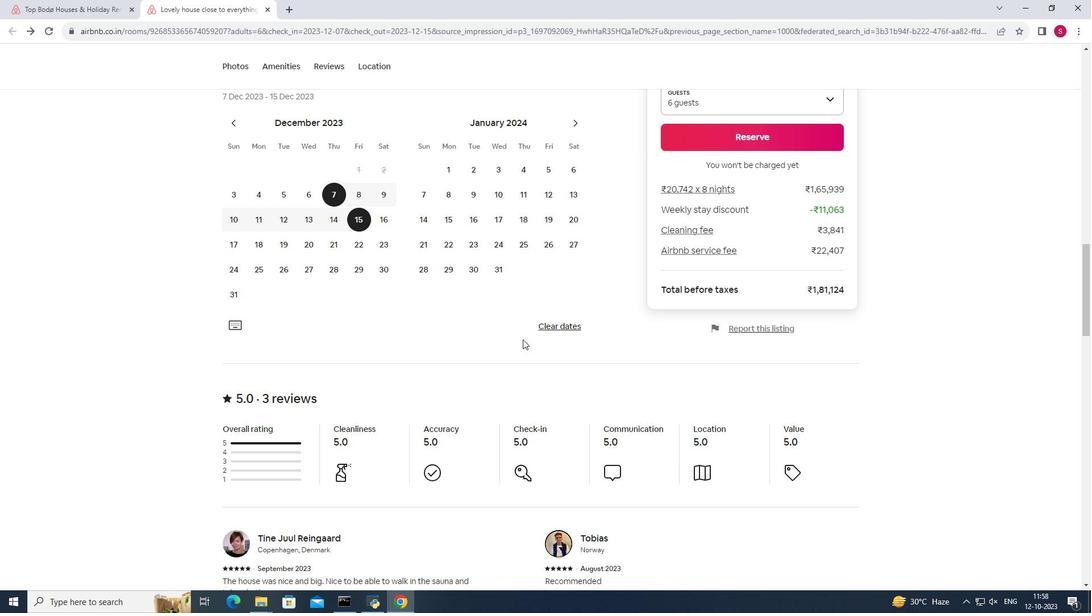 
Action: Mouse moved to (523, 341)
Screenshot: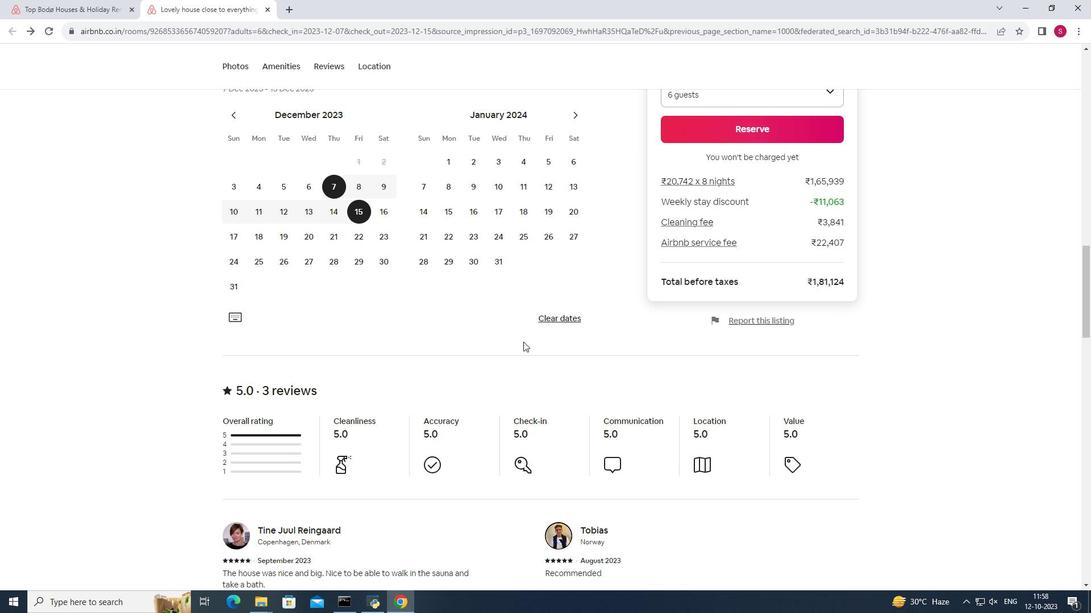
Action: Mouse scrolled (523, 340) with delta (0, 0)
Screenshot: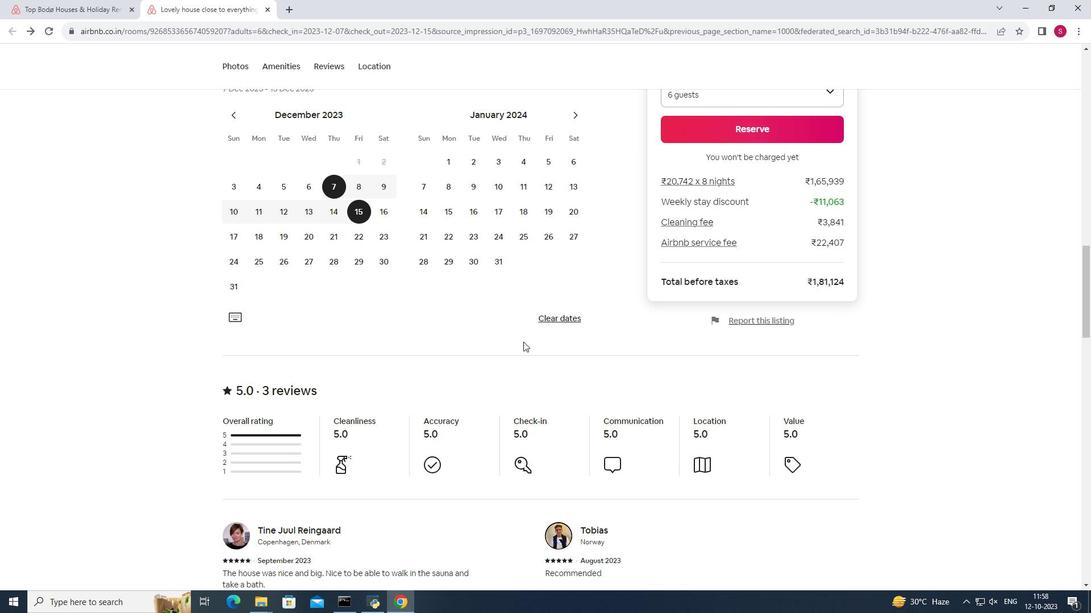 
Action: Mouse moved to (523, 342)
Screenshot: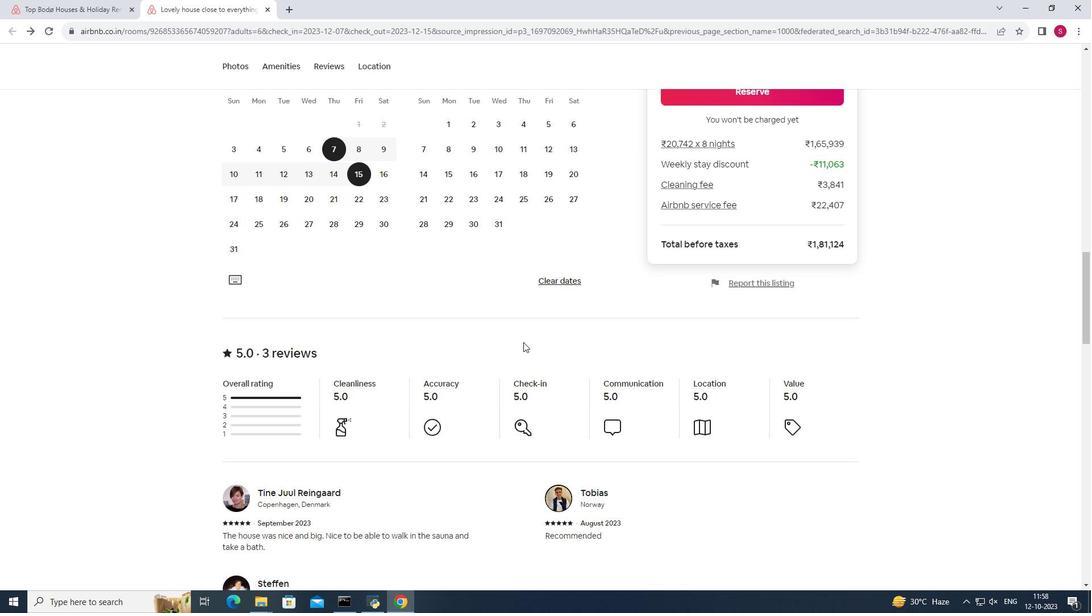 
Action: Mouse scrolled (523, 341) with delta (0, 0)
Screenshot: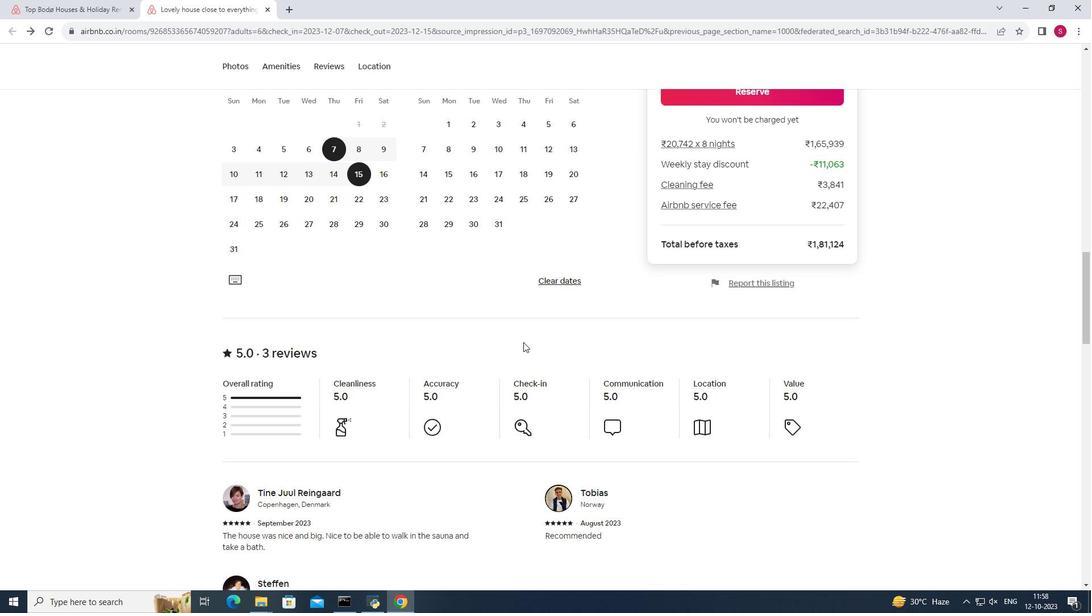 
Action: Mouse scrolled (523, 341) with delta (0, 0)
Screenshot: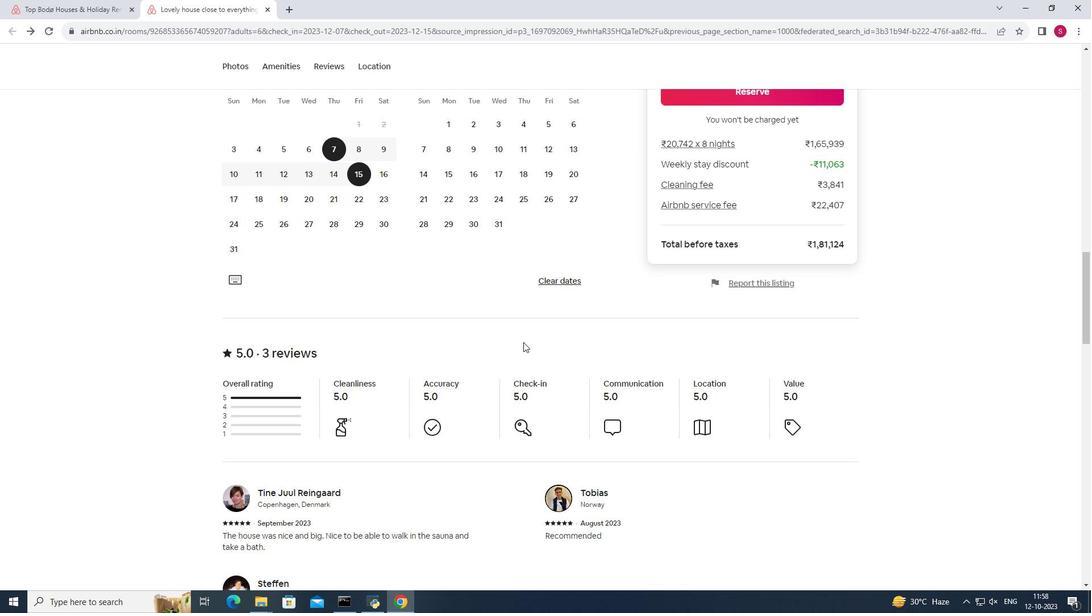
Action: Mouse moved to (494, 371)
Screenshot: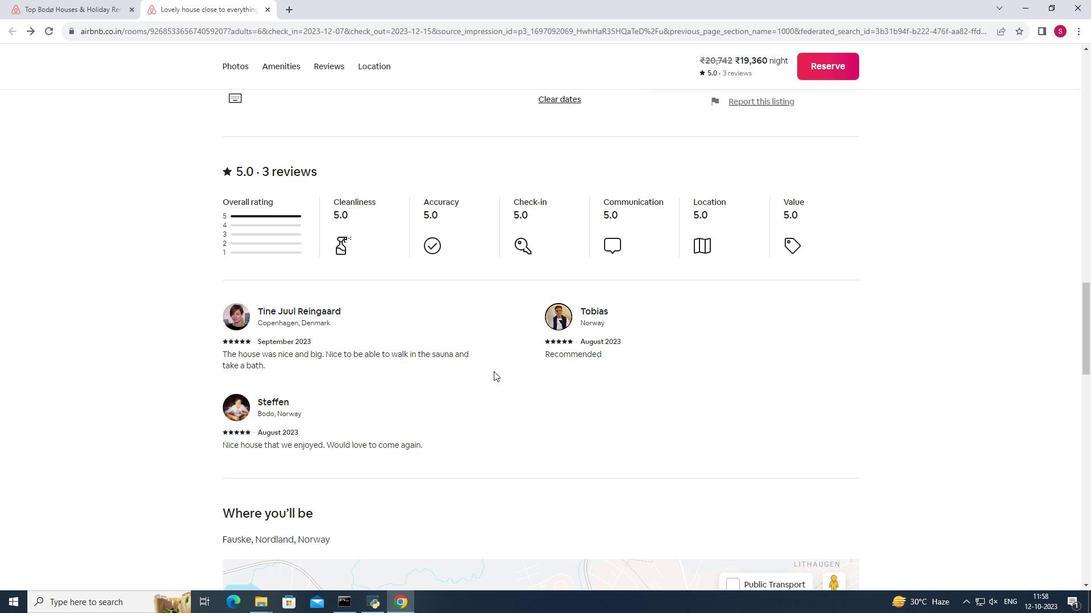 
Action: Mouse scrolled (494, 371) with delta (0, 0)
Screenshot: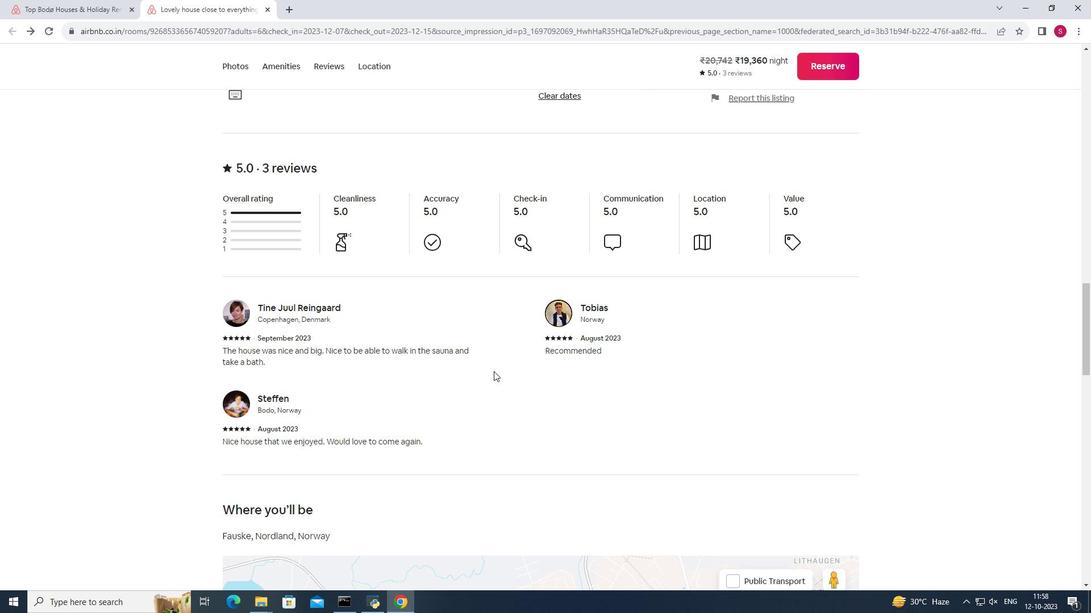 
Action: Mouse scrolled (494, 371) with delta (0, 0)
Screenshot: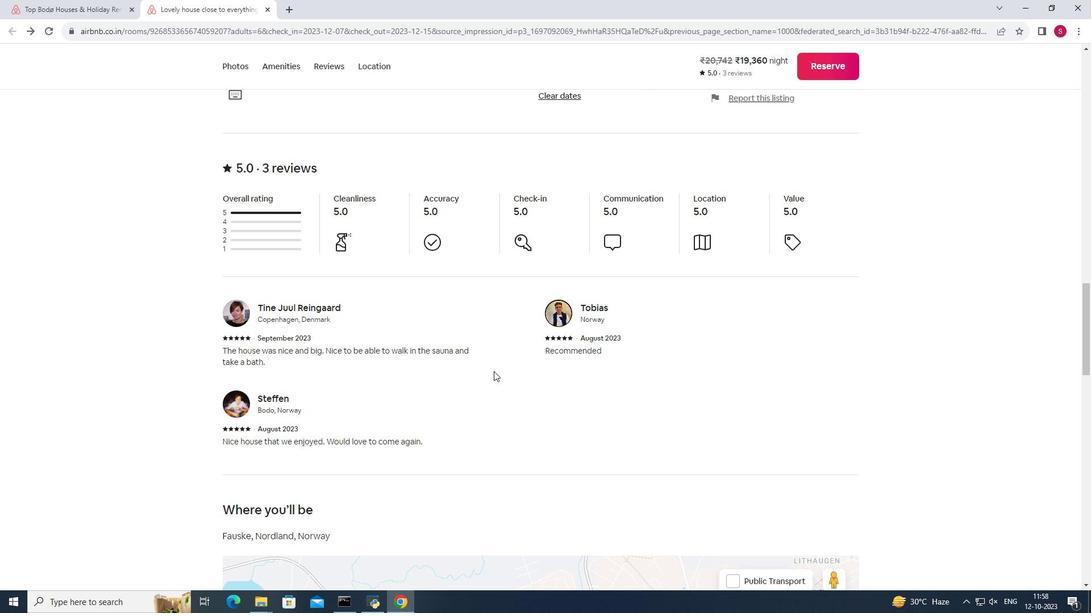 
Action: Mouse scrolled (494, 371) with delta (0, 0)
Screenshot: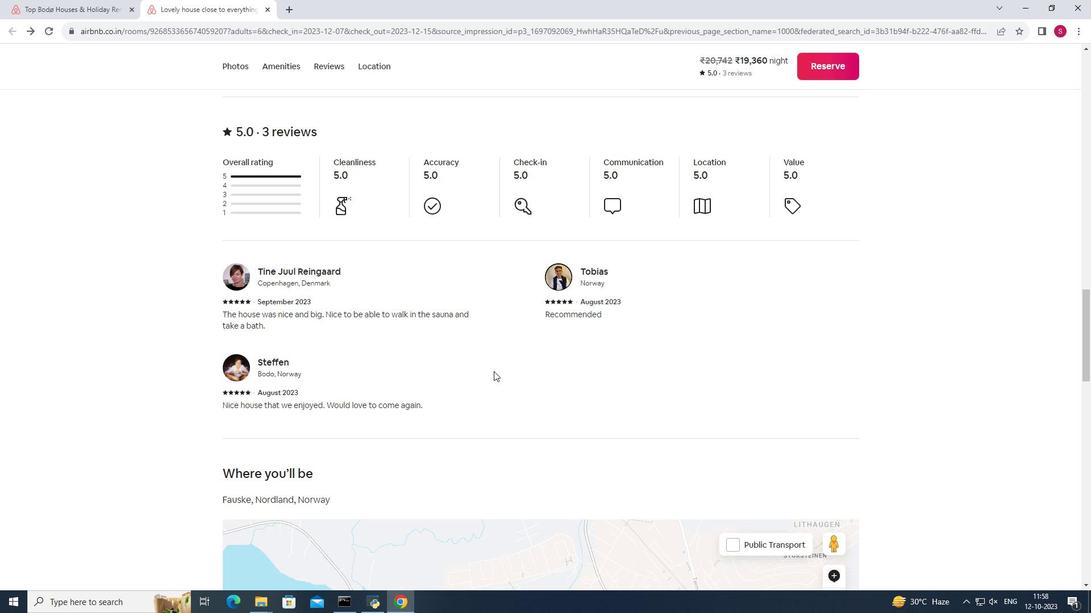 
Action: Mouse scrolled (494, 371) with delta (0, 0)
Screenshot: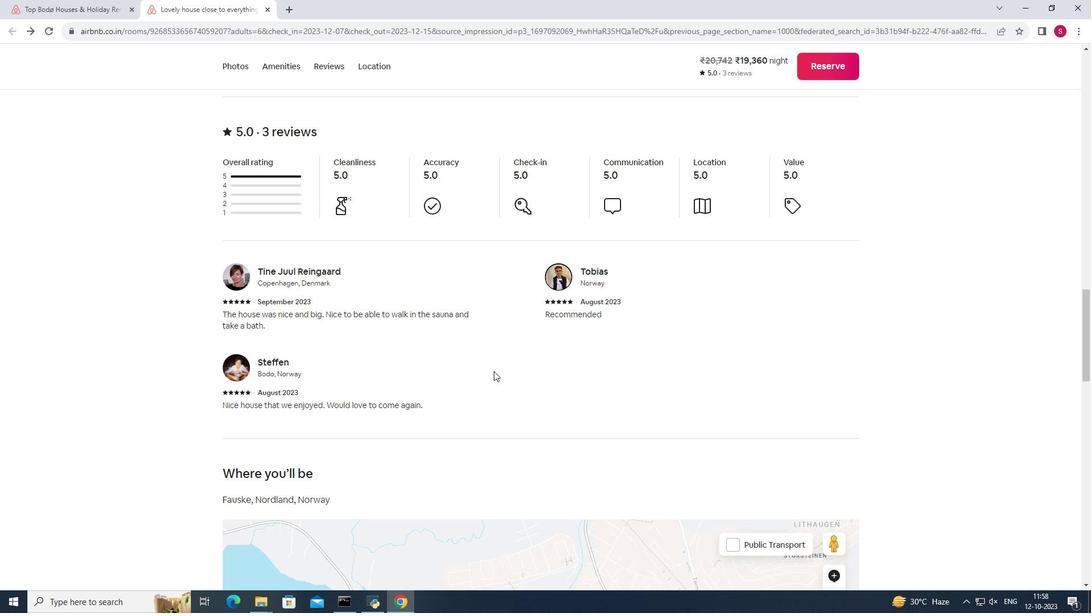 
Action: Mouse scrolled (494, 371) with delta (0, 0)
Screenshot: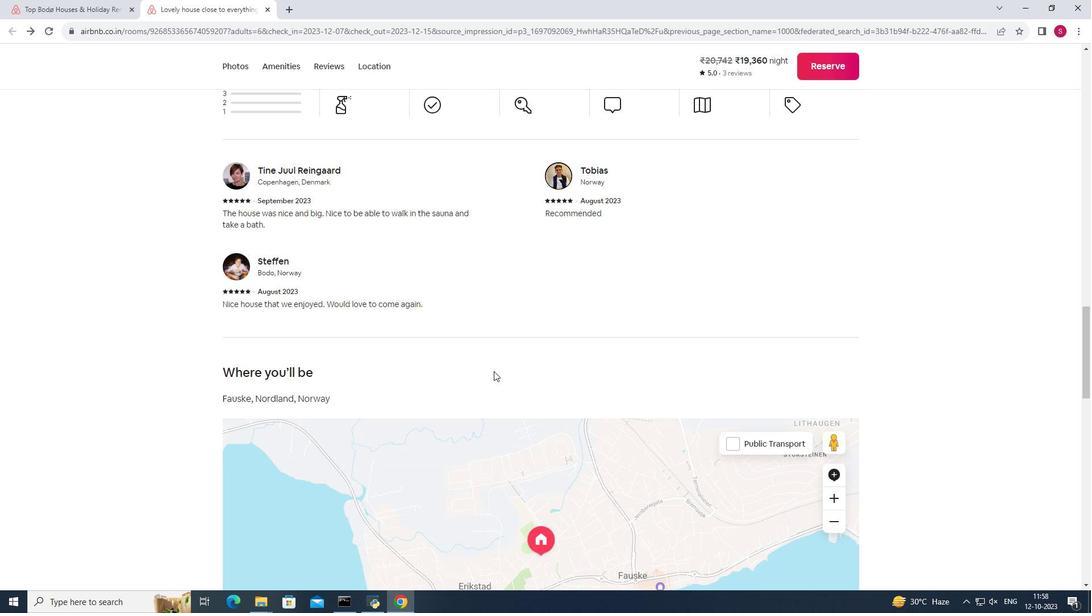 
Action: Mouse scrolled (494, 371) with delta (0, 0)
Screenshot: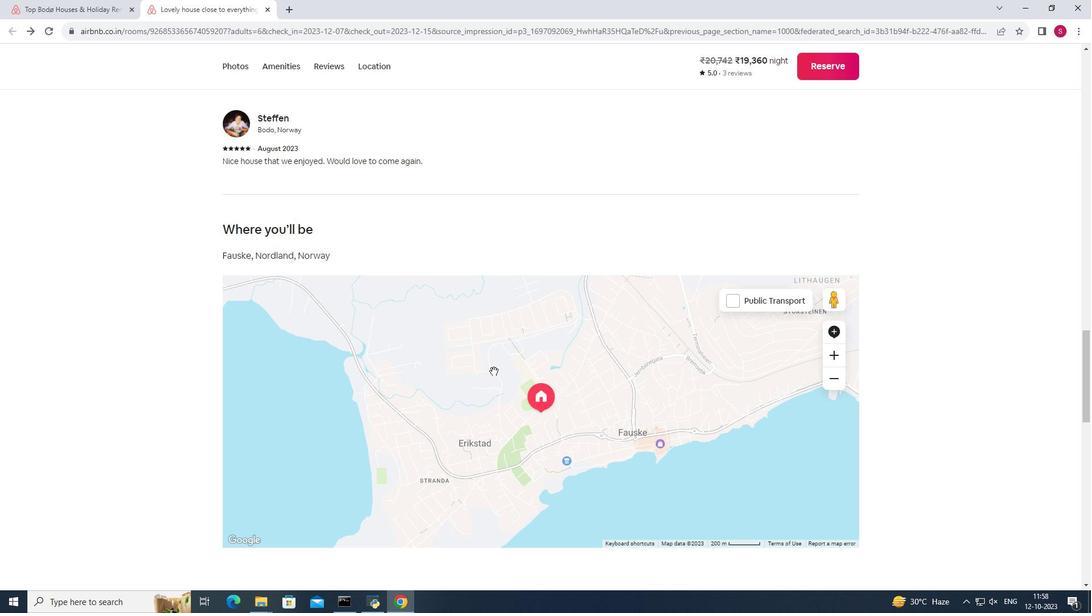 
Action: Mouse scrolled (494, 371) with delta (0, 0)
Screenshot: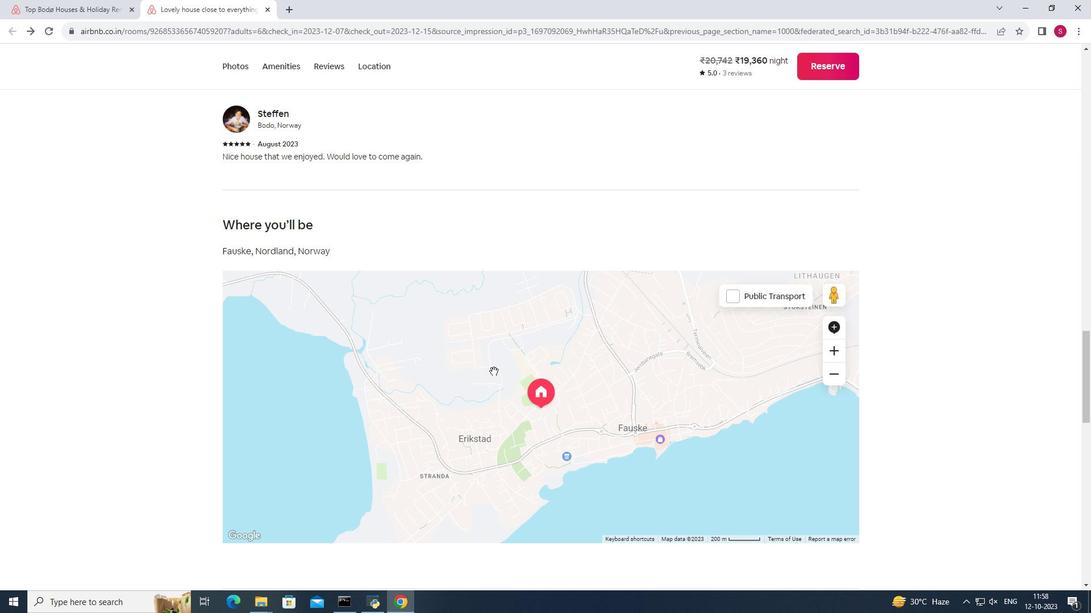 
Action: Mouse scrolled (494, 371) with delta (0, 0)
Screenshot: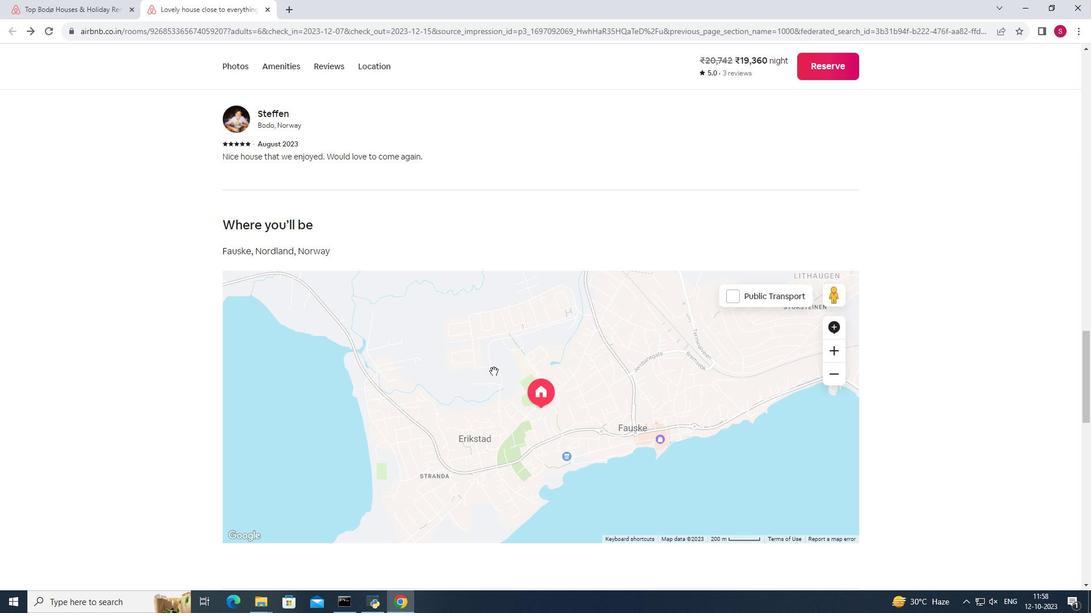 
Action: Mouse scrolled (494, 371) with delta (0, 0)
Screenshot: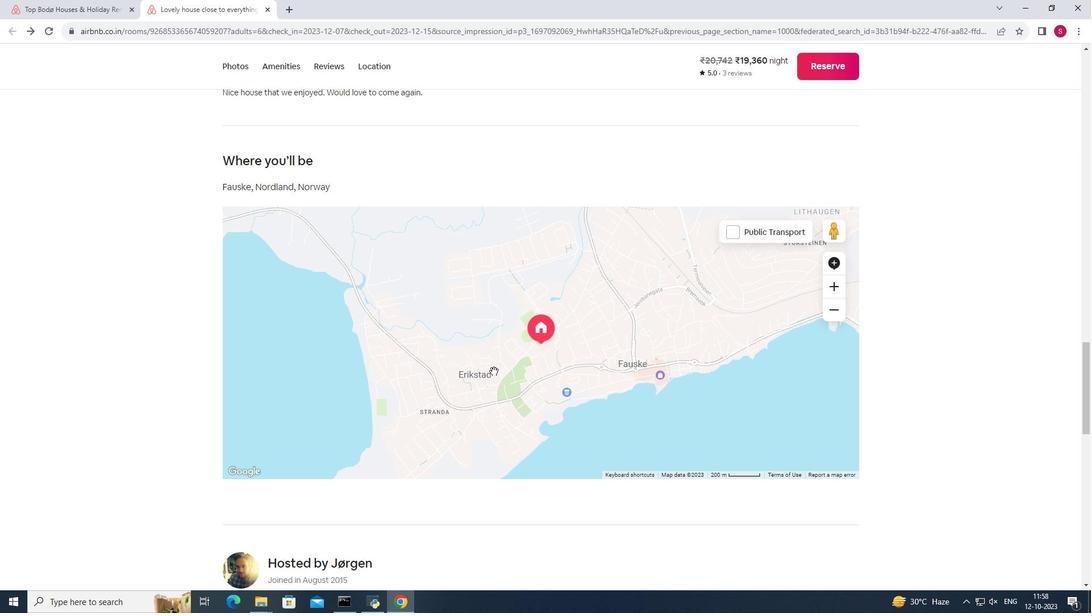 
Action: Mouse scrolled (494, 371) with delta (0, 0)
Screenshot: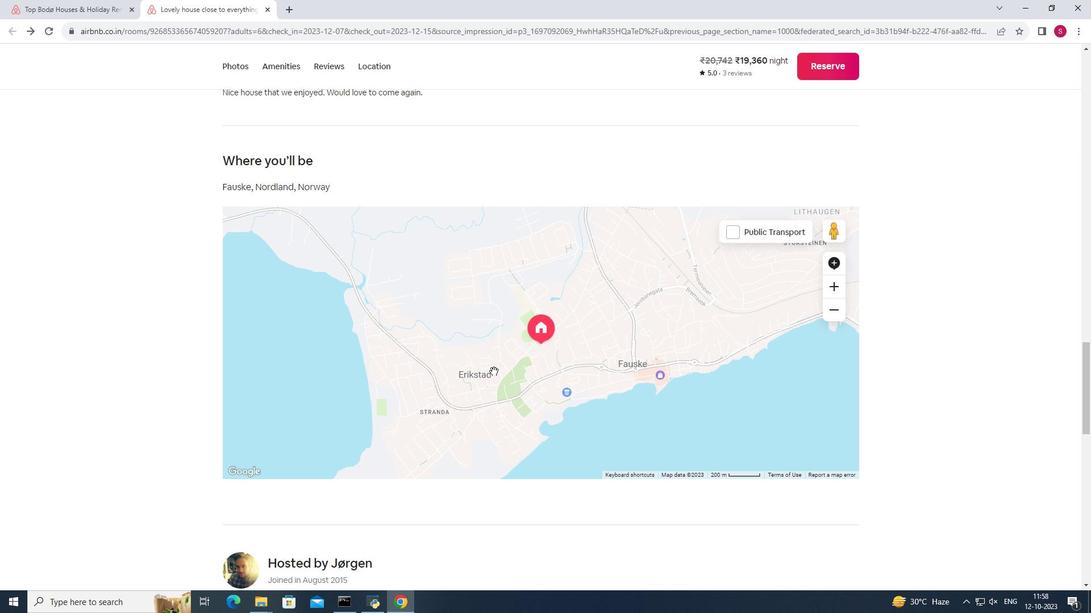 
Action: Mouse moved to (495, 370)
Screenshot: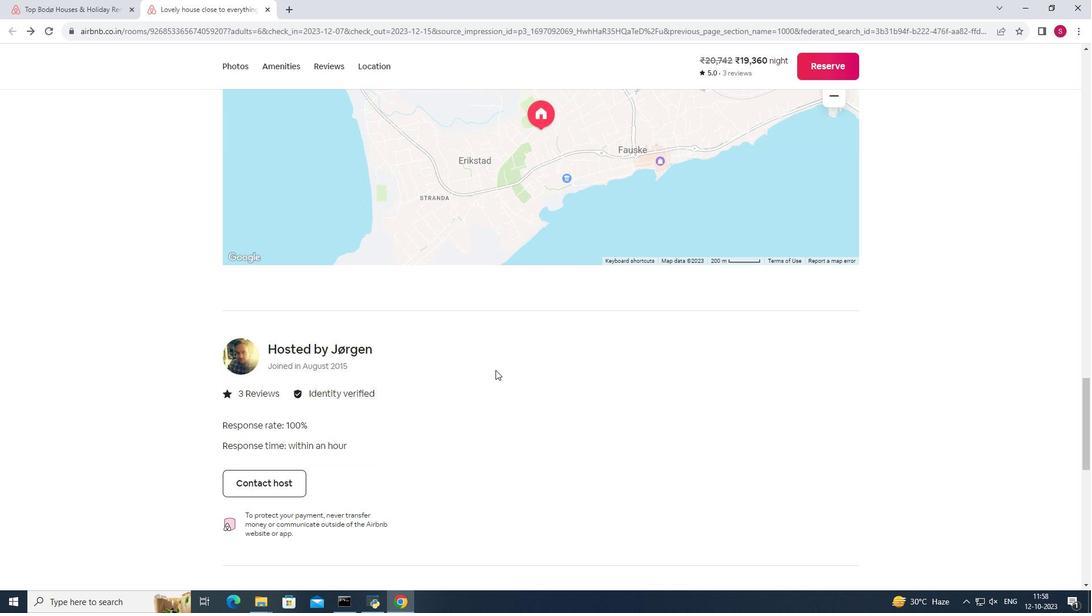 
Action: Mouse scrolled (495, 370) with delta (0, 0)
Screenshot: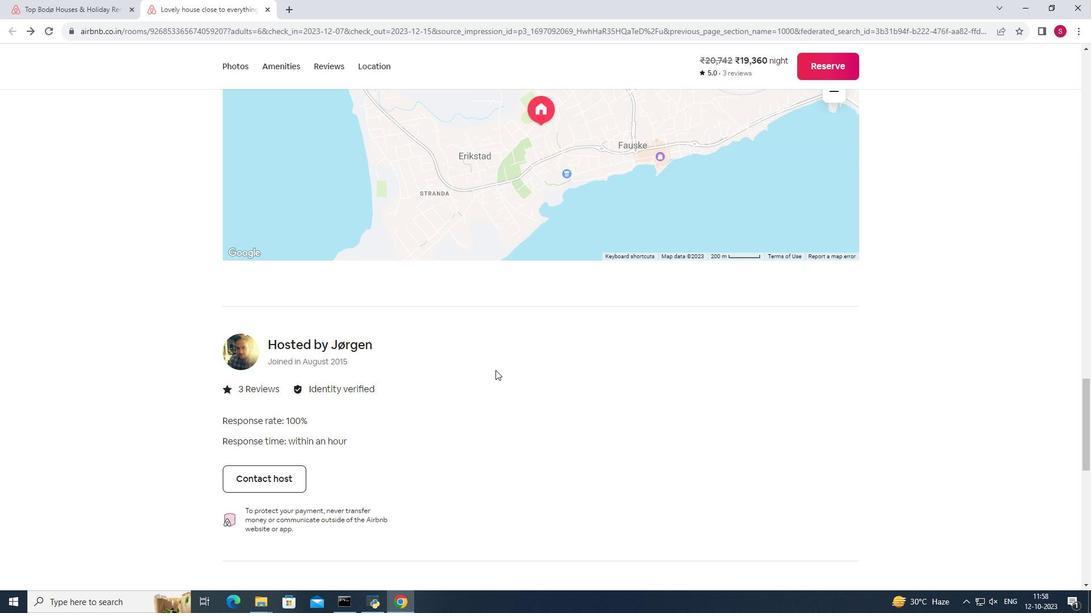 
Action: Mouse scrolled (495, 370) with delta (0, 0)
Screenshot: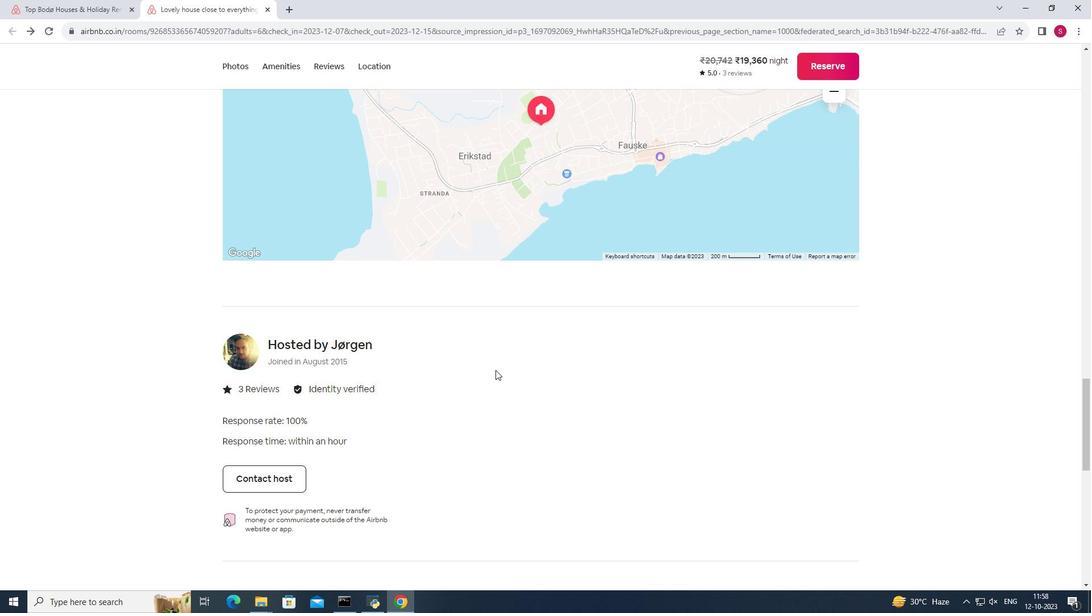 
Action: Mouse scrolled (495, 370) with delta (0, 0)
Screenshot: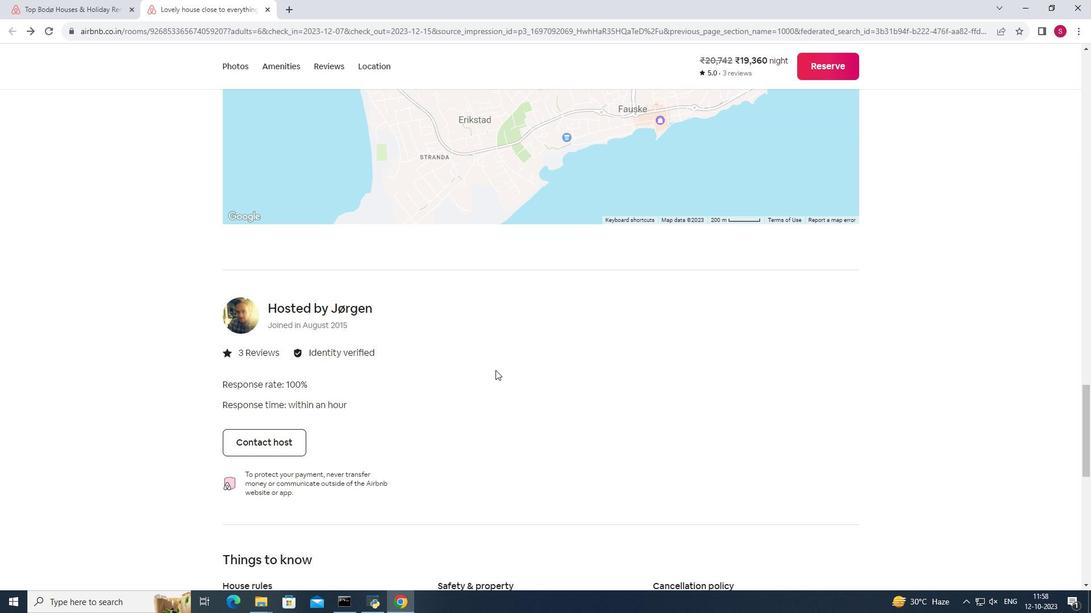 
Action: Mouse scrolled (495, 370) with delta (0, 0)
Screenshot: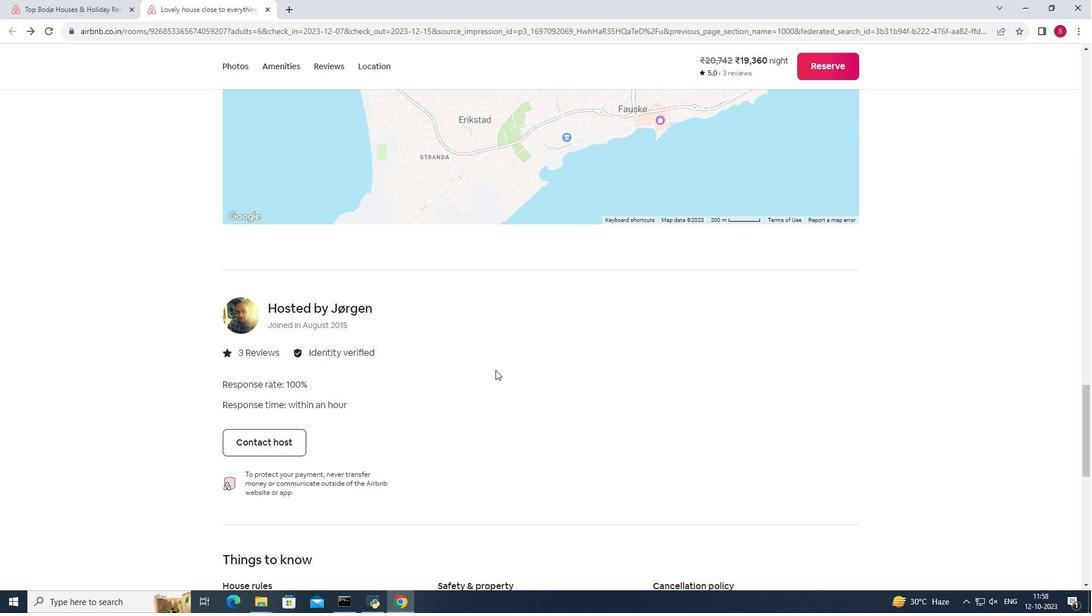
Action: Mouse scrolled (495, 370) with delta (0, 0)
Screenshot: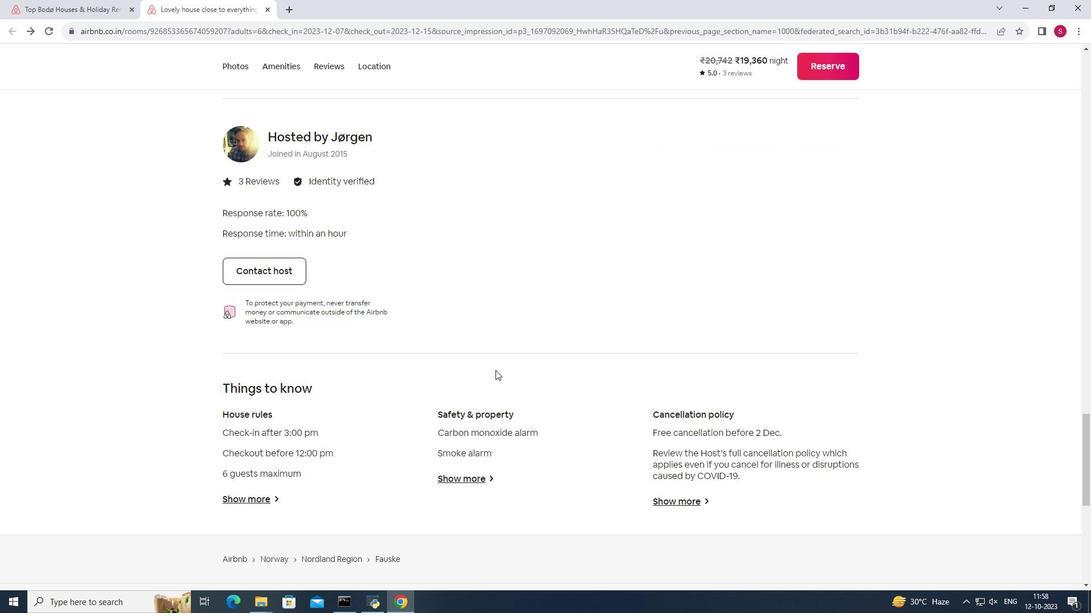 
Action: Mouse moved to (579, 371)
Screenshot: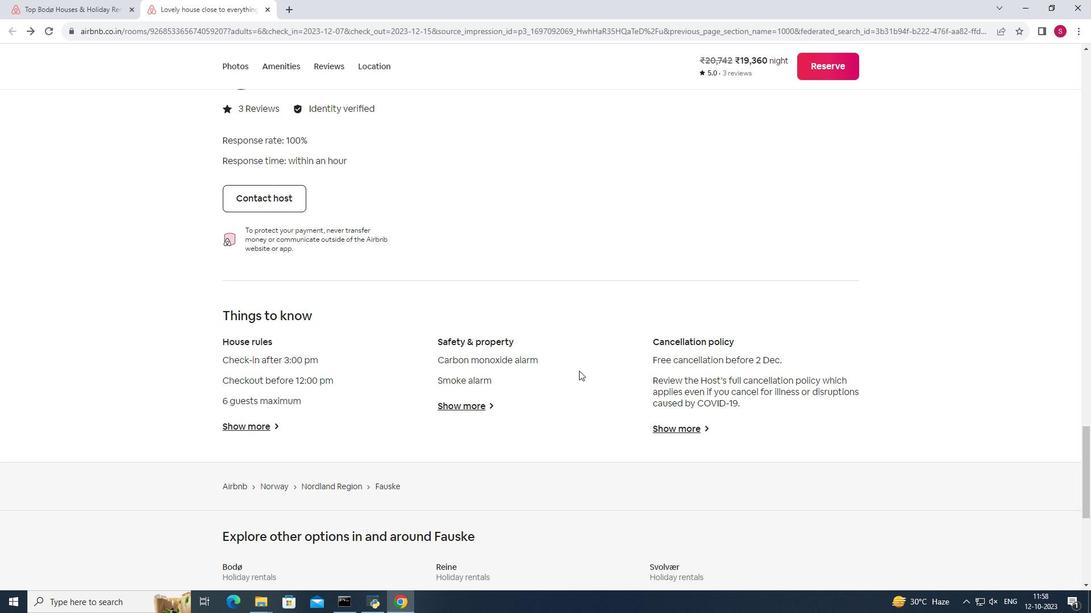 
Action: Mouse scrolled (579, 370) with delta (0, 0)
Screenshot: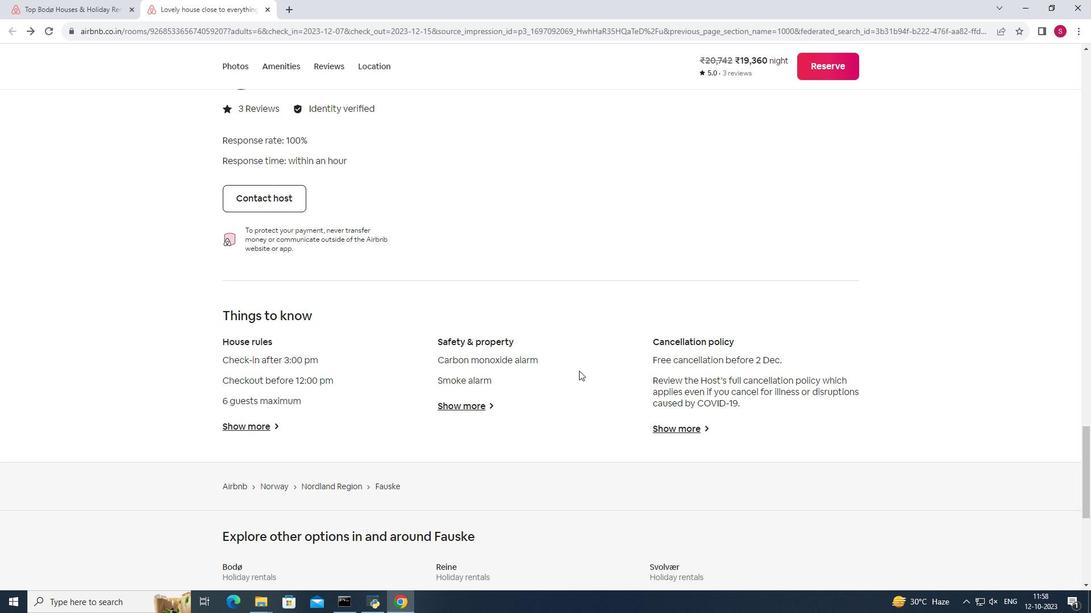 
Action: Mouse scrolled (579, 370) with delta (0, 0)
Screenshot: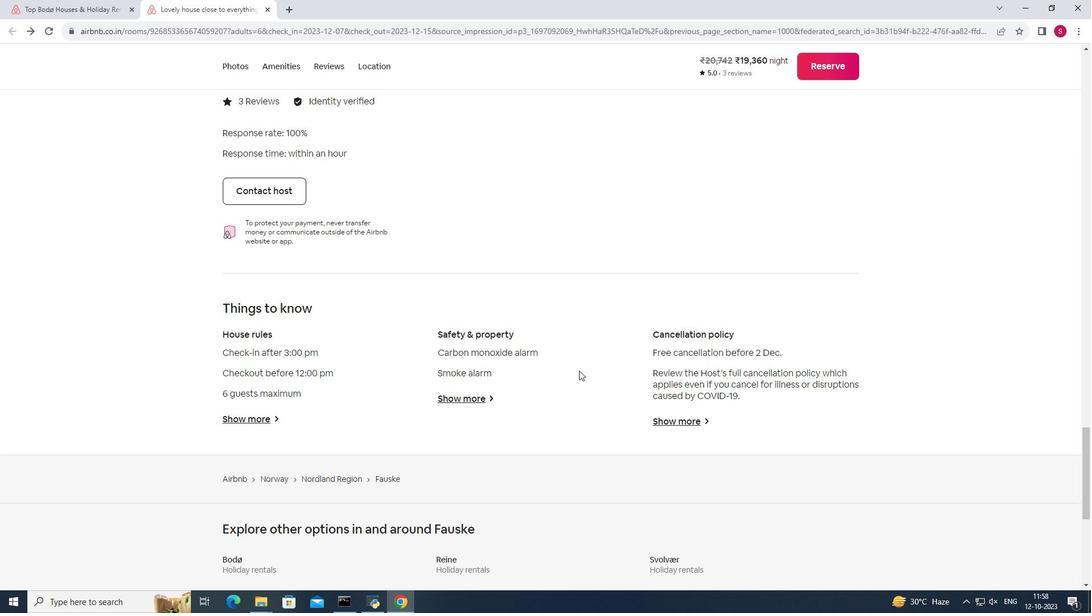 
Action: Mouse scrolled (579, 370) with delta (0, 0)
Screenshot: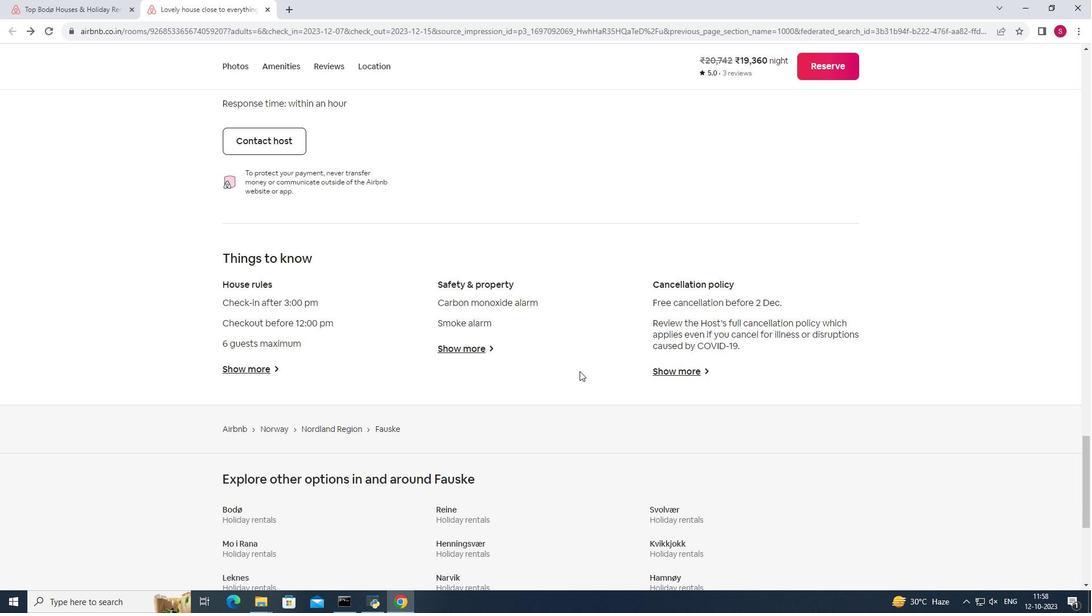 
Action: Mouse moved to (579, 371)
Screenshot: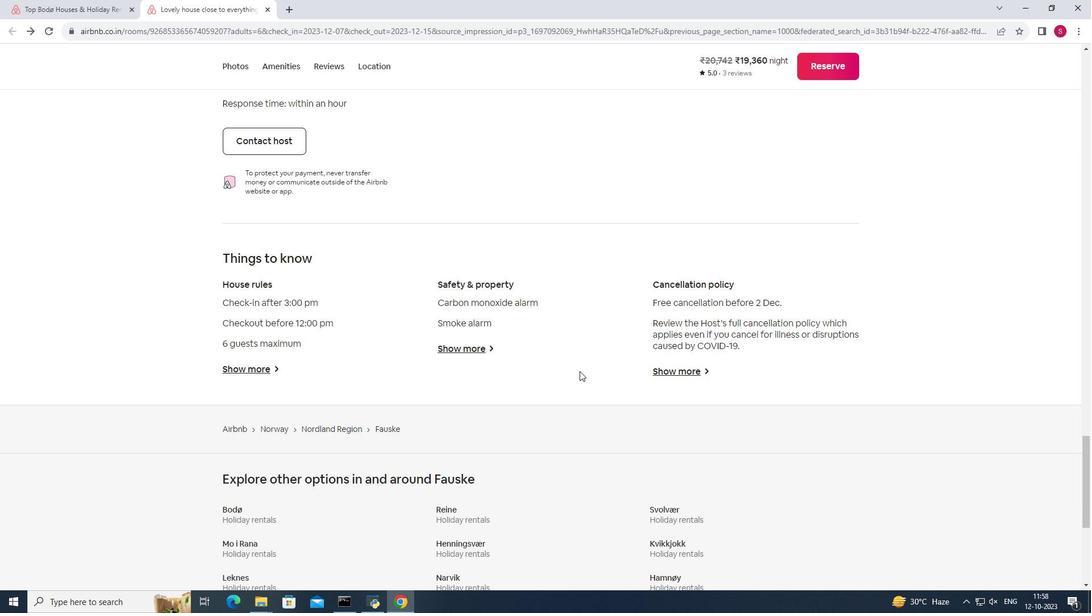 
Action: Mouse scrolled (579, 370) with delta (0, 0)
Screenshot: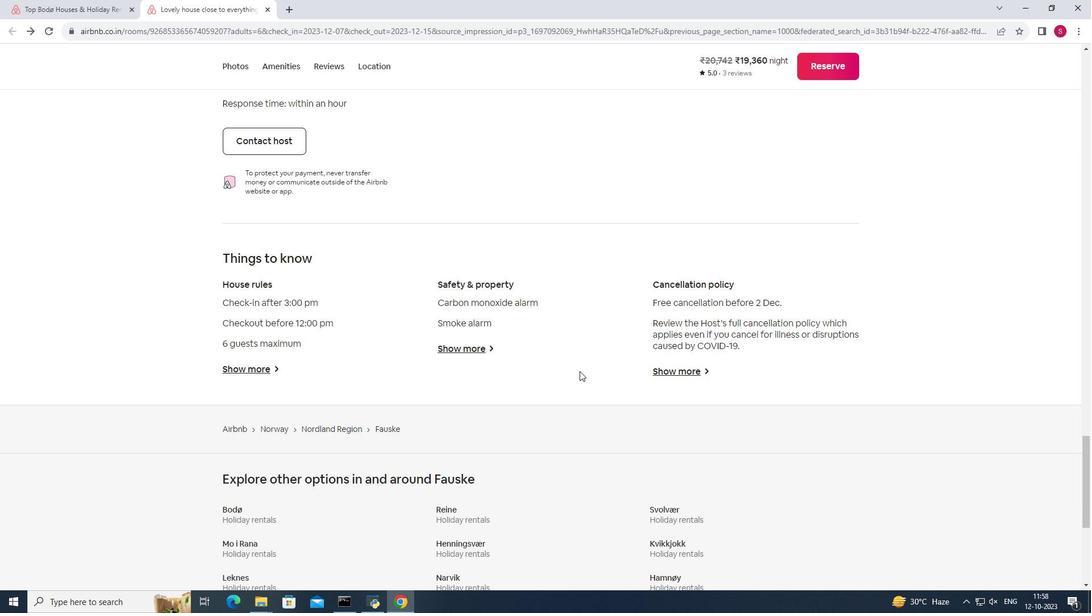 
Action: Mouse moved to (579, 371)
Screenshot: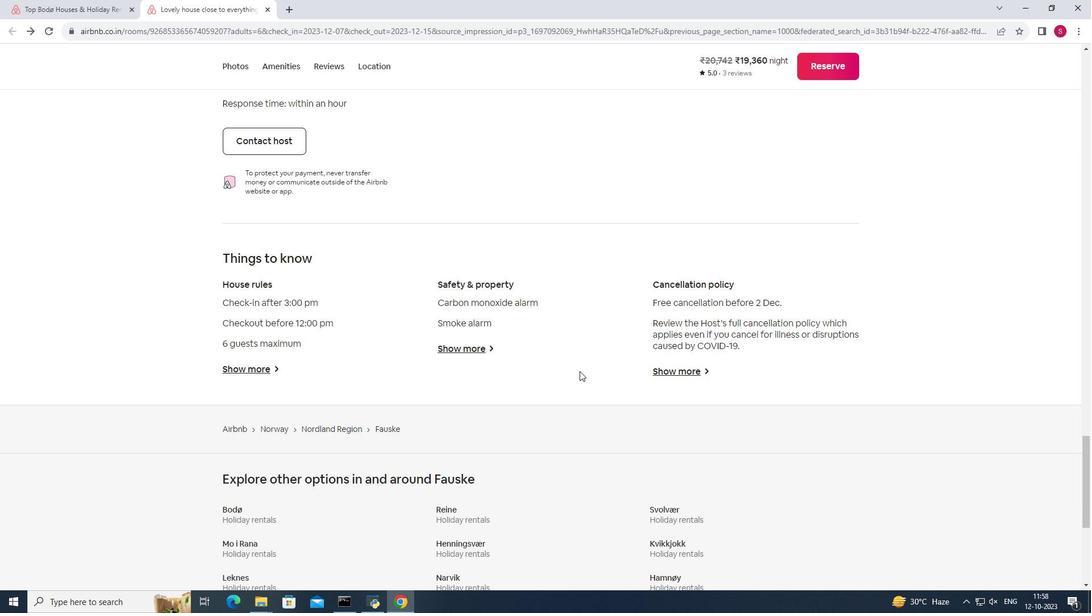 
Action: Mouse scrolled (579, 371) with delta (0, 0)
Screenshot: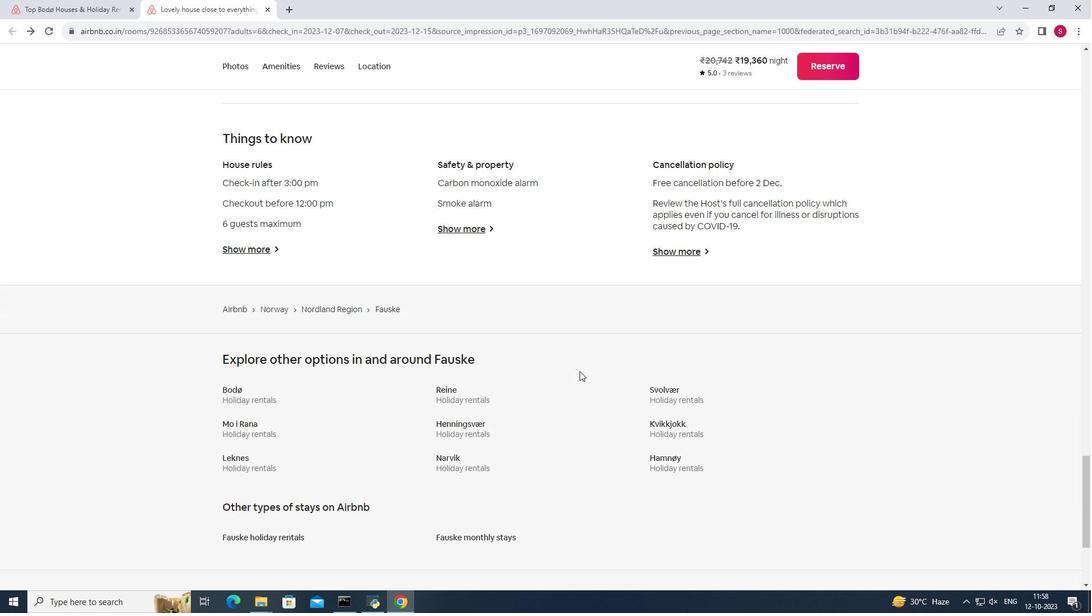
Action: Mouse scrolled (579, 371) with delta (0, 0)
Screenshot: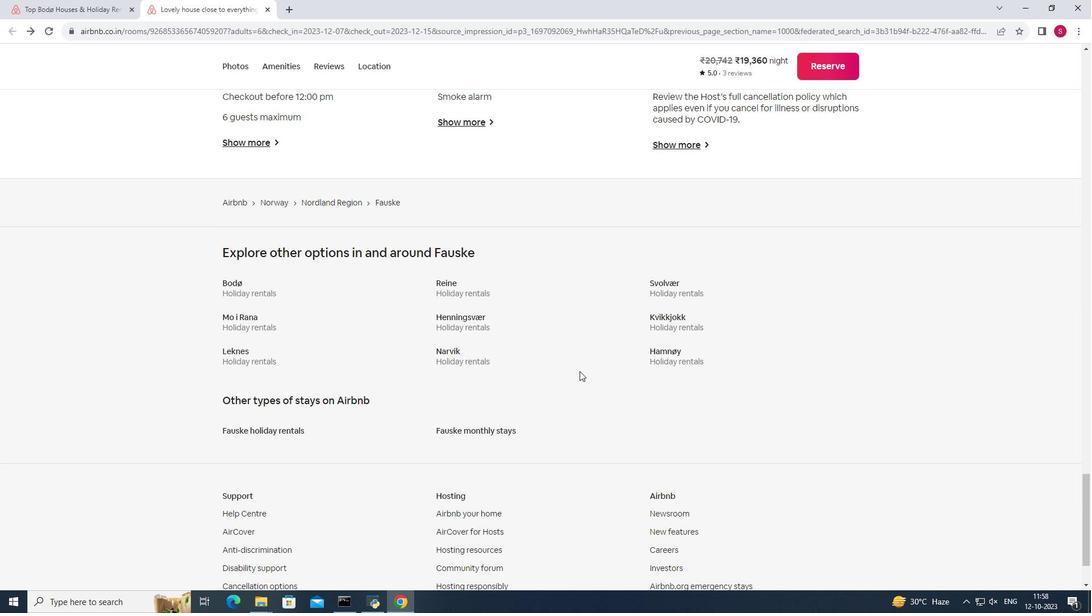 
Action: Mouse scrolled (579, 371) with delta (0, 0)
Screenshot: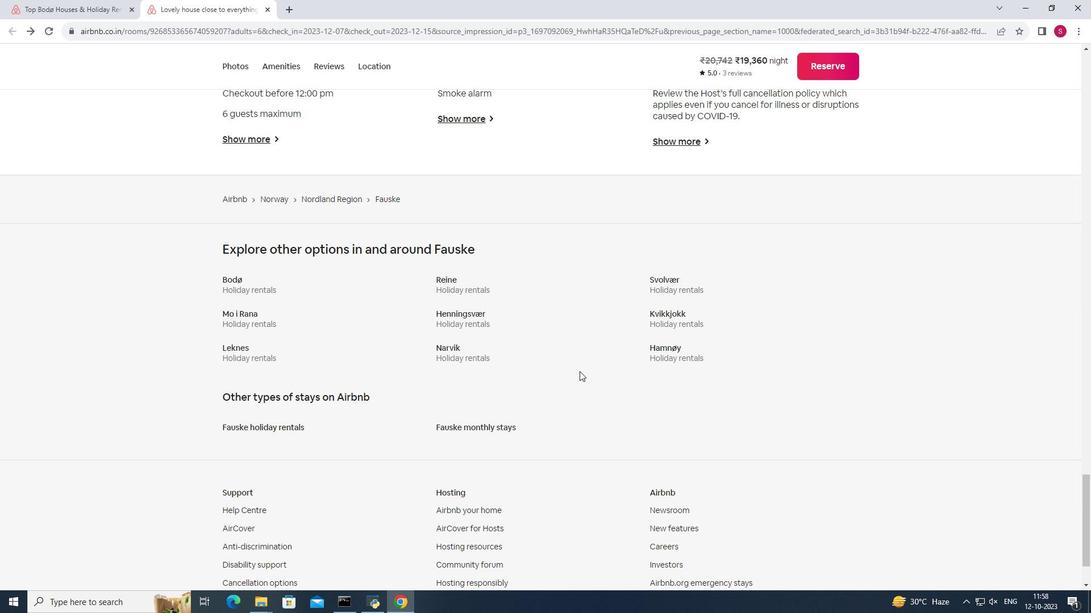 
Action: Mouse scrolled (579, 371) with delta (0, 0)
Screenshot: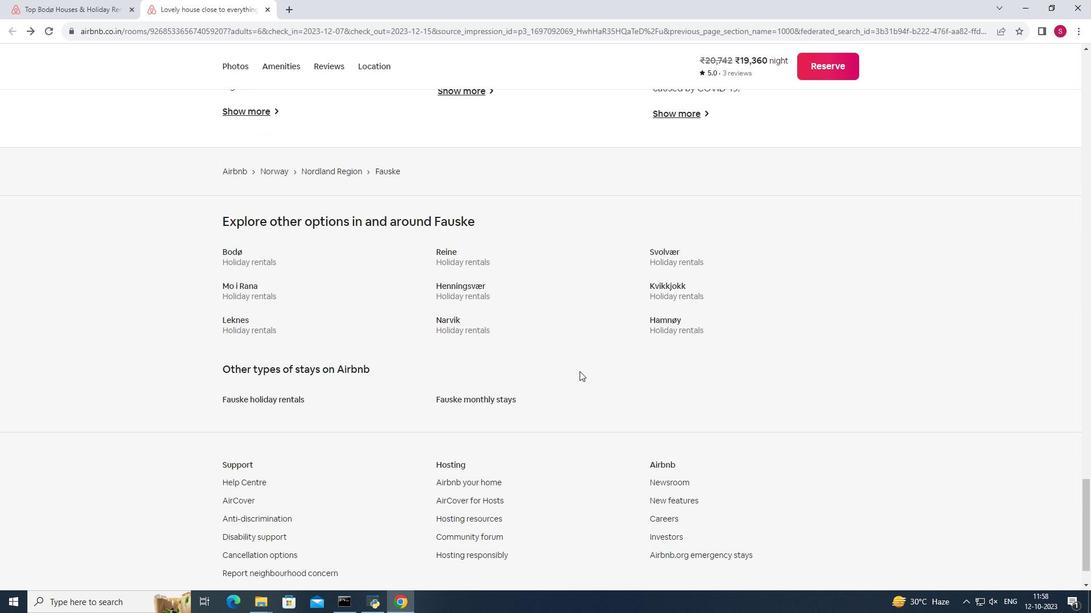 
Action: Mouse scrolled (579, 371) with delta (0, 0)
Screenshot: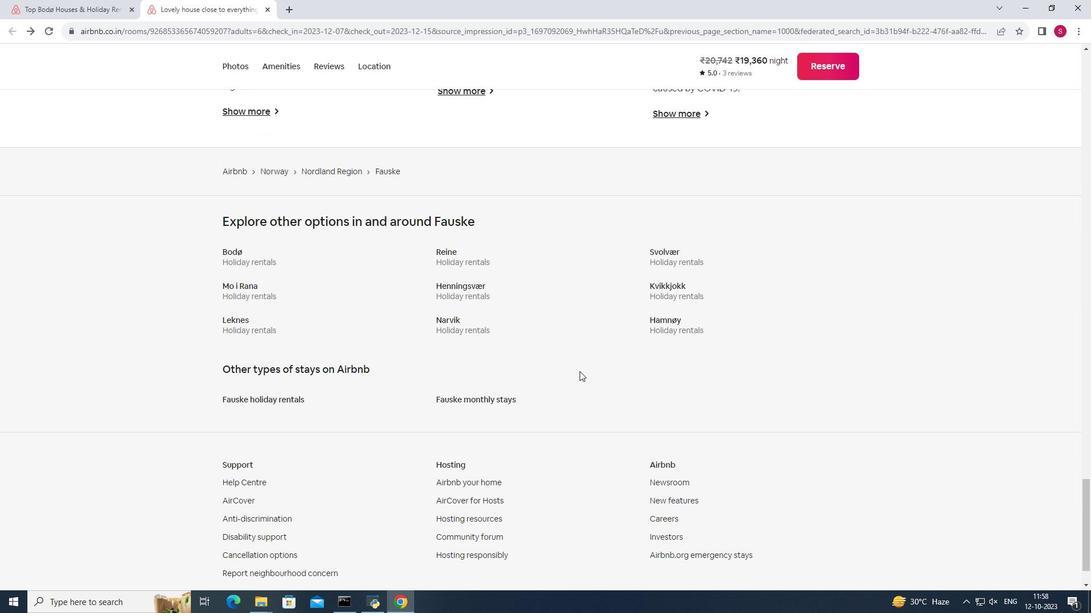 
Action: Mouse moved to (579, 371)
Screenshot: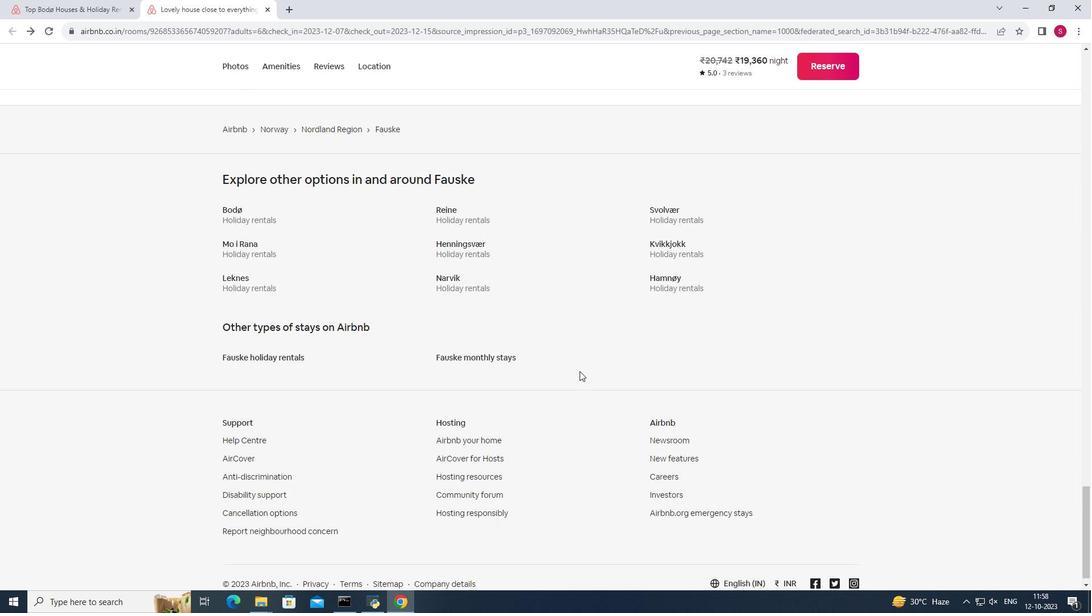 
Action: Mouse scrolled (579, 371) with delta (0, 0)
Screenshot: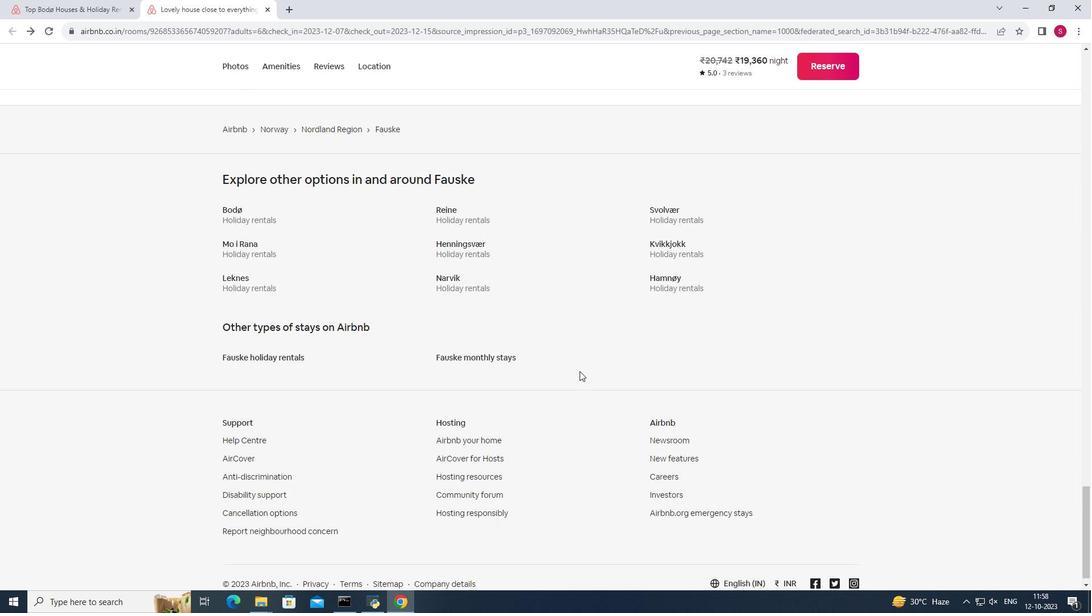 
Action: Mouse moved to (268, 6)
Screenshot: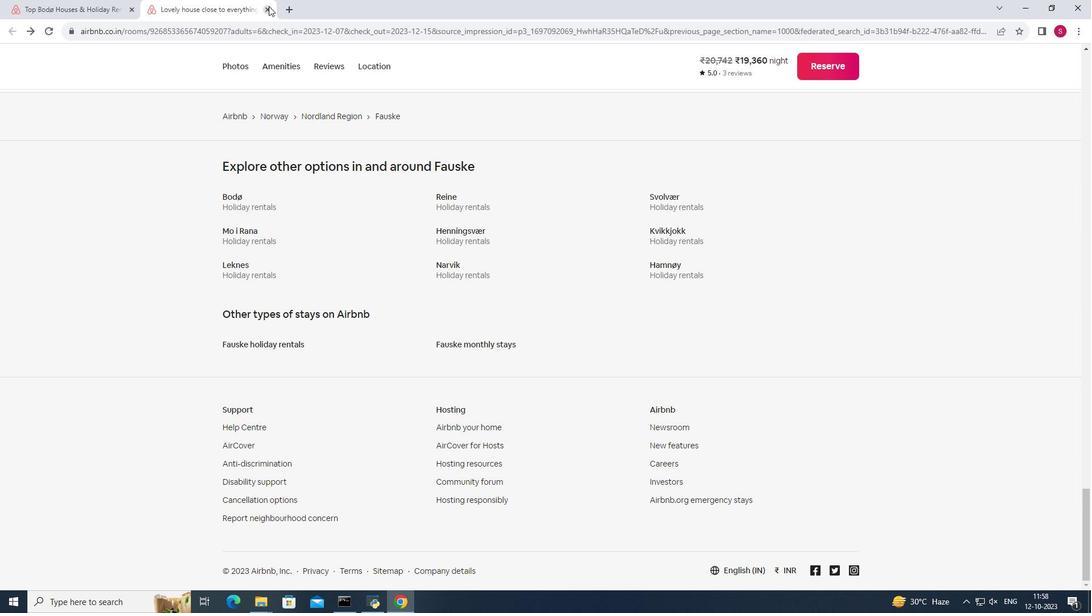 
Action: Mouse pressed left at (268, 6)
Screenshot: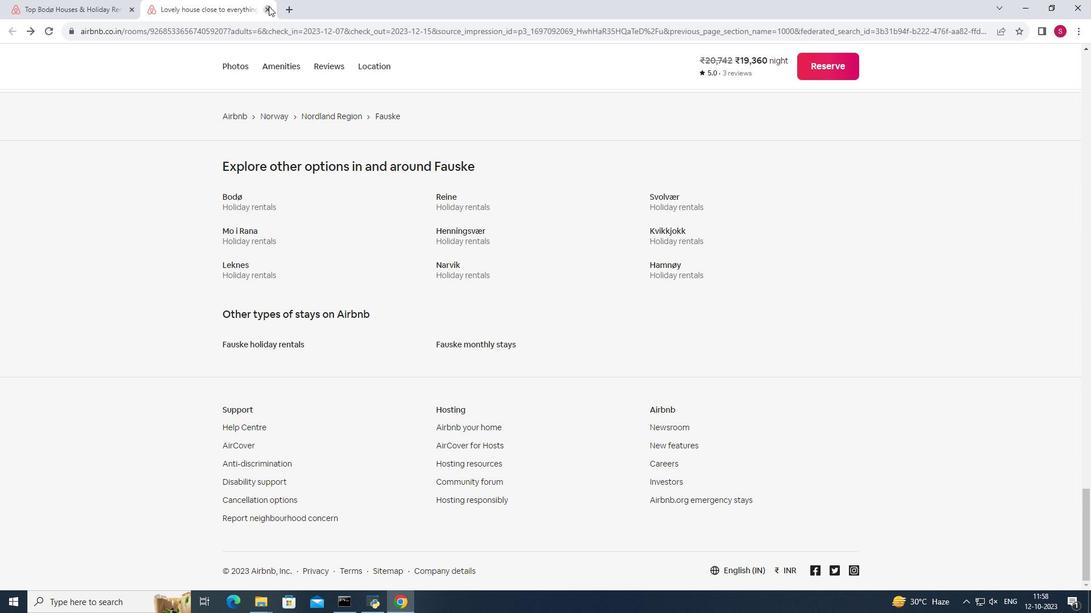 
Action: Mouse moved to (354, 250)
Screenshot: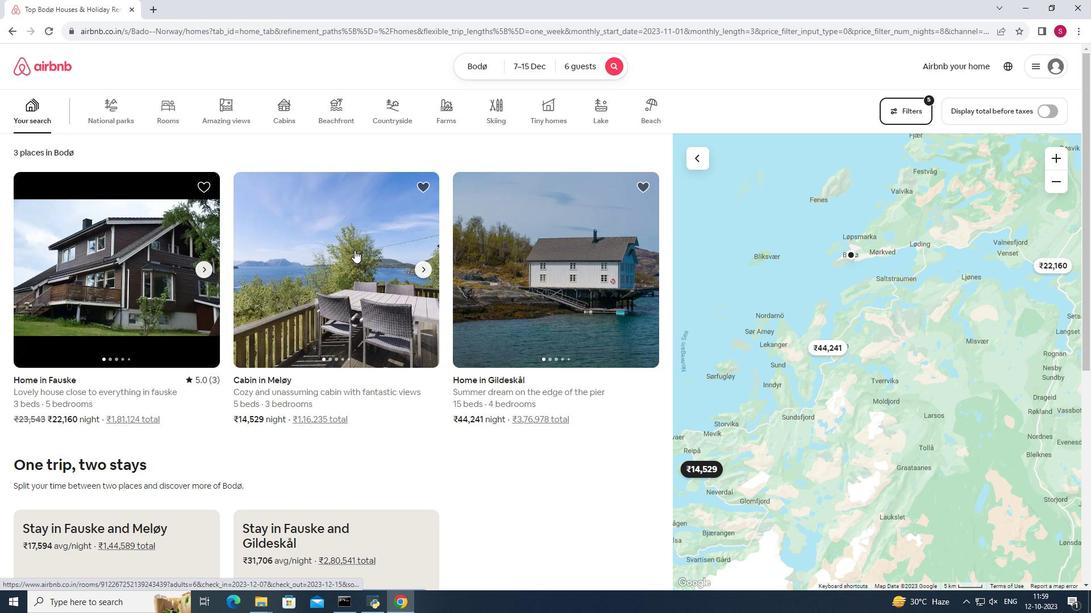 
Action: Mouse pressed left at (354, 250)
Screenshot: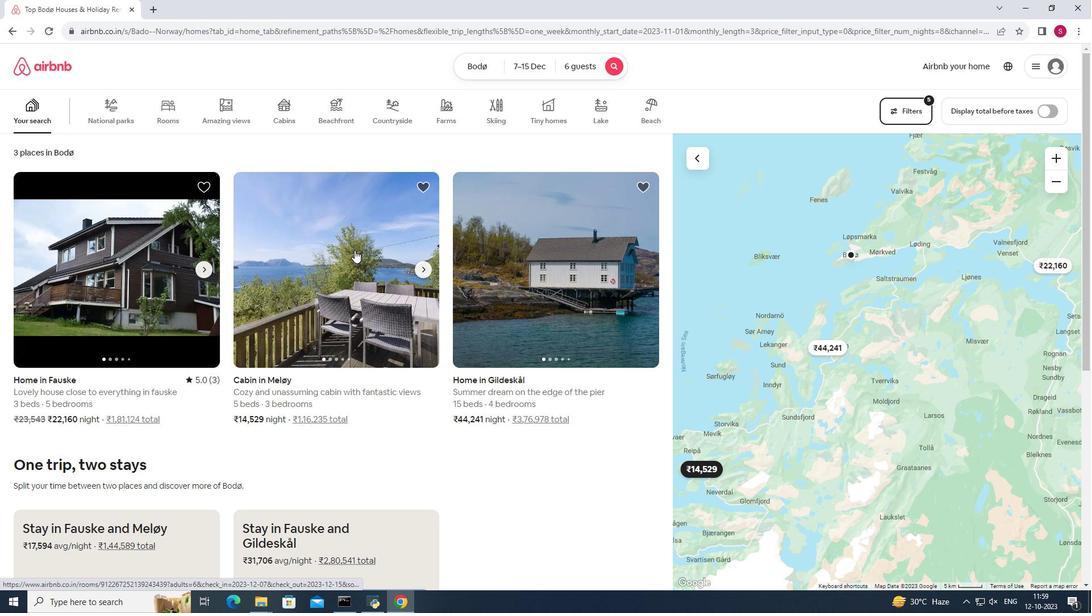 
Action: Mouse moved to (815, 421)
Screenshot: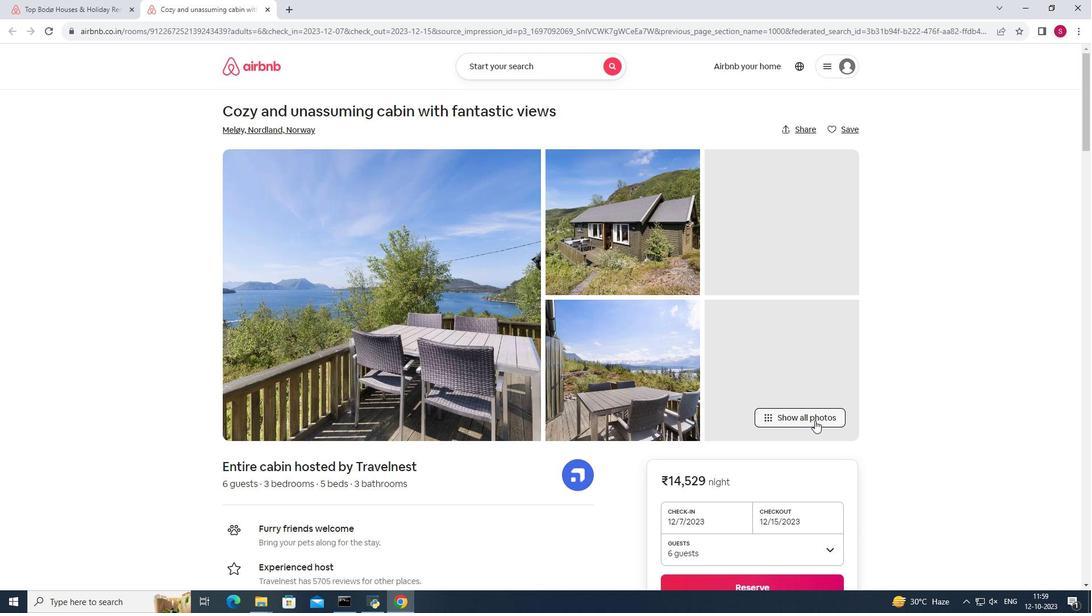 
Action: Mouse pressed left at (815, 421)
Screenshot: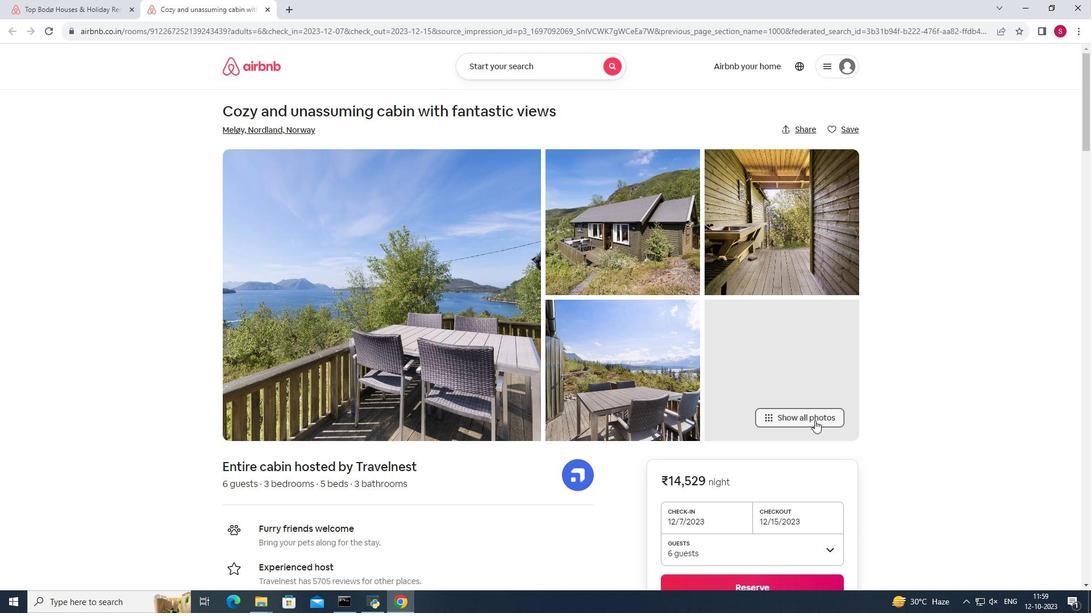 
Action: Mouse moved to (723, 314)
Screenshot: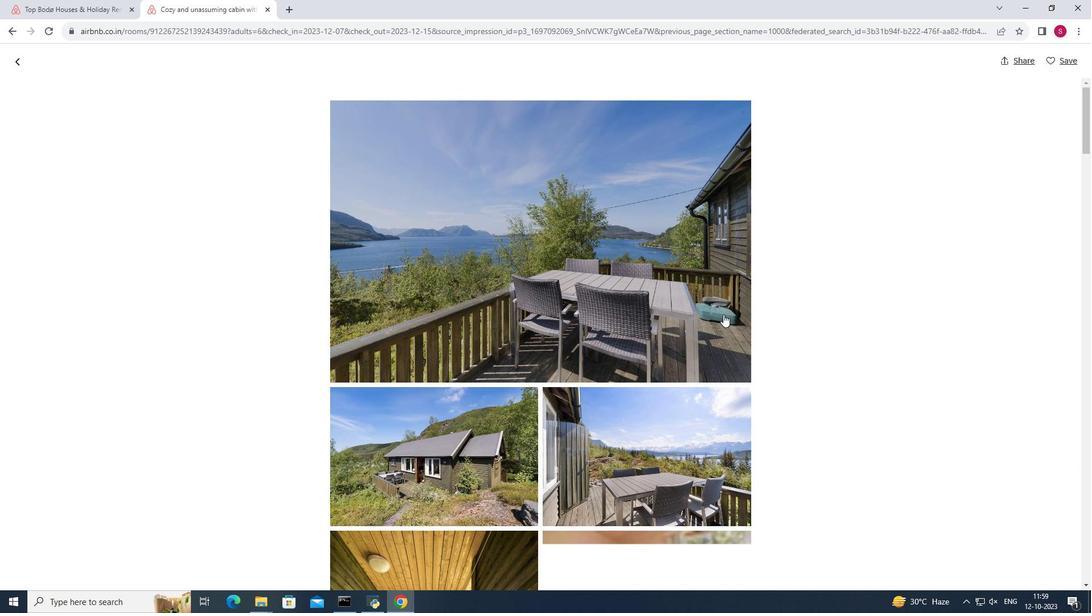 
Action: Mouse scrolled (723, 314) with delta (0, 0)
Screenshot: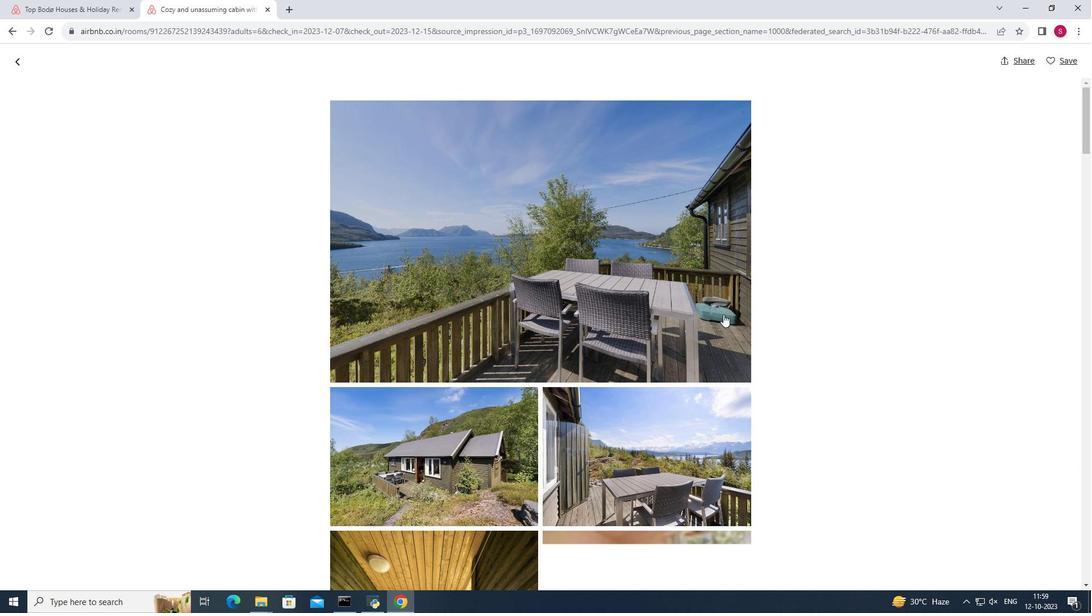 
Action: Mouse moved to (724, 314)
Screenshot: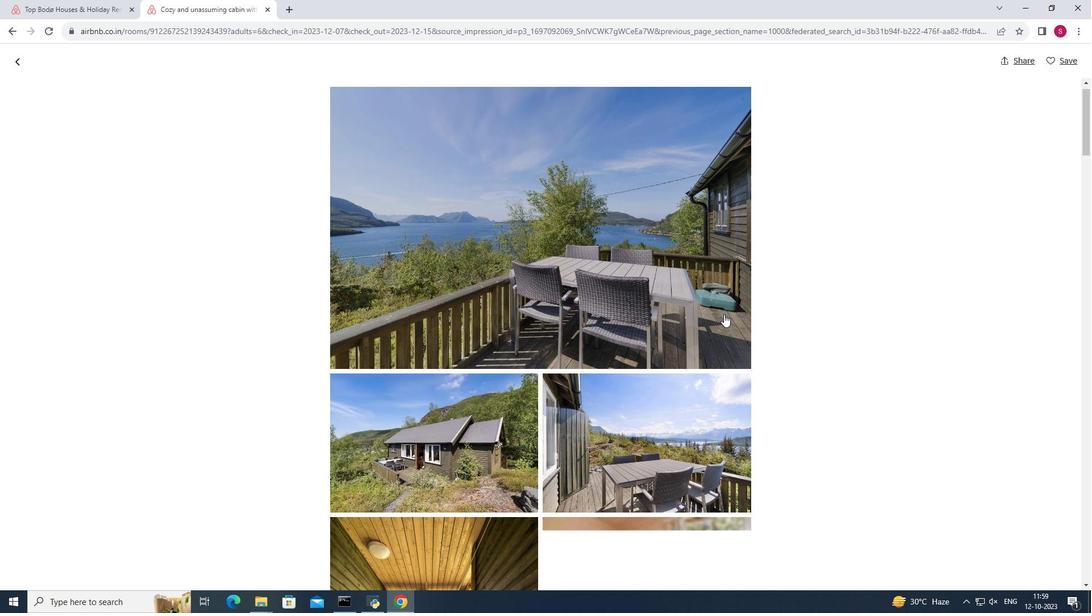 
Action: Mouse scrolled (724, 314) with delta (0, 0)
Screenshot: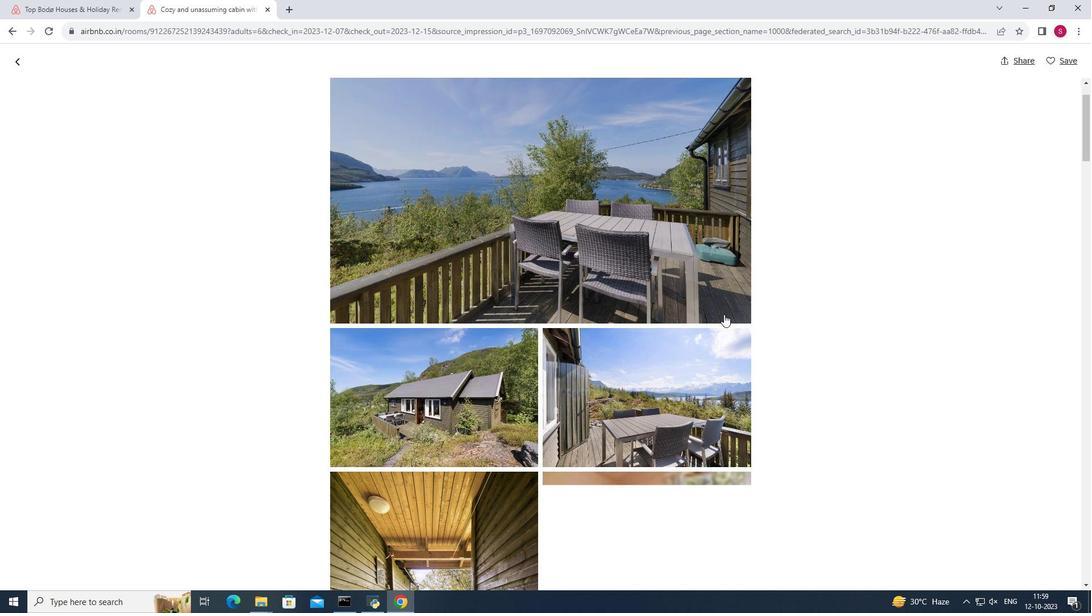 
Action: Mouse scrolled (724, 314) with delta (0, 0)
